 Task: Plan a trip to Silkeborg, Denmark from 8th December, 2023 to 15th December, 2023 for 9 adults. Place can be shared room with 5 bedrooms having 9 beds and 5 bathrooms. Property type can be flat. Amenities needed are: wifi, TV, free parkinig on premises, gym, breakfast. Look for 3 properties as per requirement.
Action: Mouse moved to (573, 126)
Screenshot: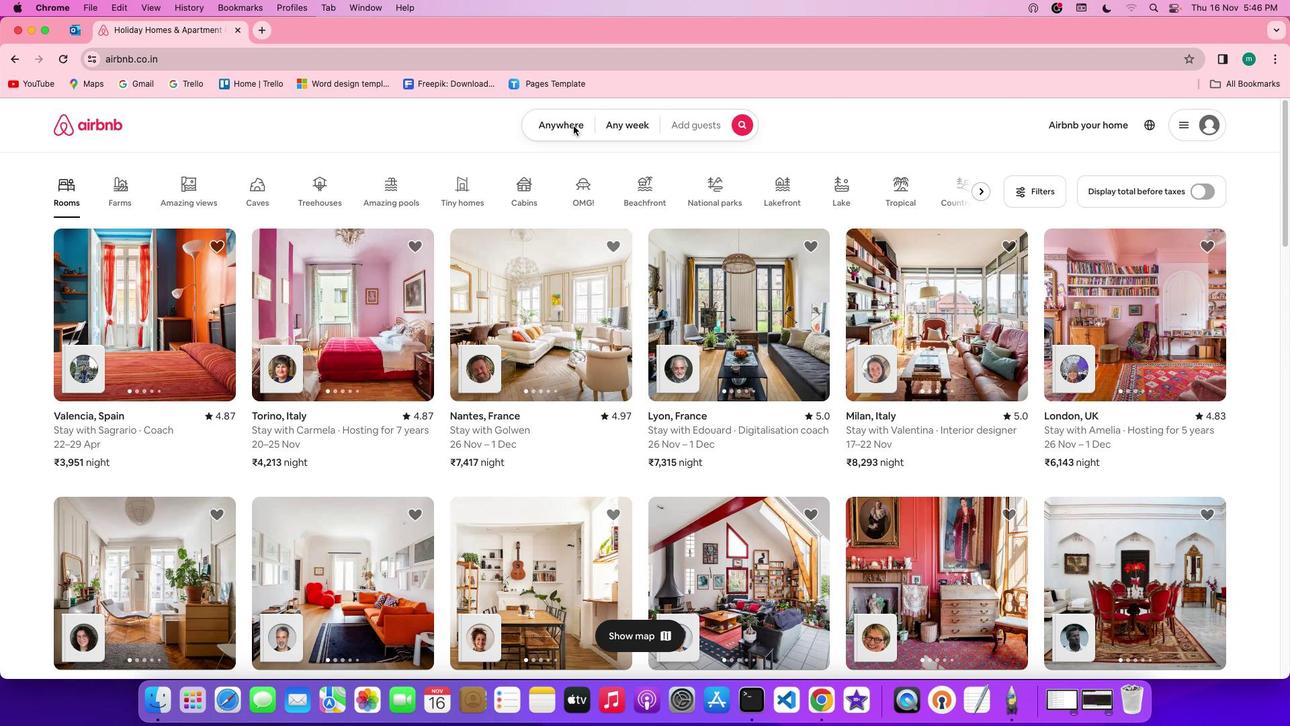 
Action: Mouse pressed left at (573, 126)
Screenshot: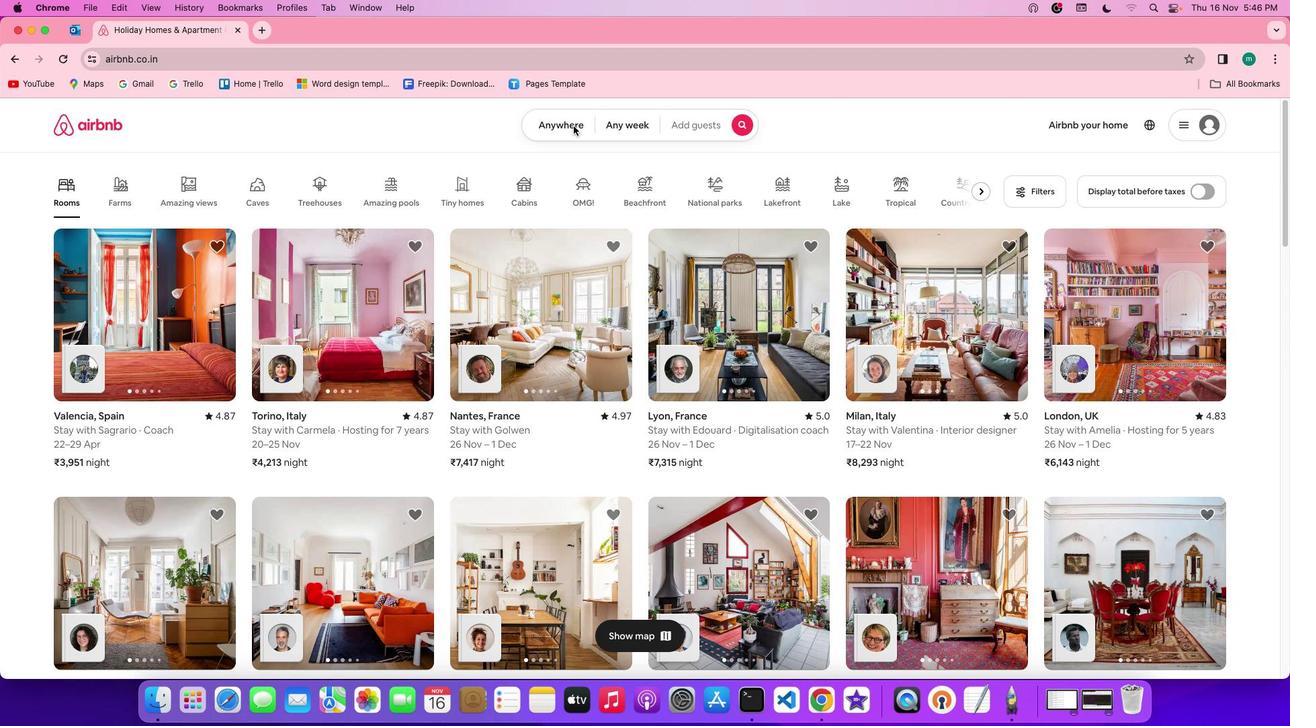 
Action: Mouse moved to (549, 122)
Screenshot: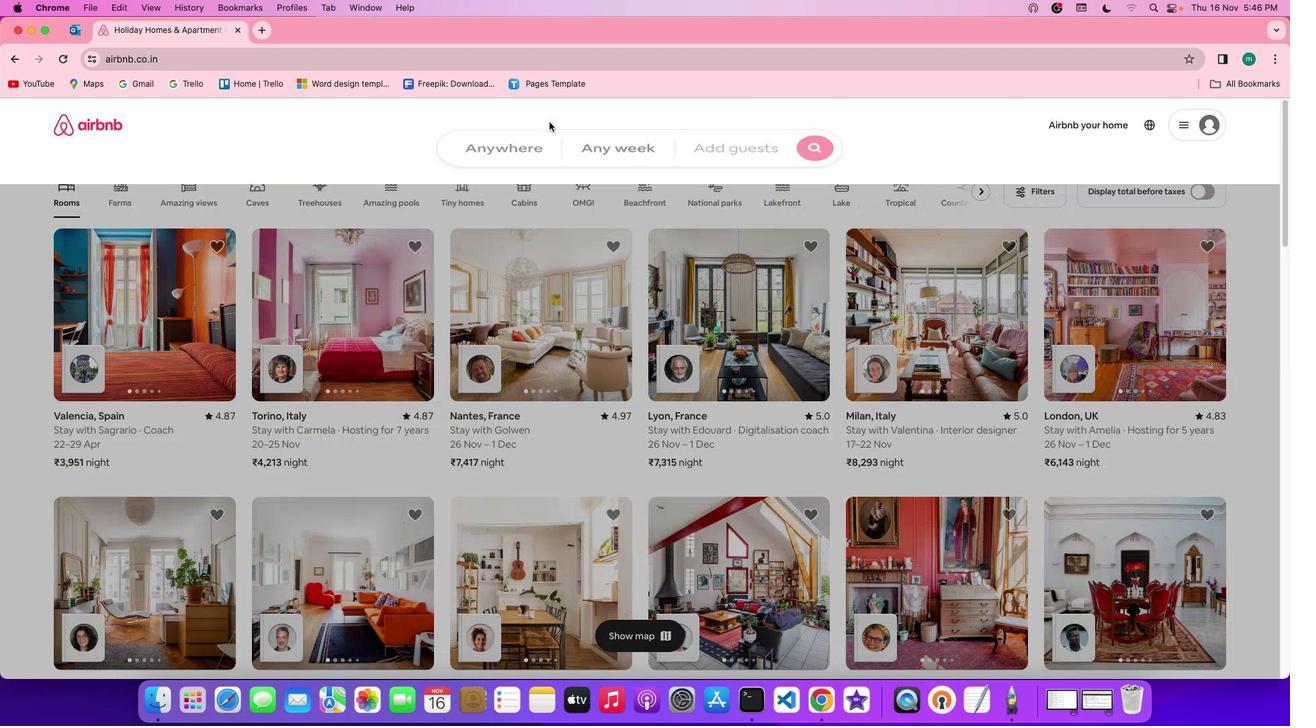 
Action: Mouse pressed left at (549, 122)
Screenshot: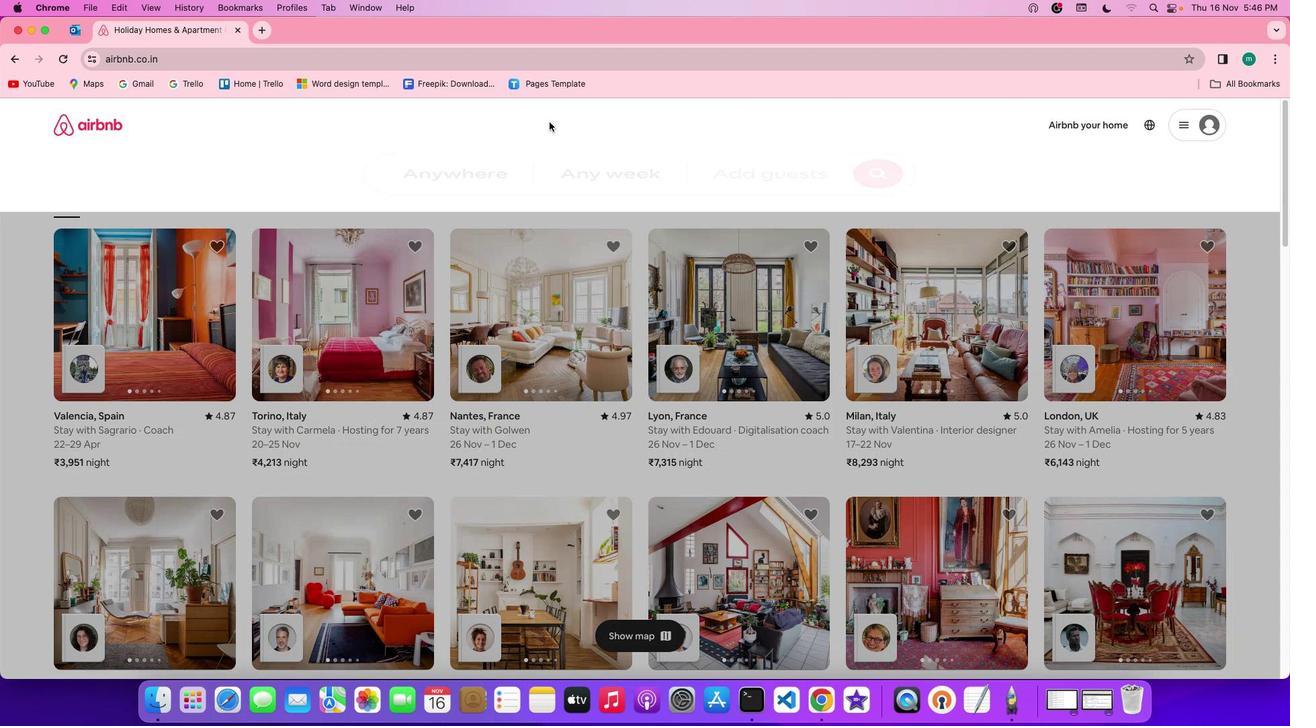 
Action: Mouse moved to (517, 176)
Screenshot: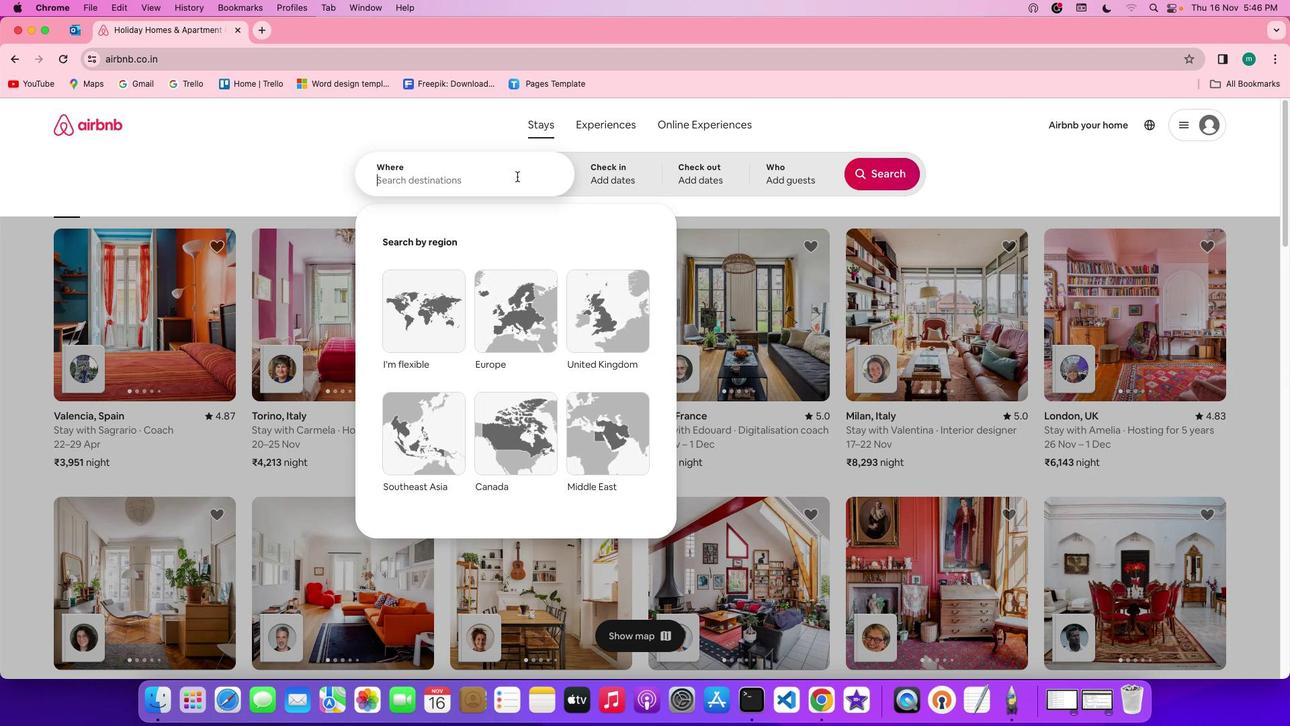 
Action: Mouse pressed left at (517, 176)
Screenshot: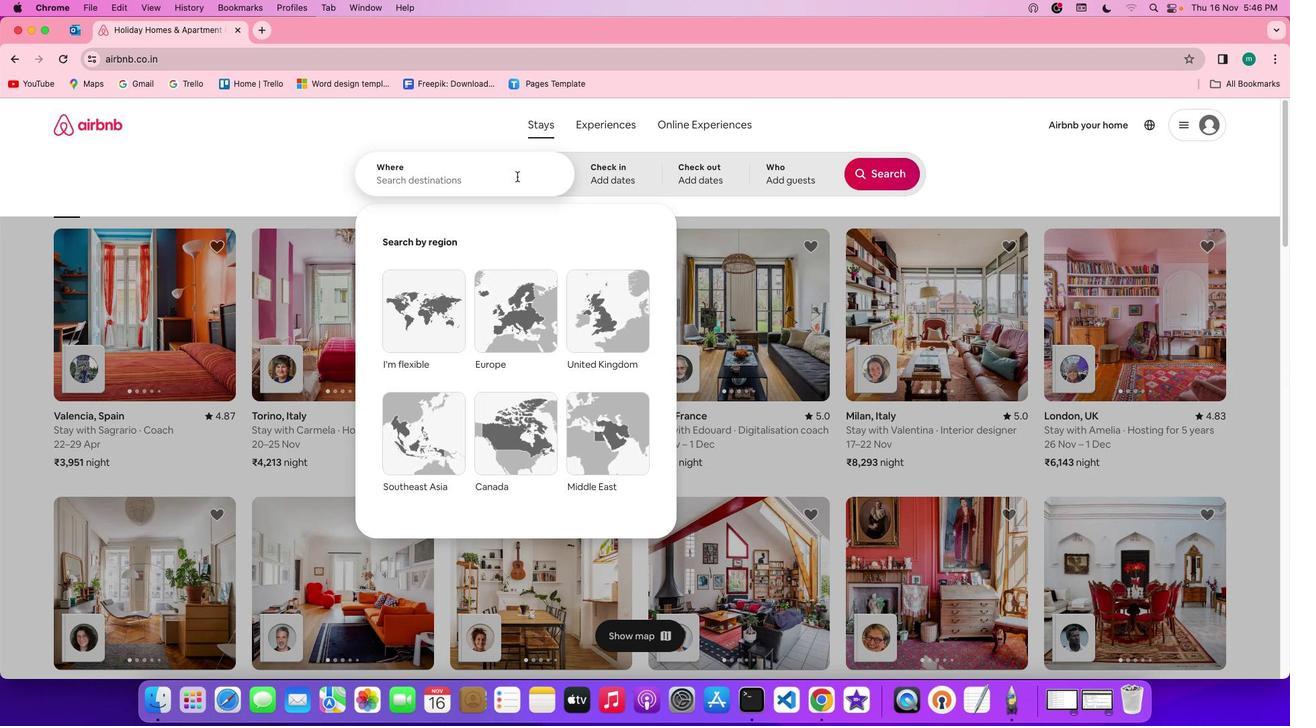 
Action: Mouse moved to (517, 176)
Screenshot: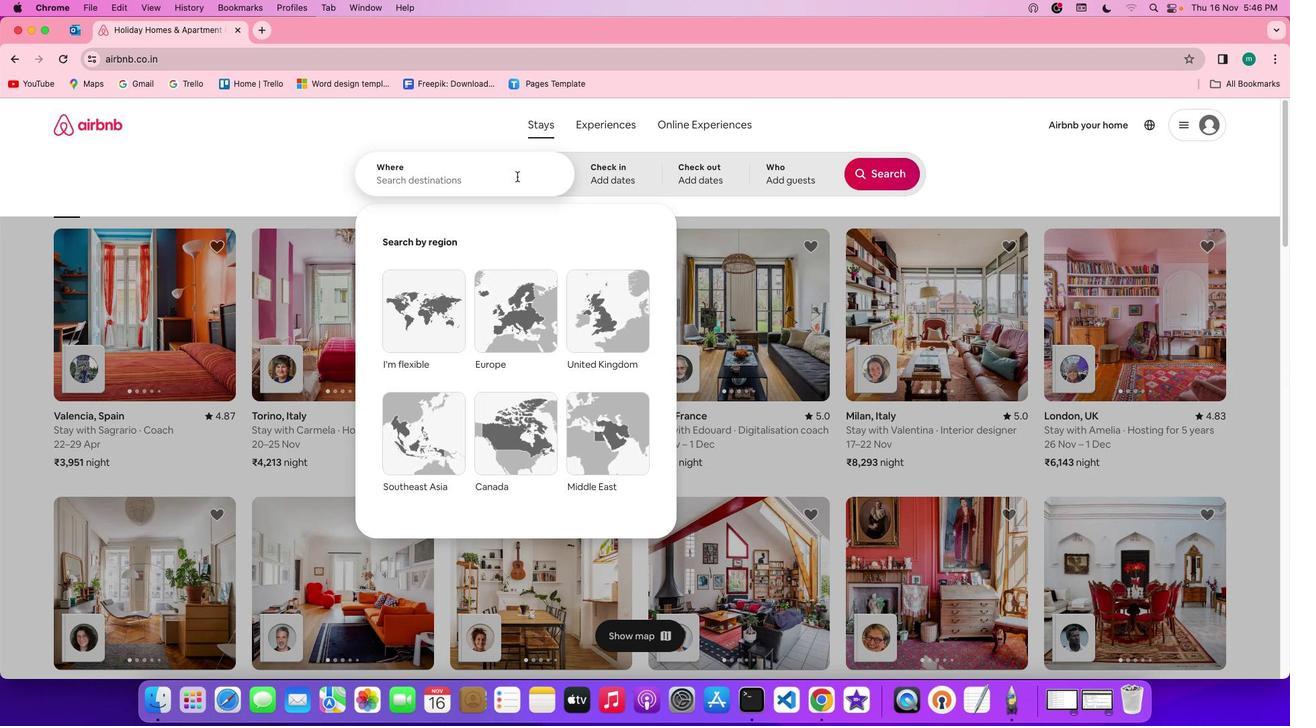 
Action: Key pressed Key.shift'S''i''l''k''e''b''o''r''g'','Key.spaceKey.shift'd''e''n''m''a''r''k'
Screenshot: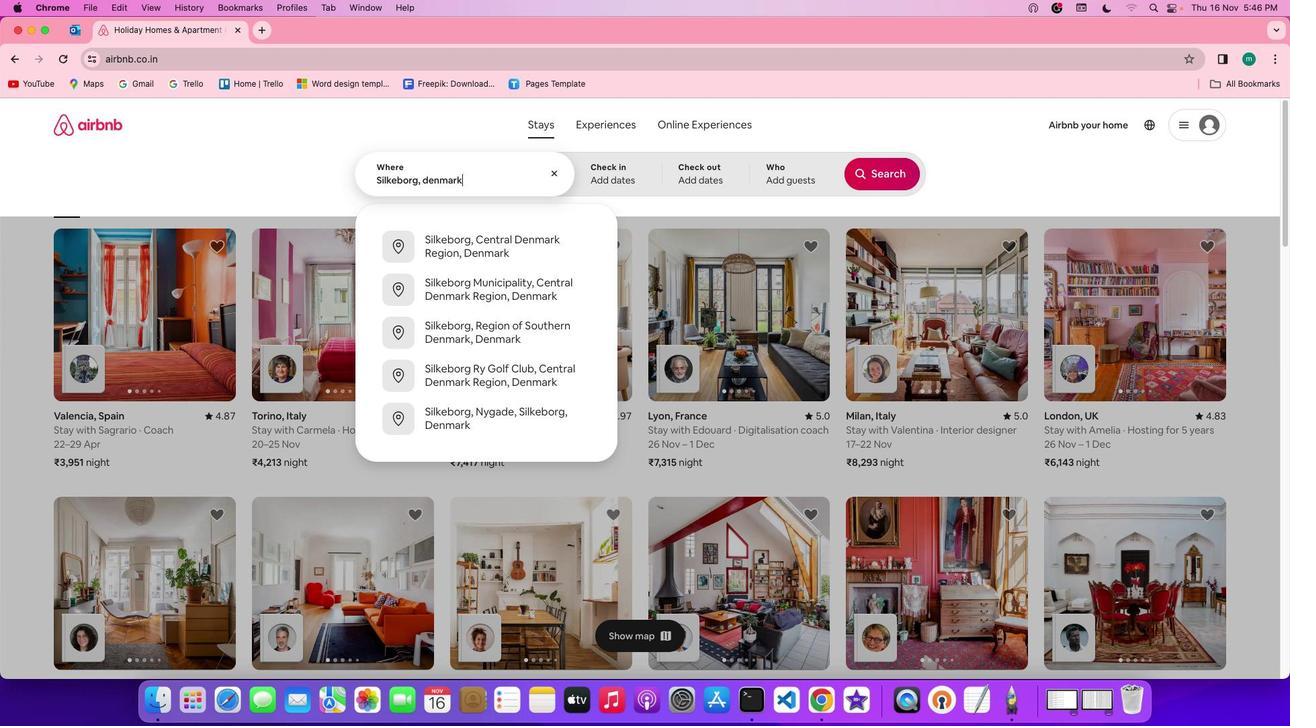 
Action: Mouse moved to (633, 176)
Screenshot: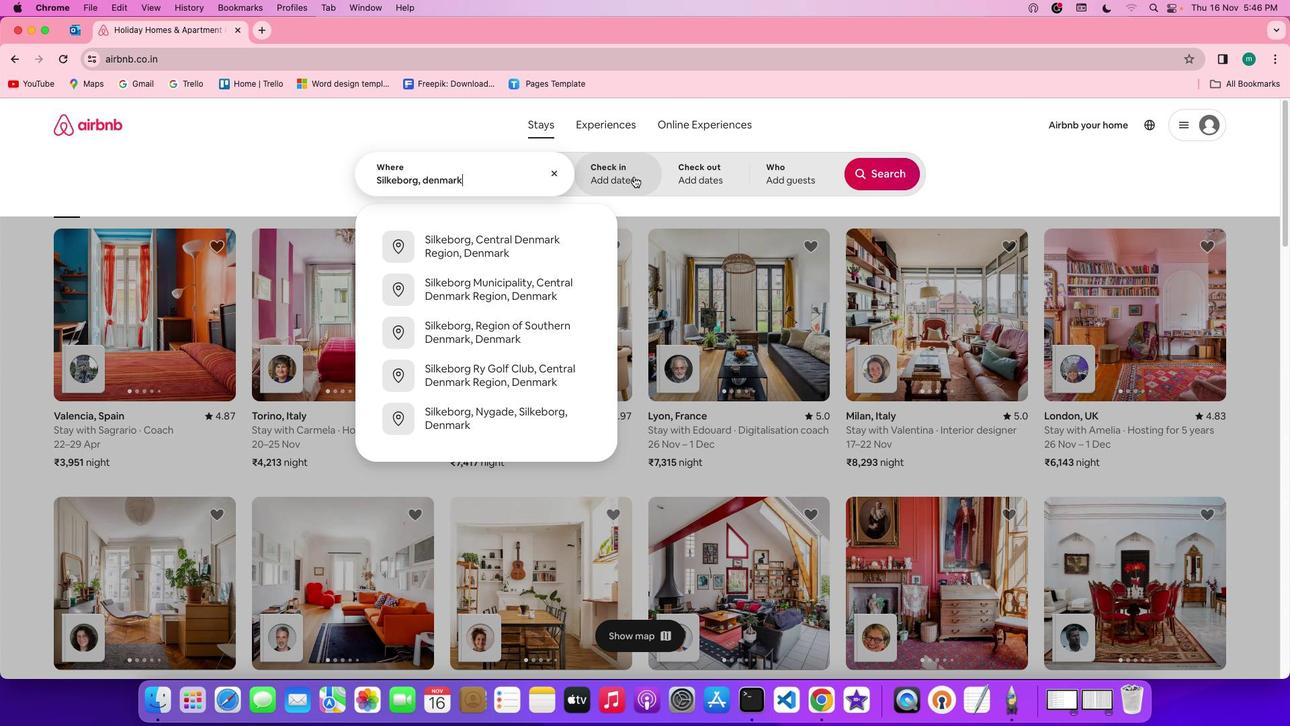 
Action: Mouse pressed left at (633, 176)
Screenshot: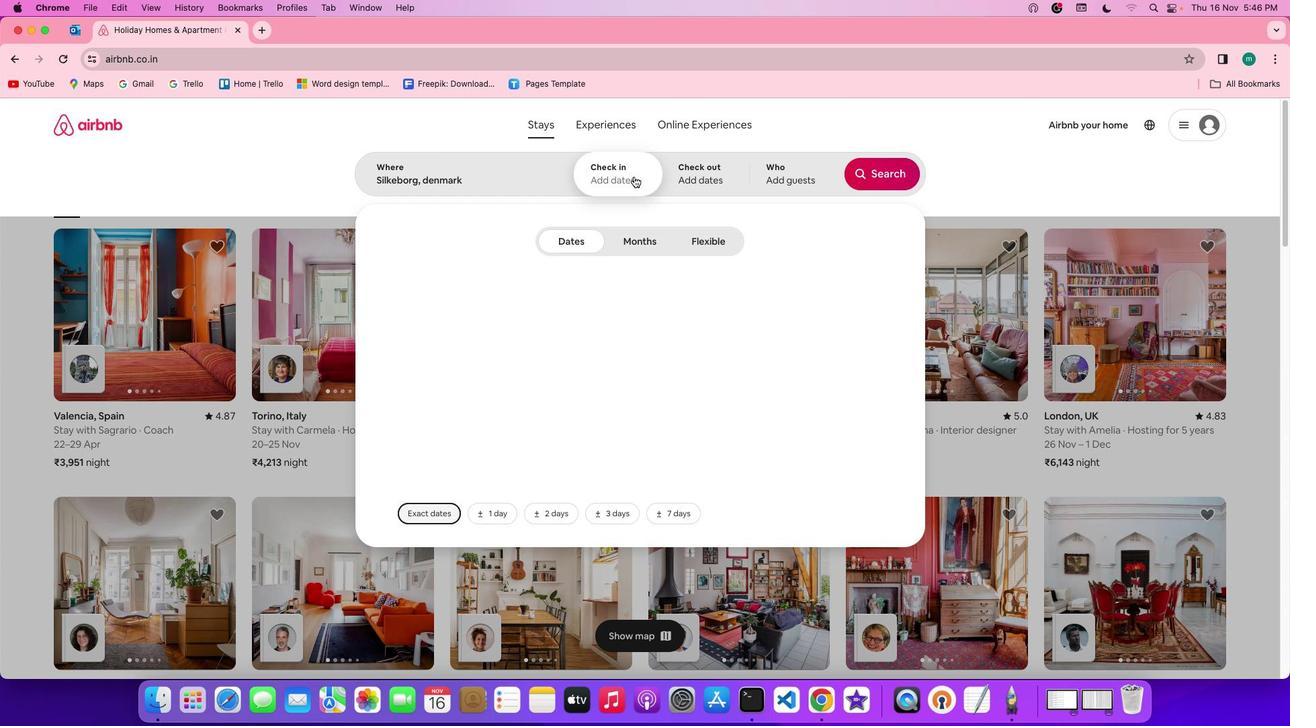 
Action: Mouse moved to (827, 375)
Screenshot: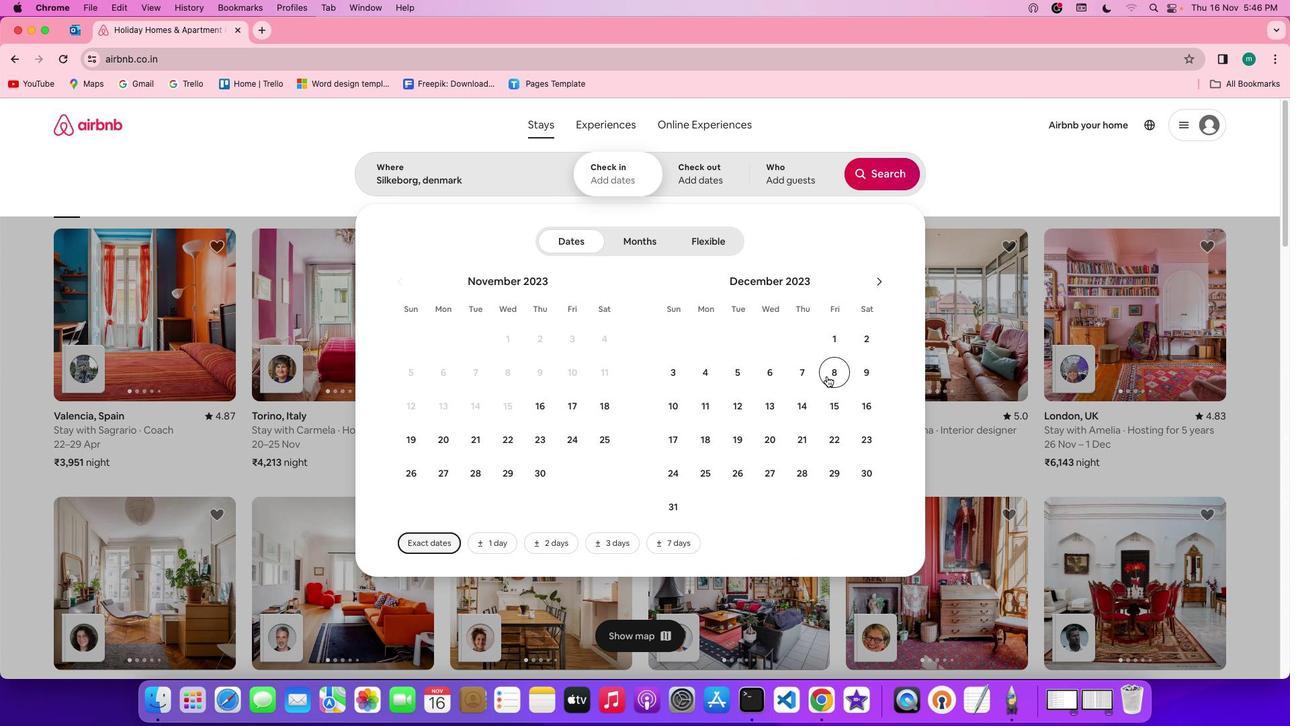 
Action: Mouse pressed left at (827, 375)
Screenshot: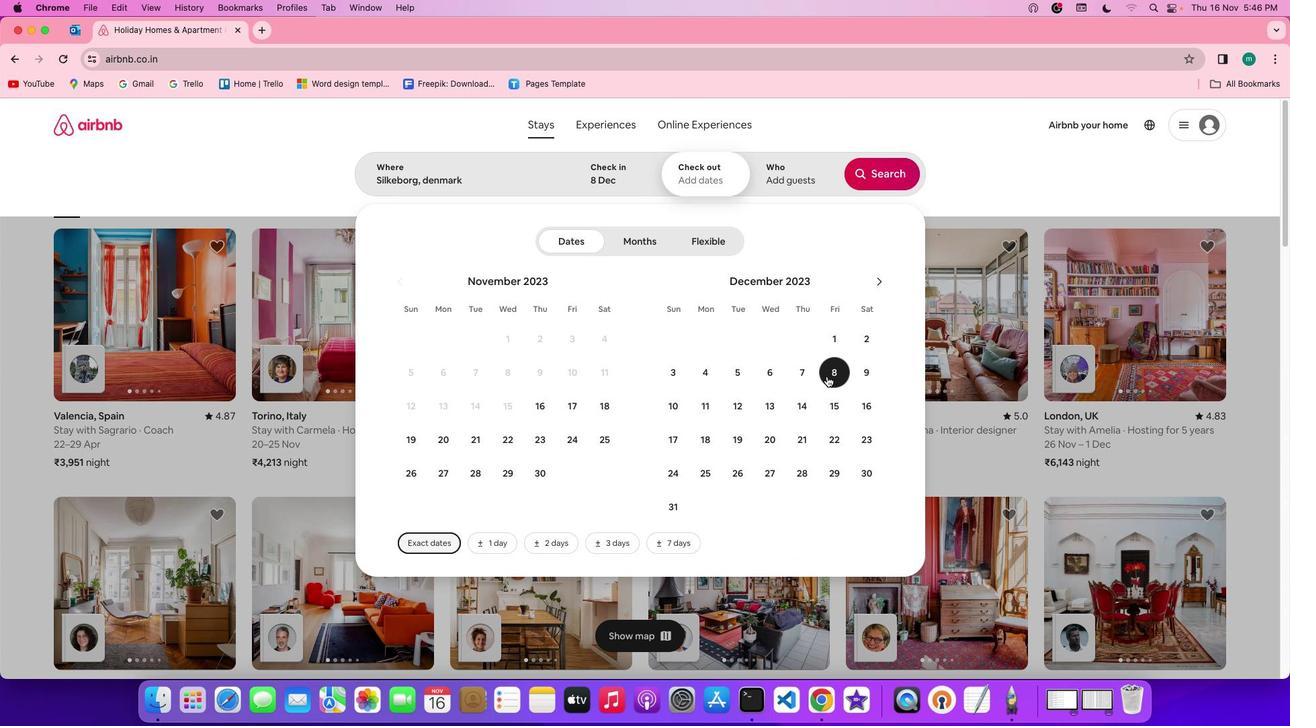 
Action: Mouse moved to (844, 412)
Screenshot: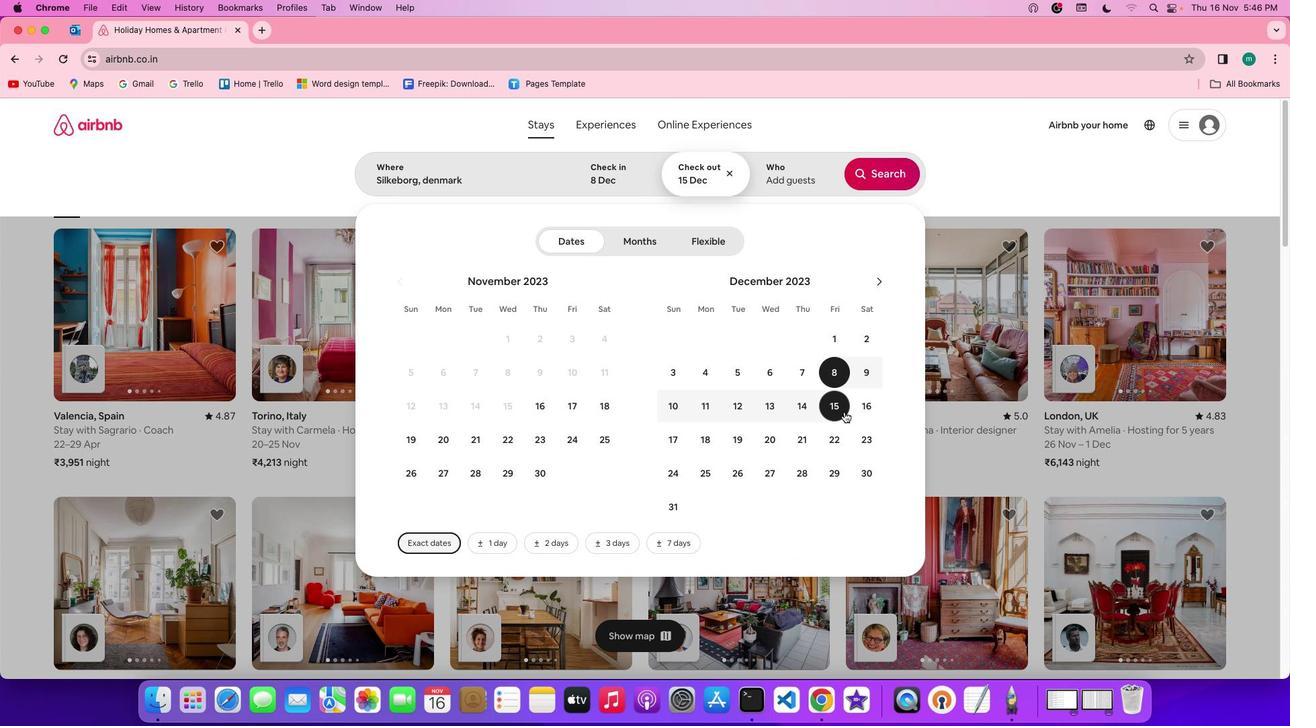 
Action: Mouse pressed left at (844, 412)
Screenshot: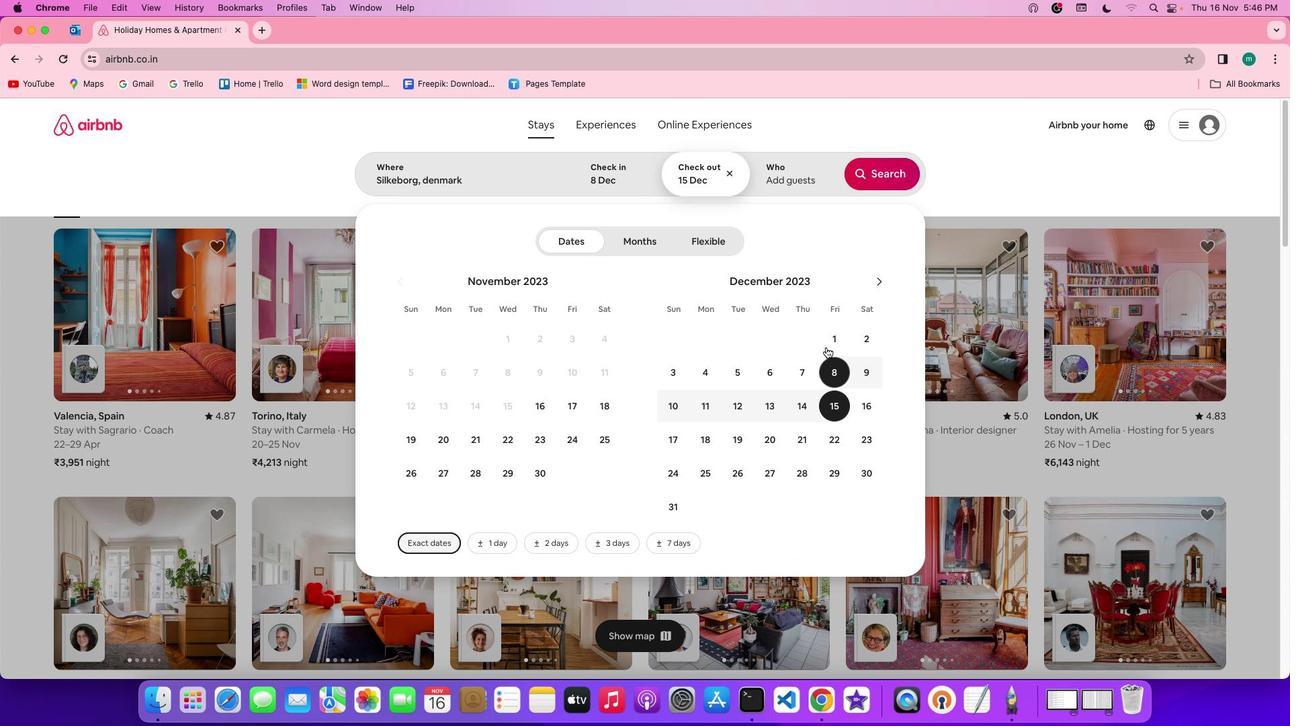 
Action: Mouse moved to (796, 185)
Screenshot: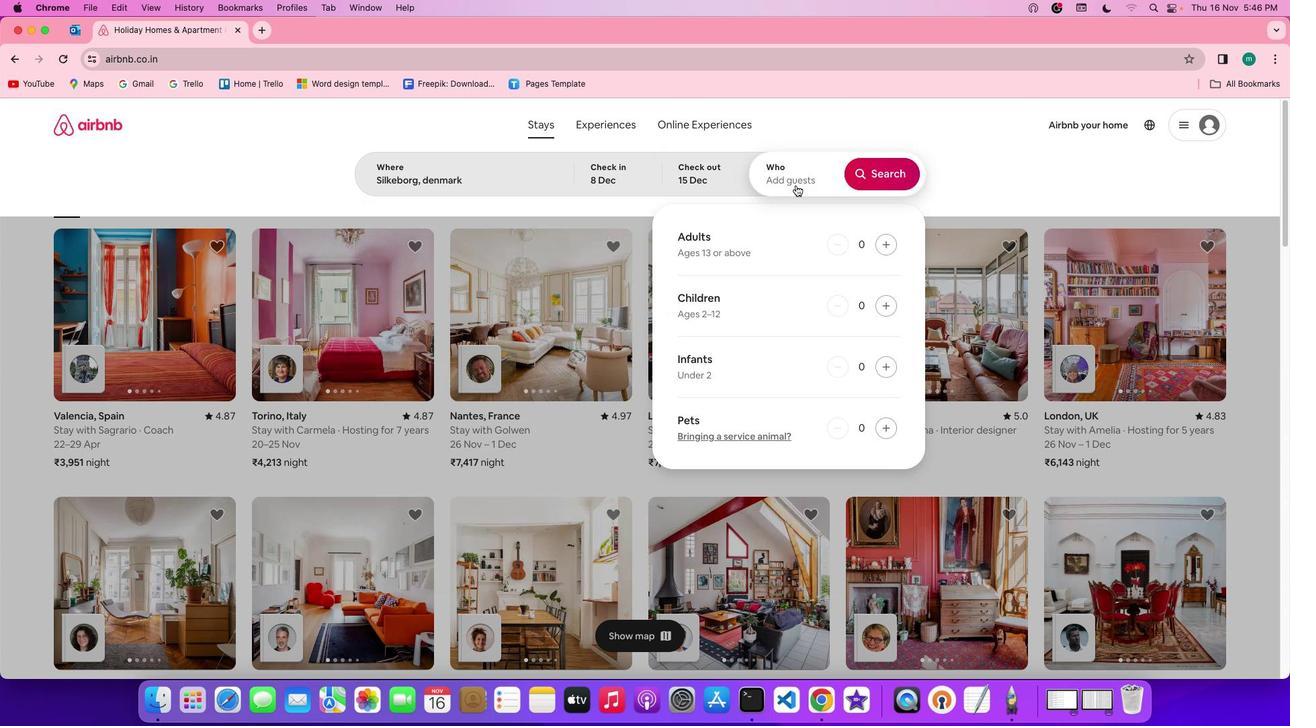 
Action: Mouse pressed left at (796, 185)
Screenshot: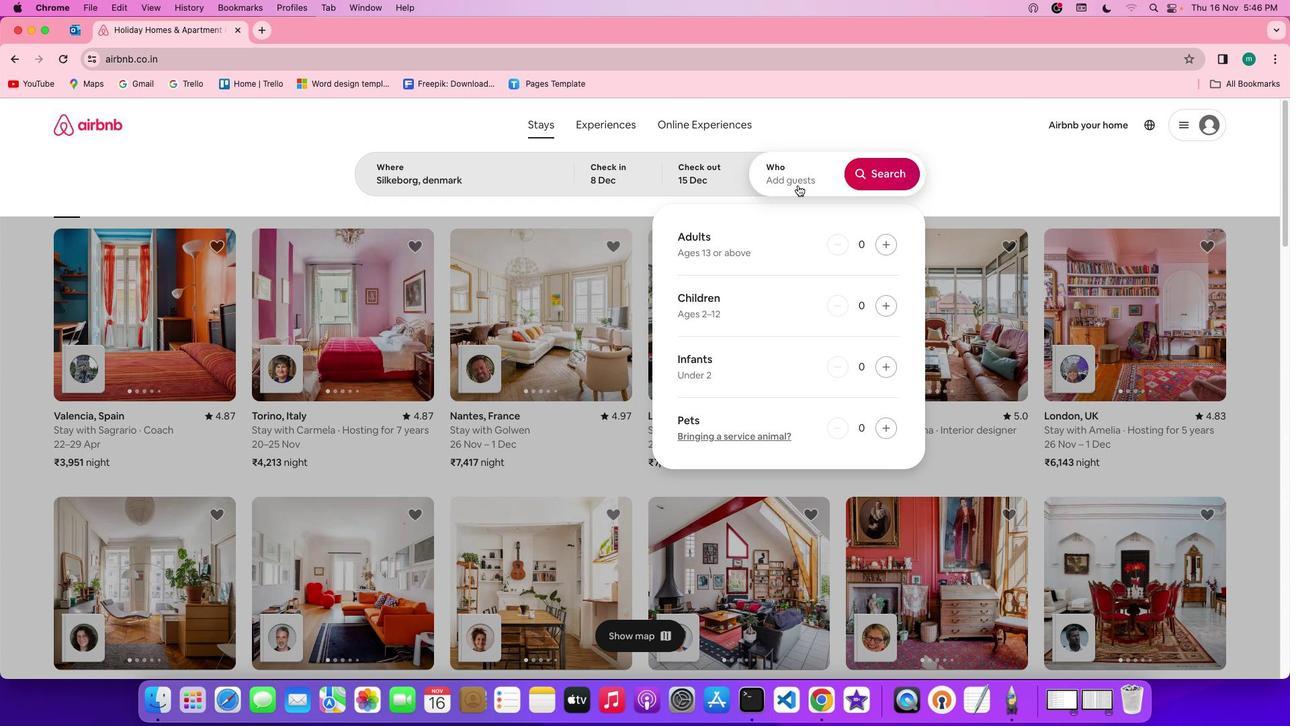 
Action: Mouse moved to (890, 243)
Screenshot: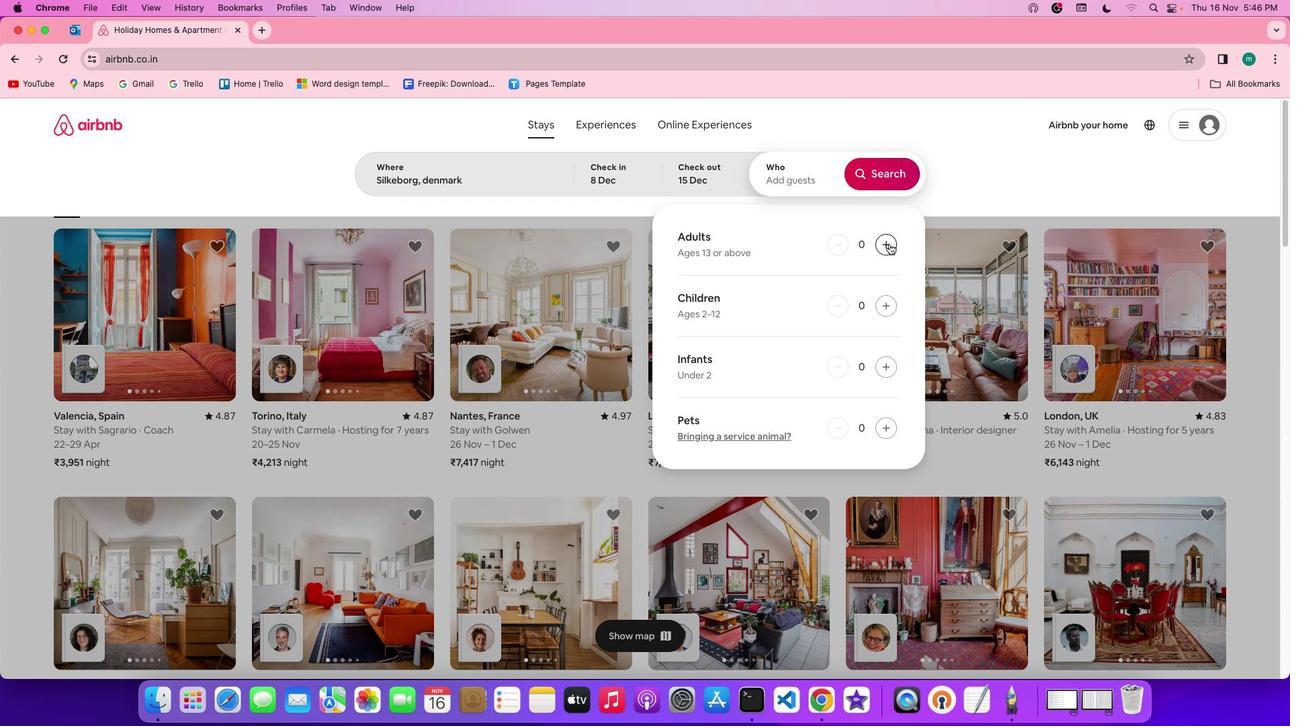 
Action: Mouse pressed left at (890, 243)
Screenshot: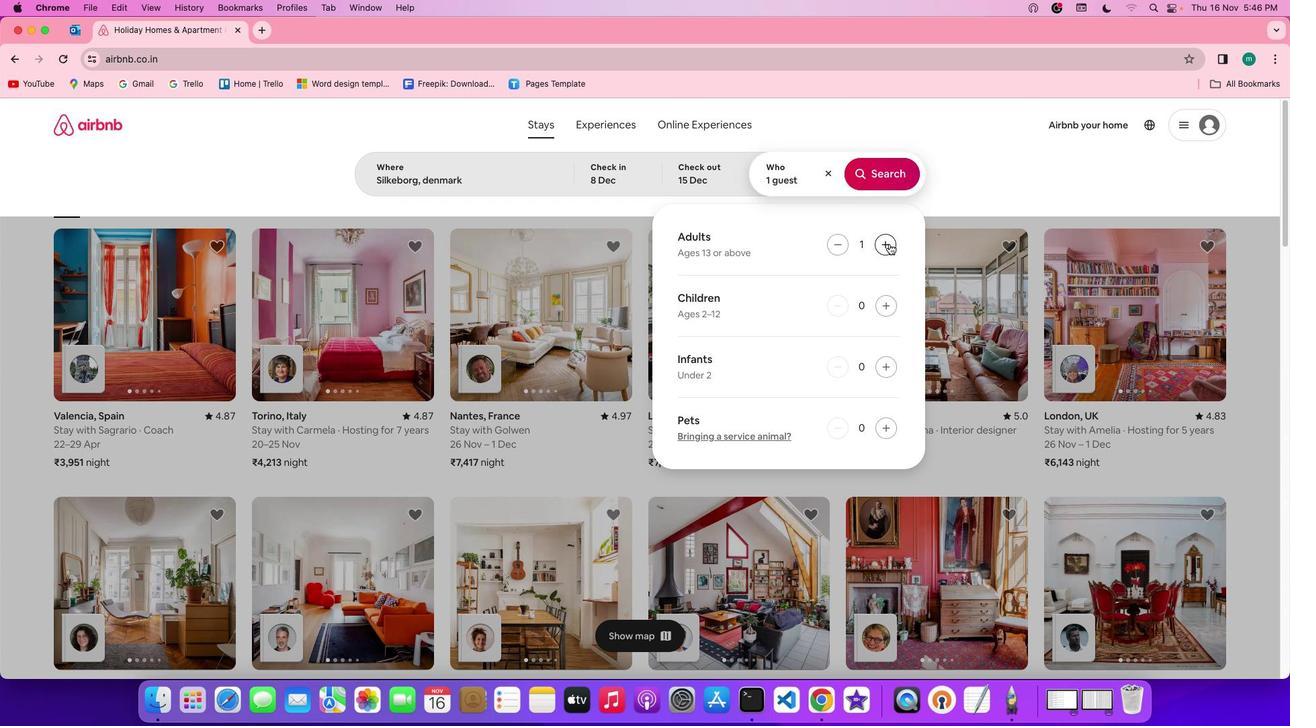 
Action: Mouse pressed left at (890, 243)
Screenshot: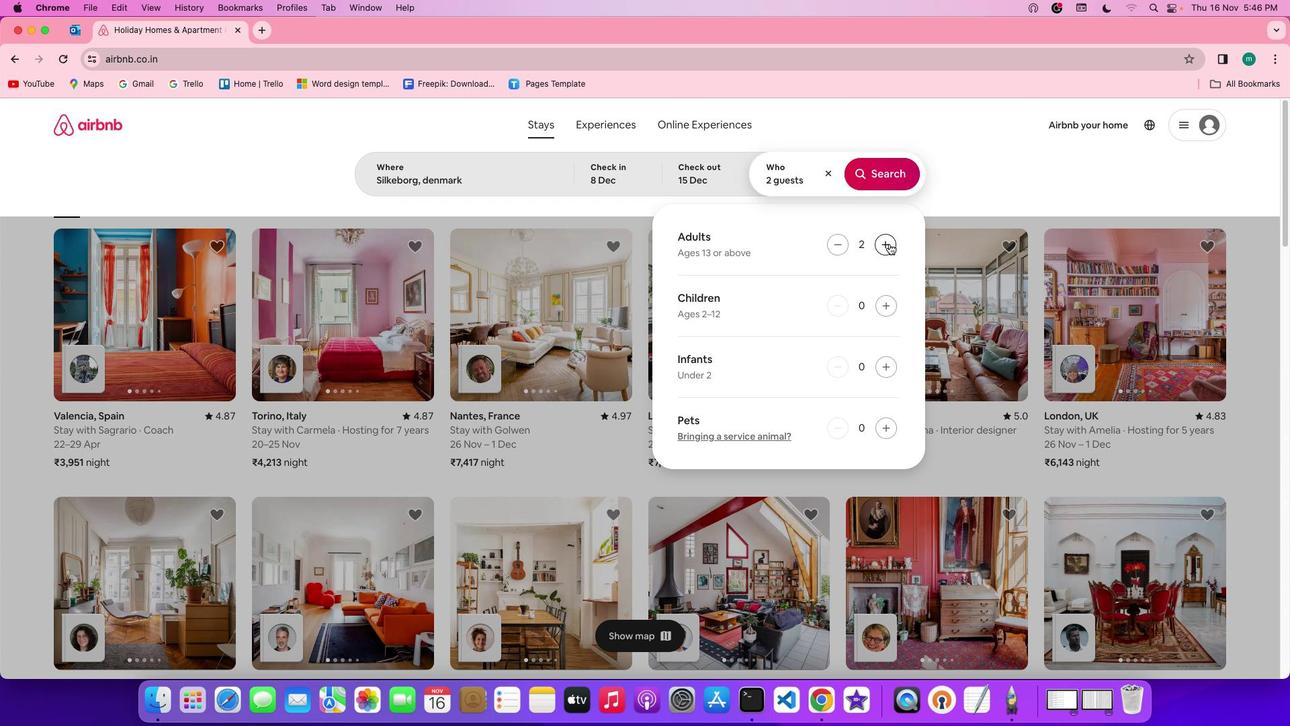 
Action: Mouse pressed left at (890, 243)
Screenshot: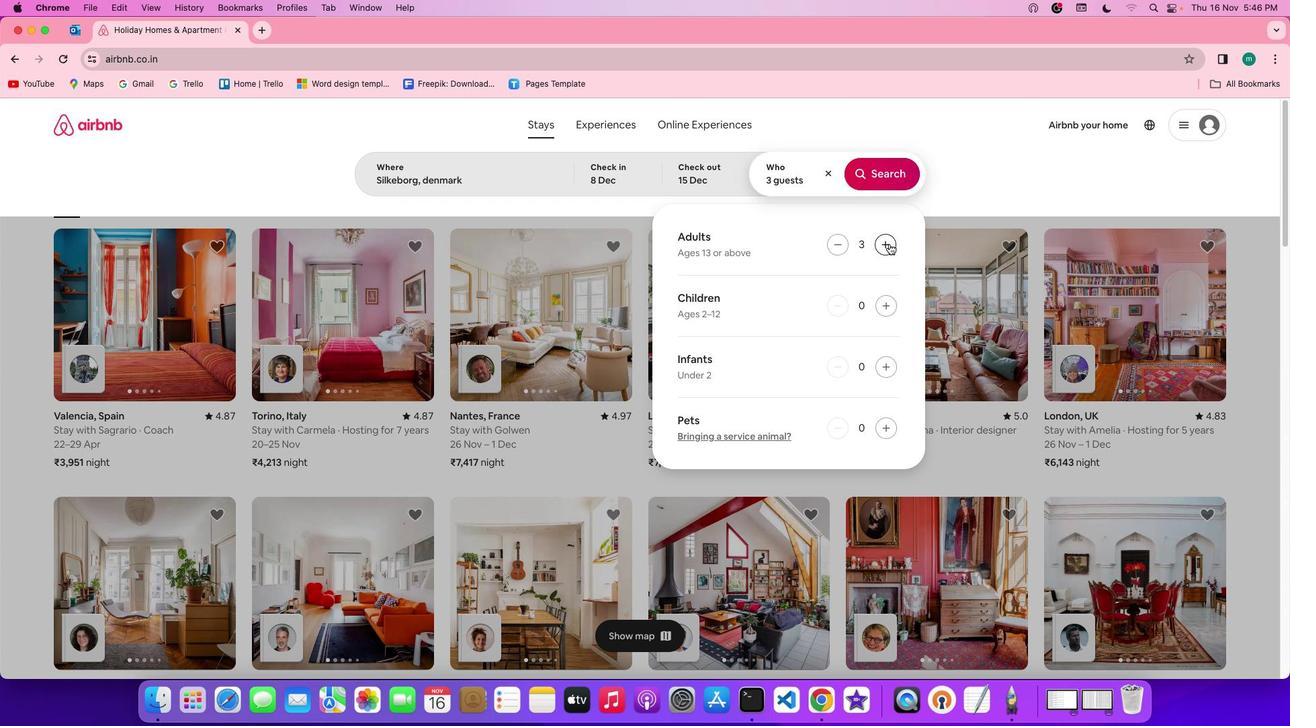 
Action: Mouse pressed left at (890, 243)
Screenshot: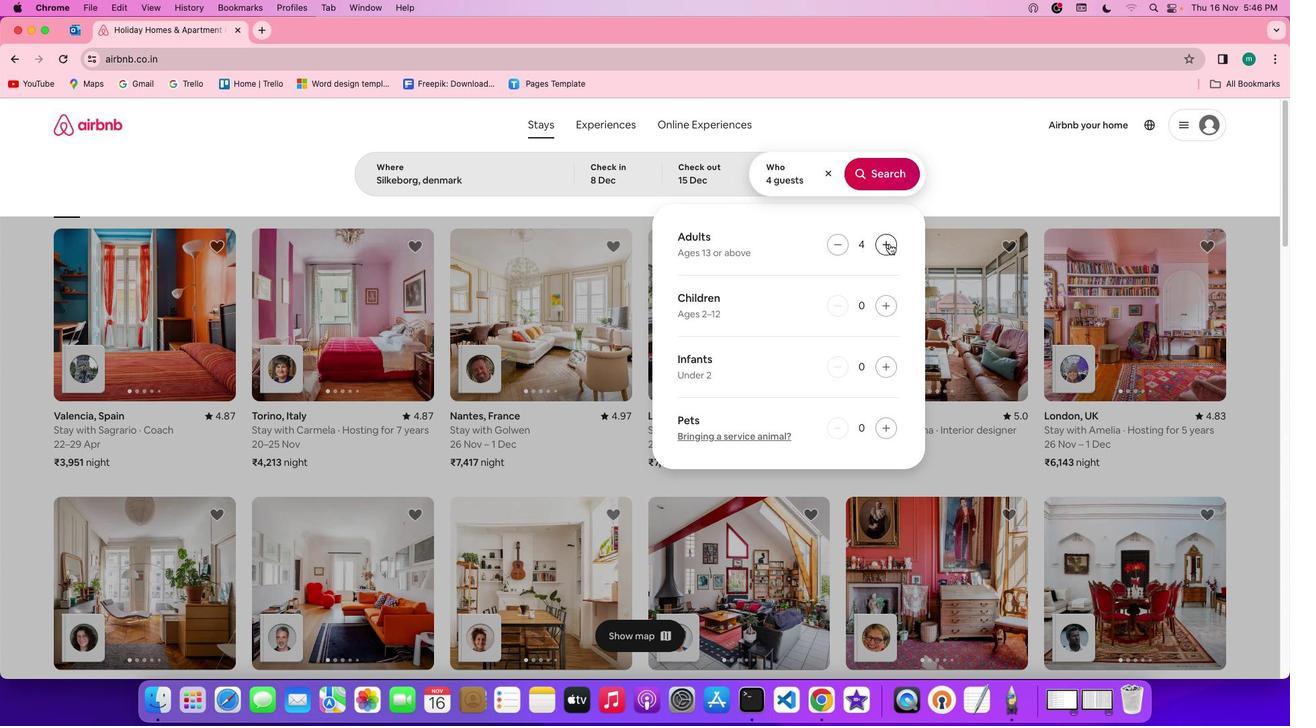 
Action: Mouse pressed left at (890, 243)
Screenshot: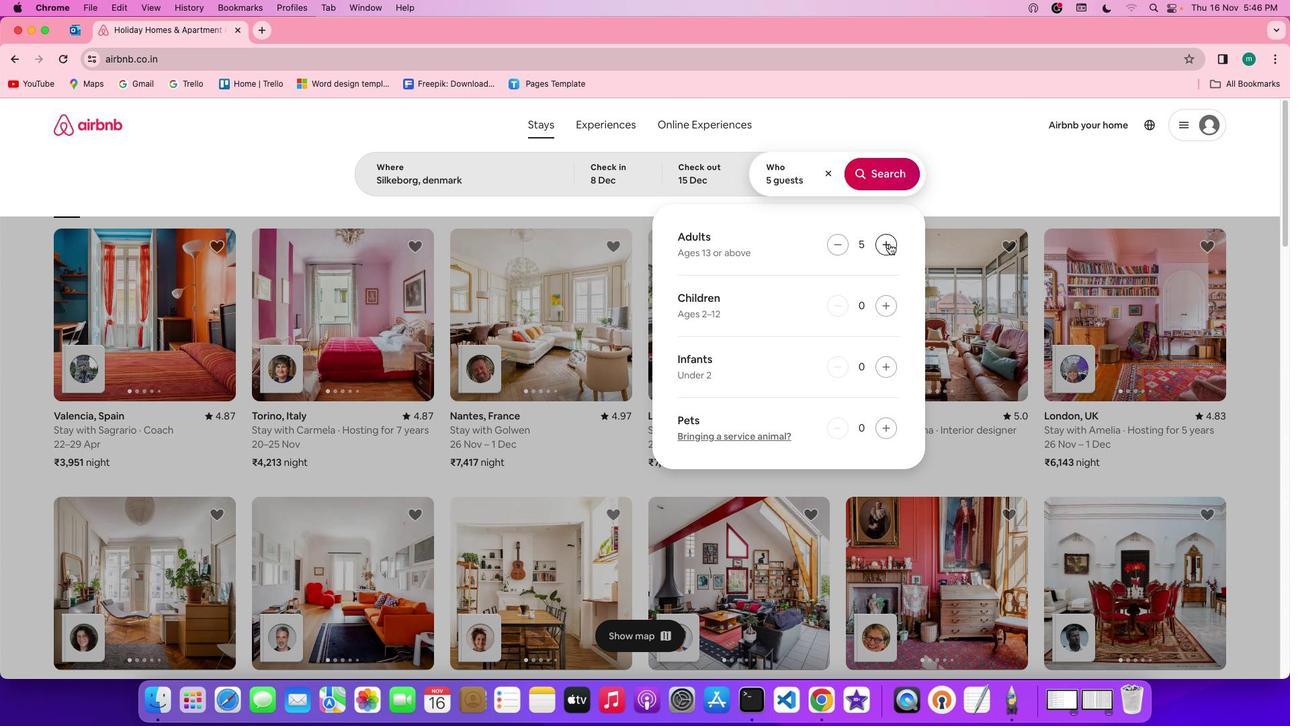 
Action: Mouse pressed left at (890, 243)
Screenshot: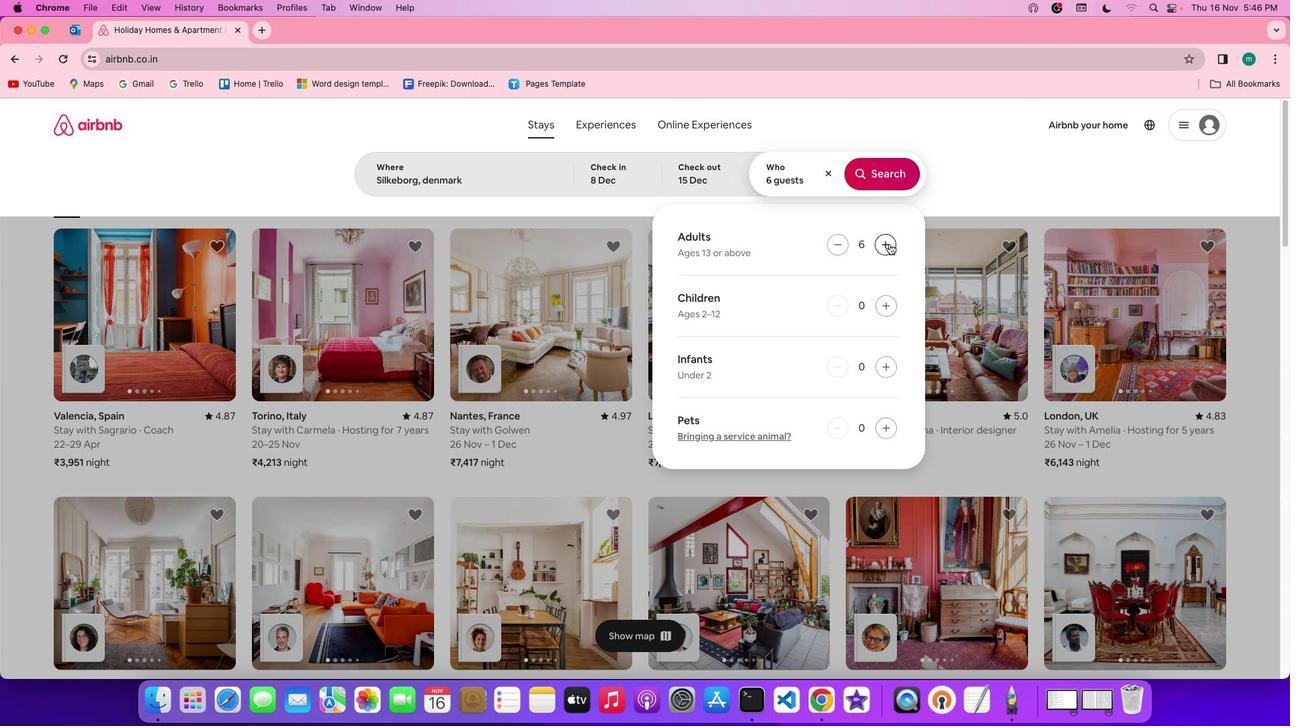 
Action: Mouse pressed left at (890, 243)
Screenshot: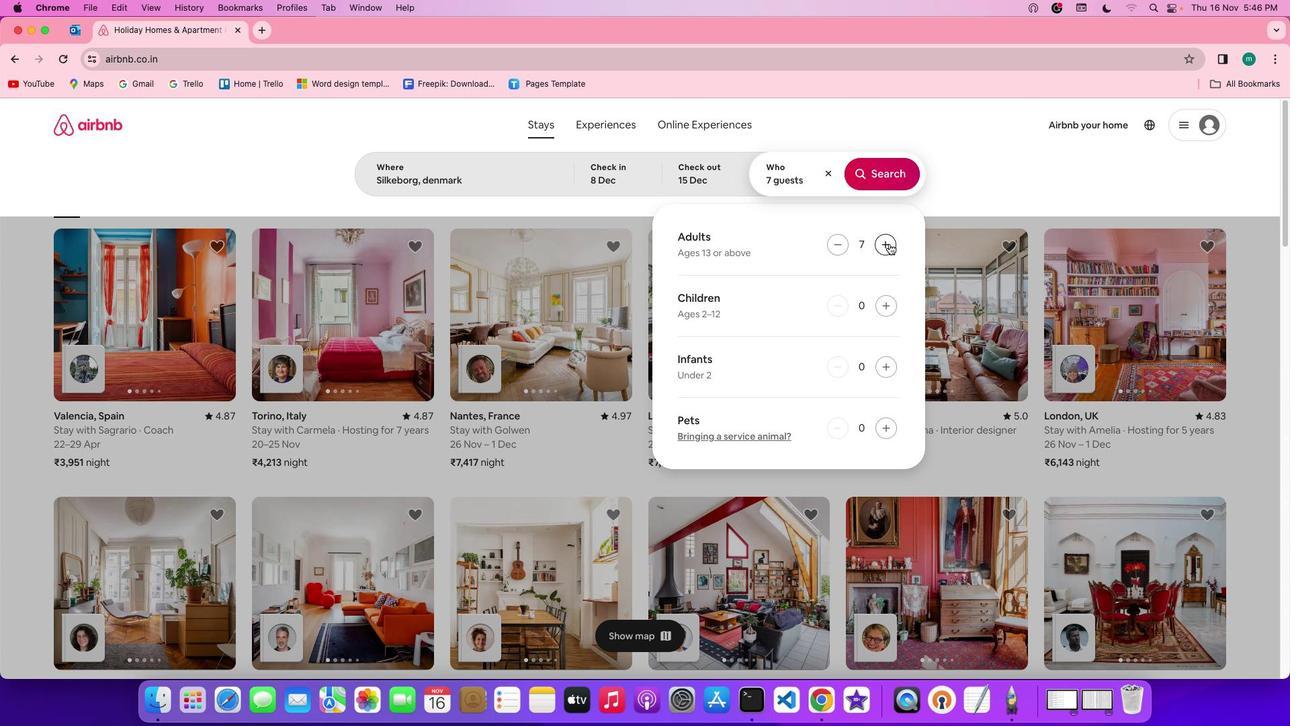 
Action: Mouse pressed left at (890, 243)
Screenshot: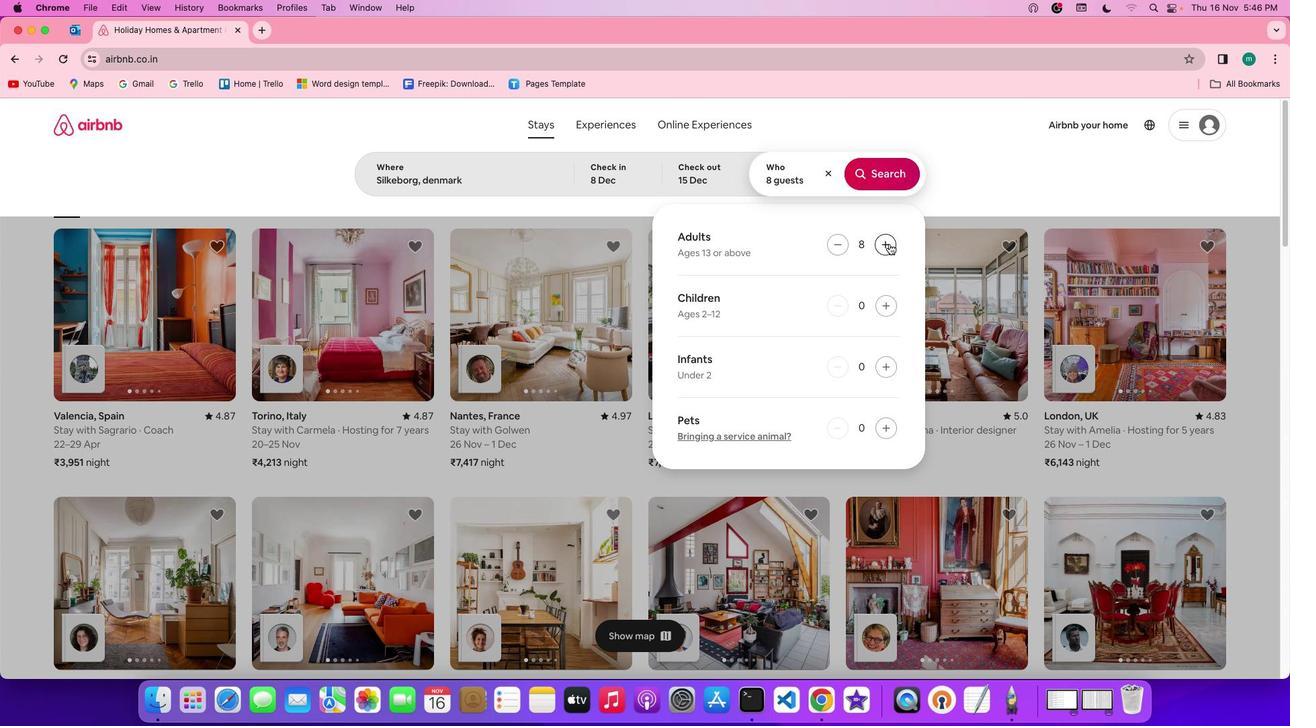 
Action: Mouse pressed left at (890, 243)
Screenshot: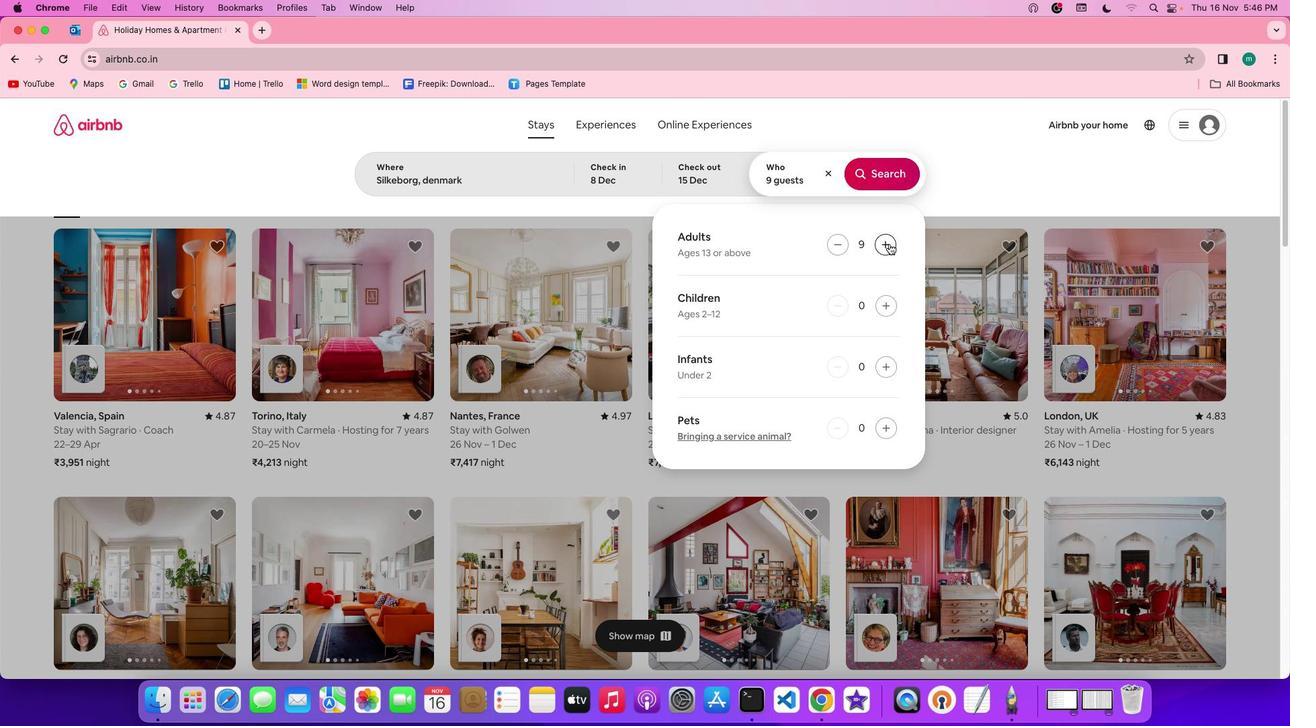 
Action: Mouse moved to (876, 186)
Screenshot: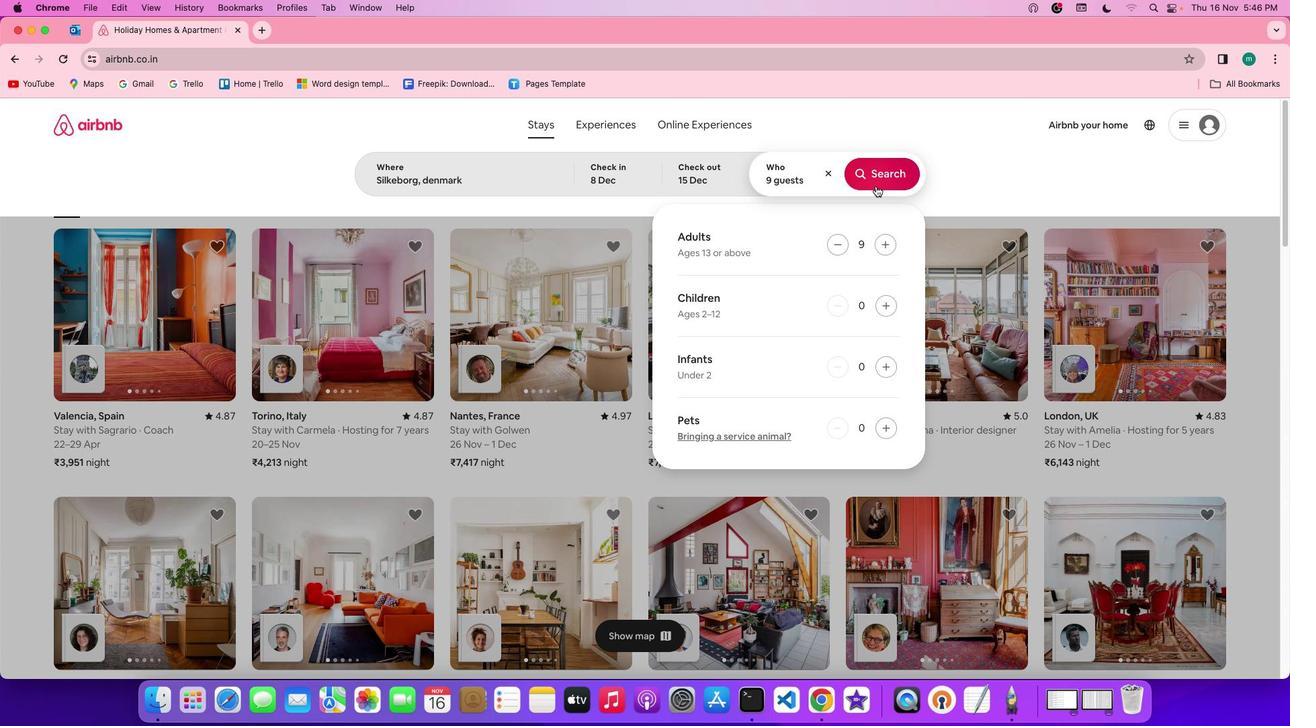 
Action: Mouse pressed left at (876, 186)
Screenshot: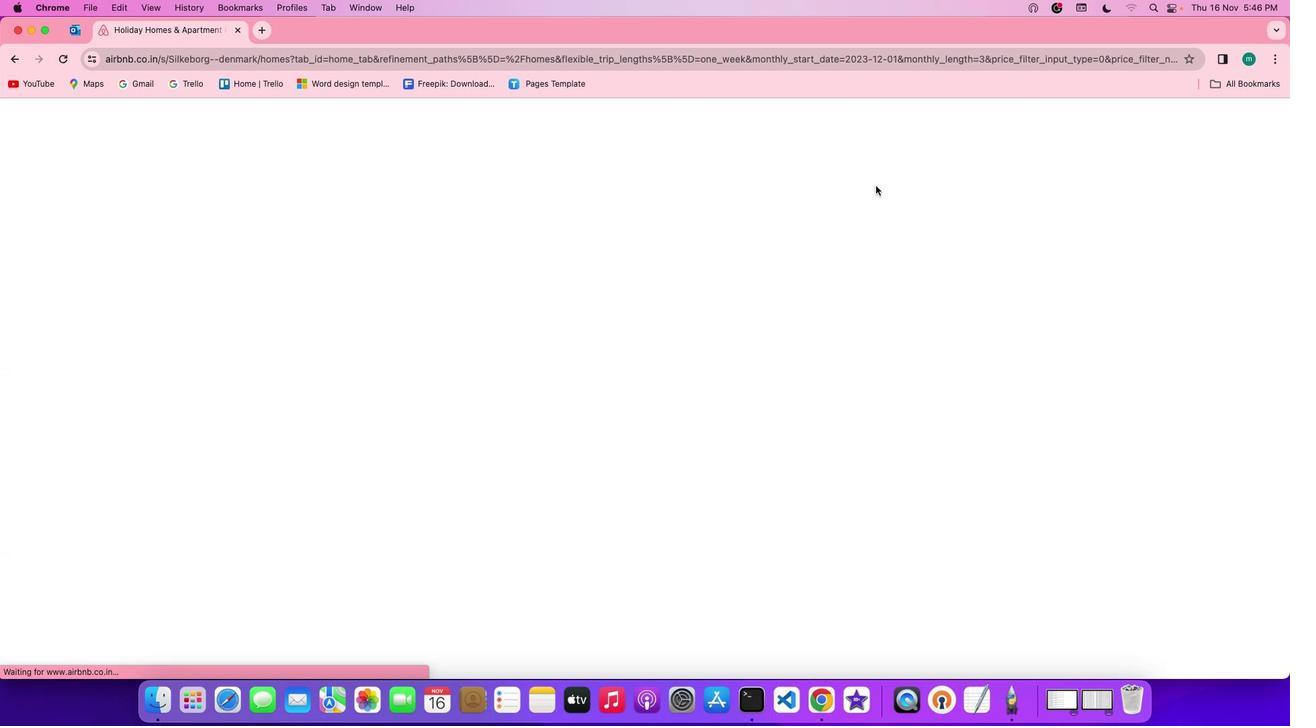 
Action: Mouse moved to (1077, 169)
Screenshot: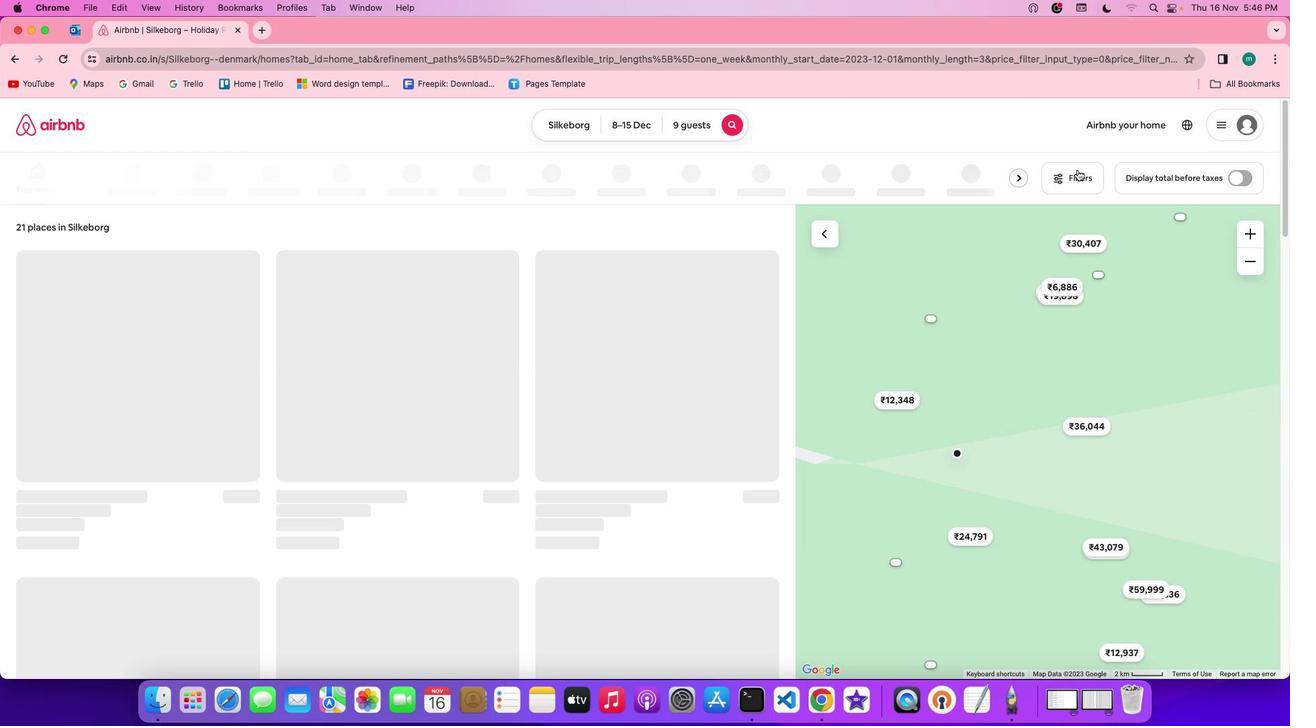 
Action: Mouse pressed left at (1077, 169)
Screenshot: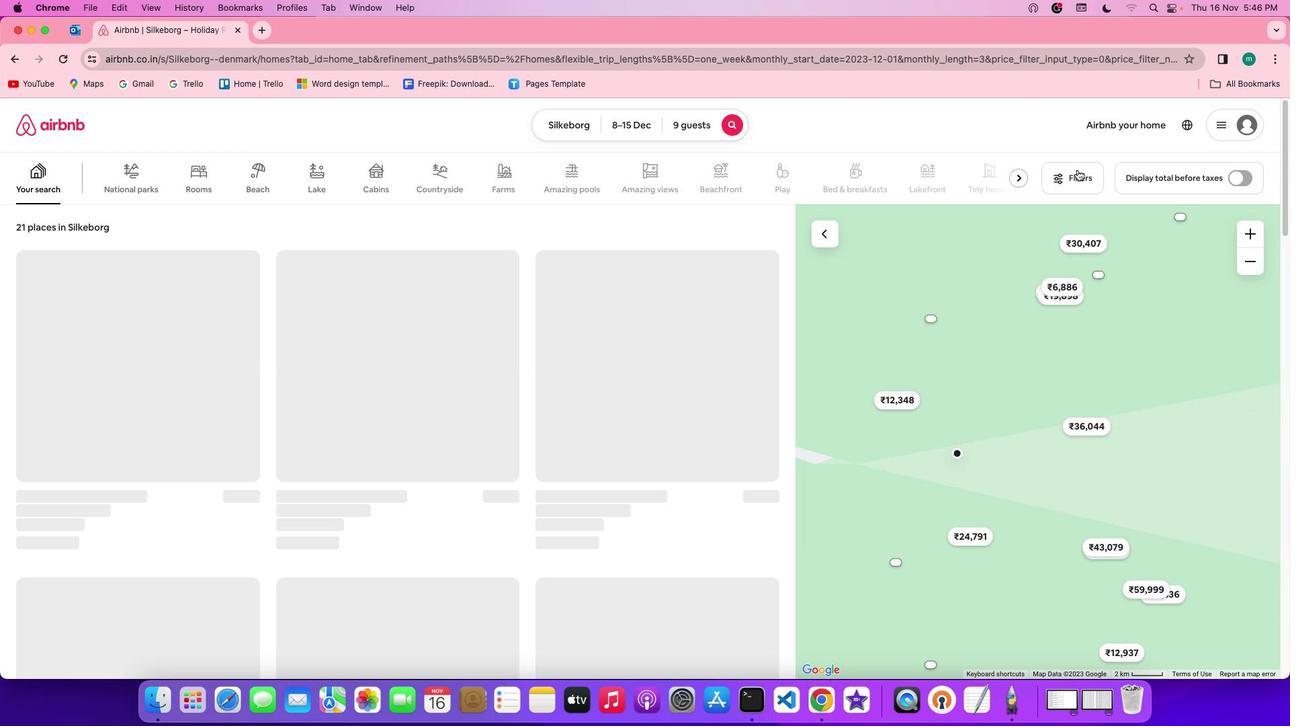 
Action: Mouse moved to (652, 429)
Screenshot: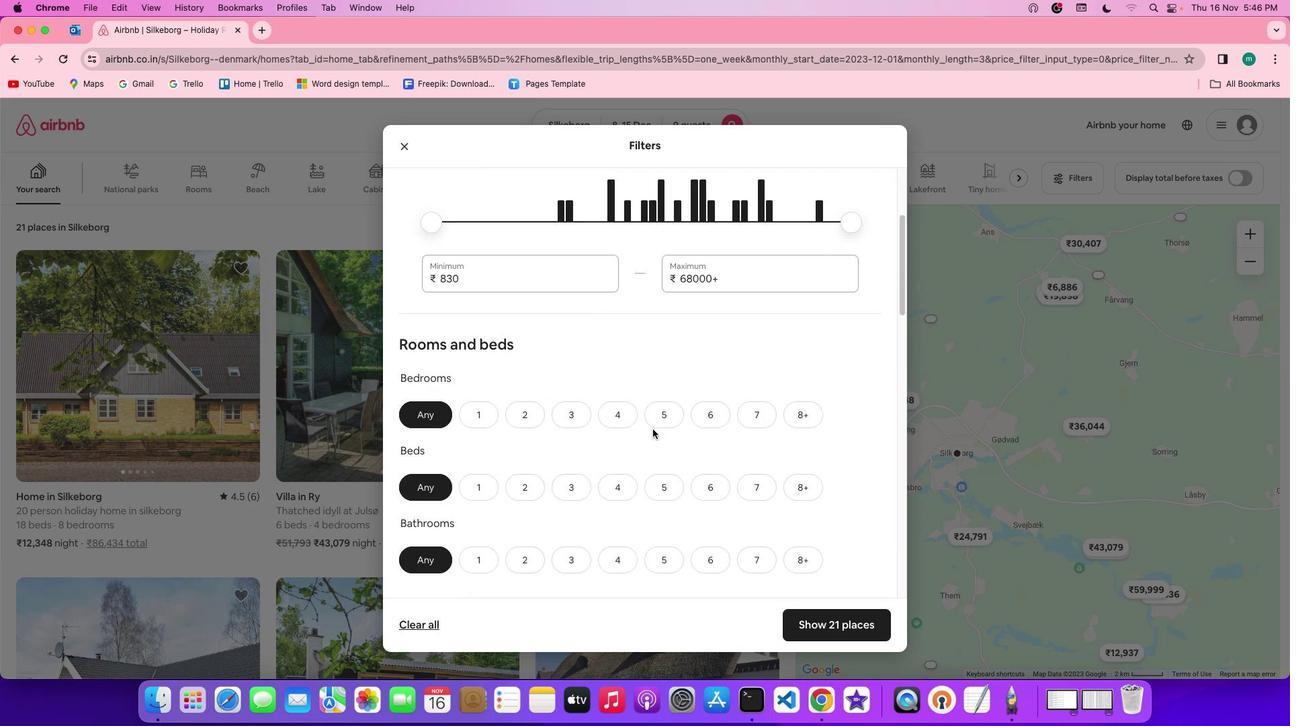 
Action: Mouse scrolled (652, 429) with delta (0, 0)
Screenshot: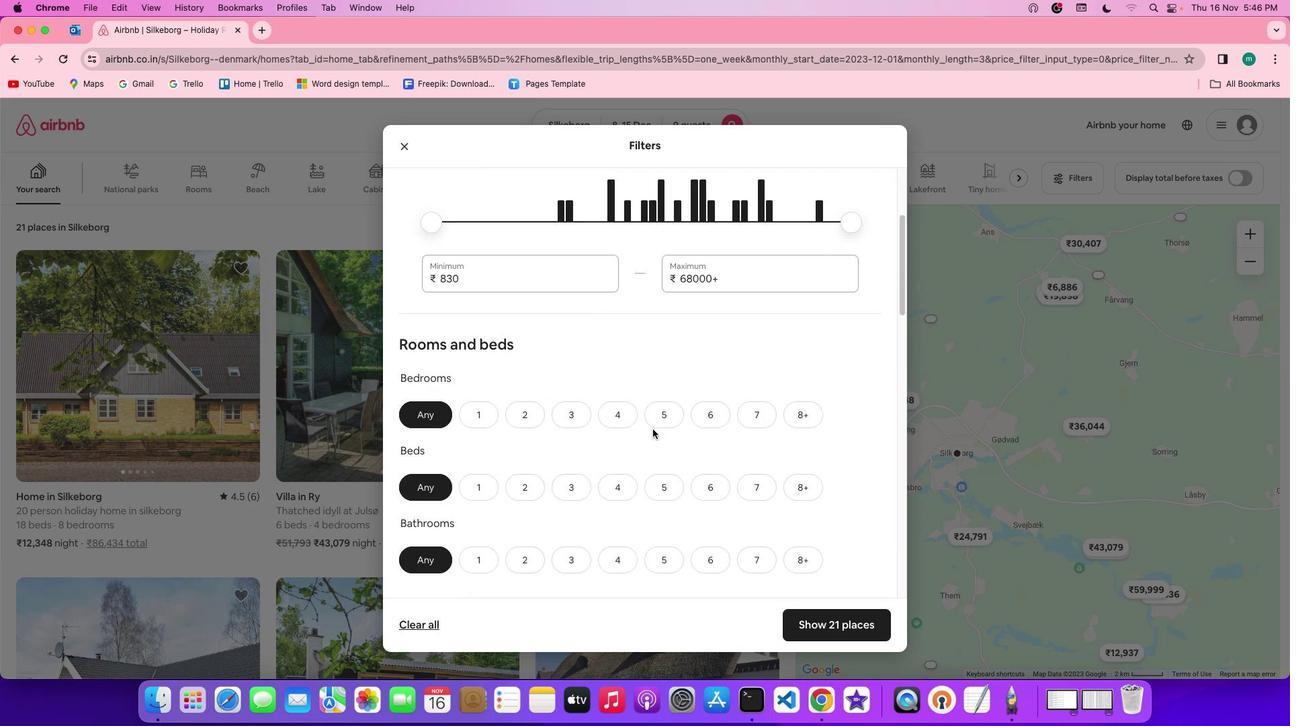 
Action: Mouse moved to (652, 428)
Screenshot: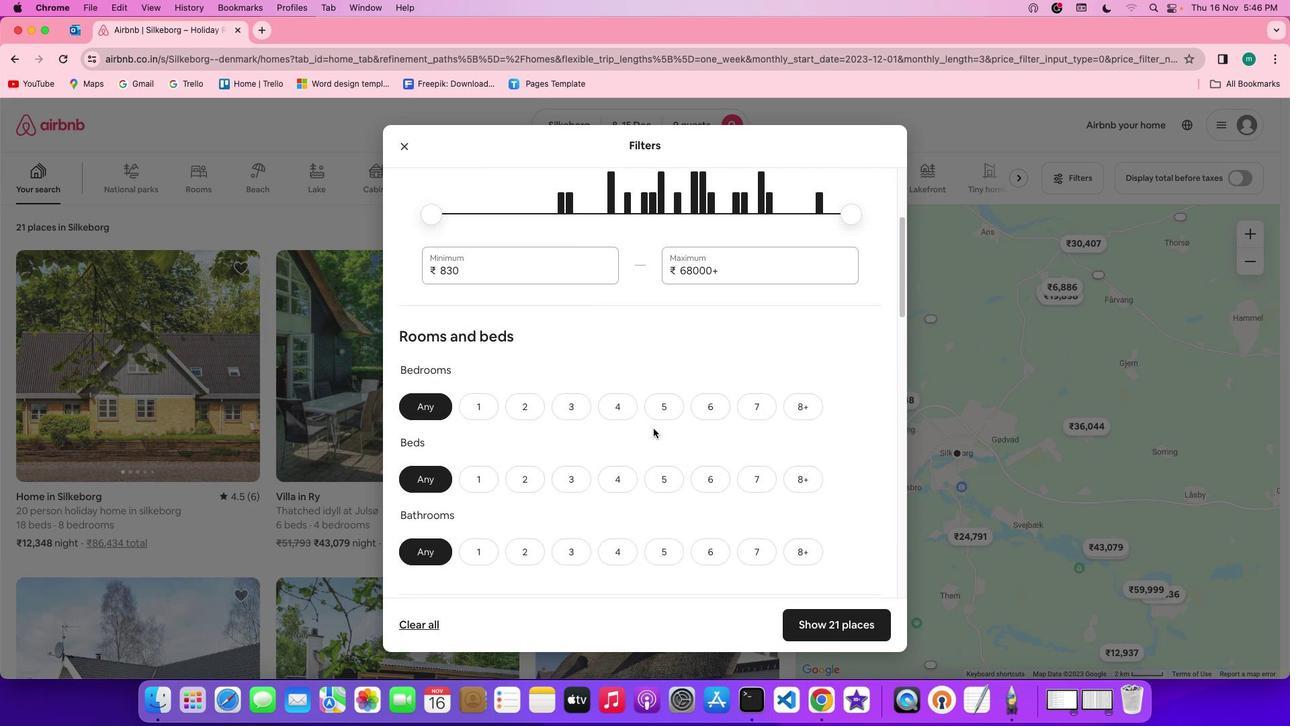 
Action: Mouse scrolled (652, 428) with delta (0, 0)
Screenshot: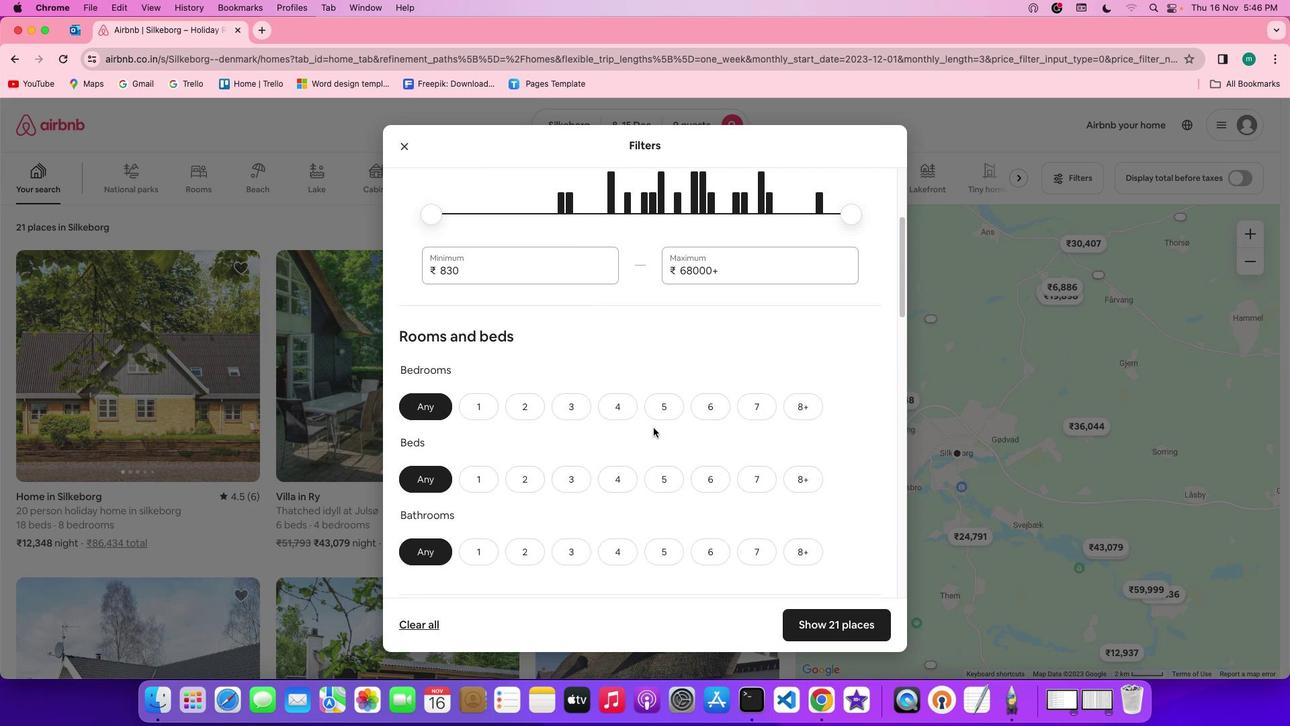 
Action: Mouse scrolled (652, 428) with delta (0, -1)
Screenshot: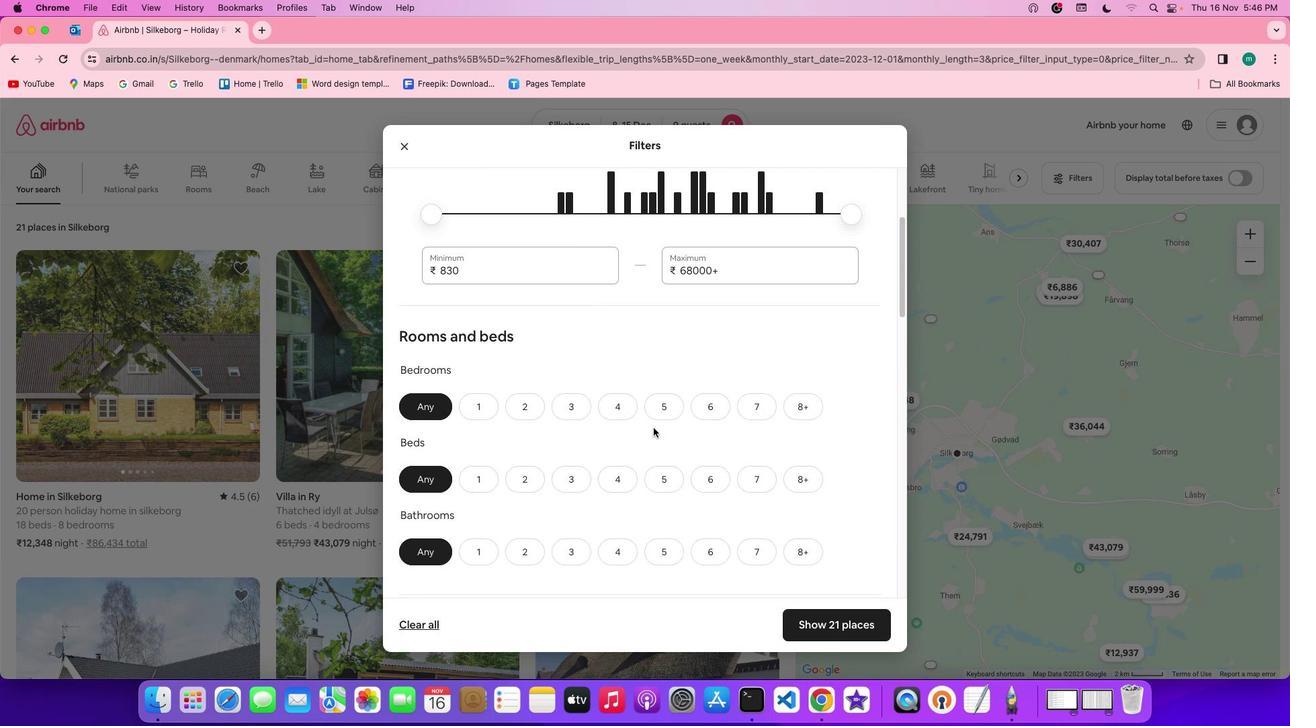 
Action: Mouse moved to (653, 428)
Screenshot: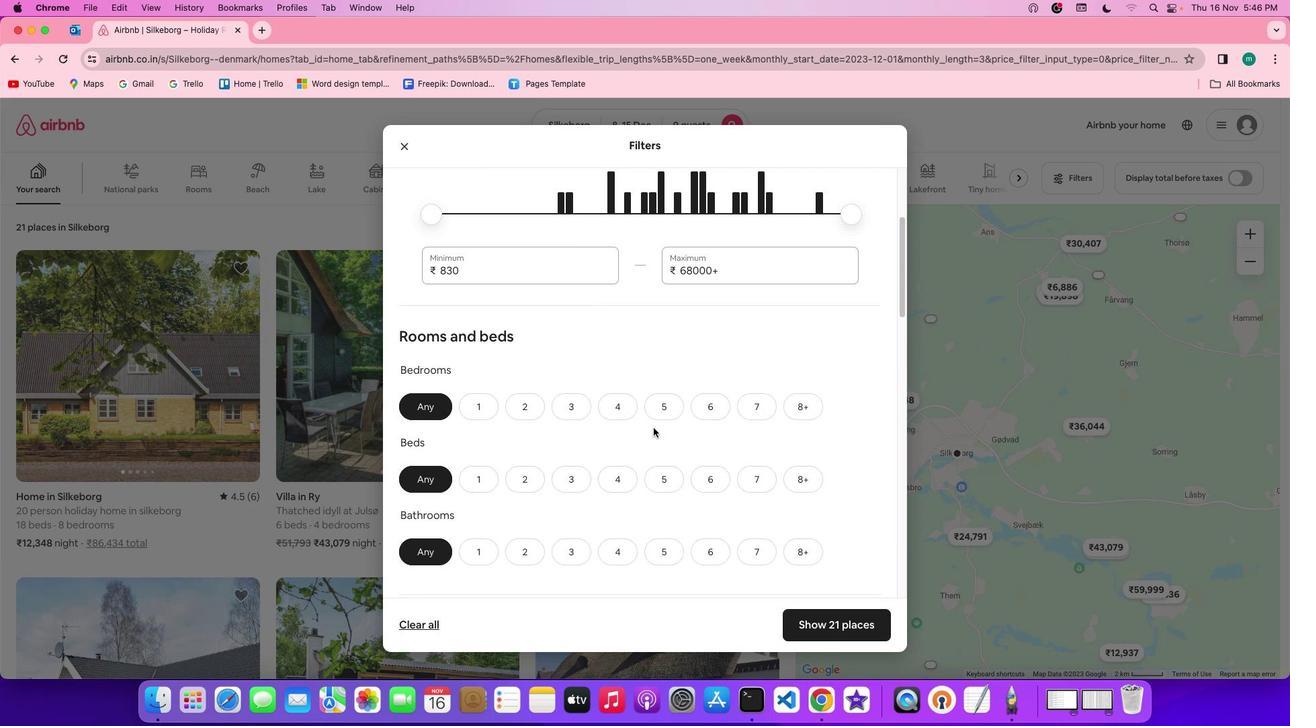 
Action: Mouse scrolled (653, 428) with delta (0, -2)
Screenshot: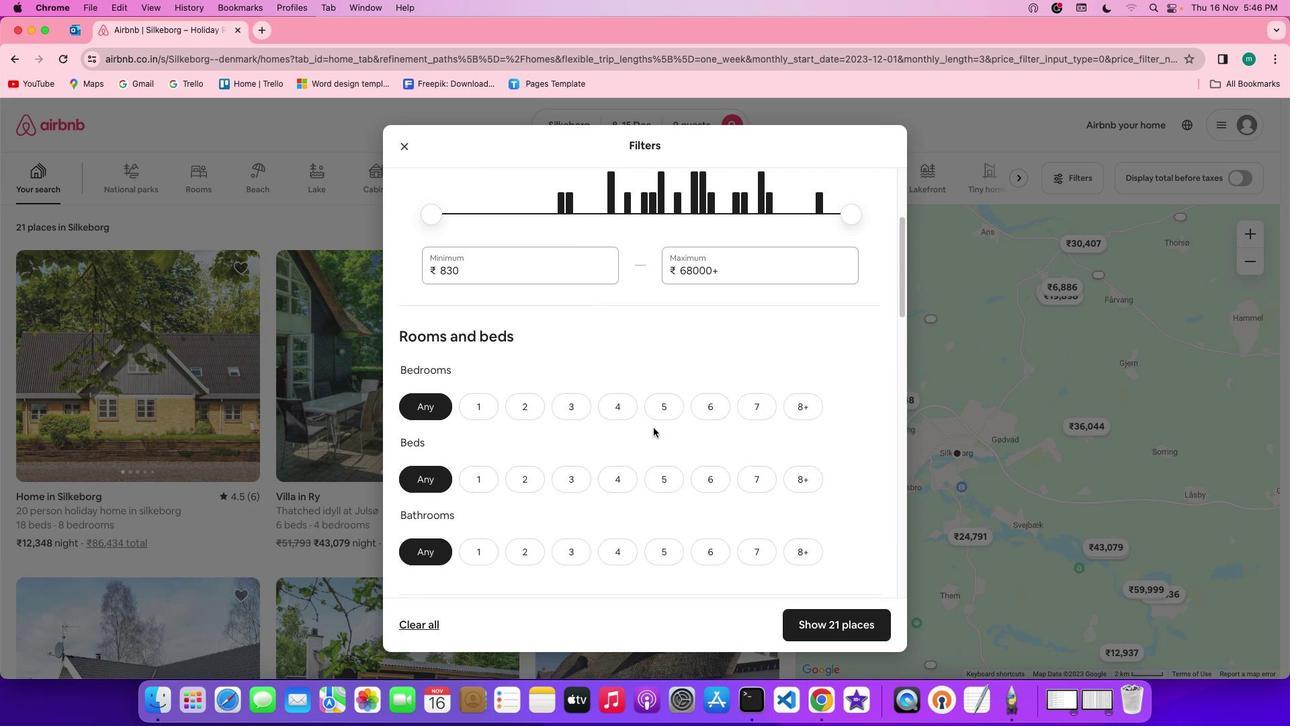 
Action: Mouse moved to (654, 424)
Screenshot: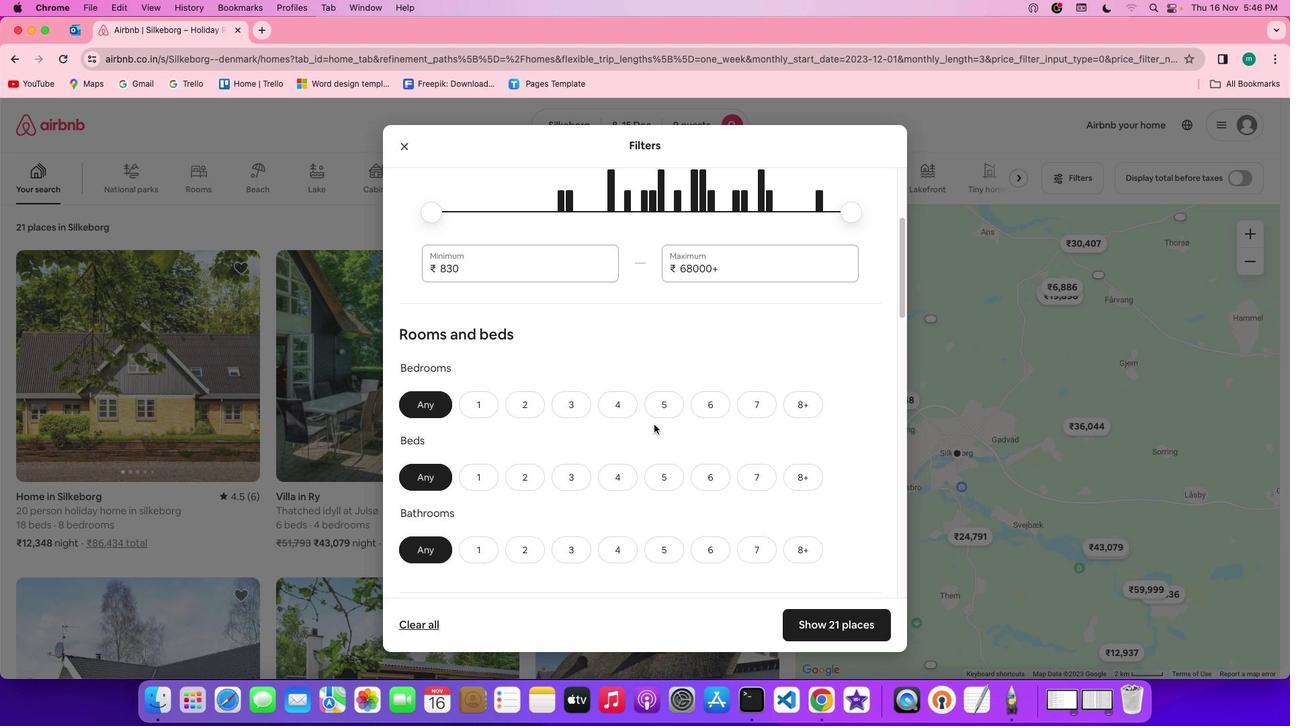 
Action: Mouse scrolled (654, 424) with delta (0, 0)
Screenshot: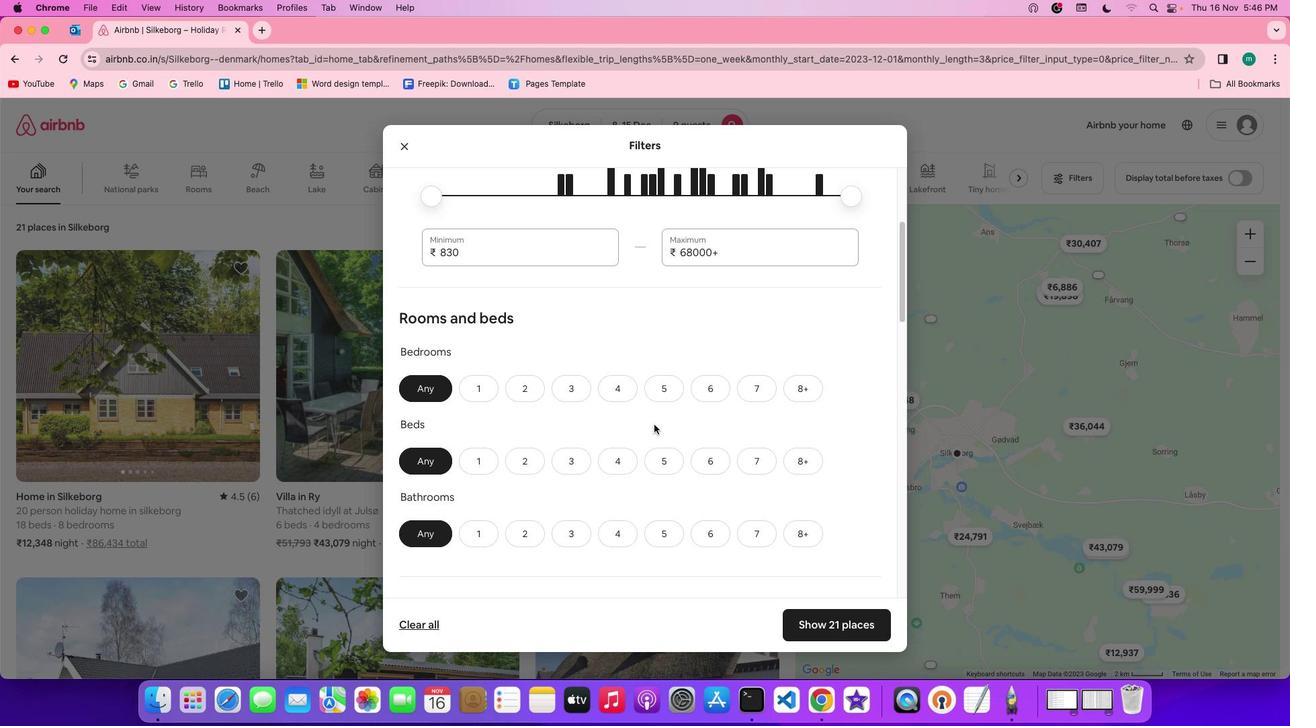 
Action: Mouse moved to (654, 424)
Screenshot: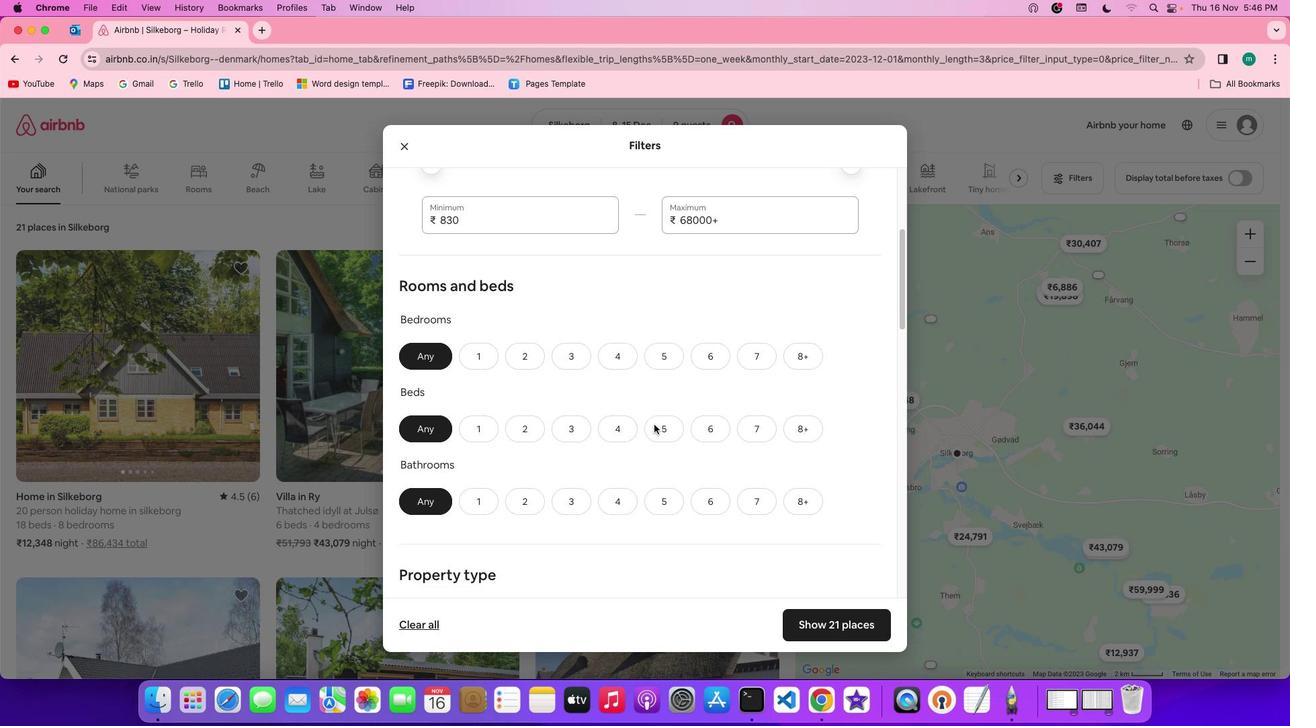 
Action: Mouse scrolled (654, 424) with delta (0, 0)
Screenshot: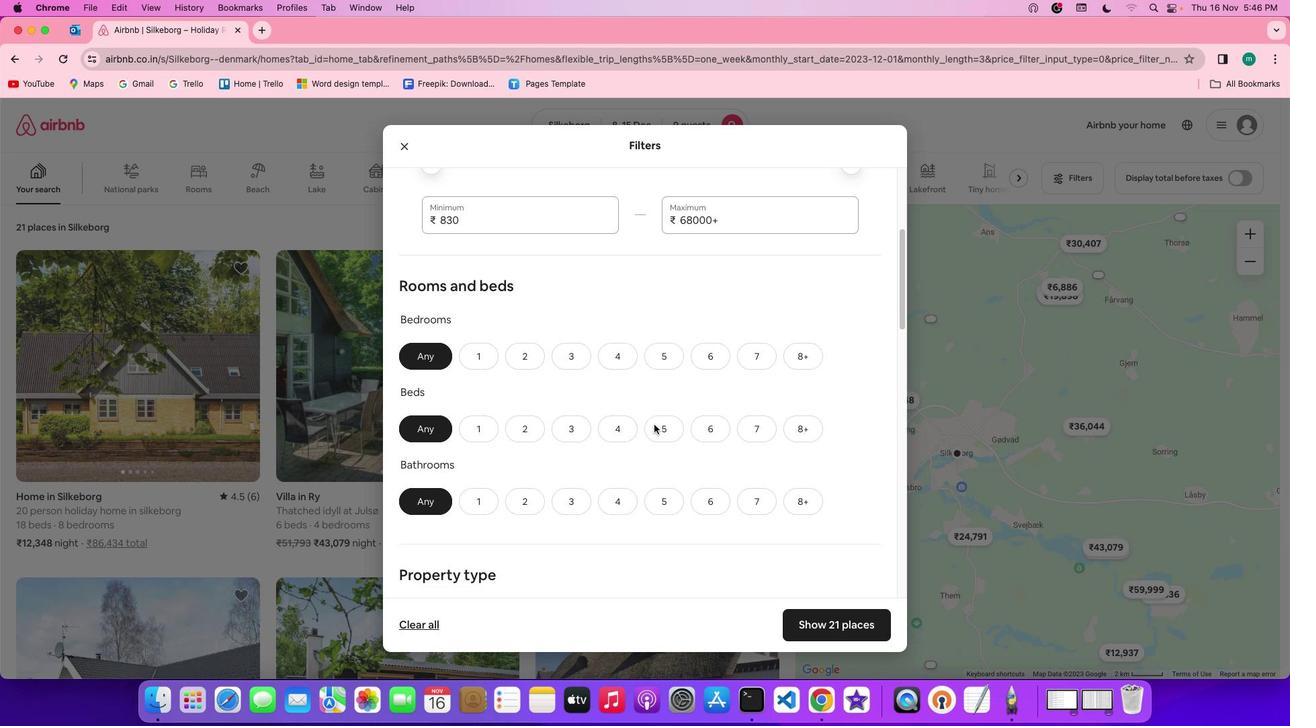 
Action: Mouse moved to (654, 424)
Screenshot: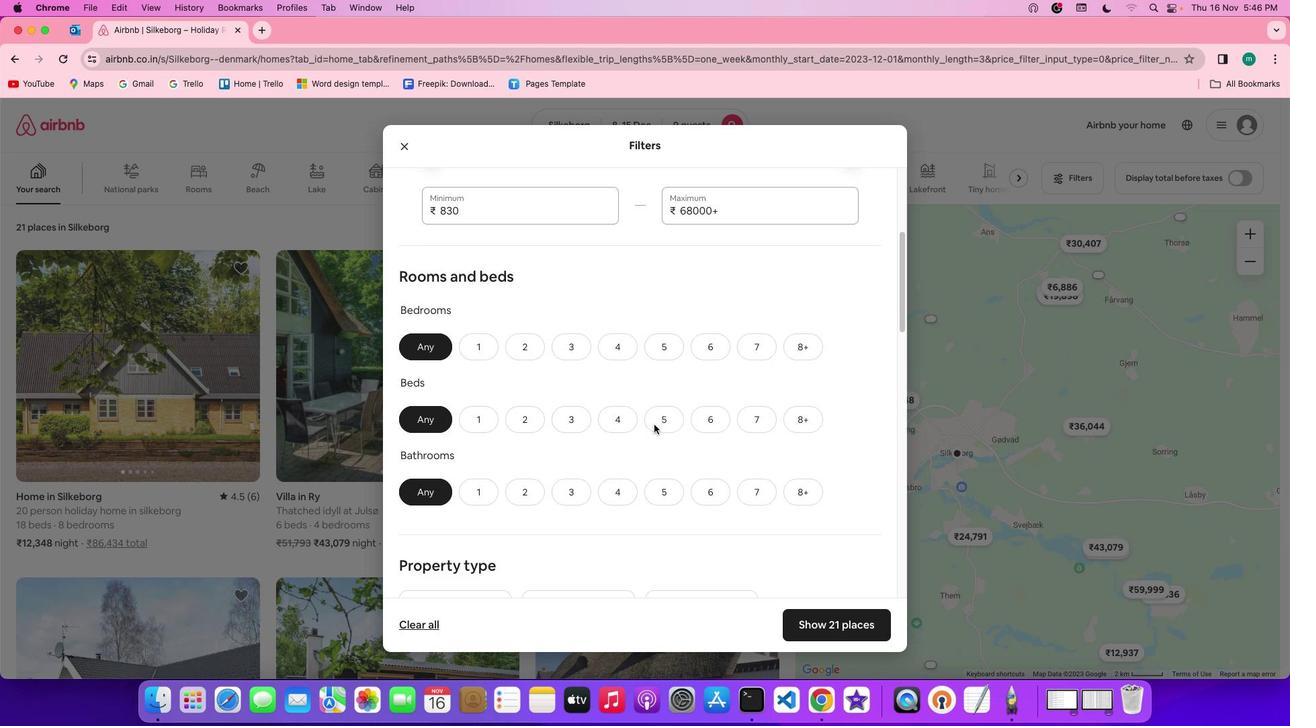 
Action: Mouse scrolled (654, 424) with delta (0, 0)
Screenshot: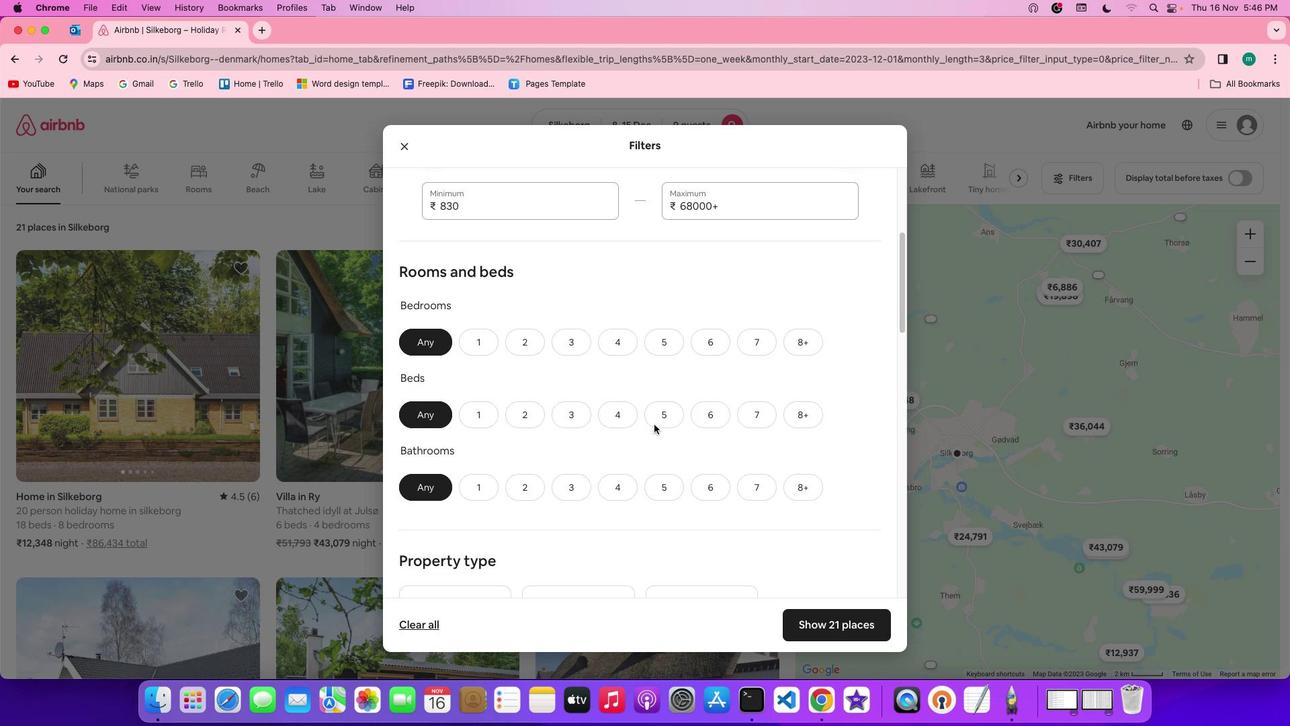 
Action: Mouse moved to (654, 424)
Screenshot: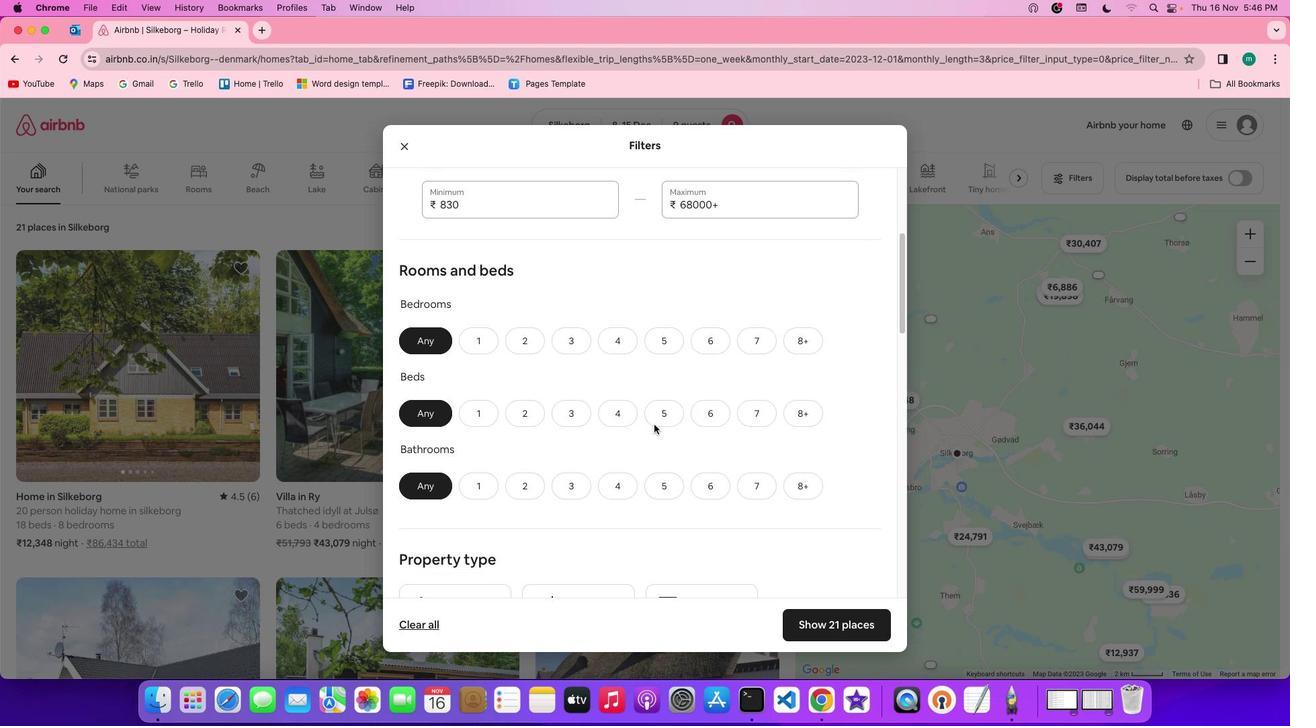 
Action: Mouse scrolled (654, 424) with delta (0, 0)
Screenshot: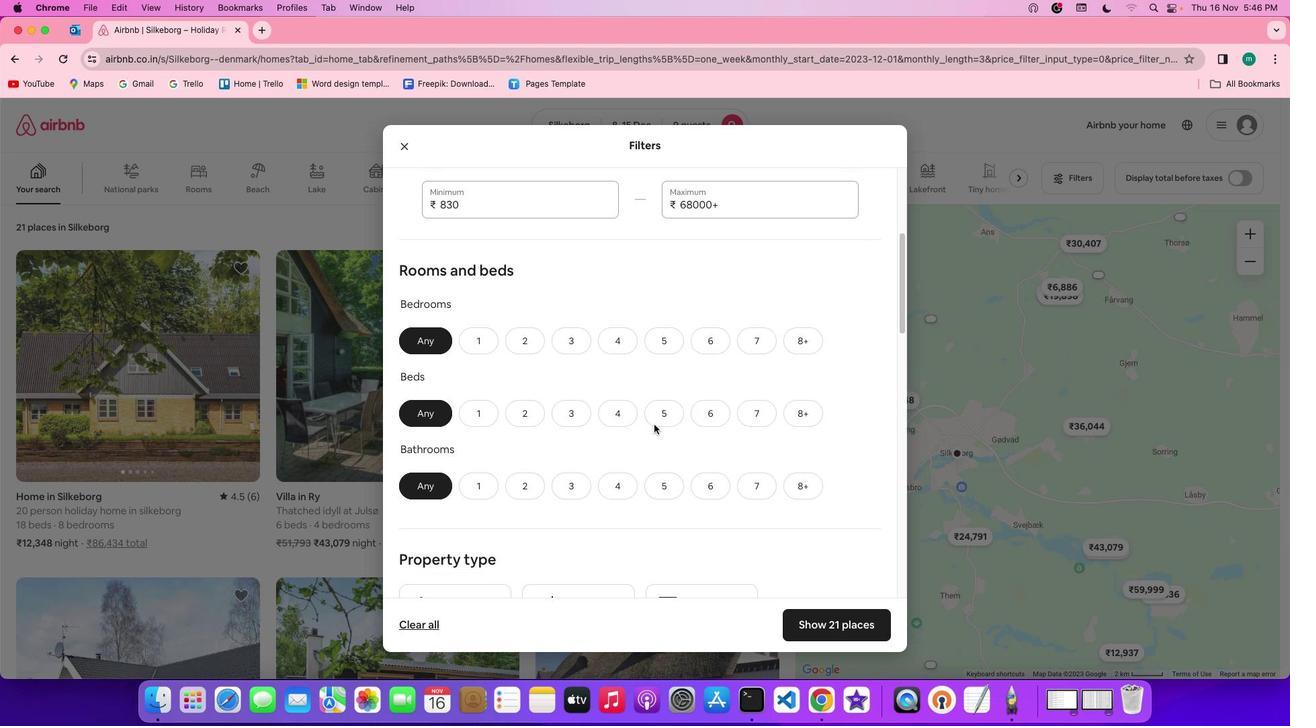 
Action: Mouse moved to (654, 424)
Screenshot: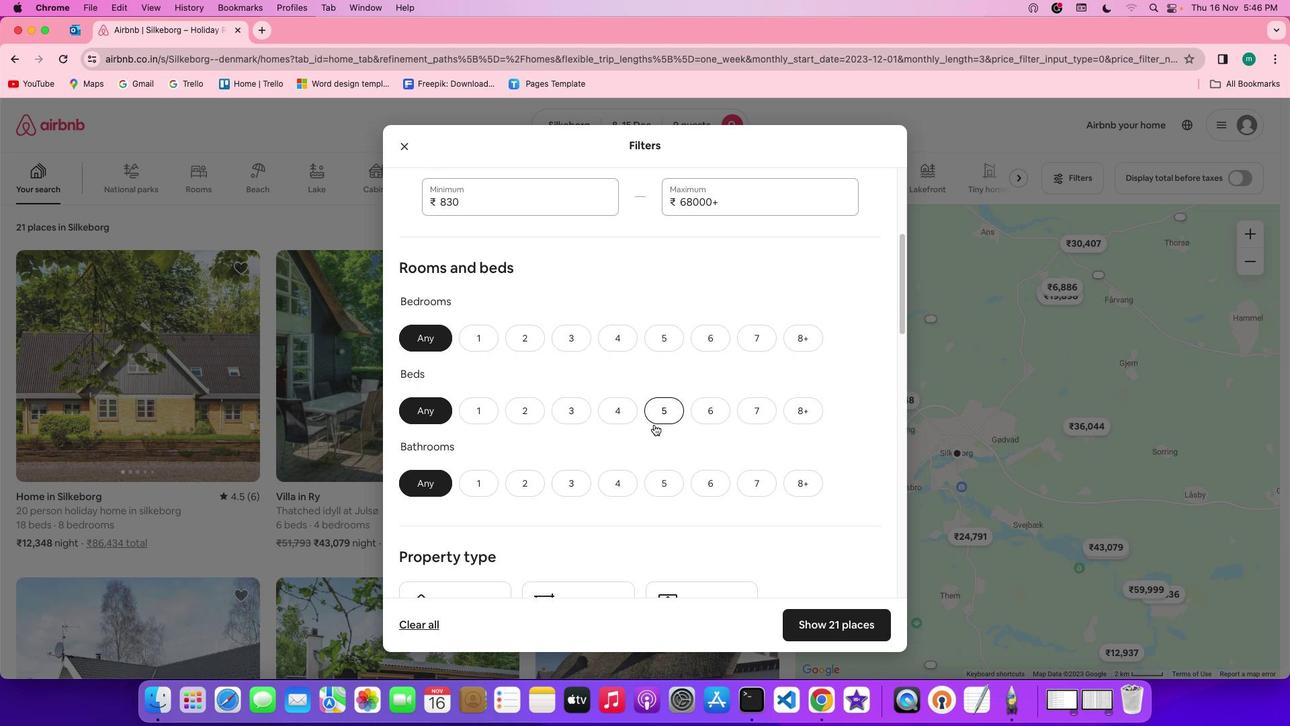 
Action: Mouse scrolled (654, 424) with delta (0, 0)
Screenshot: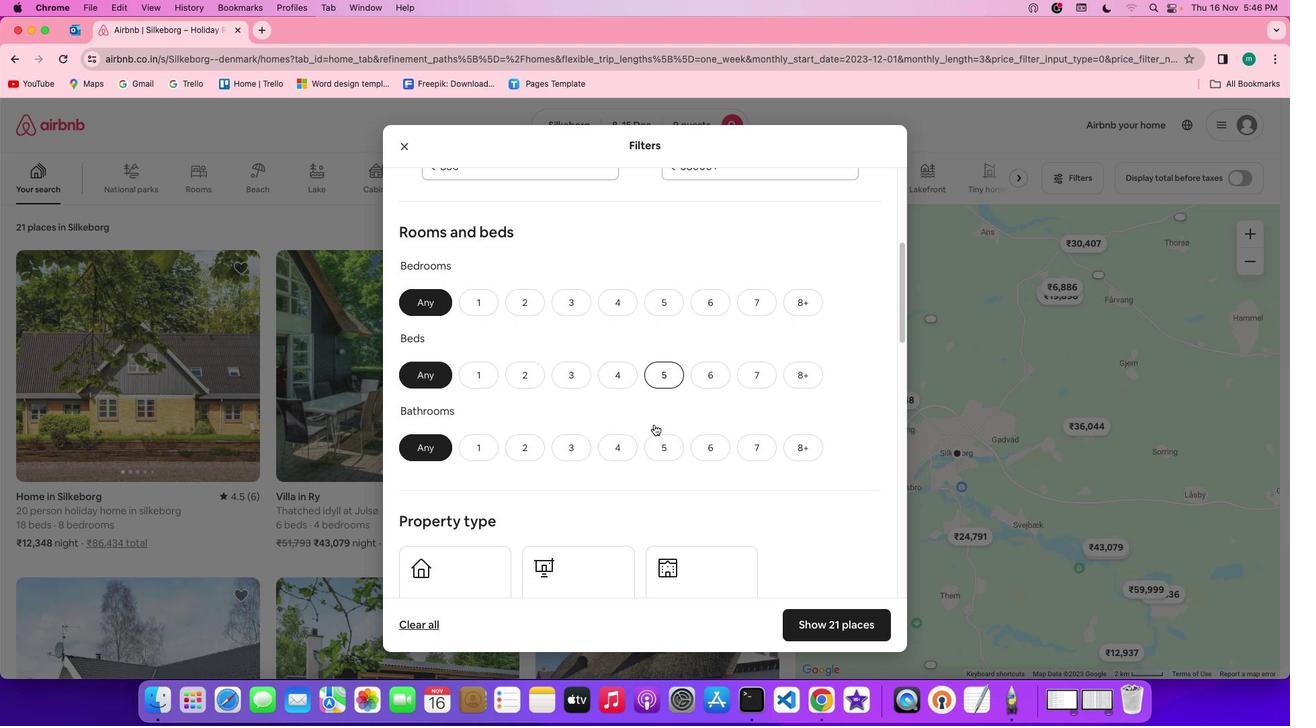 
Action: Mouse scrolled (654, 424) with delta (0, 0)
Screenshot: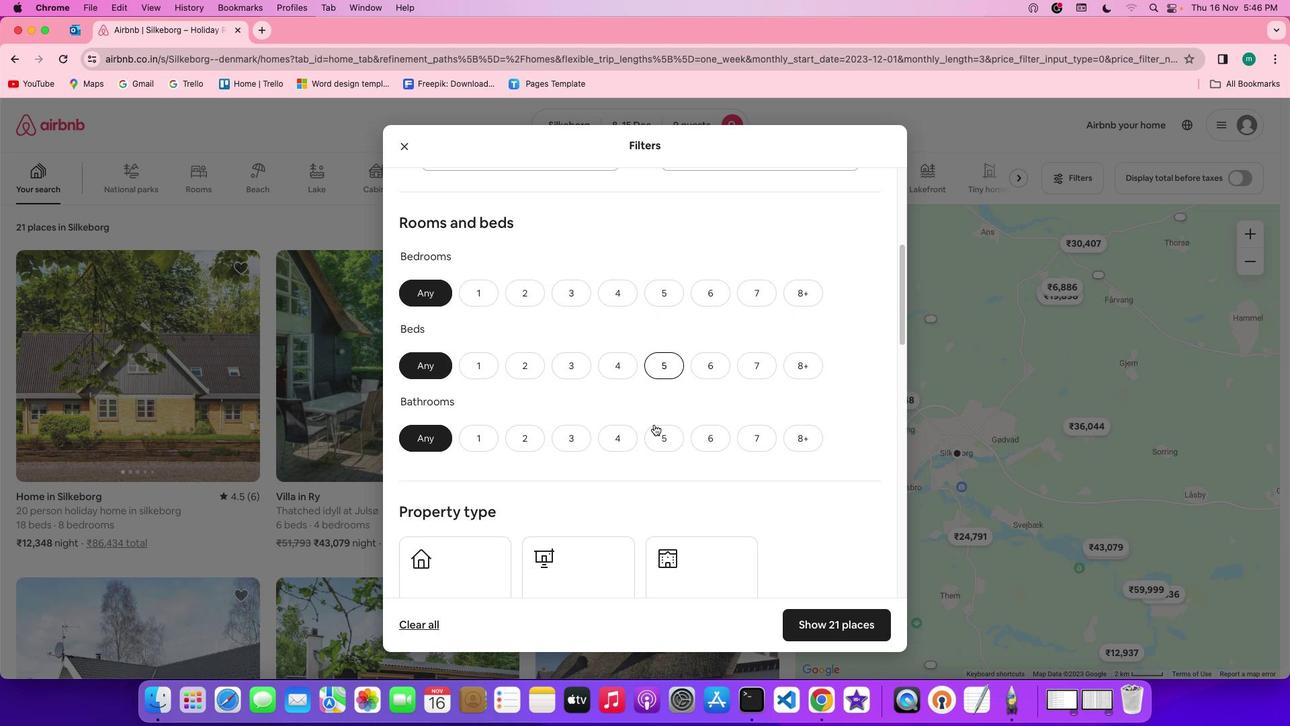 
Action: Mouse scrolled (654, 424) with delta (0, 0)
Screenshot: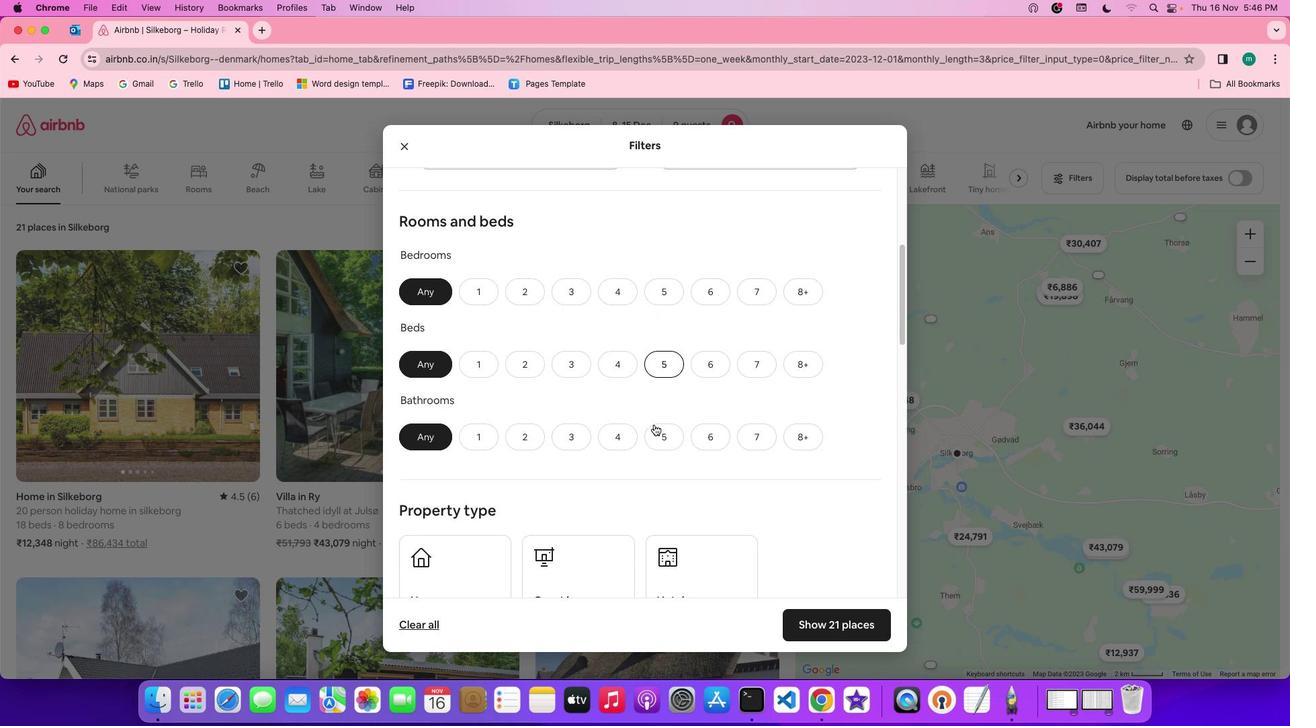 
Action: Mouse moved to (654, 424)
Screenshot: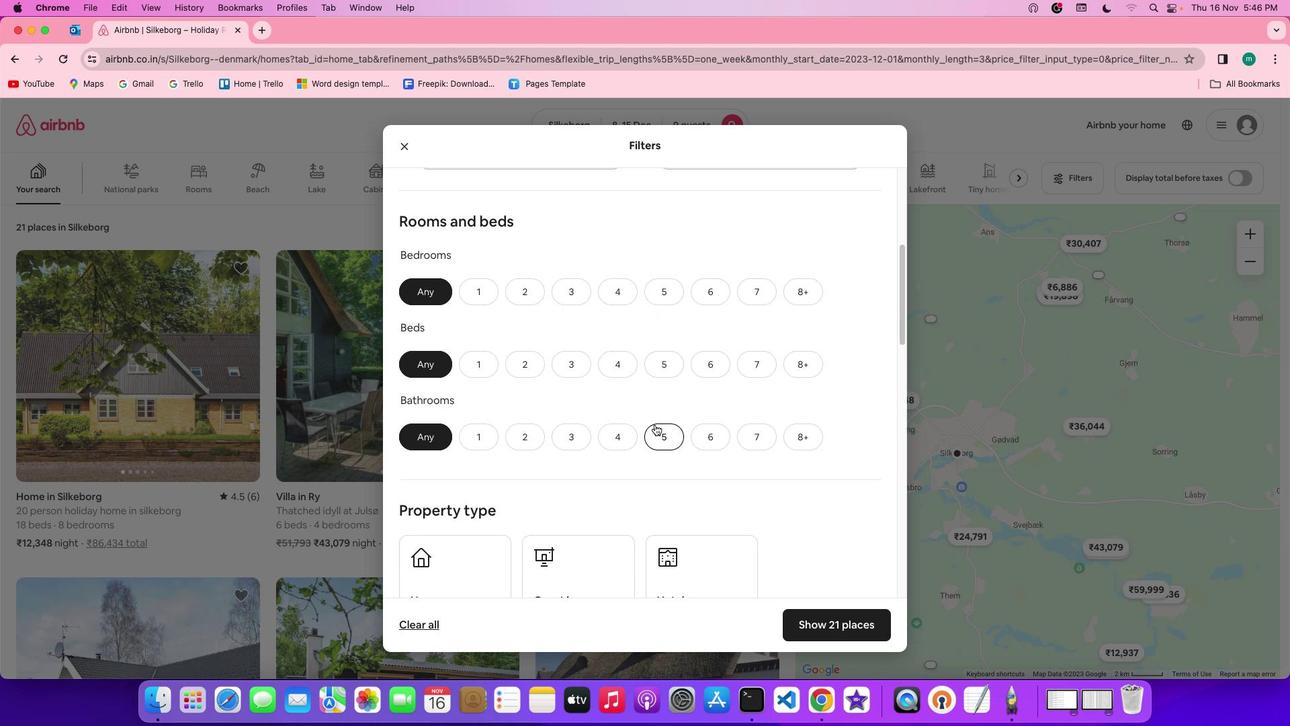 
Action: Mouse scrolled (654, 424) with delta (0, 0)
Screenshot: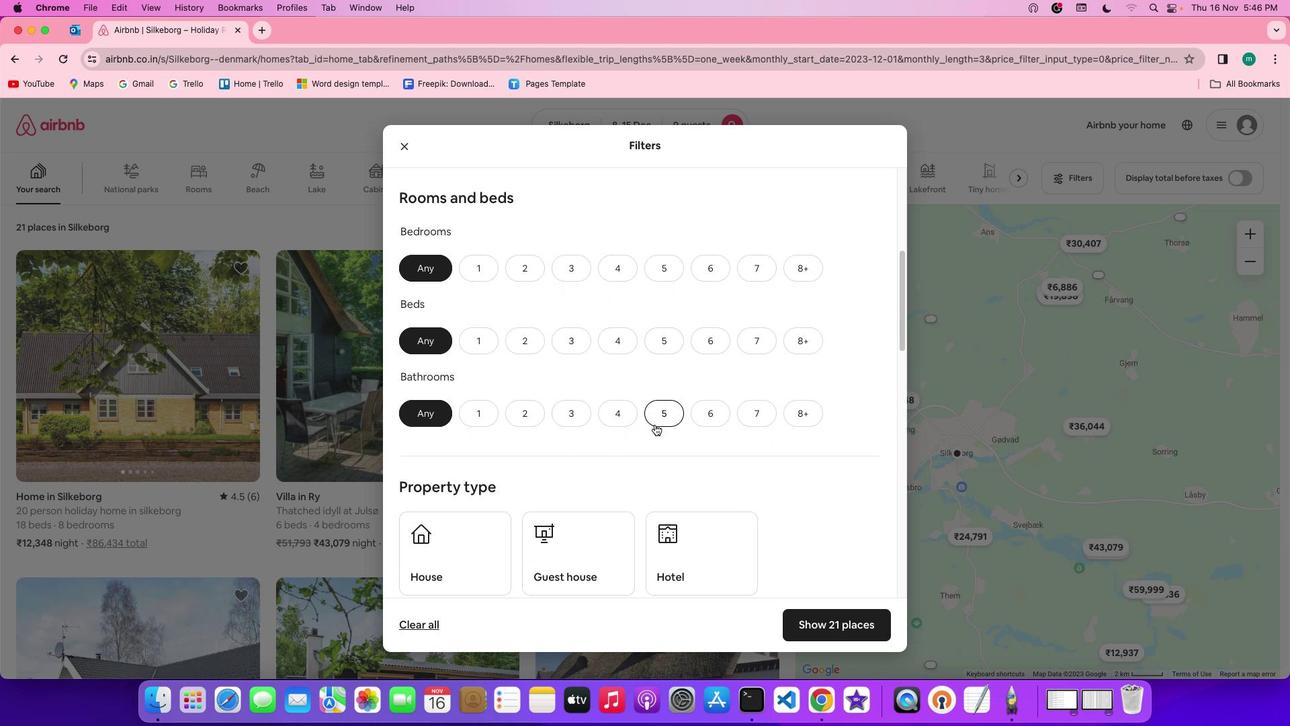 
Action: Mouse scrolled (654, 424) with delta (0, 0)
Screenshot: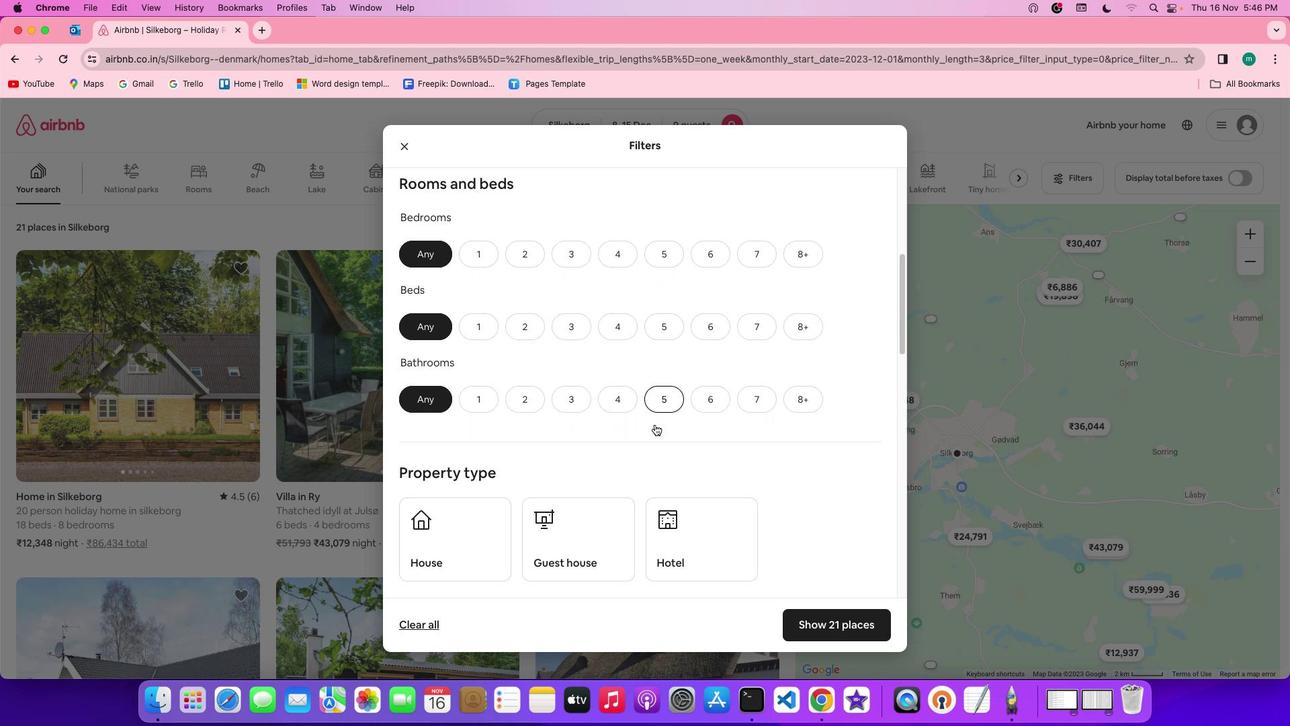 
Action: Mouse scrolled (654, 424) with delta (0, 0)
Screenshot: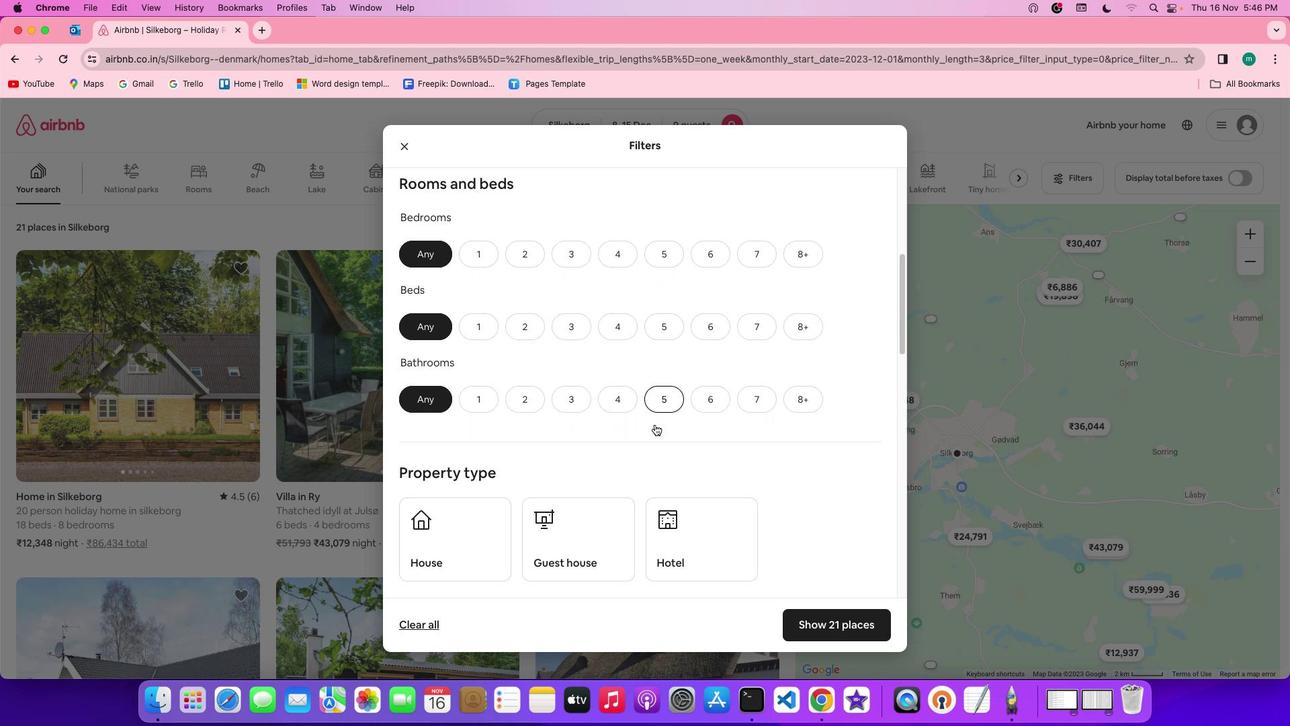 
Action: Mouse scrolled (654, 424) with delta (0, 0)
Screenshot: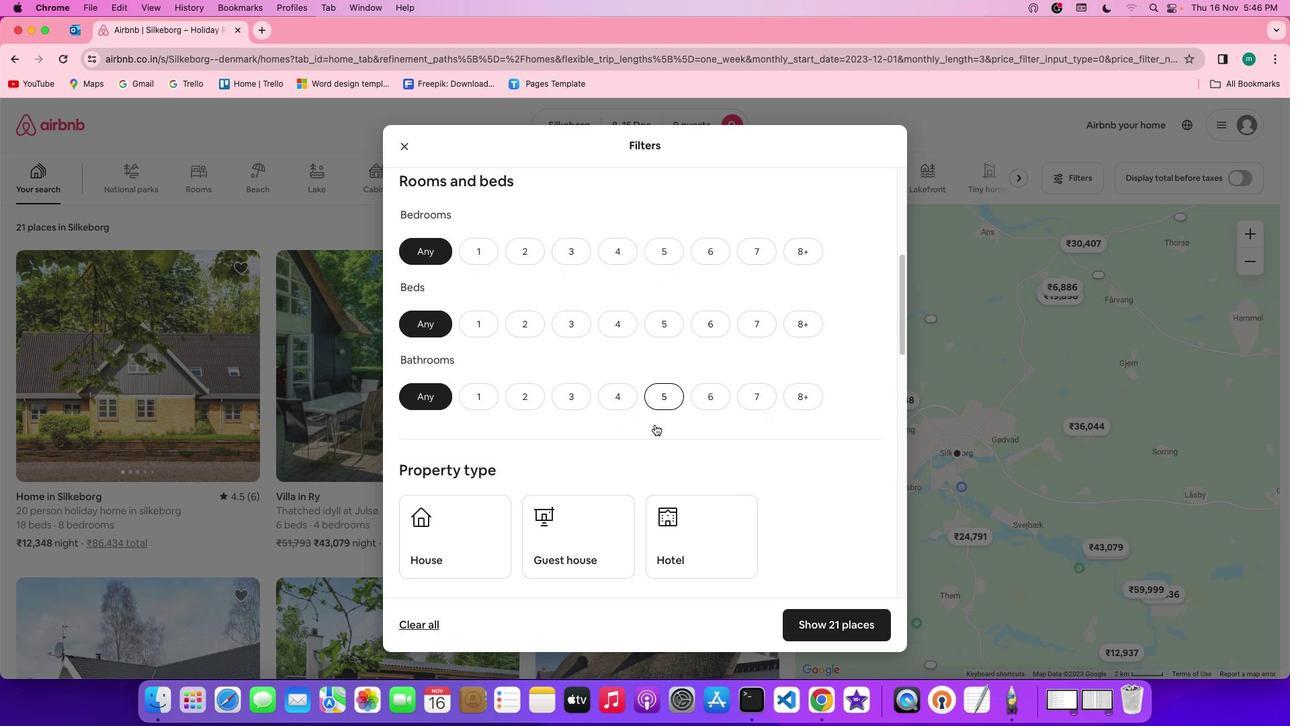 
Action: Mouse scrolled (654, 424) with delta (0, 0)
Screenshot: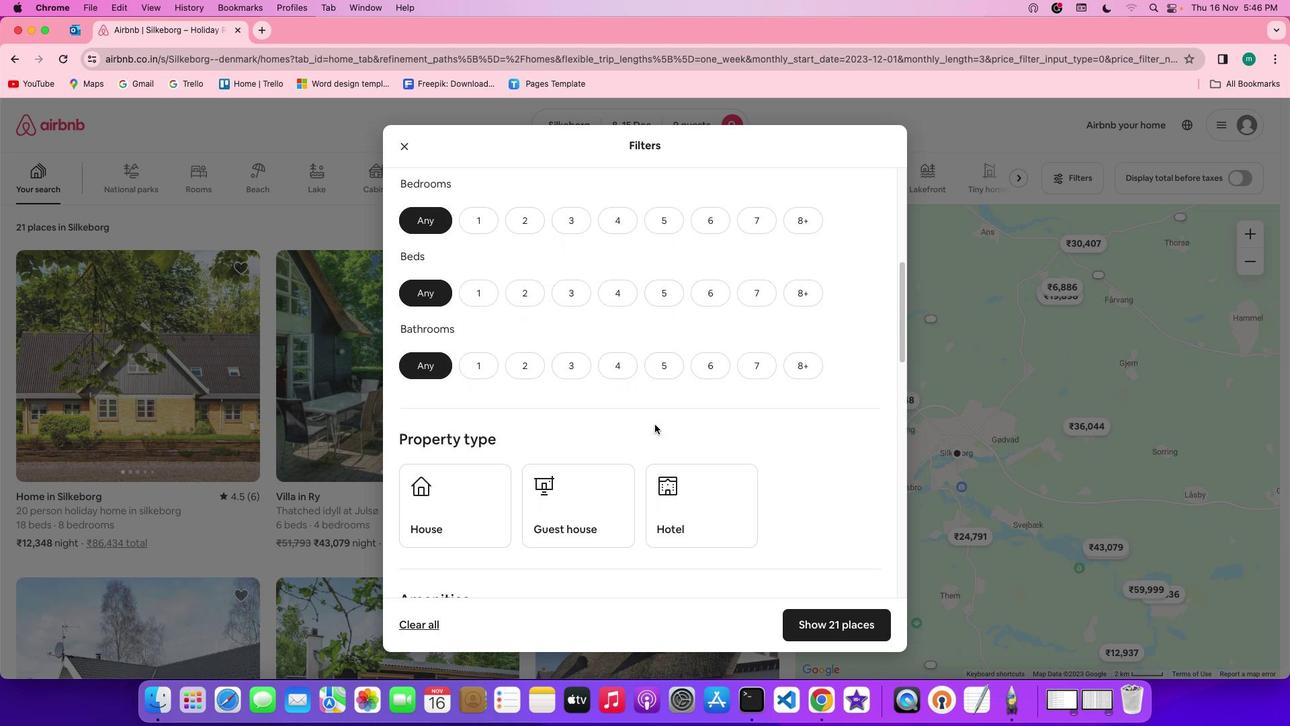 
Action: Mouse scrolled (654, 424) with delta (0, 0)
Screenshot: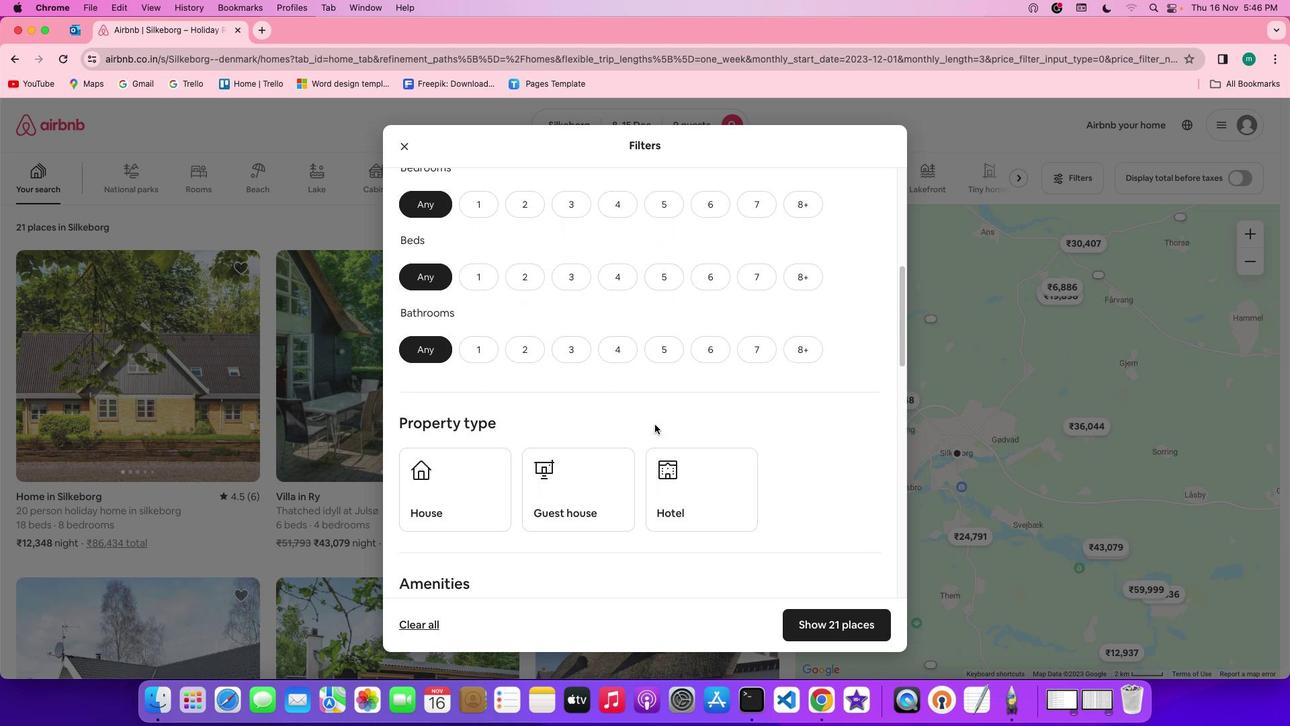 
Action: Mouse scrolled (654, 424) with delta (0, 0)
Screenshot: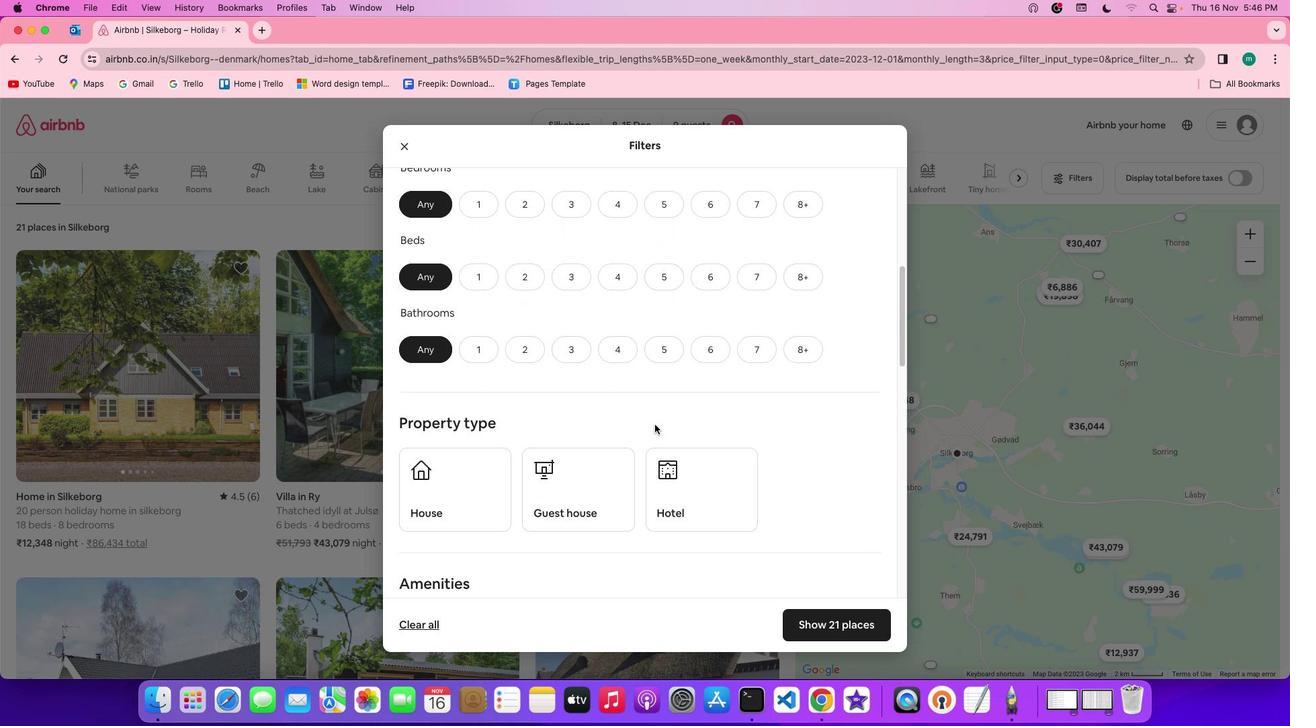 
Action: Mouse scrolled (654, 424) with delta (0, 0)
Screenshot: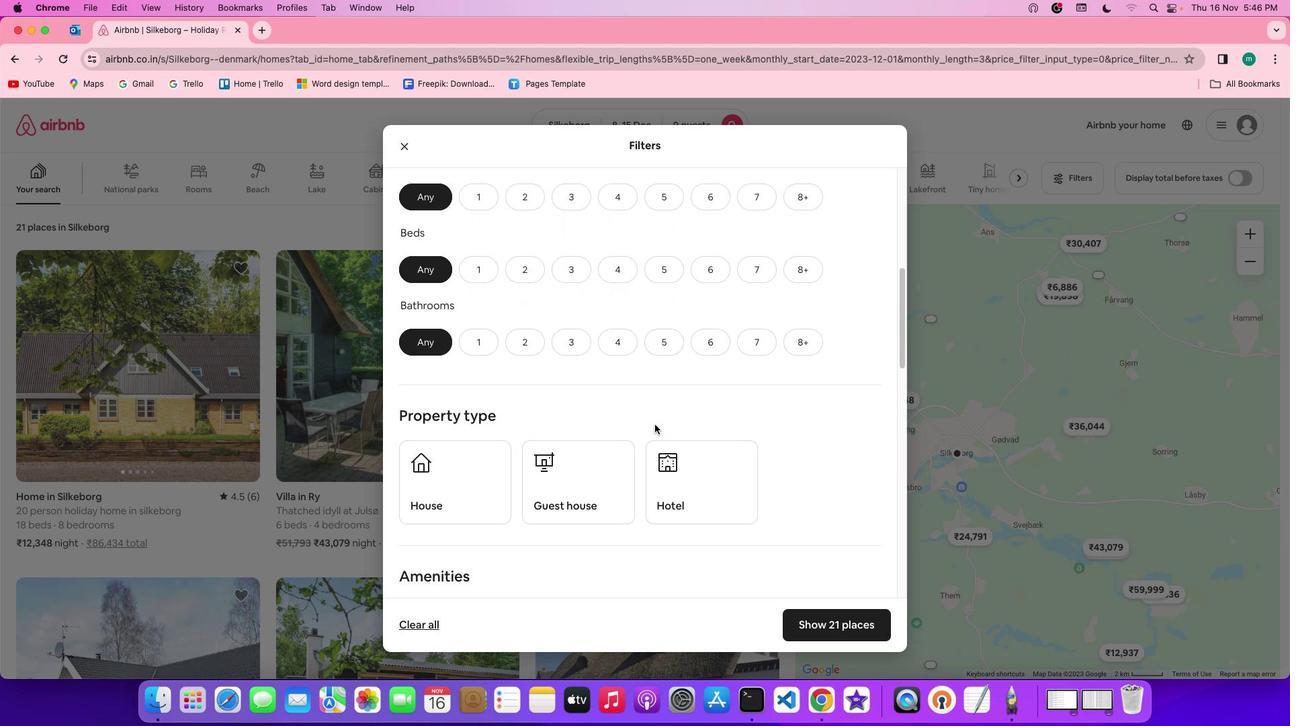 
Action: Mouse scrolled (654, 424) with delta (0, 0)
Screenshot: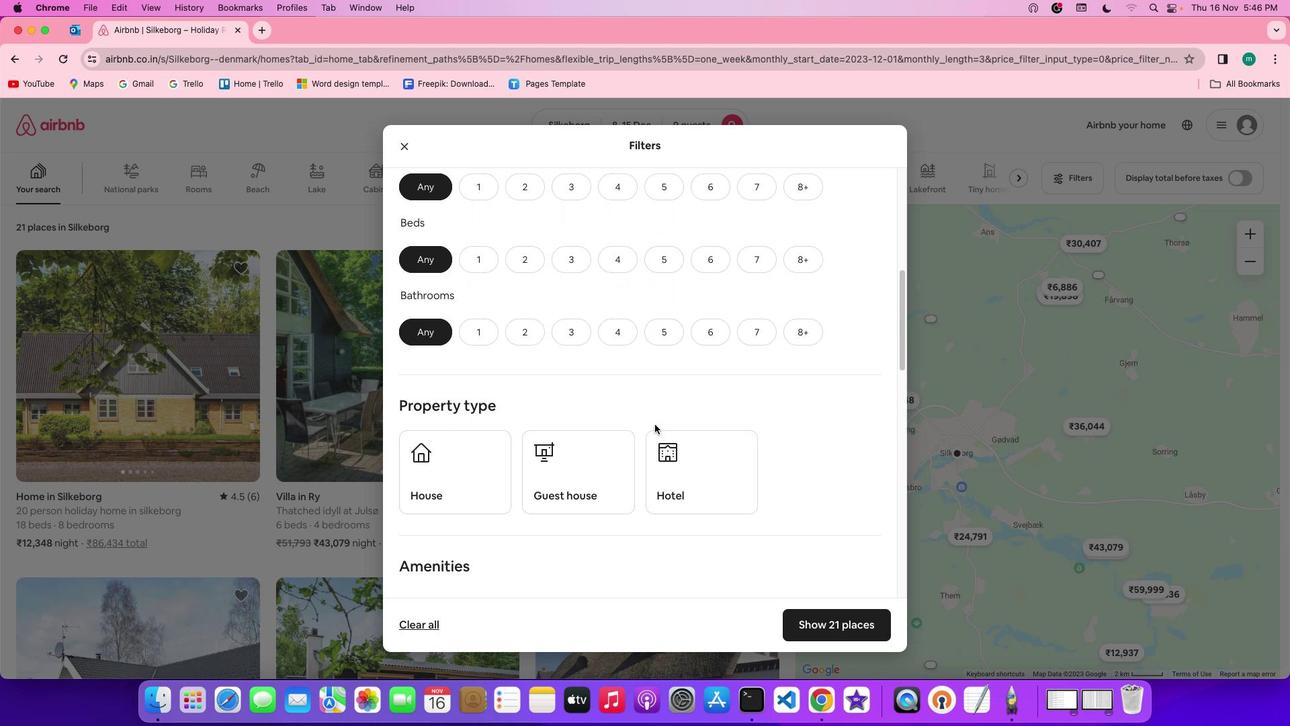
Action: Mouse scrolled (654, 424) with delta (0, 0)
Screenshot: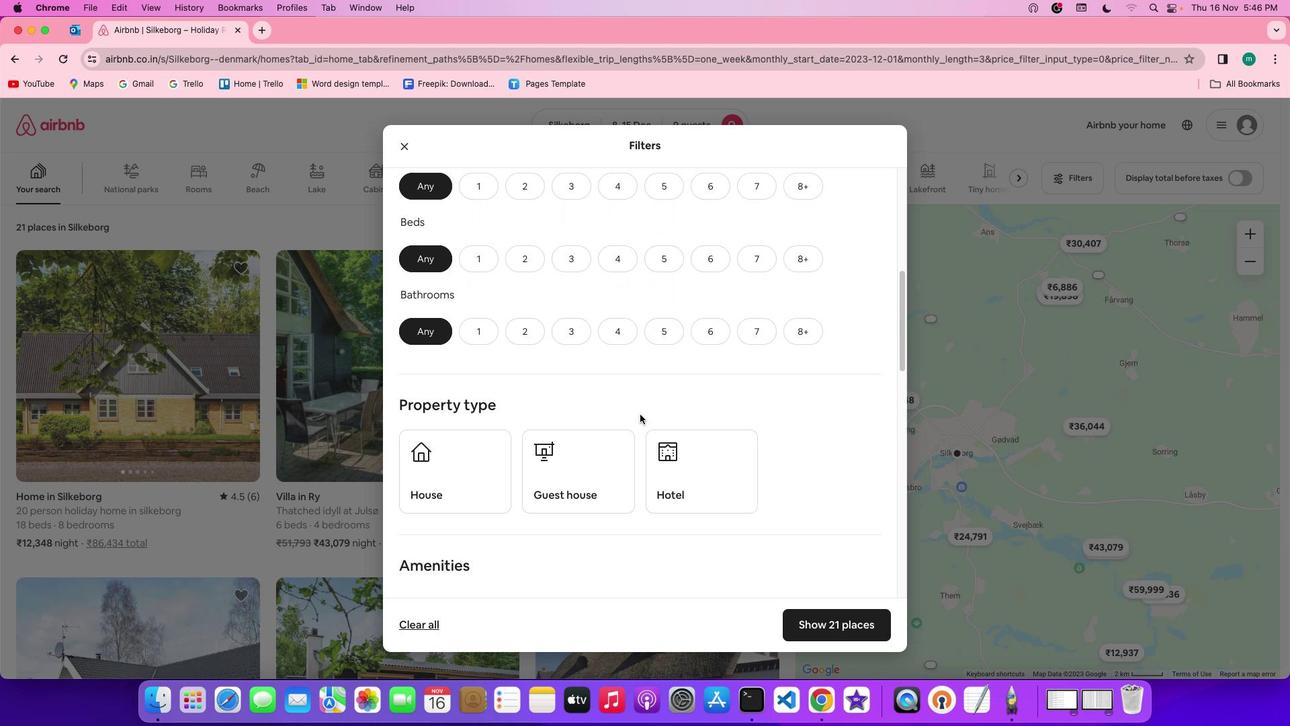 
Action: Mouse moved to (648, 188)
Screenshot: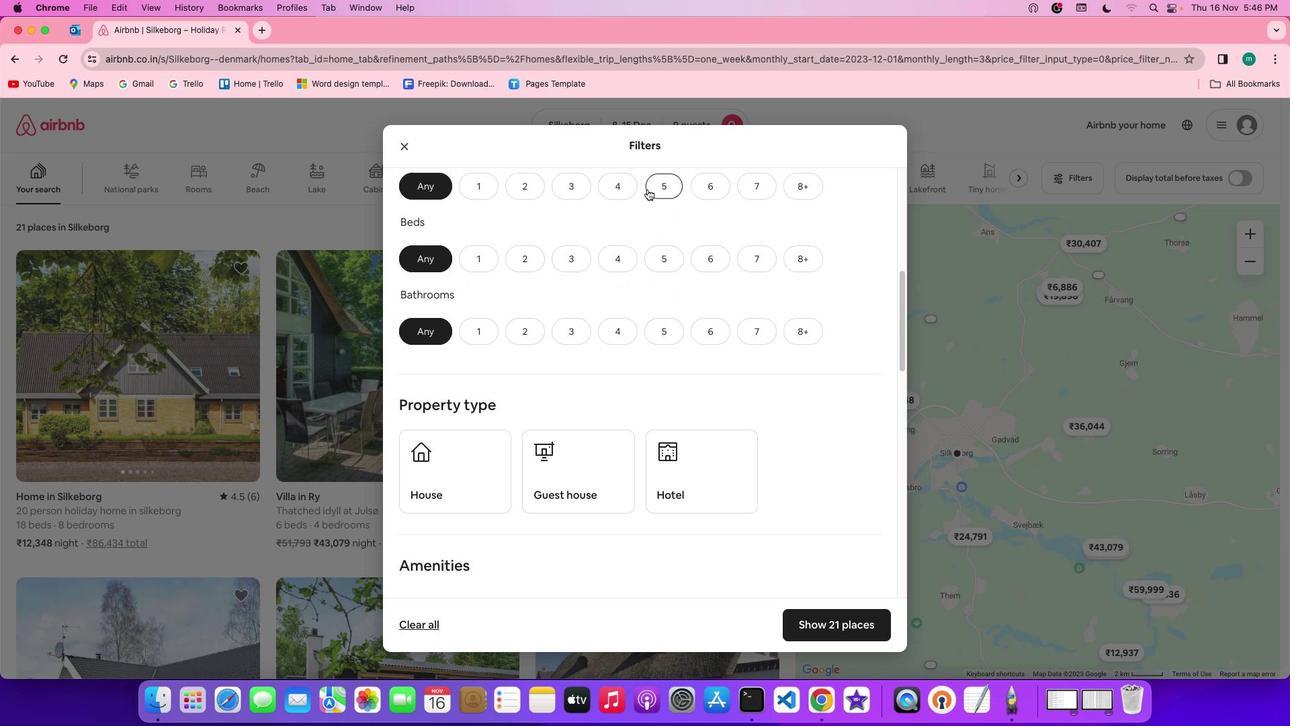 
Action: Mouse pressed left at (648, 188)
Screenshot: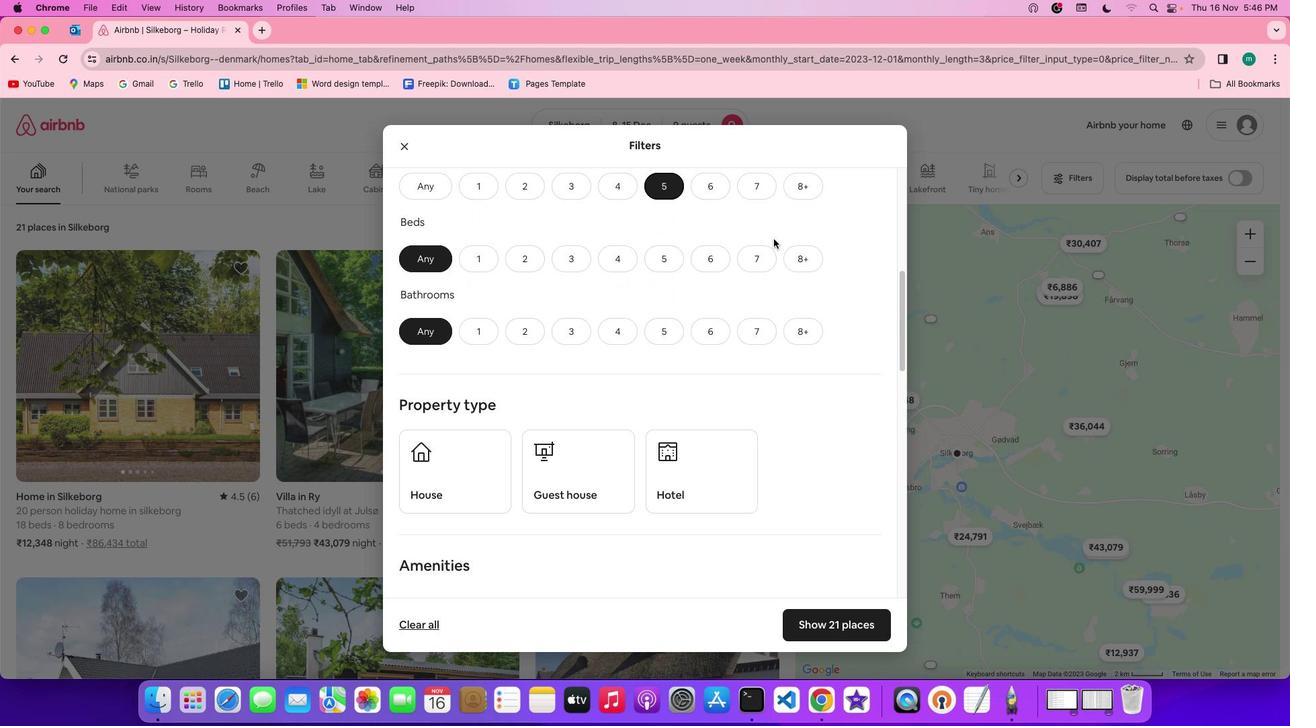 
Action: Mouse moved to (810, 254)
Screenshot: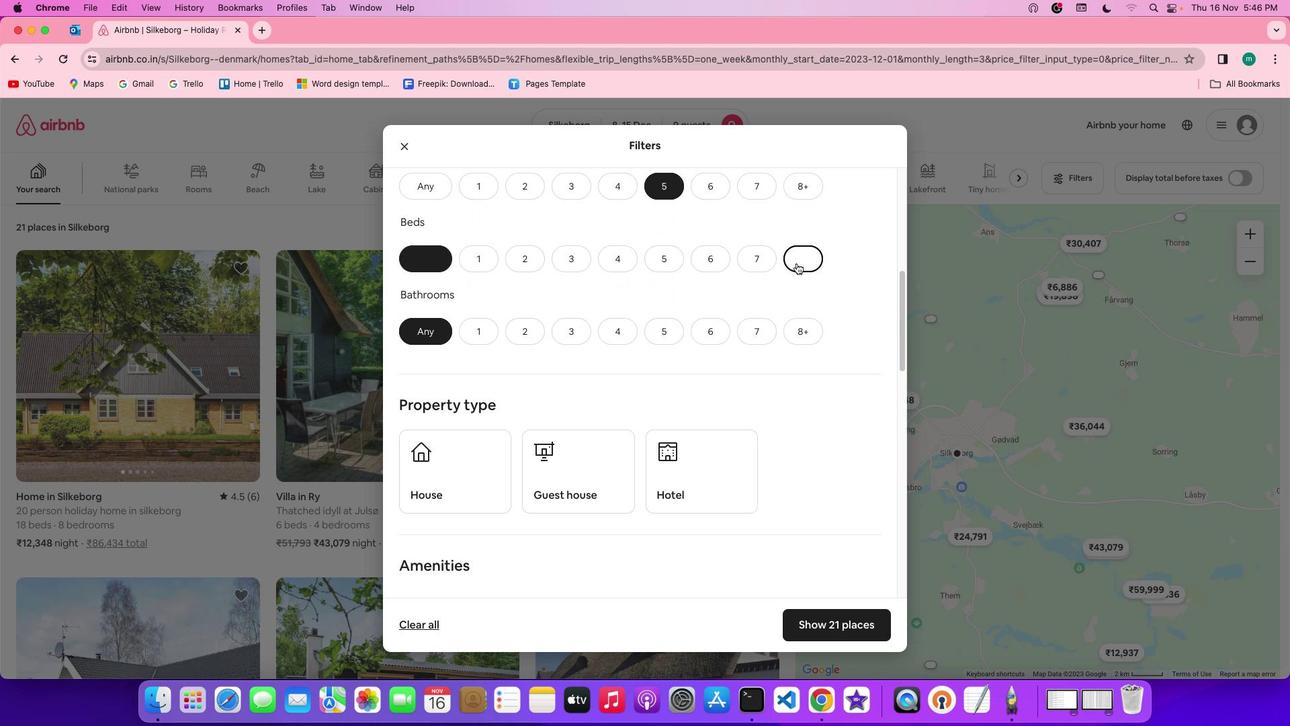
Action: Mouse pressed left at (810, 254)
Screenshot: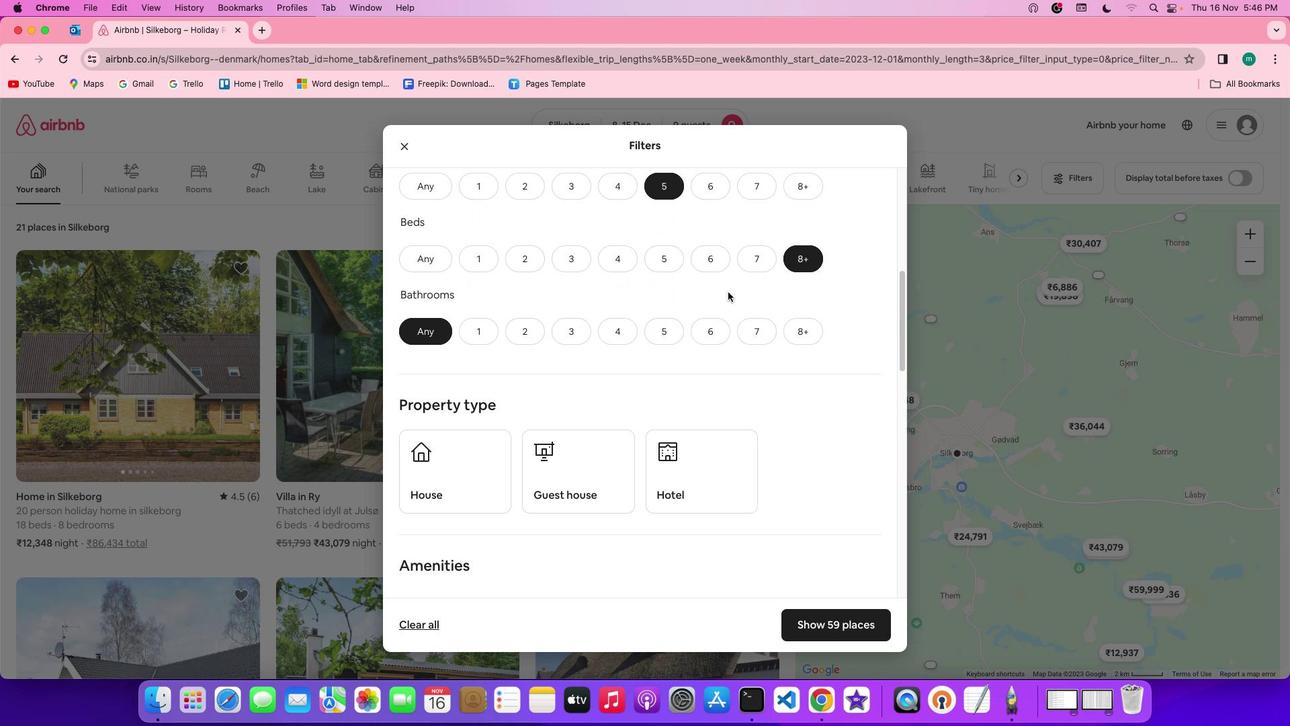 
Action: Mouse moved to (679, 327)
Screenshot: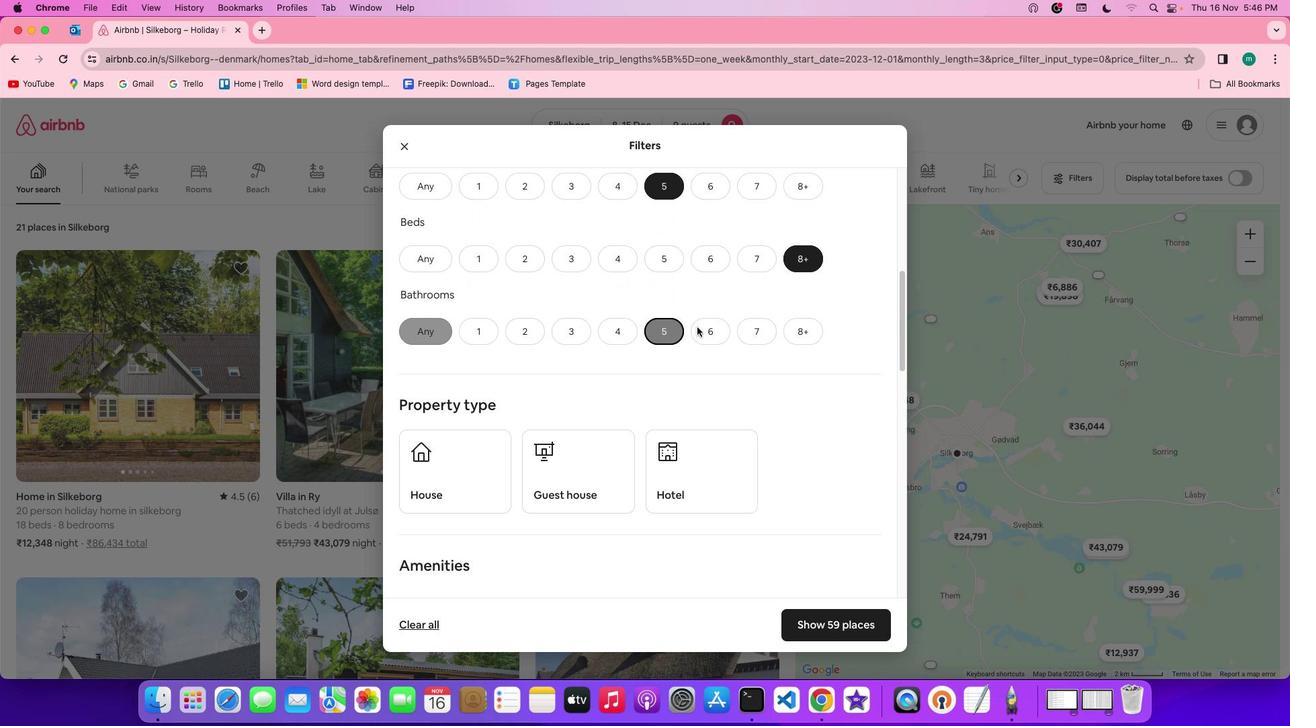 
Action: Mouse pressed left at (679, 327)
Screenshot: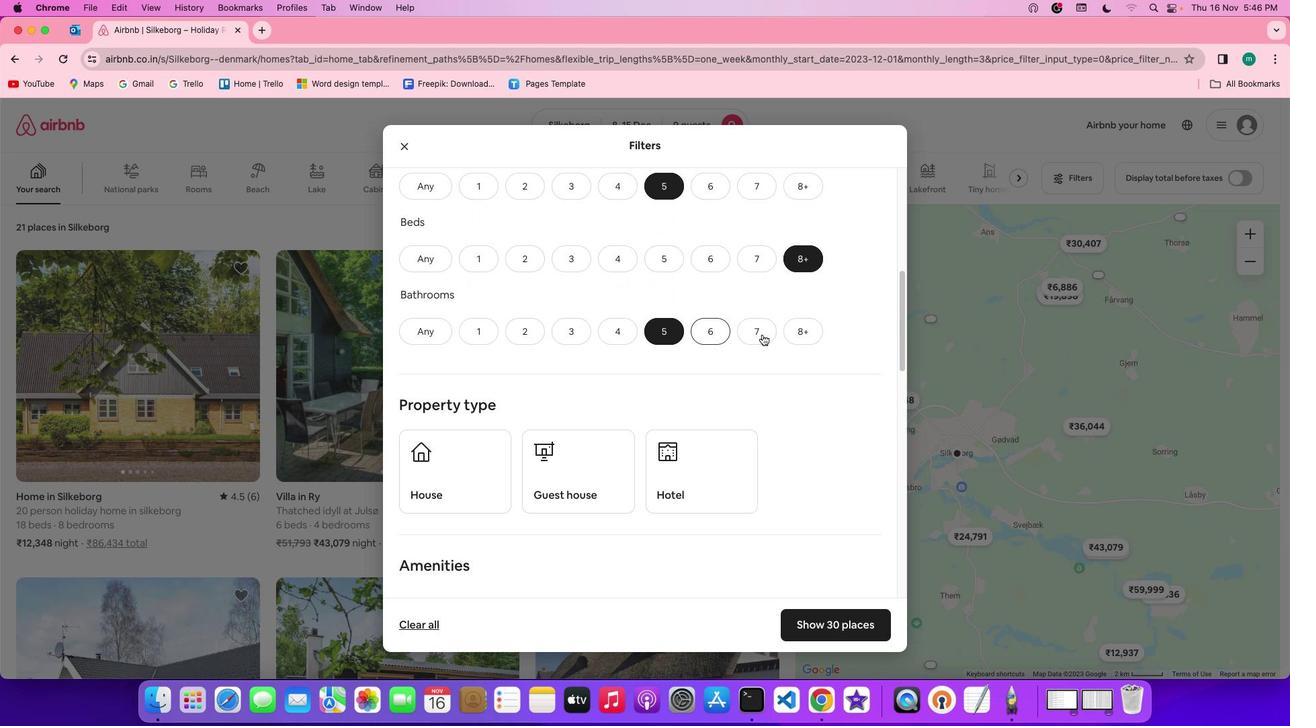 
Action: Mouse moved to (784, 338)
Screenshot: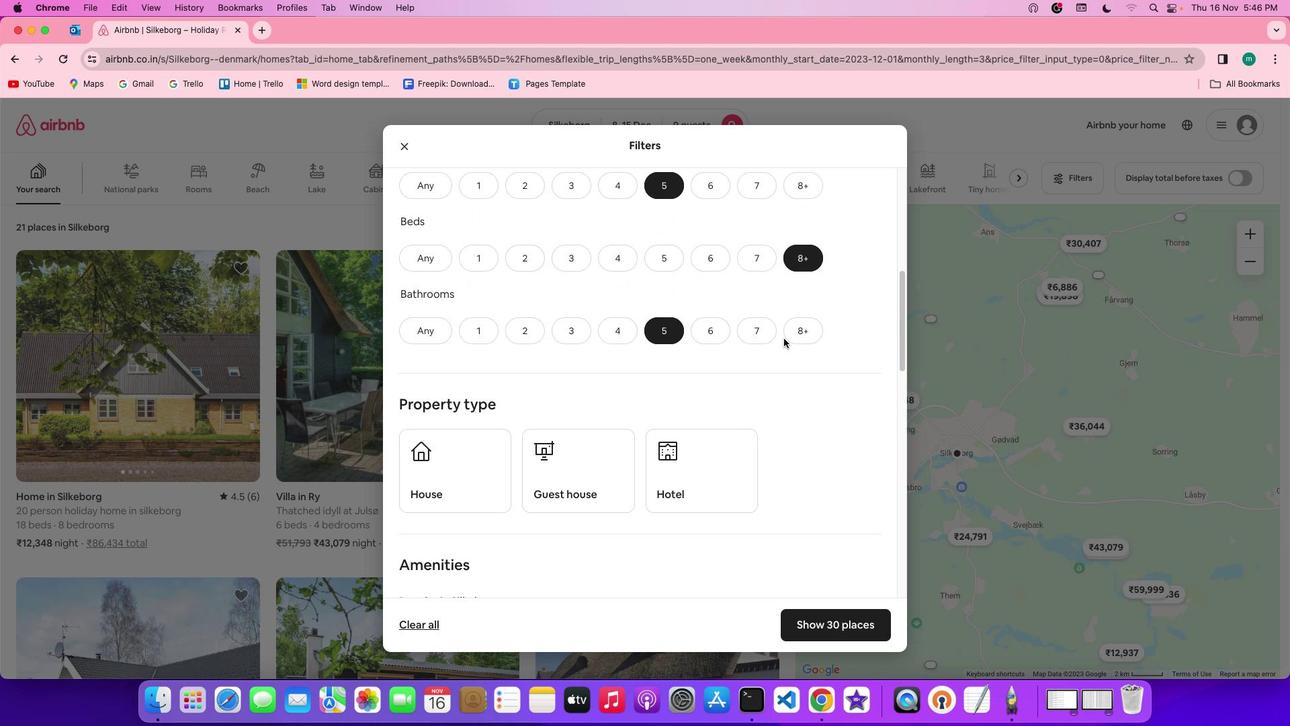 
Action: Mouse scrolled (784, 338) with delta (0, 0)
Screenshot: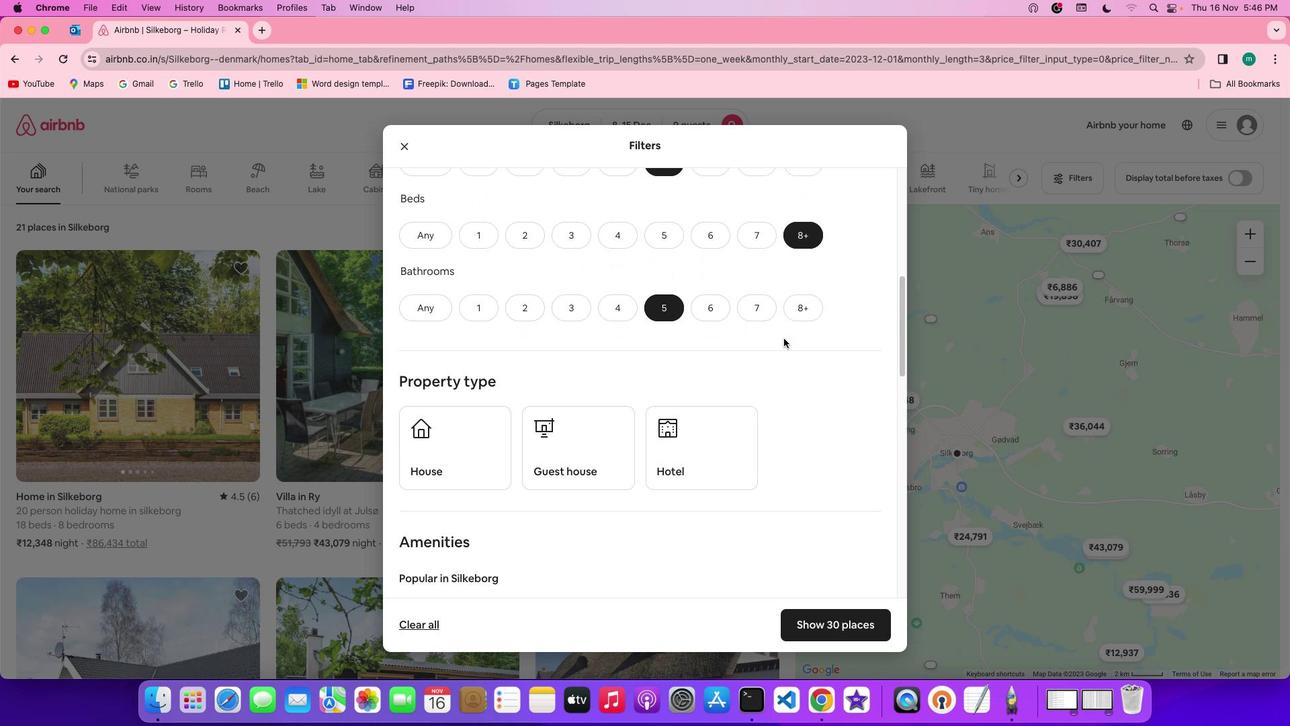 
Action: Mouse scrolled (784, 338) with delta (0, 0)
Screenshot: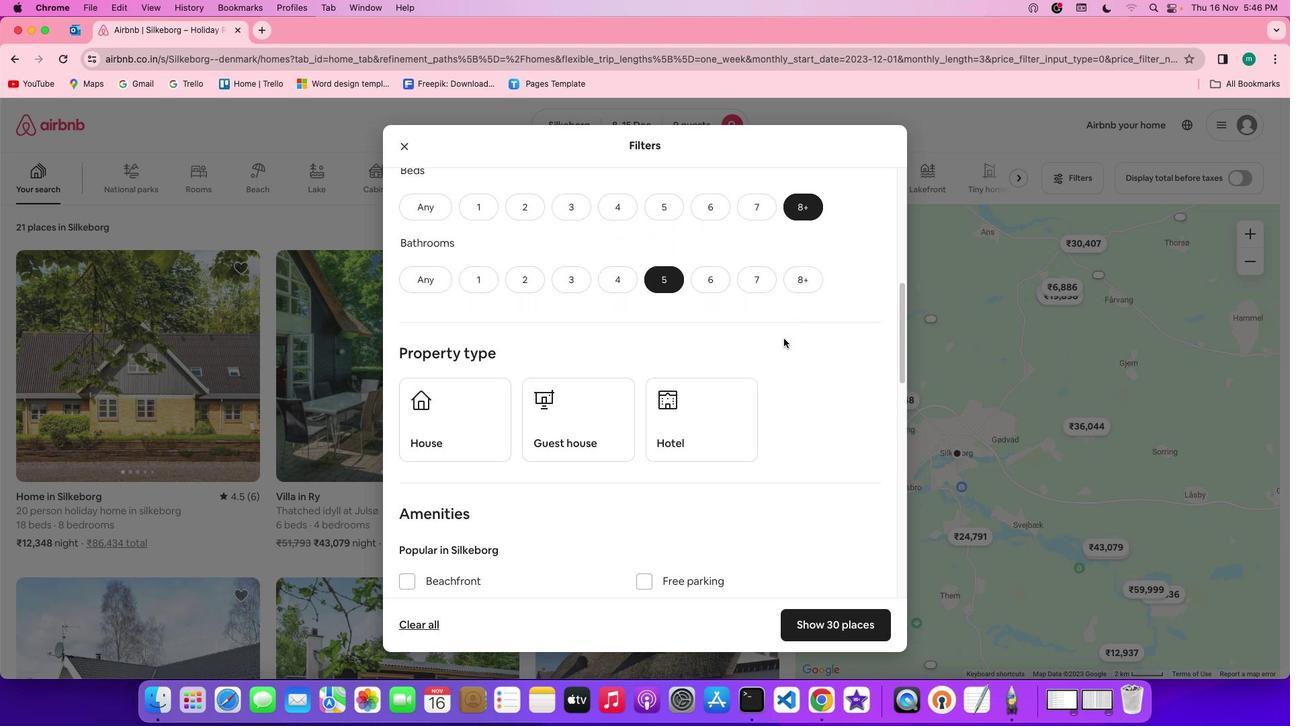 
Action: Mouse scrolled (784, 338) with delta (0, 0)
Screenshot: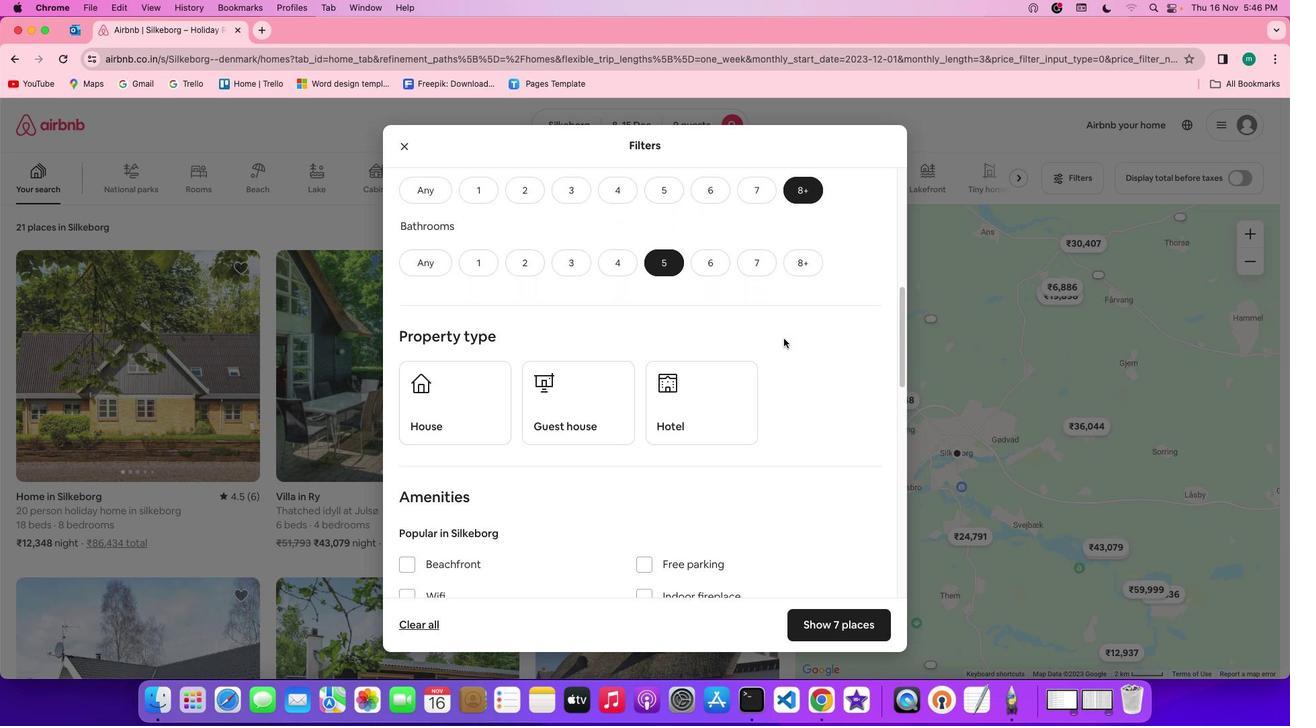 
Action: Mouse scrolled (784, 338) with delta (0, 0)
Screenshot: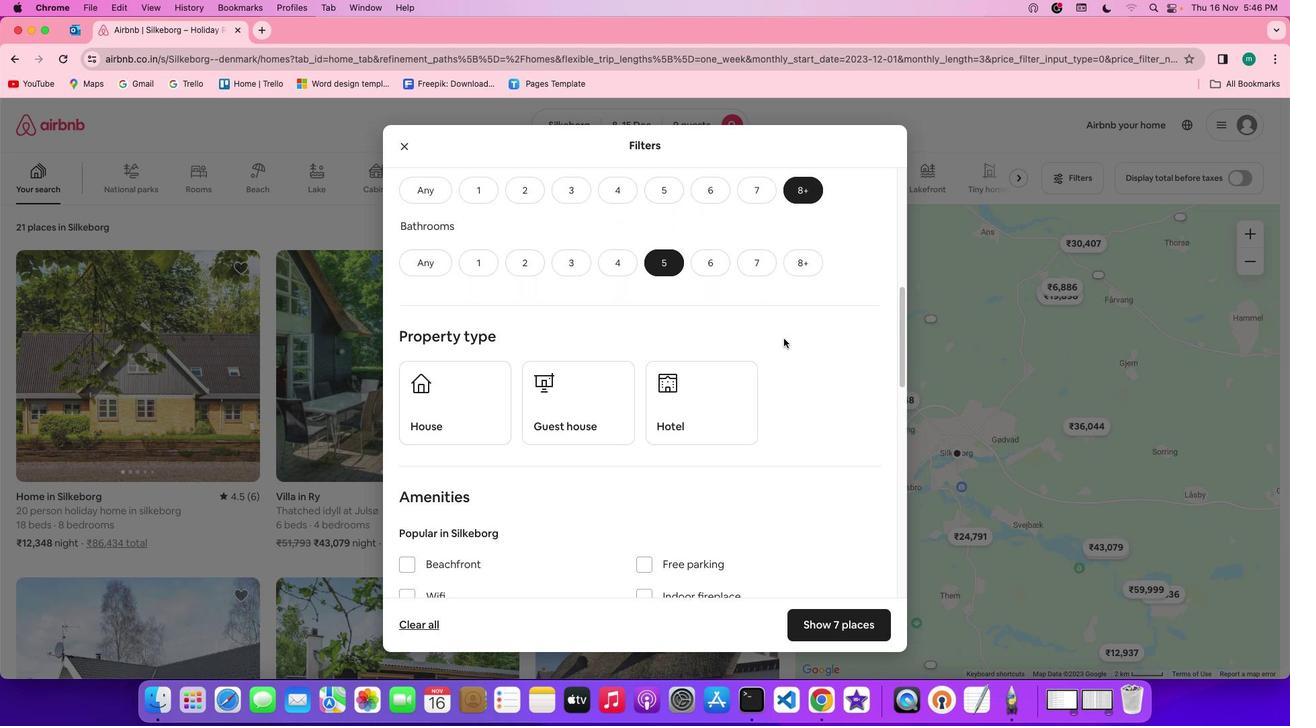 
Action: Mouse scrolled (784, 338) with delta (0, 0)
Screenshot: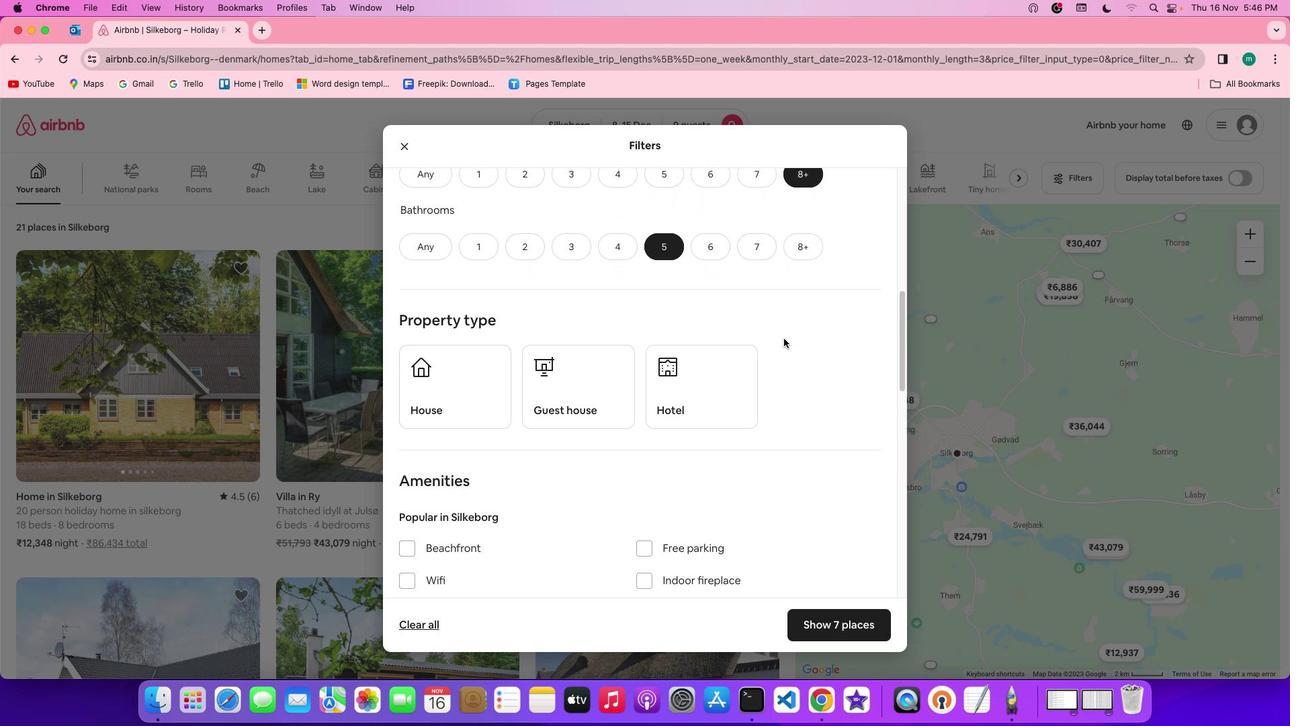 
Action: Mouse scrolled (784, 338) with delta (0, 0)
Screenshot: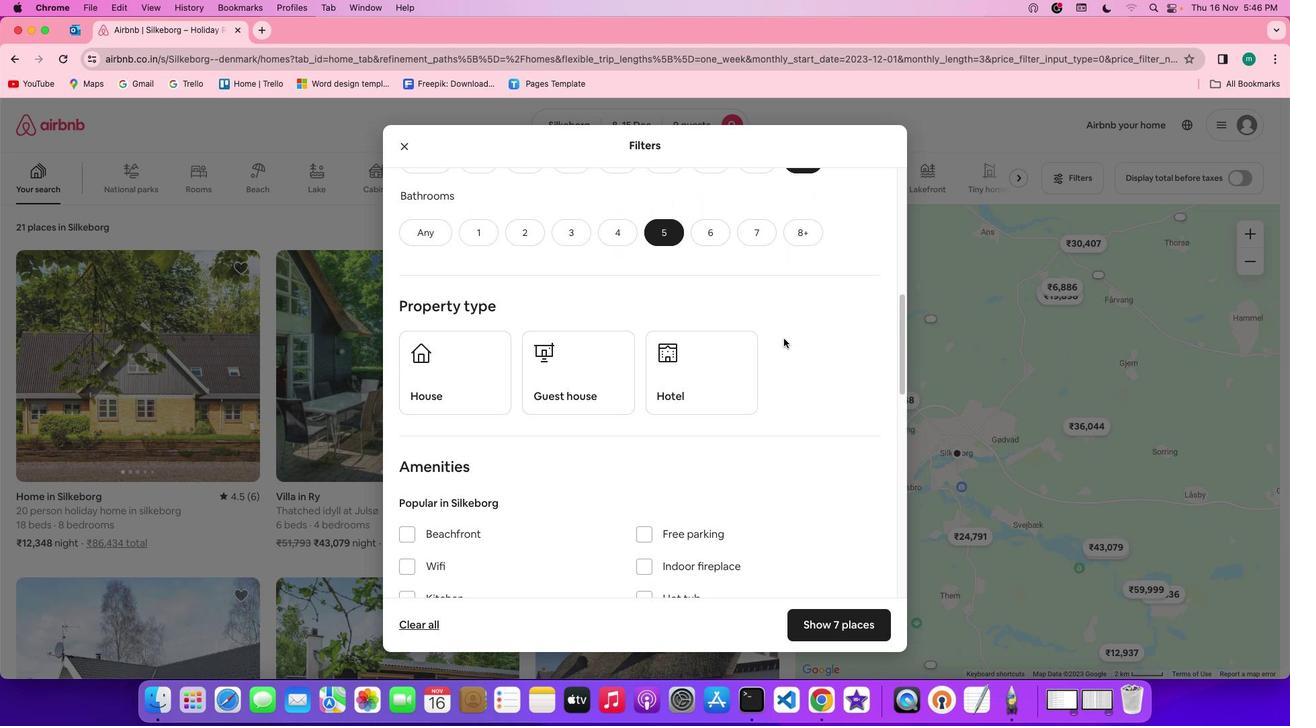 
Action: Mouse scrolled (784, 338) with delta (0, 0)
Screenshot: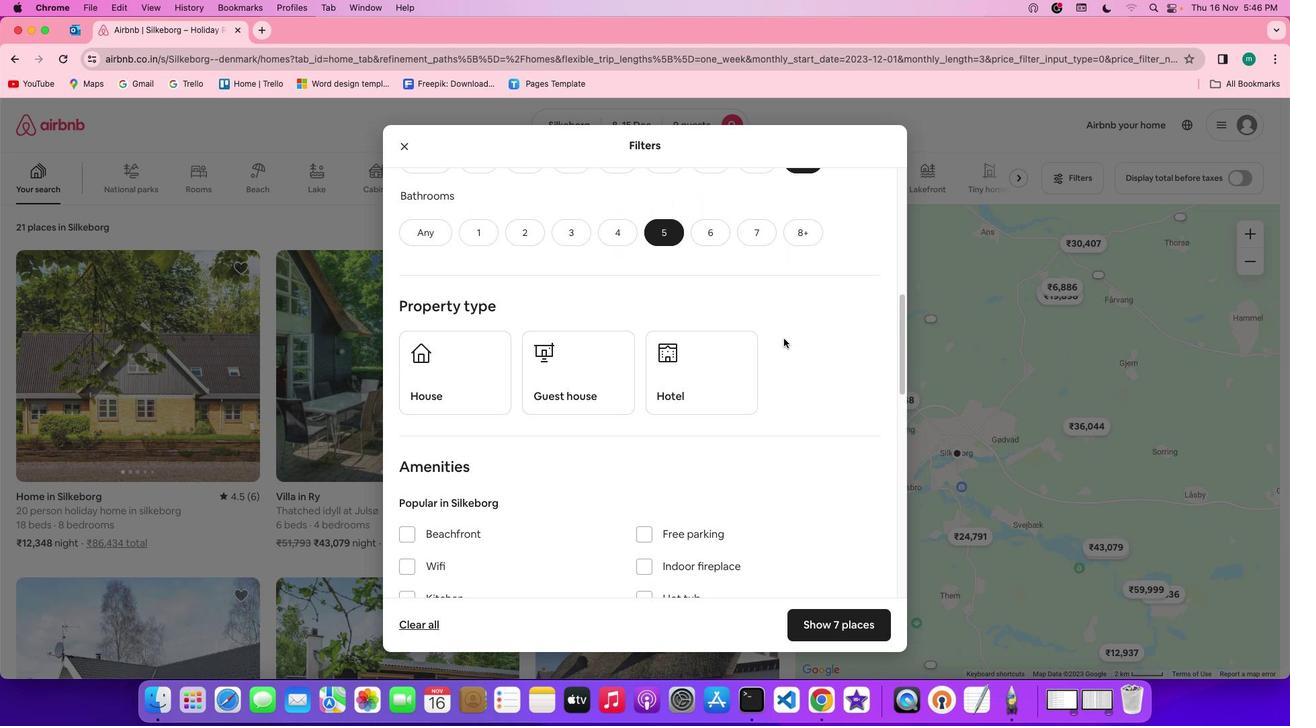 
Action: Mouse moved to (701, 365)
Screenshot: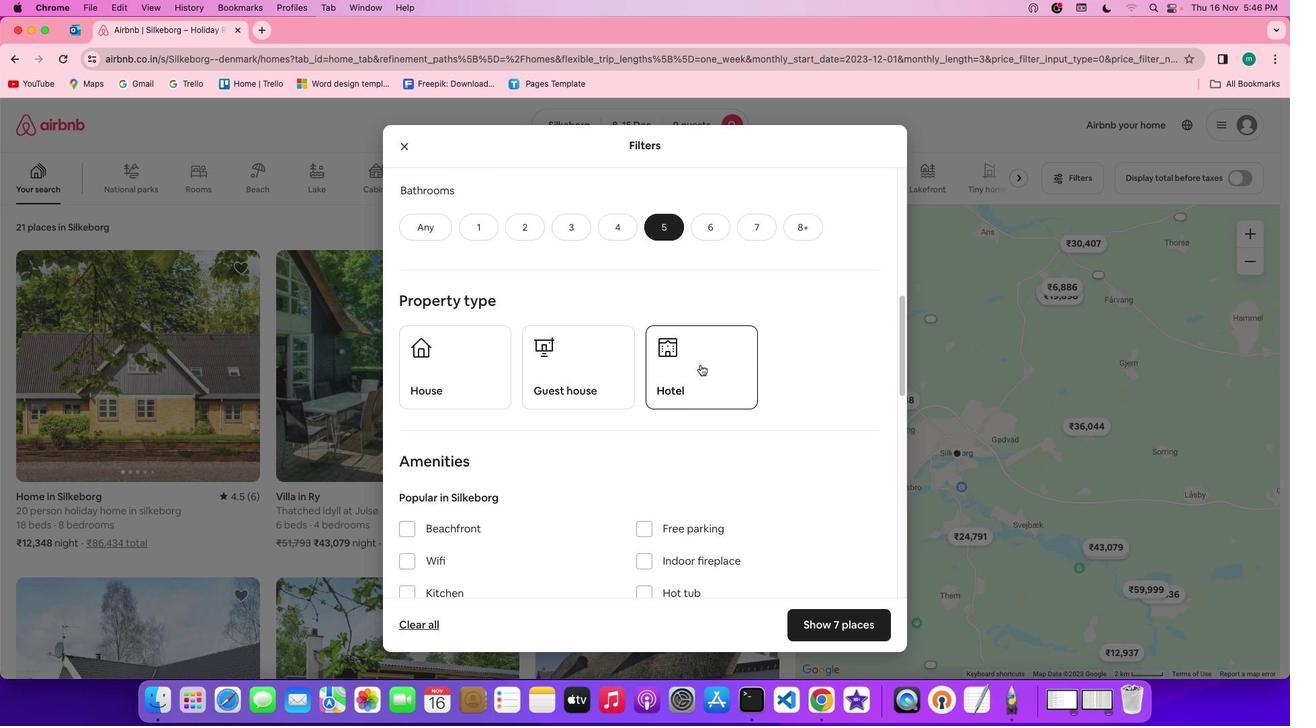 
Action: Mouse scrolled (701, 365) with delta (0, 0)
Screenshot: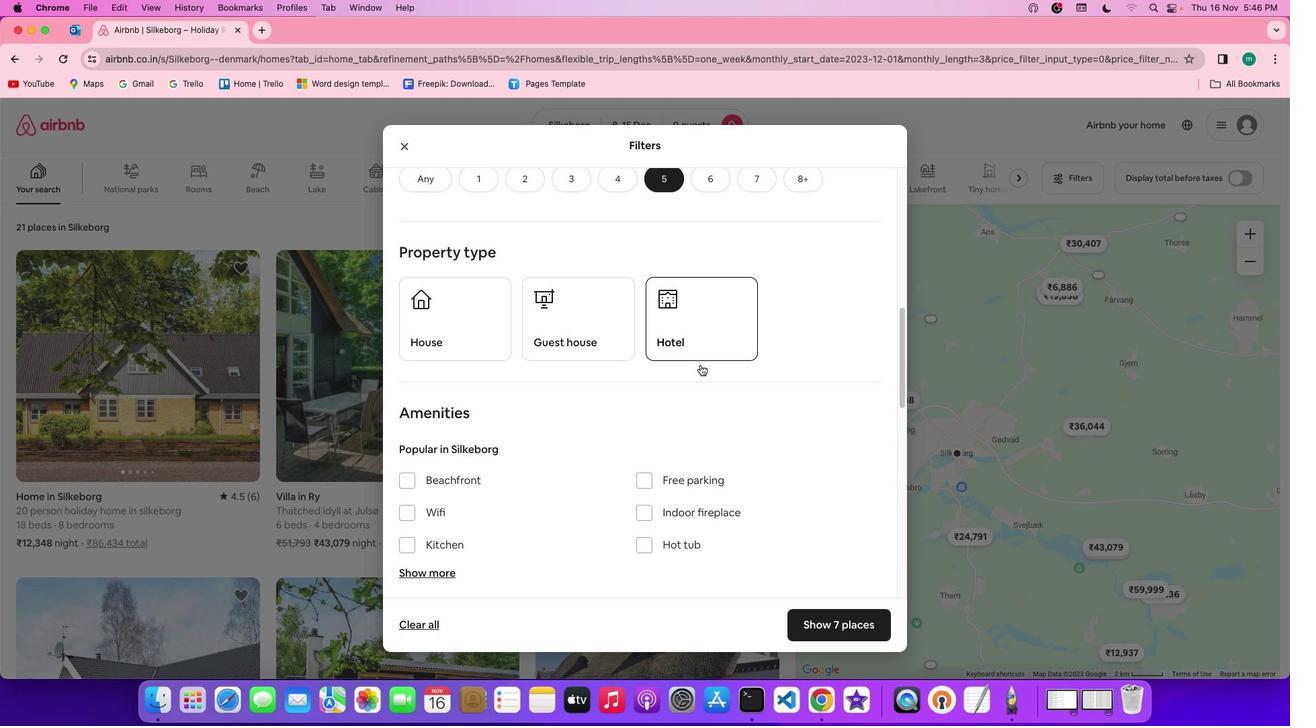 
Action: Mouse scrolled (701, 365) with delta (0, 0)
Screenshot: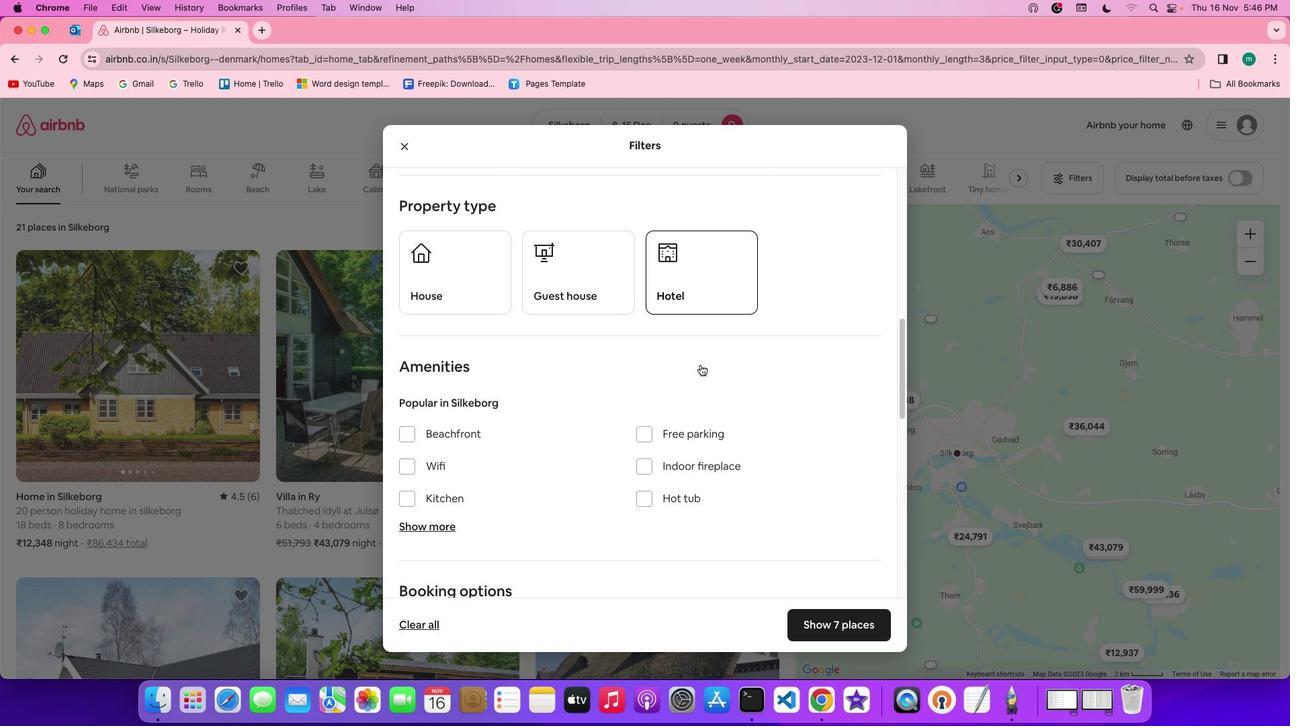 
Action: Mouse scrolled (701, 365) with delta (0, 0)
Screenshot: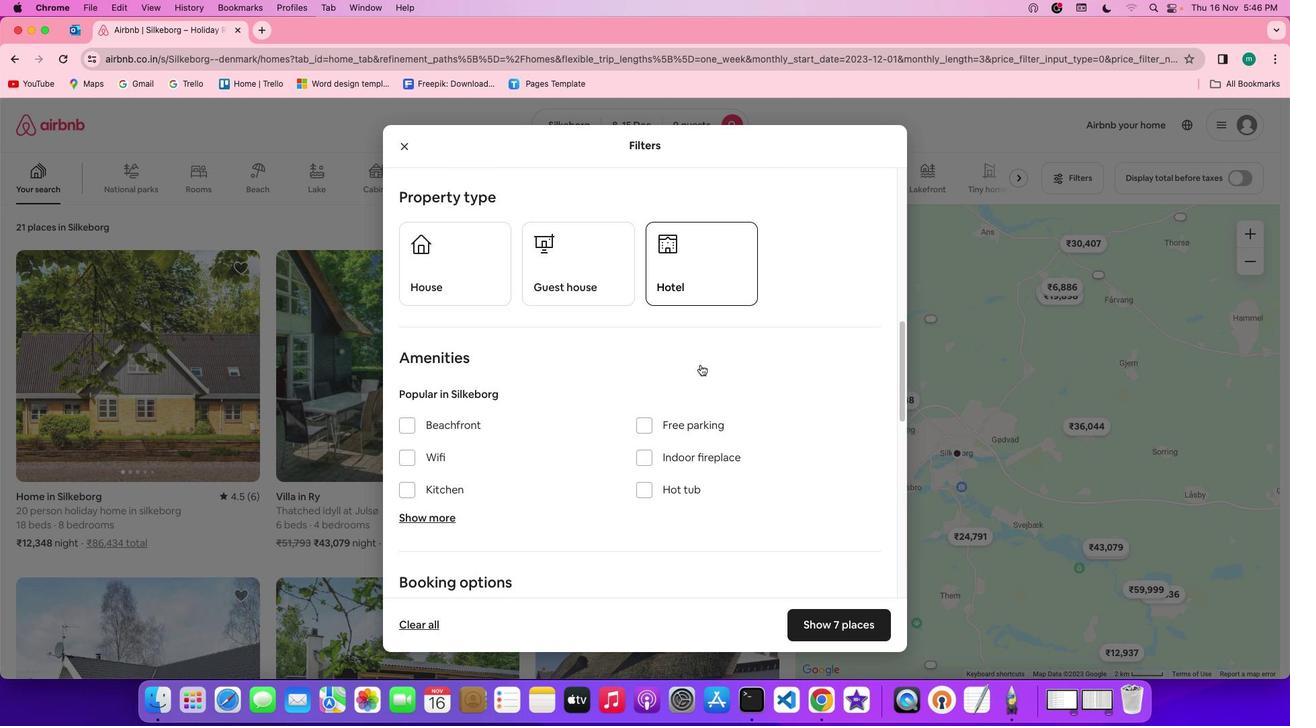 
Action: Mouse scrolled (701, 365) with delta (0, -1)
Screenshot: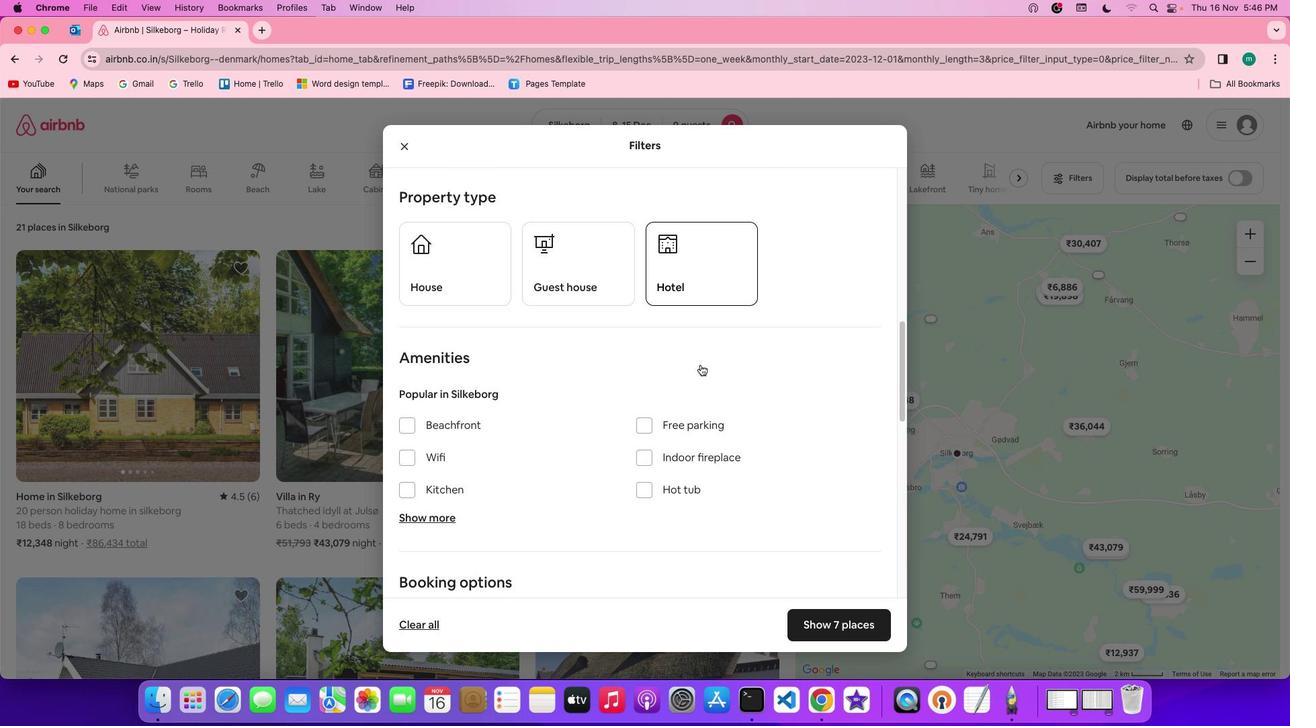 
Action: Mouse scrolled (701, 365) with delta (0, 0)
Screenshot: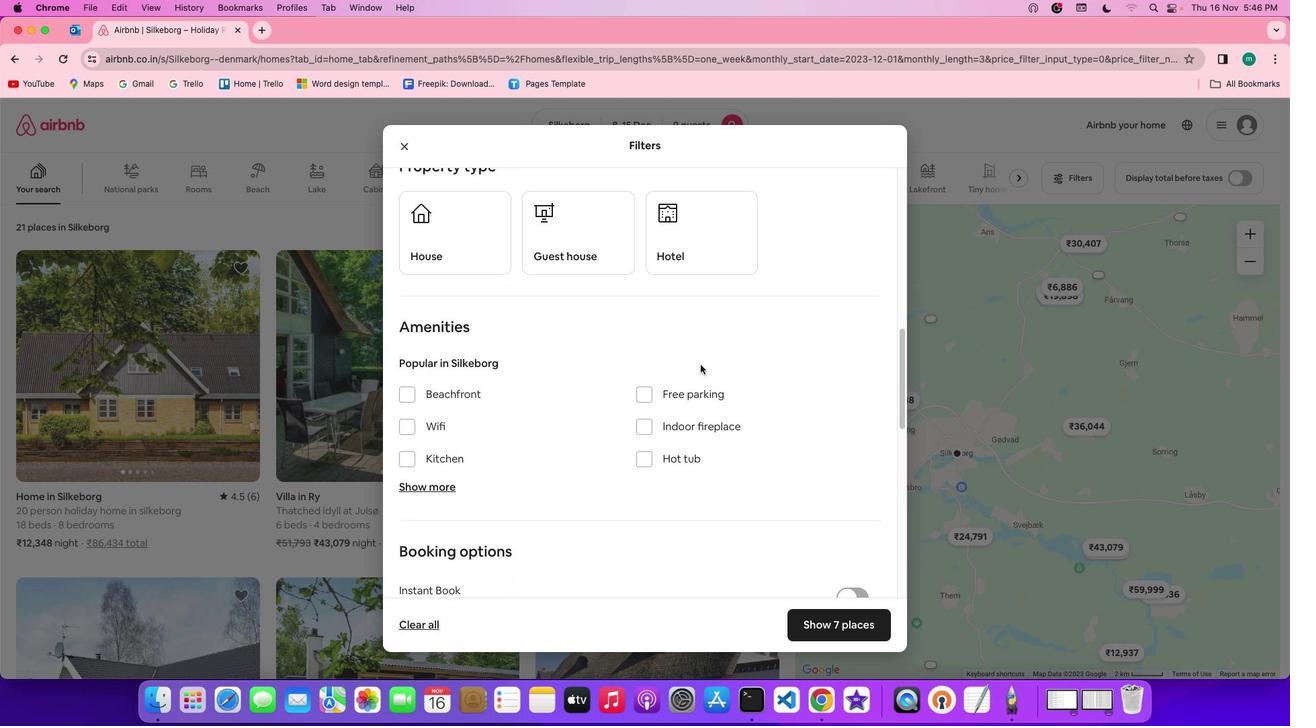 
Action: Mouse scrolled (701, 365) with delta (0, 0)
Screenshot: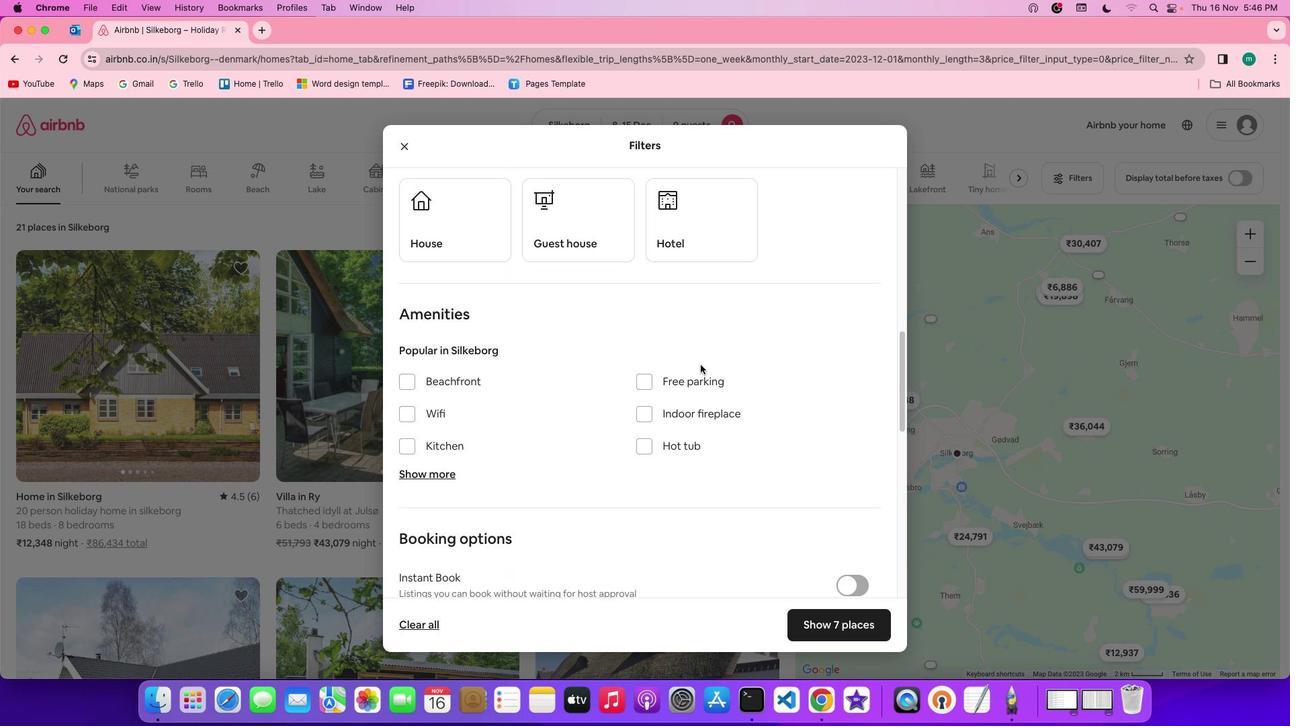 
Action: Mouse scrolled (701, 365) with delta (0, 0)
Screenshot: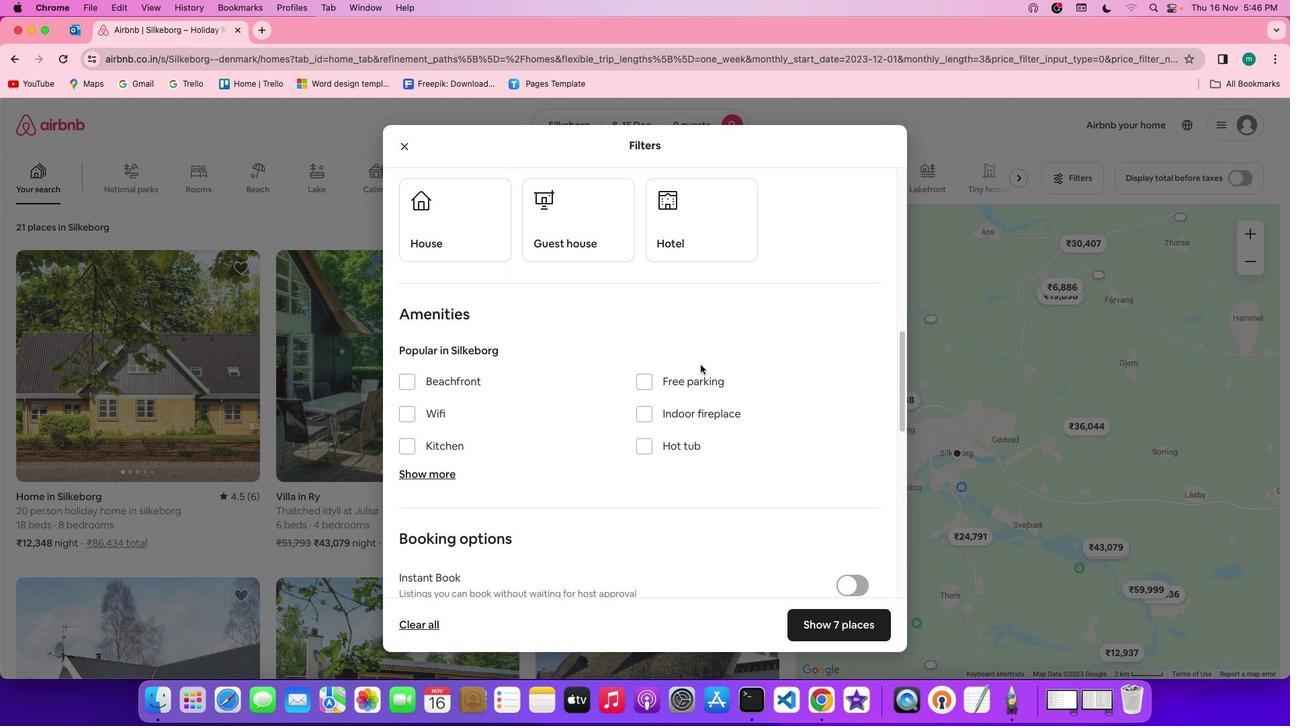
Action: Mouse scrolled (701, 365) with delta (0, 0)
Screenshot: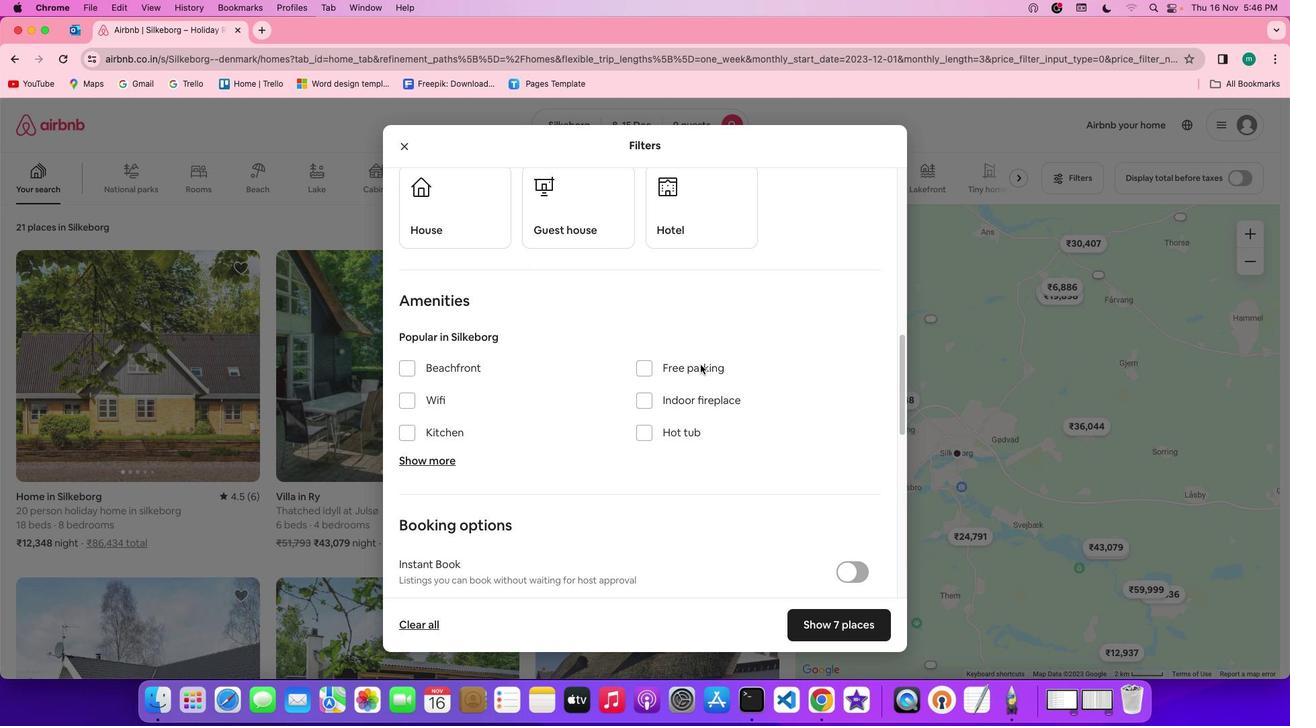 
Action: Mouse scrolled (701, 365) with delta (0, 0)
Screenshot: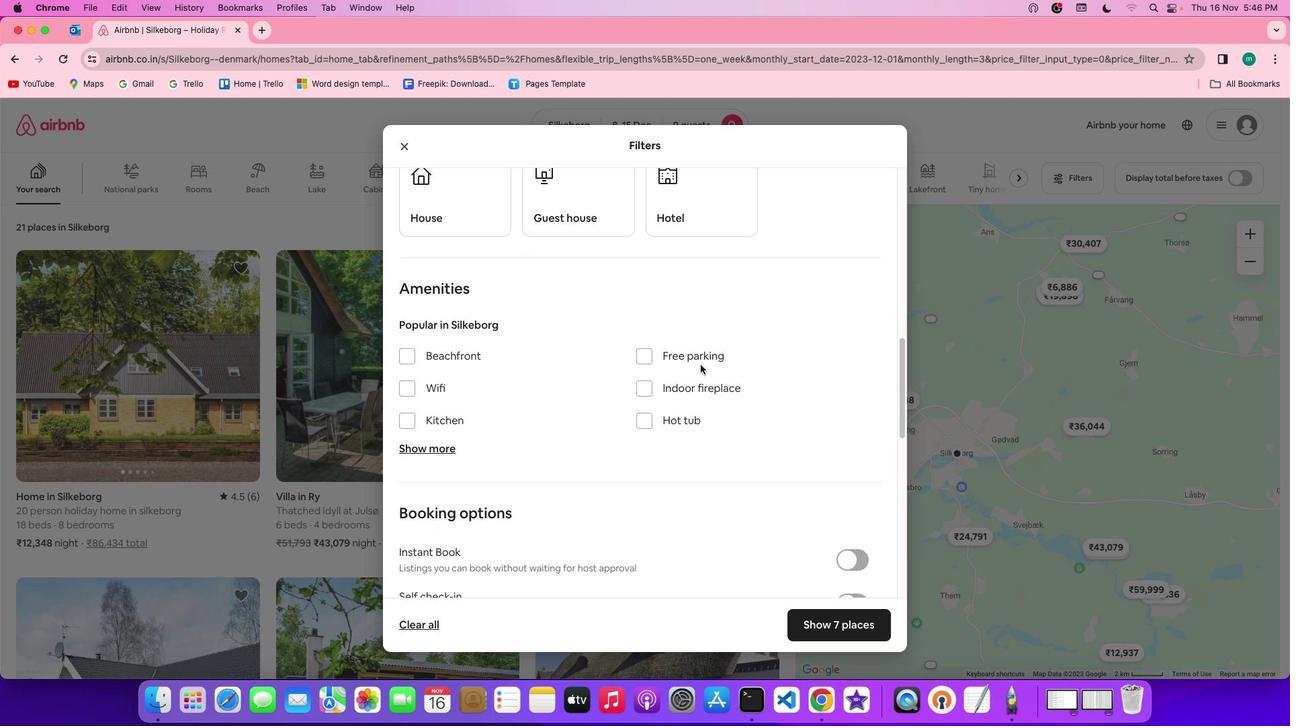 
Action: Mouse scrolled (701, 365) with delta (0, 0)
Screenshot: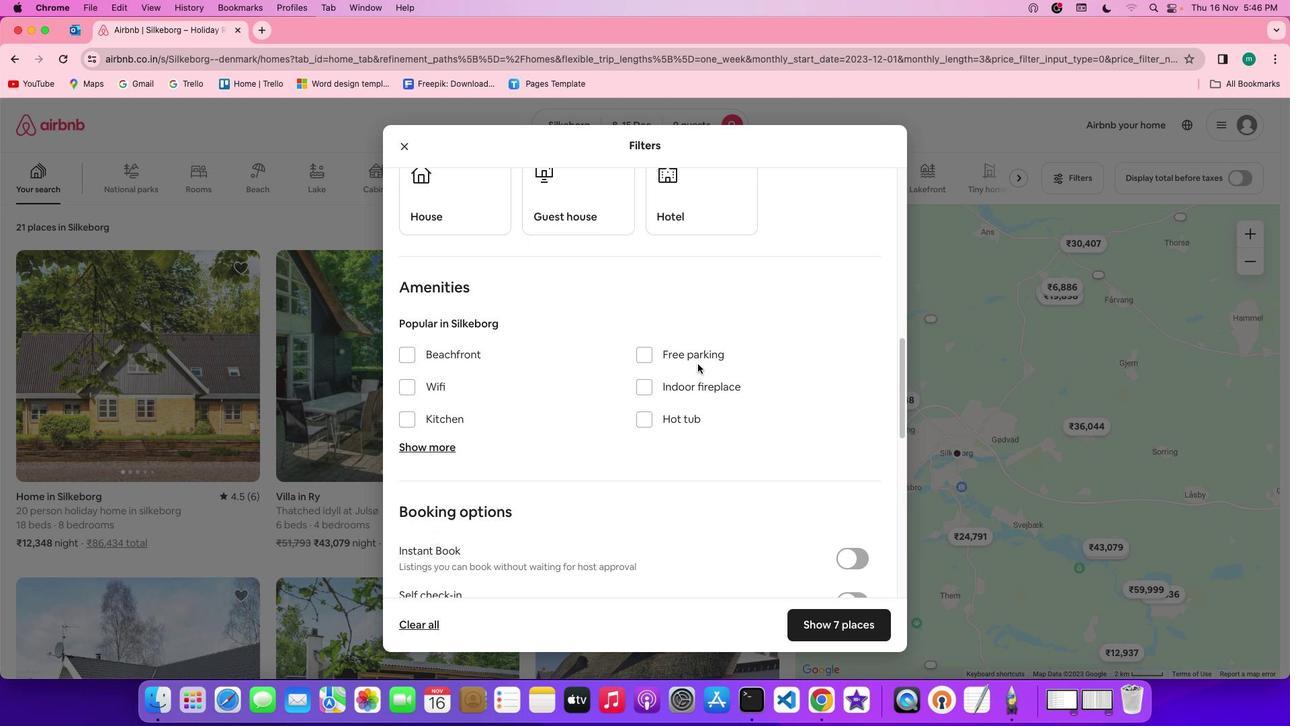 
Action: Mouse moved to (698, 363)
Screenshot: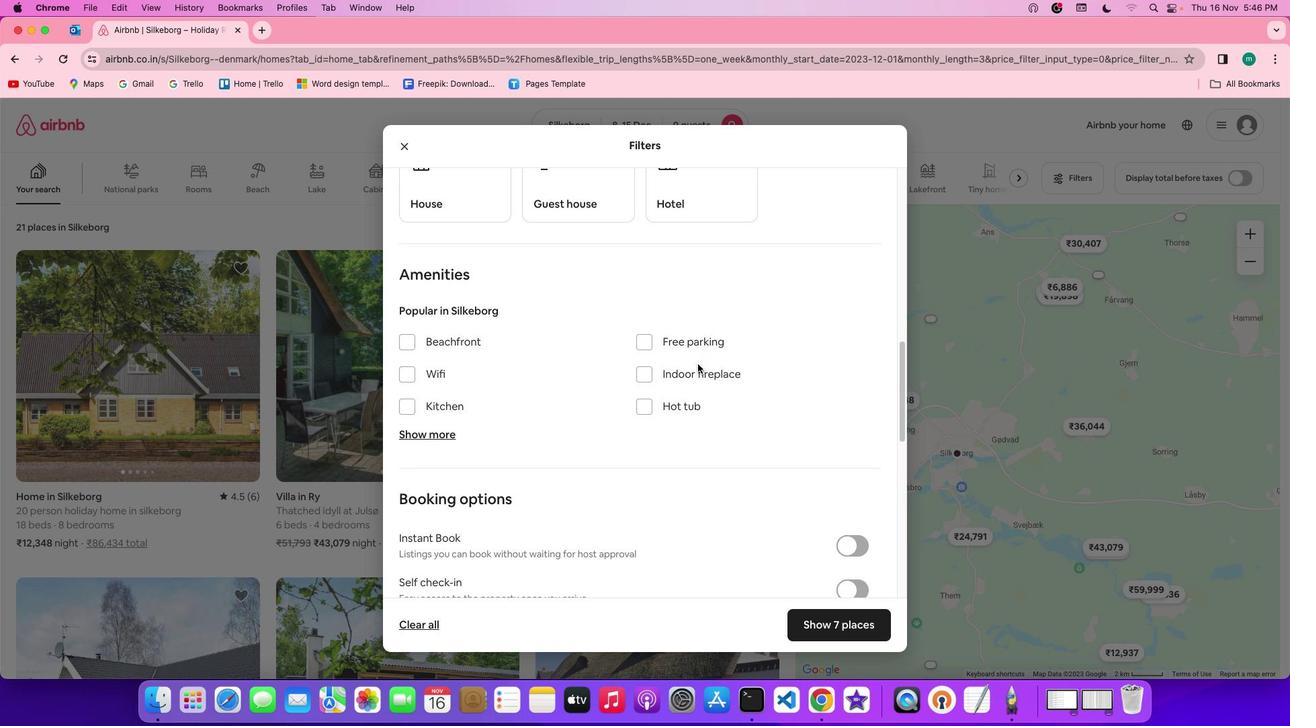 
Action: Mouse scrolled (698, 363) with delta (0, 0)
Screenshot: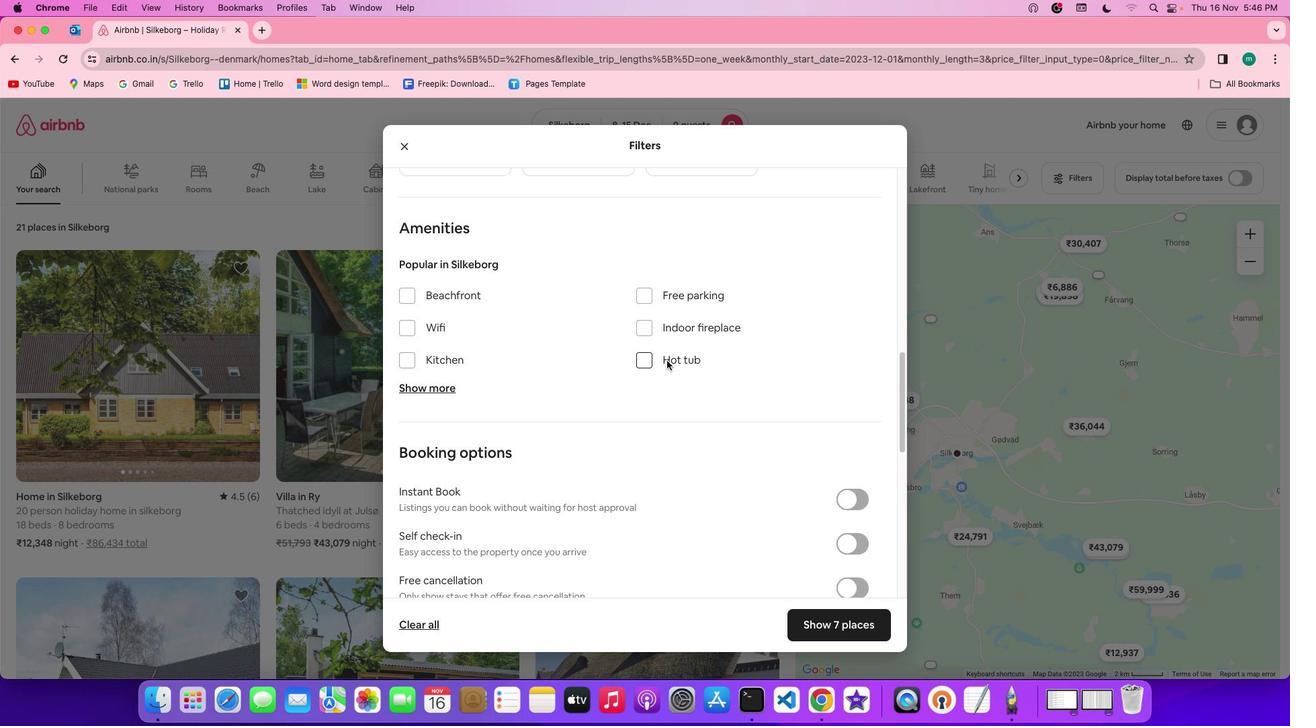 
Action: Mouse scrolled (698, 363) with delta (0, 0)
Screenshot: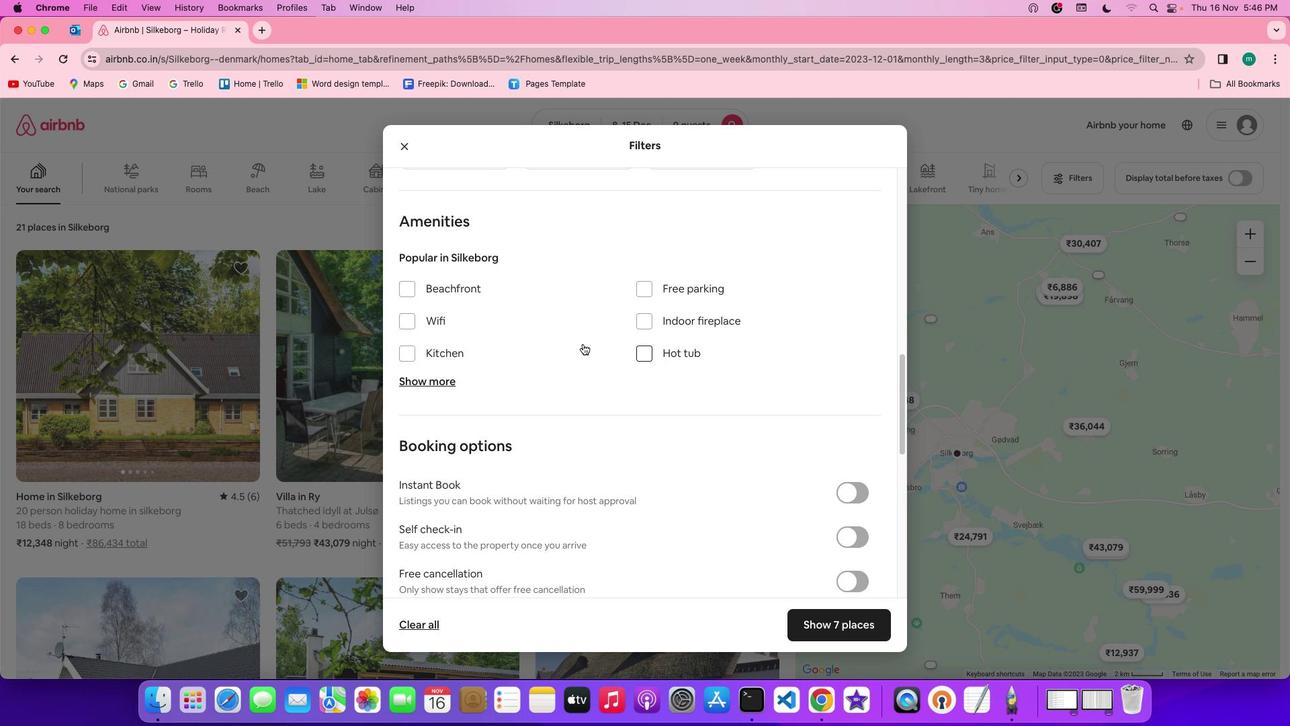 
Action: Mouse scrolled (698, 363) with delta (0, 0)
Screenshot: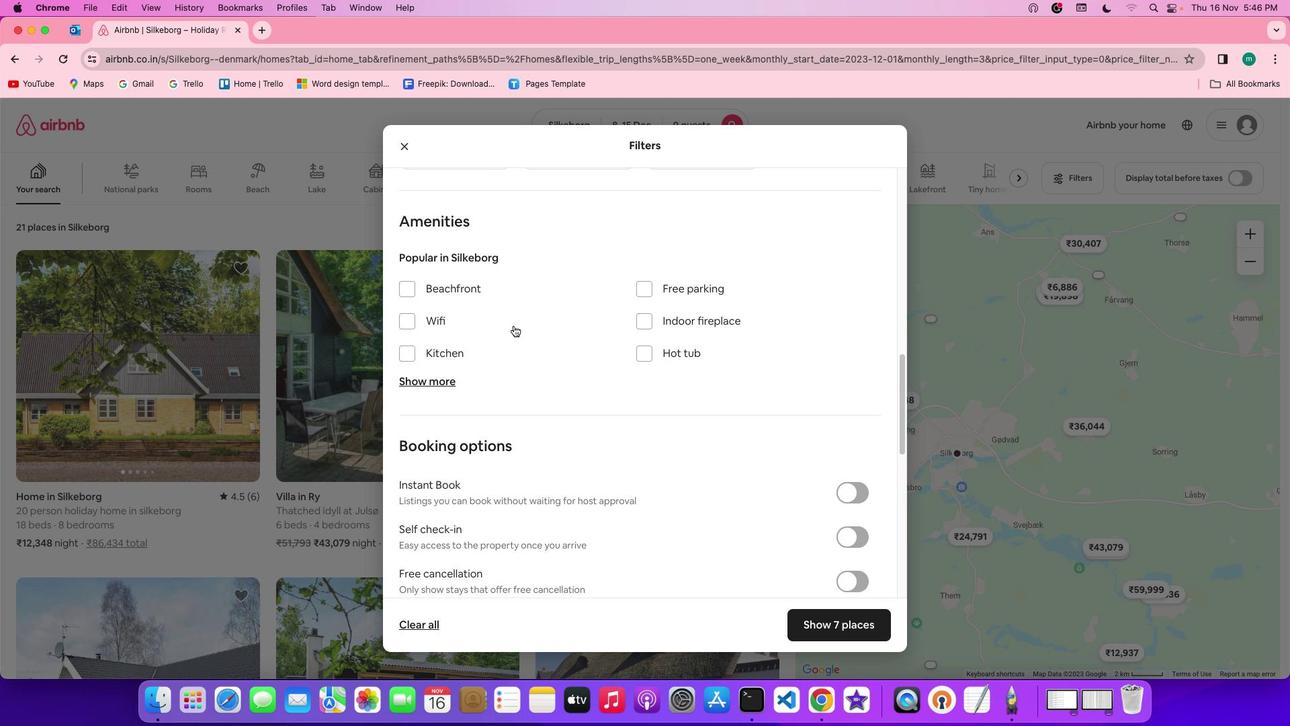 
Action: Mouse moved to (432, 312)
Screenshot: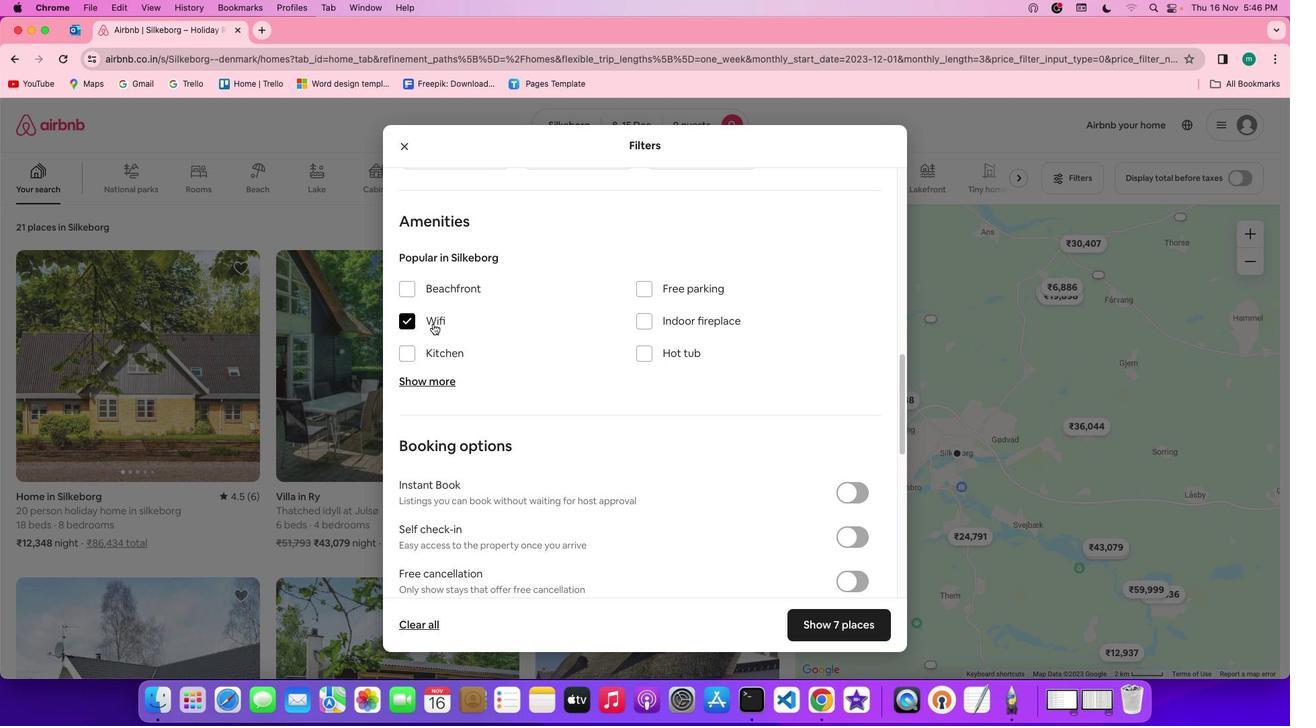
Action: Mouse pressed left at (432, 312)
Screenshot: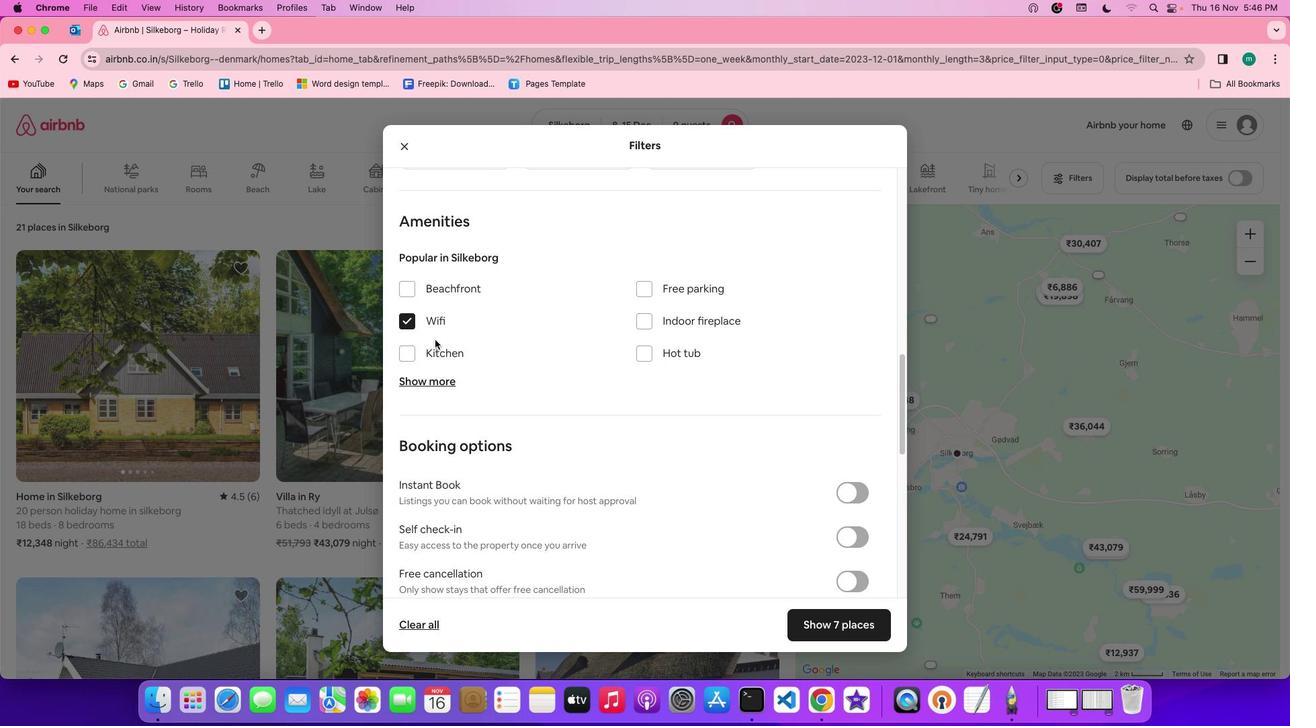 
Action: Mouse moved to (434, 383)
Screenshot: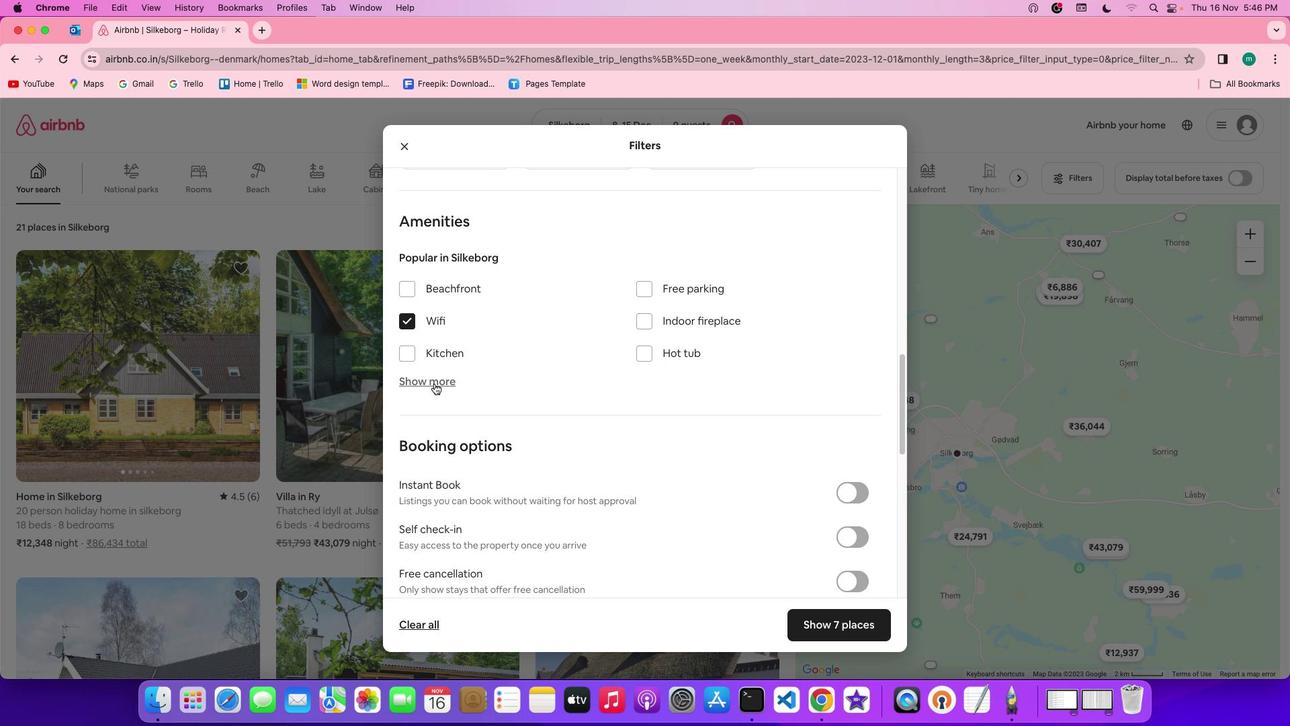 
Action: Mouse pressed left at (434, 383)
Screenshot: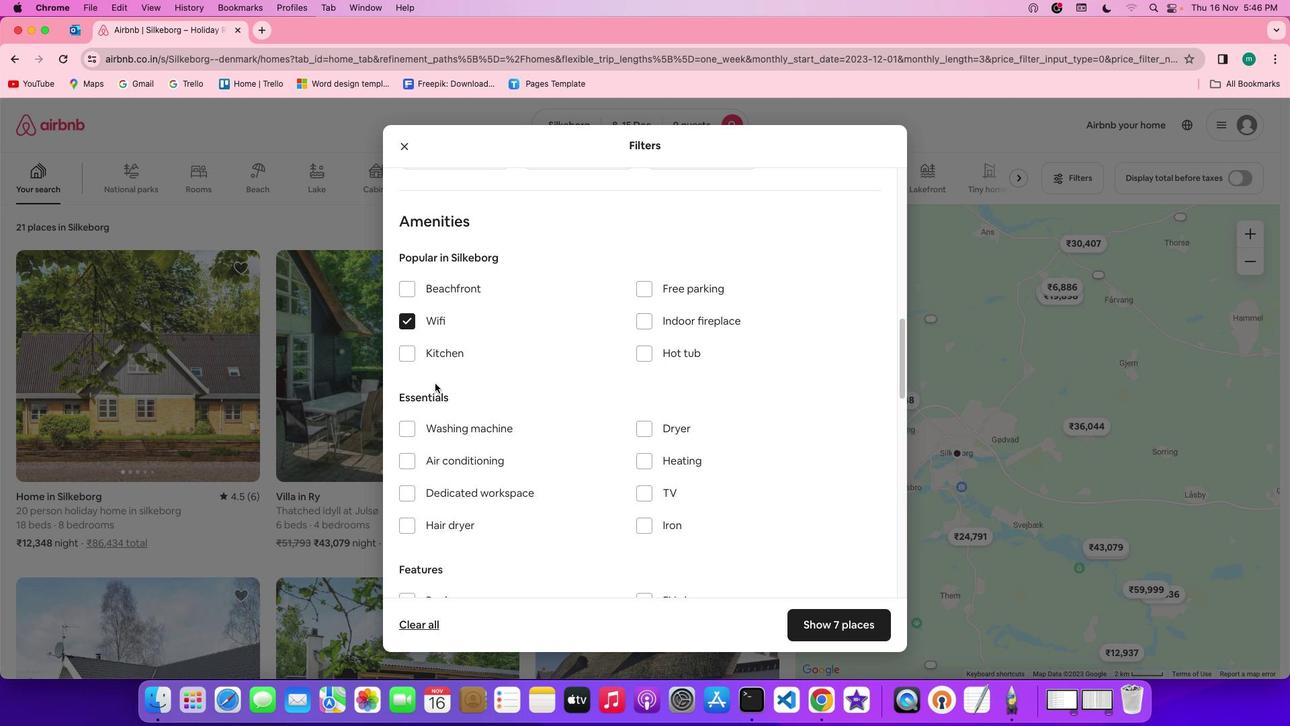 
Action: Mouse moved to (650, 492)
Screenshot: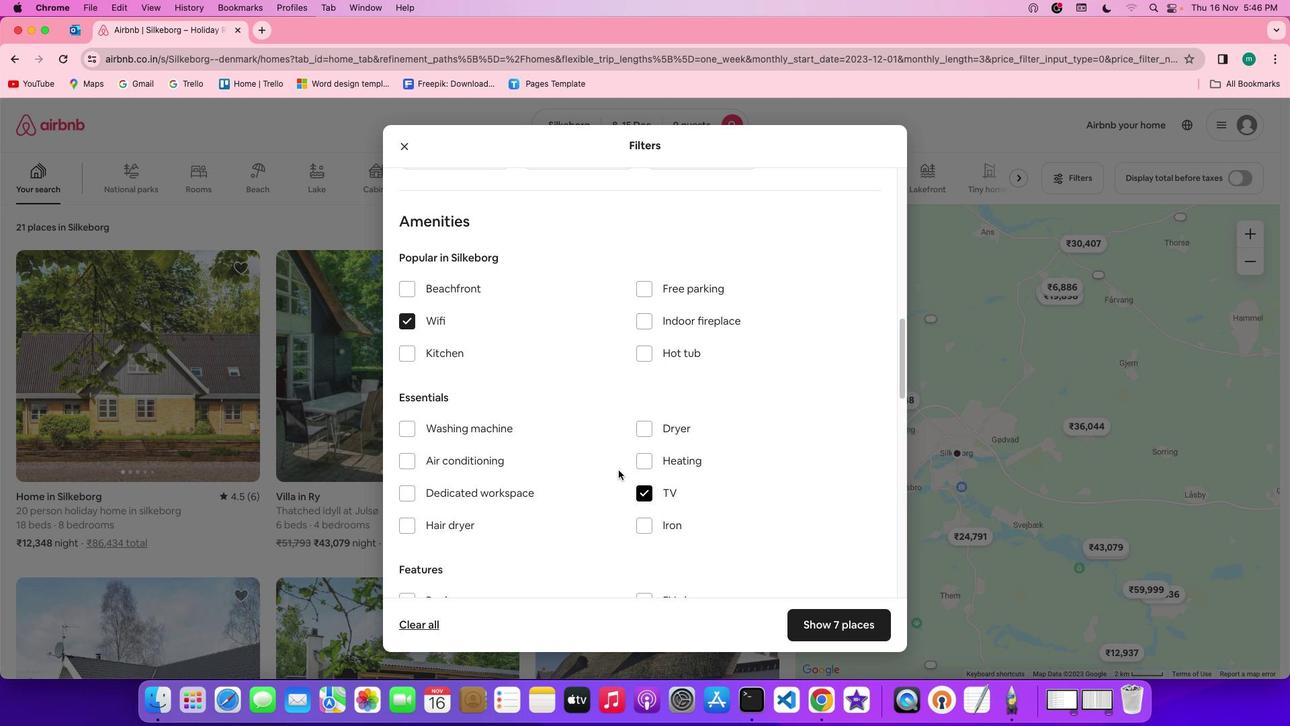 
Action: Mouse pressed left at (650, 492)
Screenshot: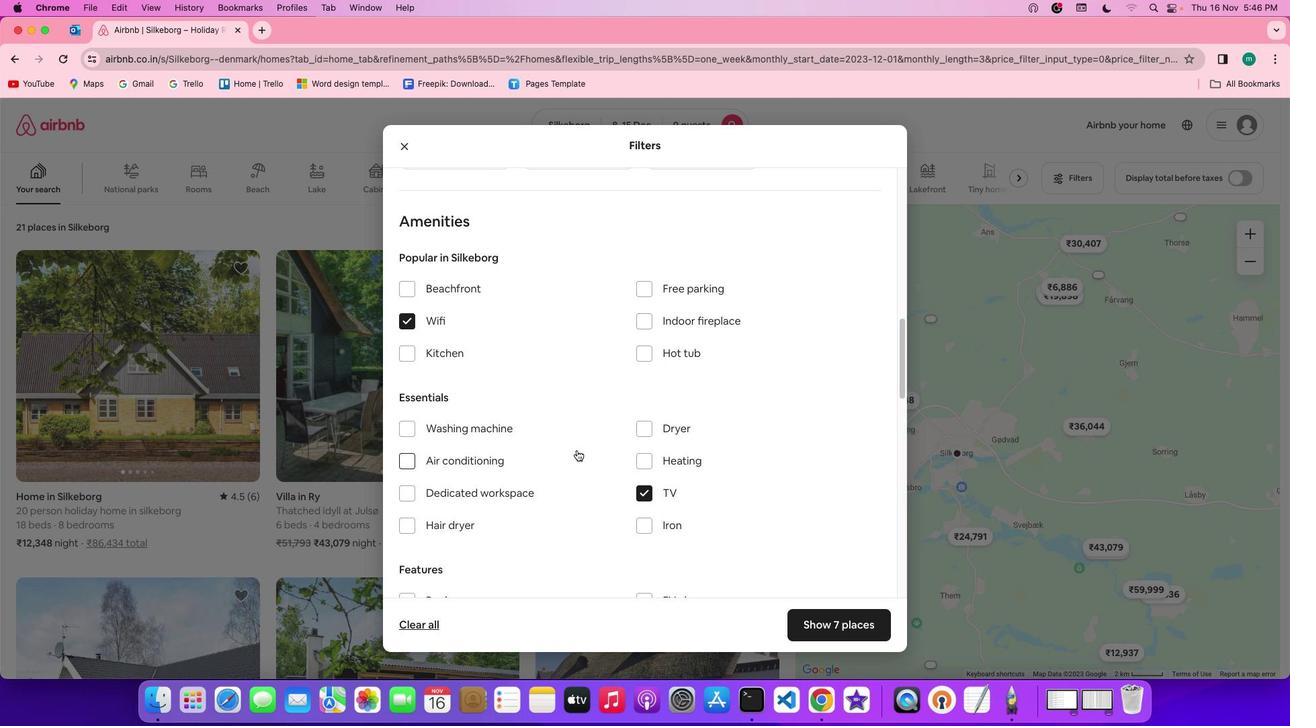 
Action: Mouse moved to (546, 398)
Screenshot: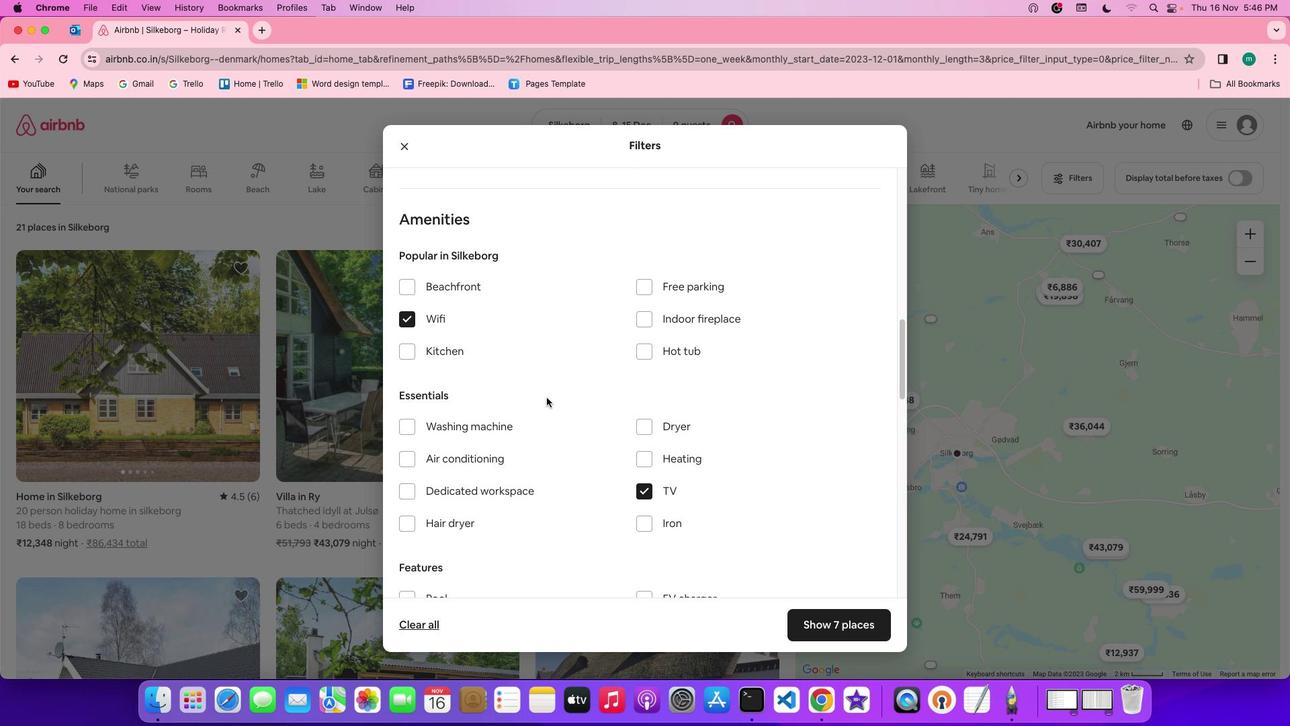 
Action: Mouse scrolled (546, 398) with delta (0, 0)
Screenshot: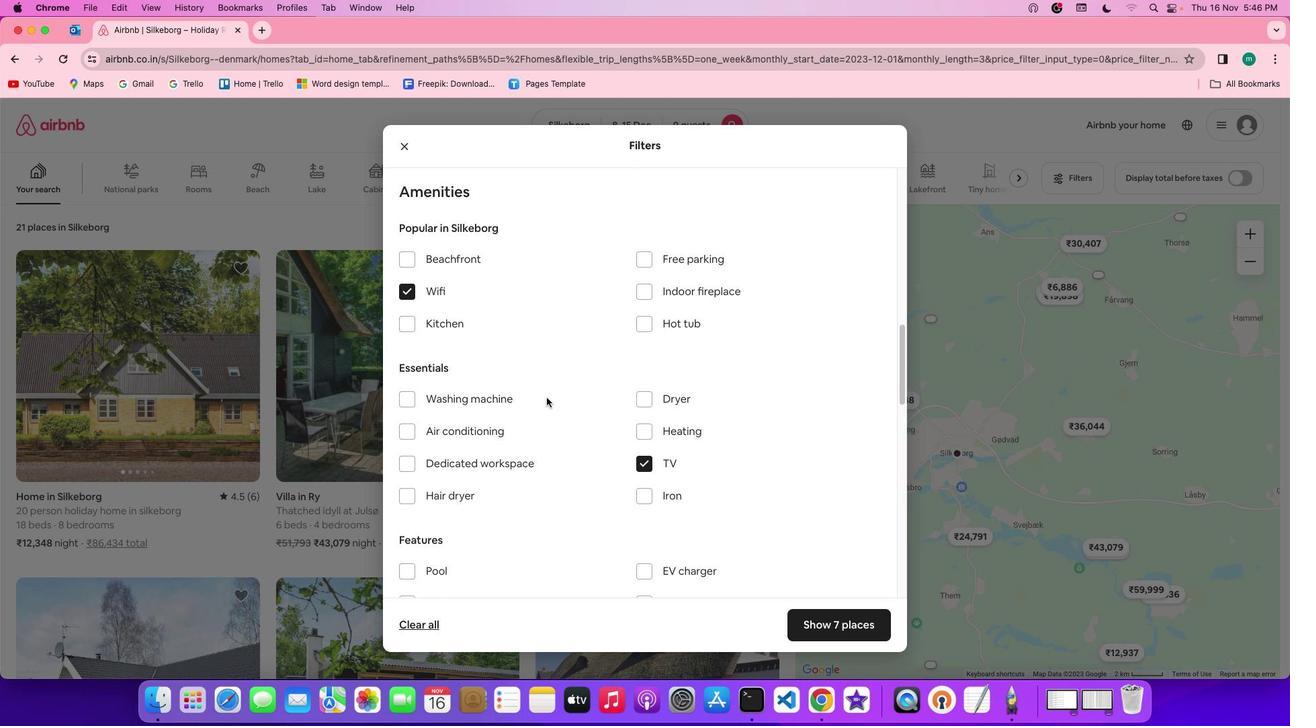 
Action: Mouse scrolled (546, 398) with delta (0, 0)
Screenshot: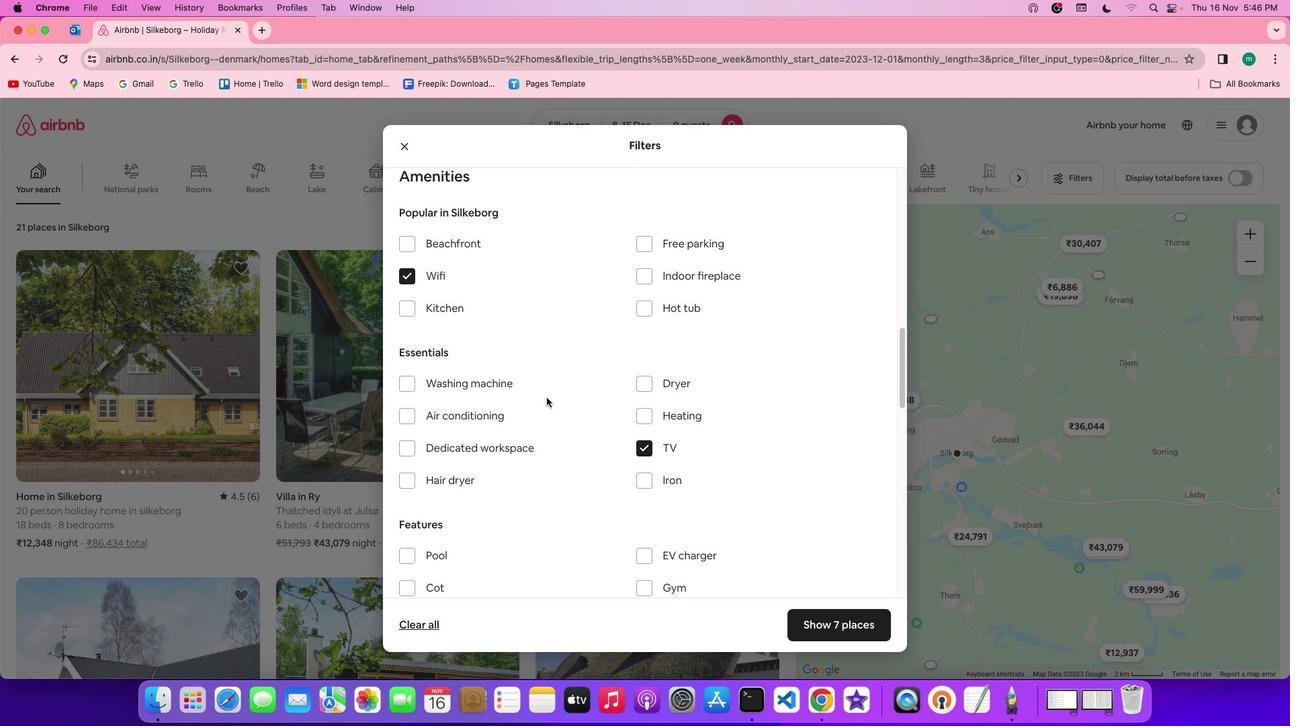 
Action: Mouse scrolled (546, 398) with delta (0, 0)
Screenshot: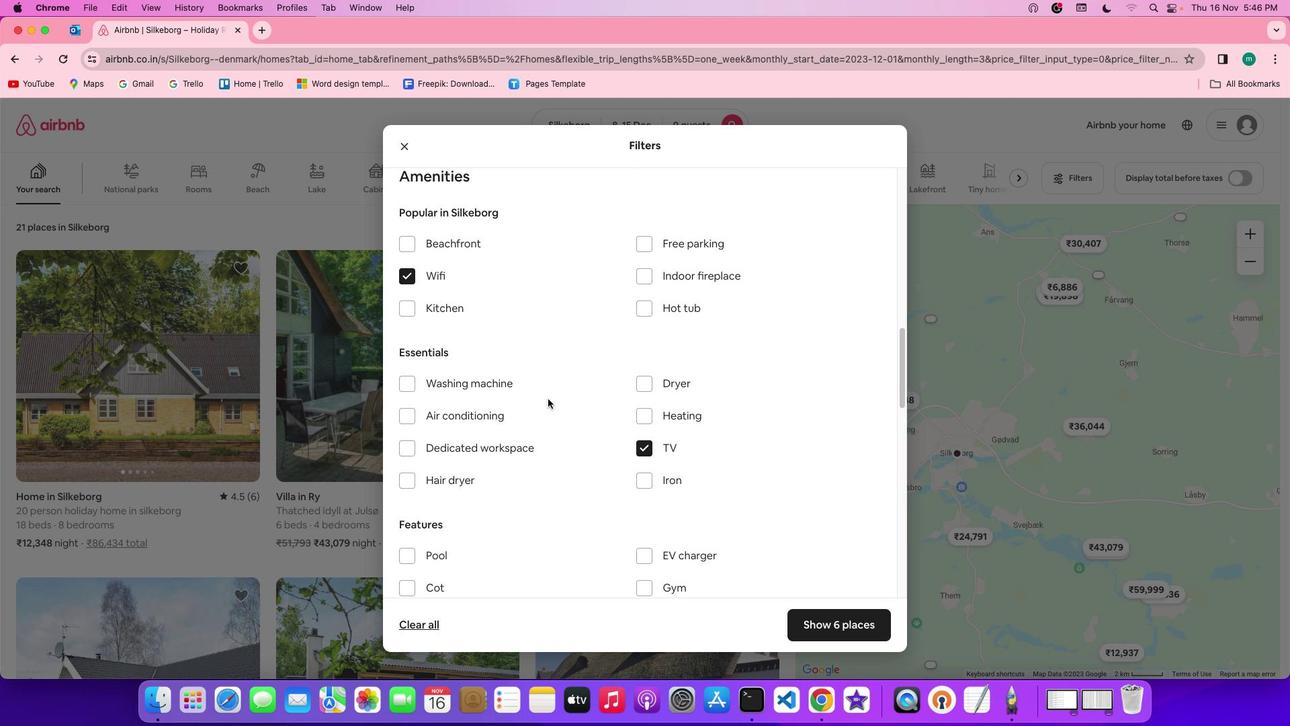 
Action: Mouse moved to (555, 400)
Screenshot: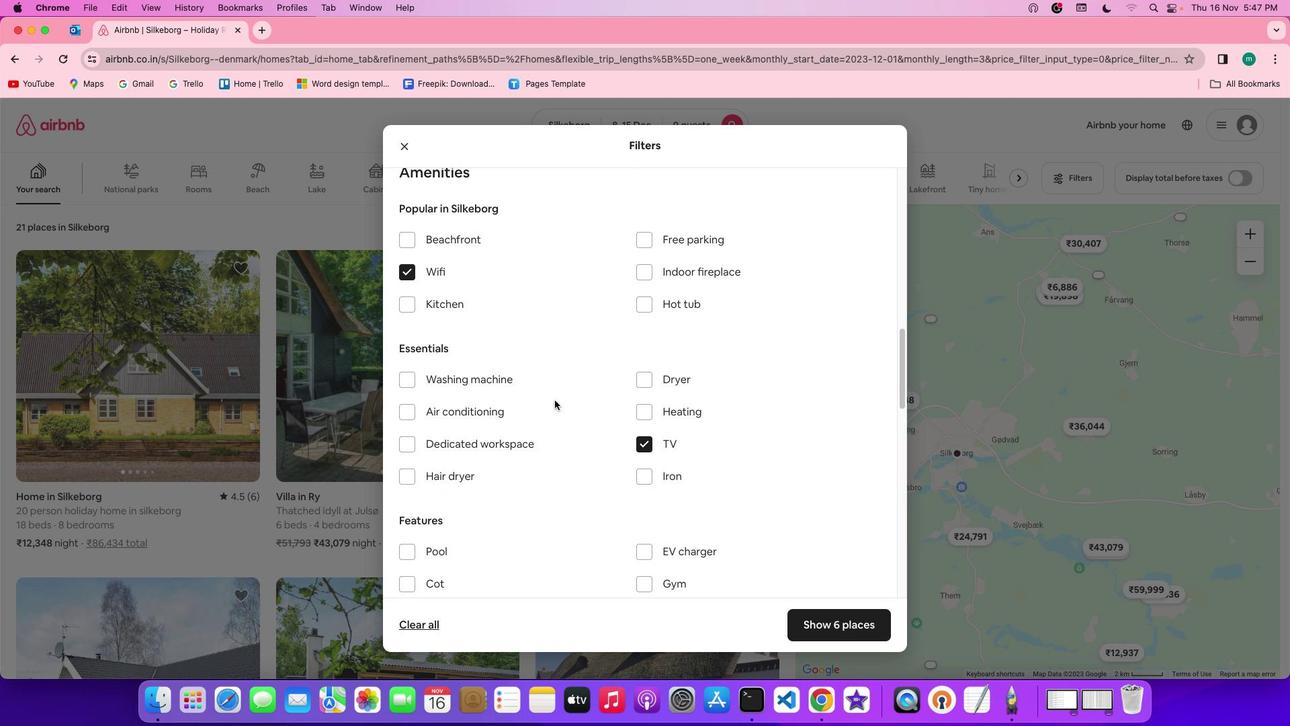 
Action: Mouse scrolled (555, 400) with delta (0, 0)
Screenshot: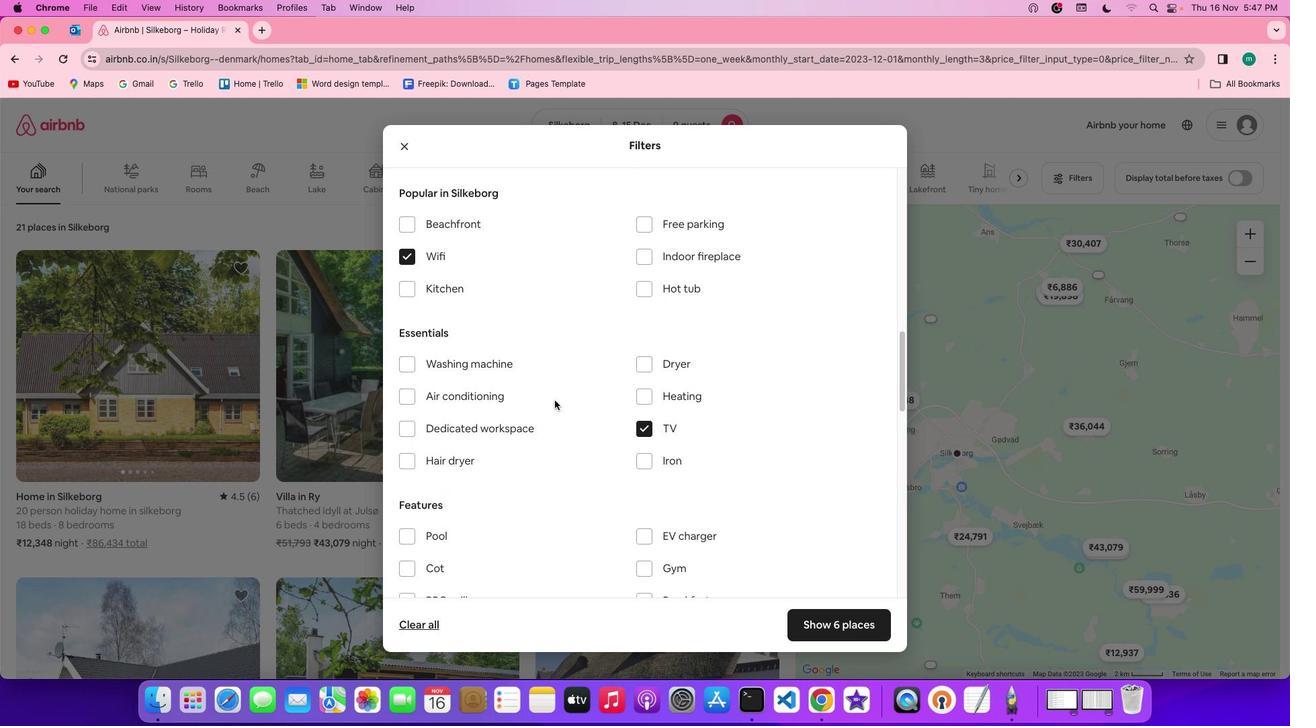 
Action: Mouse scrolled (555, 400) with delta (0, 0)
Screenshot: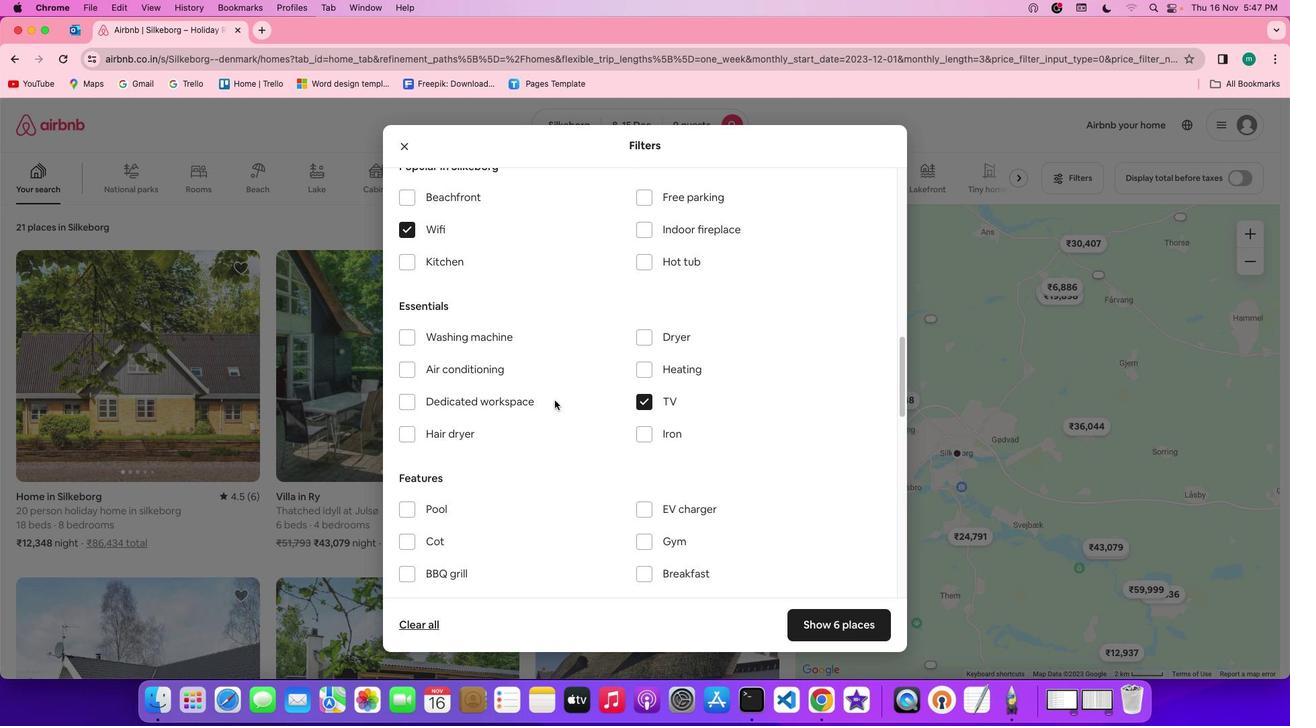 
Action: Mouse scrolled (555, 400) with delta (0, 0)
Screenshot: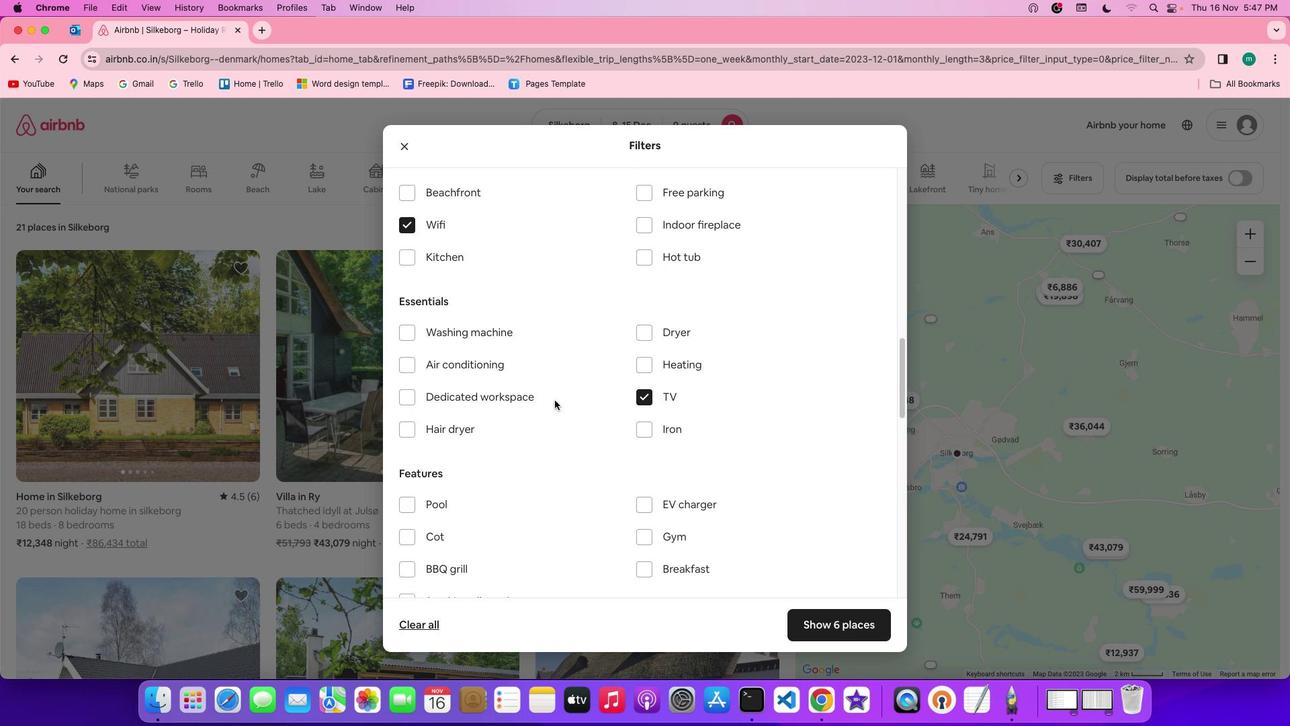 
Action: Mouse scrolled (555, 400) with delta (0, 0)
Screenshot: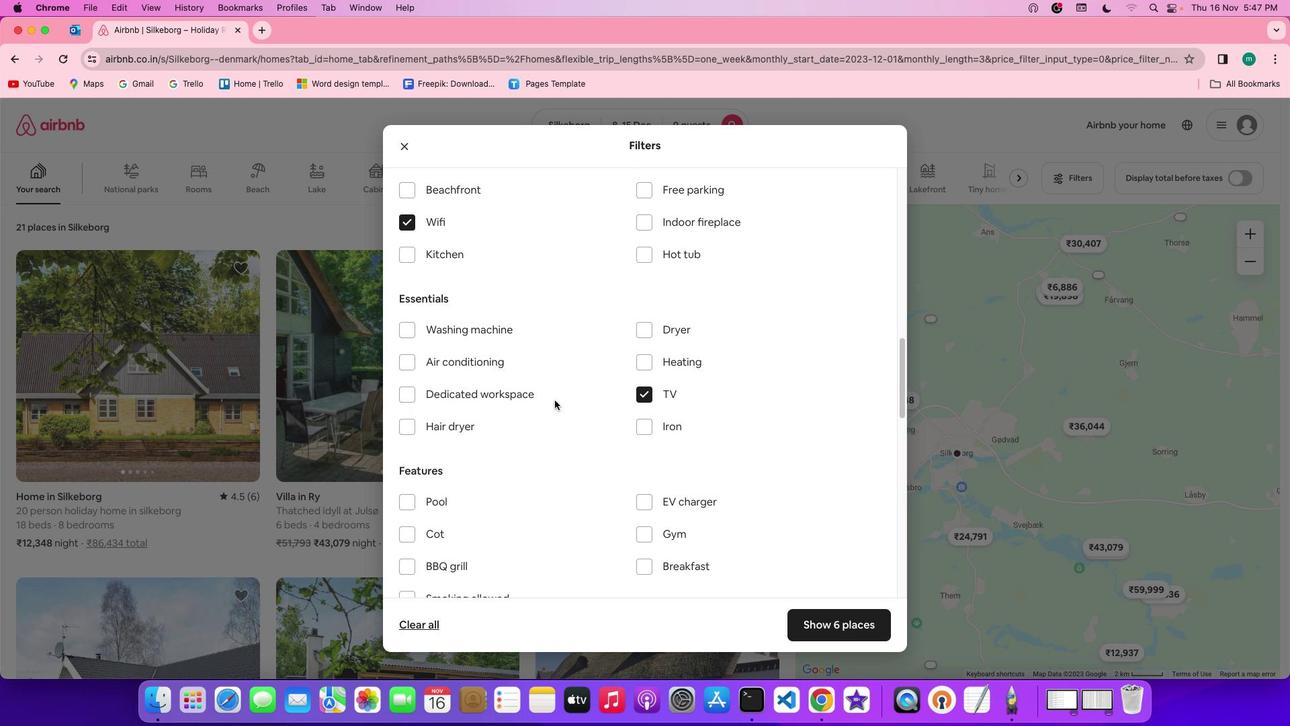 
Action: Mouse moved to (651, 191)
Screenshot: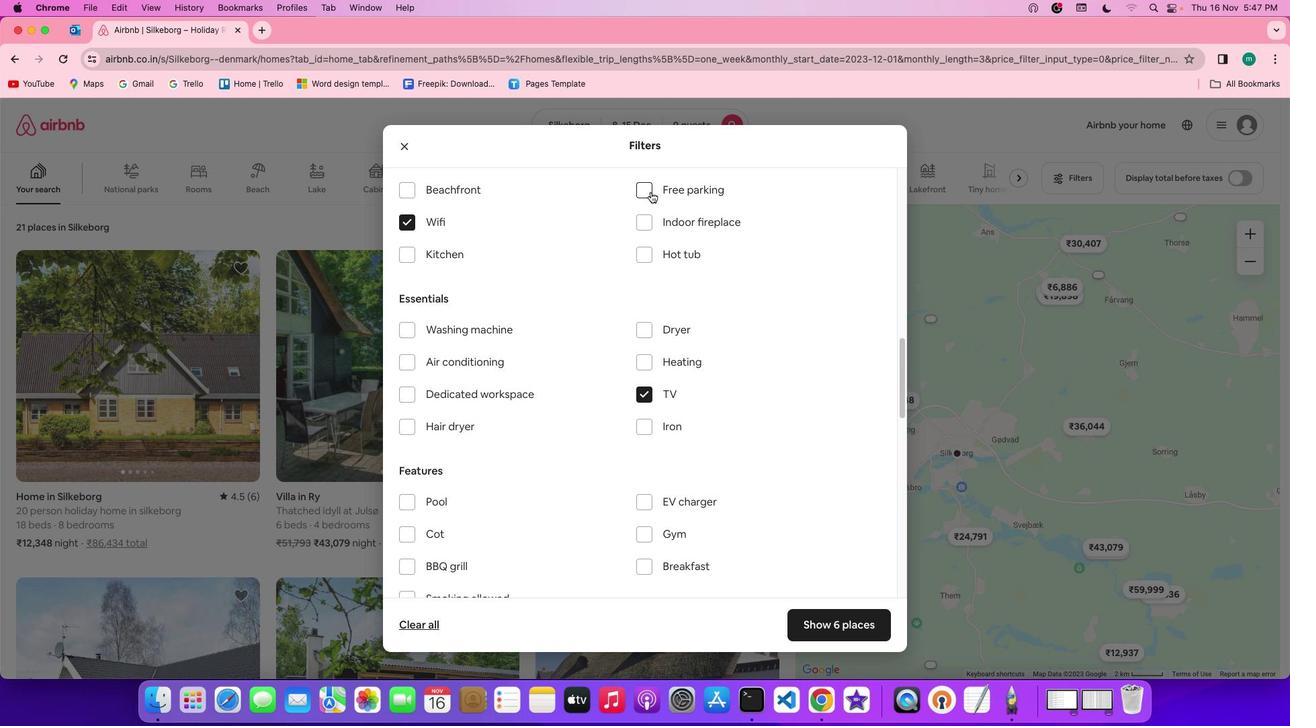 
Action: Mouse pressed left at (651, 191)
Screenshot: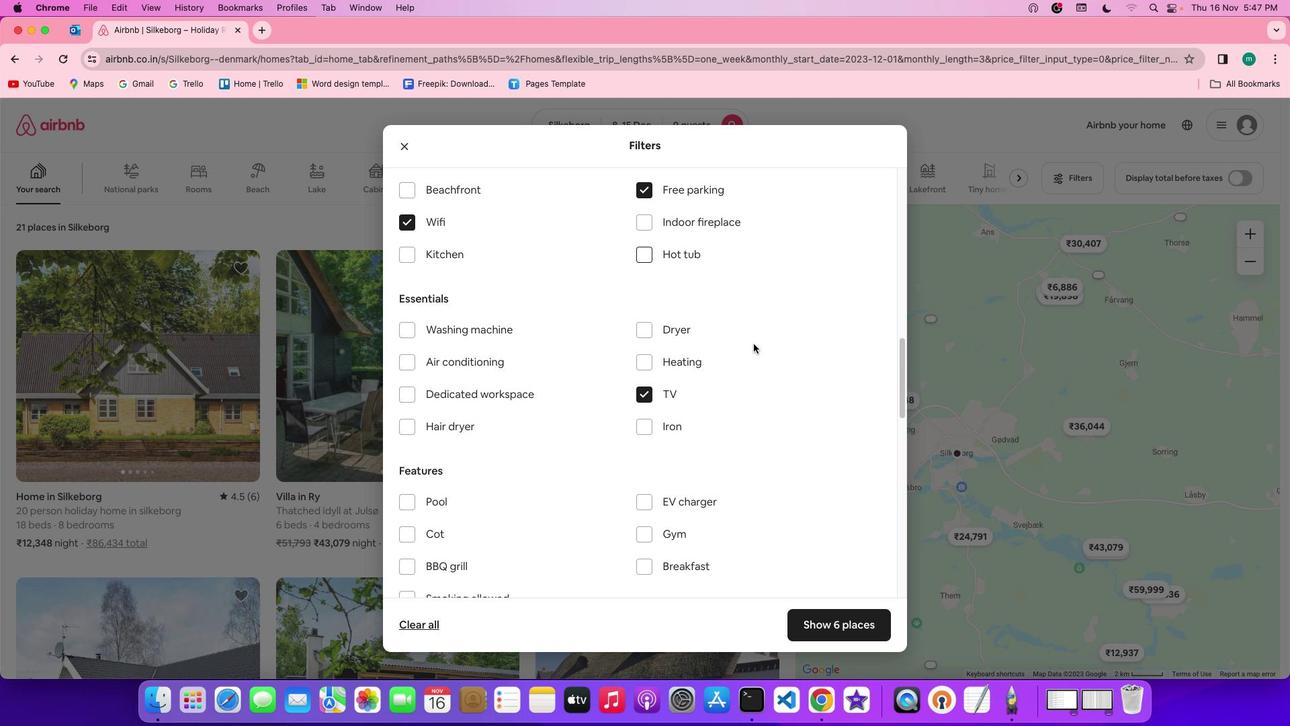 
Action: Mouse moved to (797, 405)
Screenshot: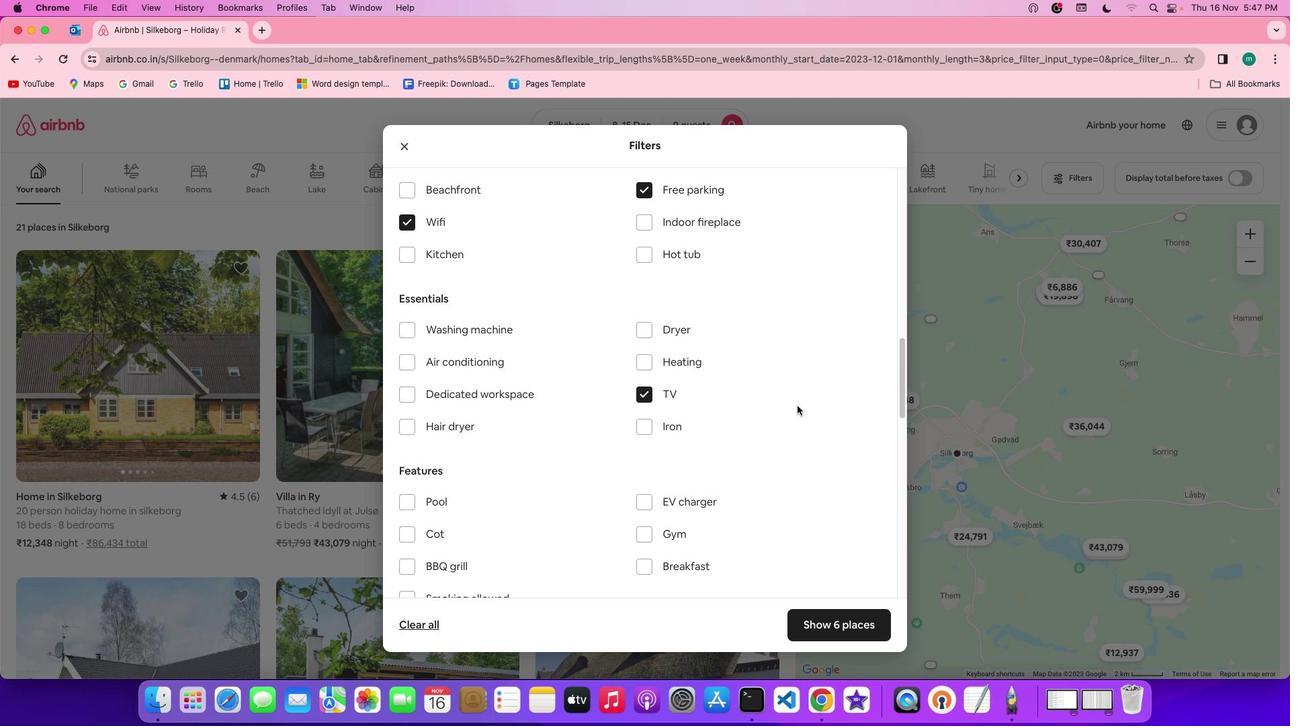 
Action: Mouse scrolled (797, 405) with delta (0, 0)
Screenshot: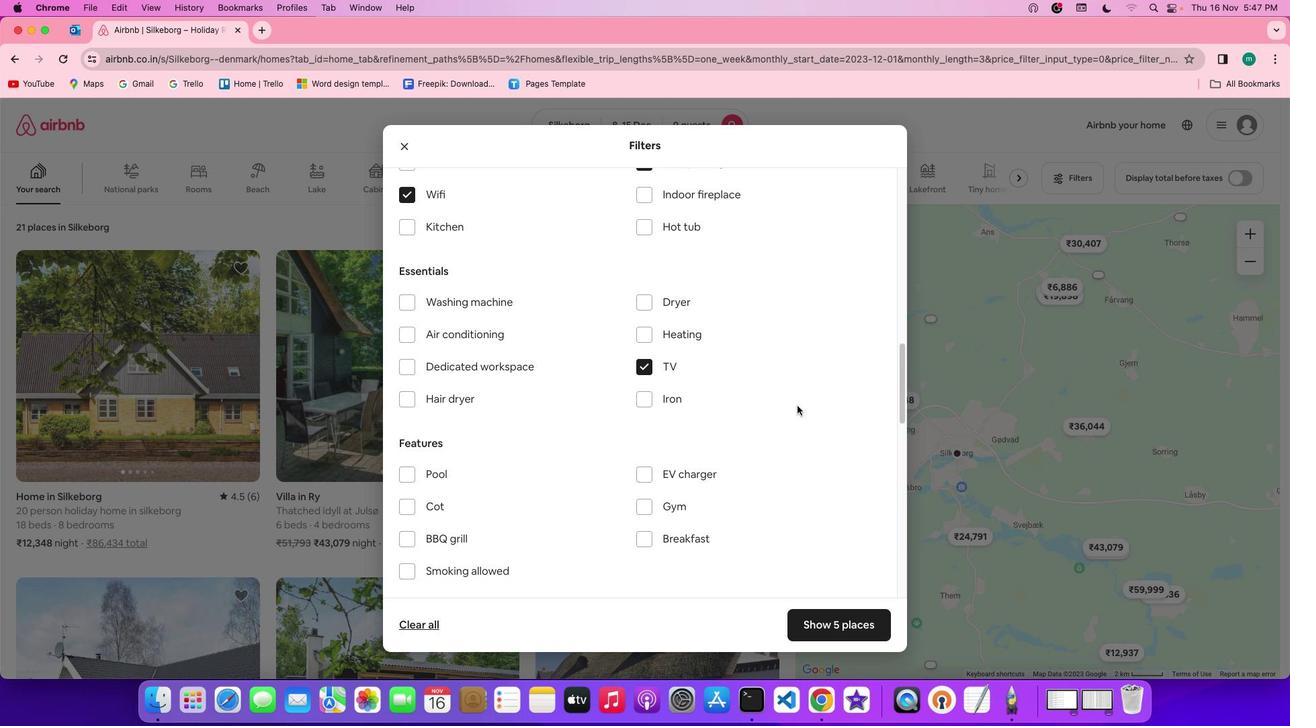 
Action: Mouse scrolled (797, 405) with delta (0, 0)
Screenshot: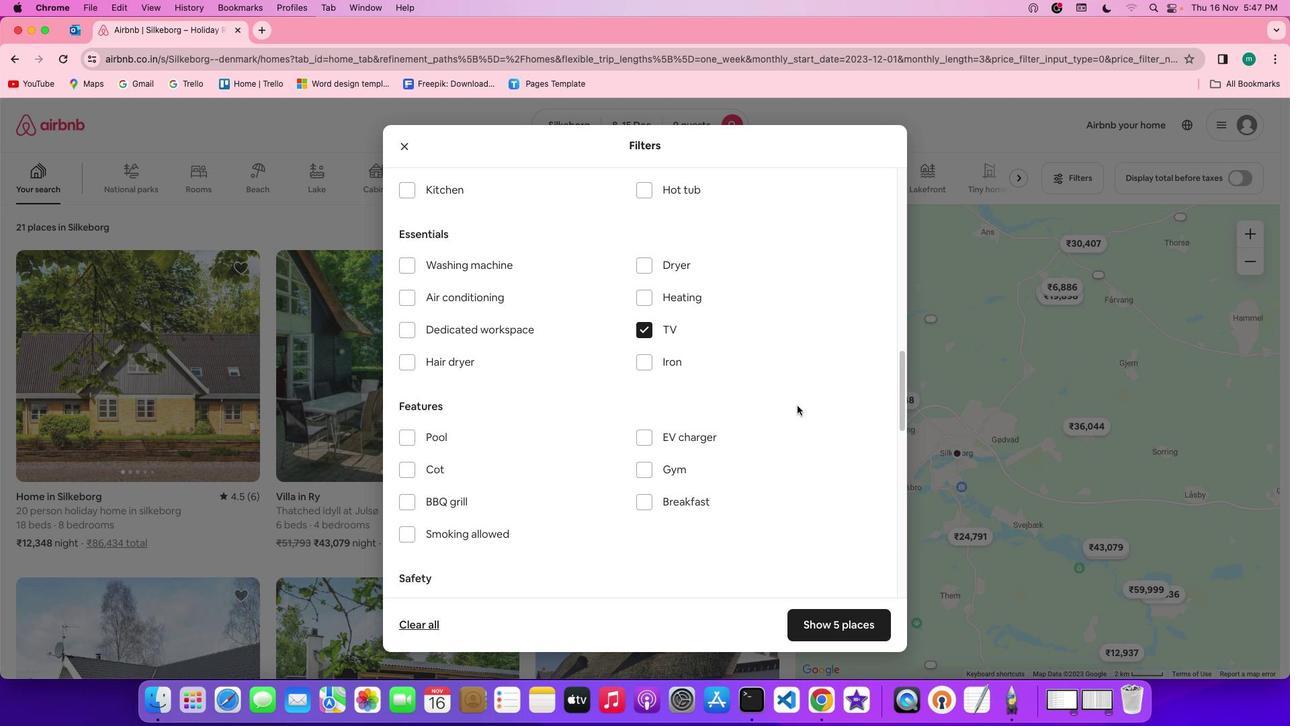 
Action: Mouse scrolled (797, 405) with delta (0, 0)
Screenshot: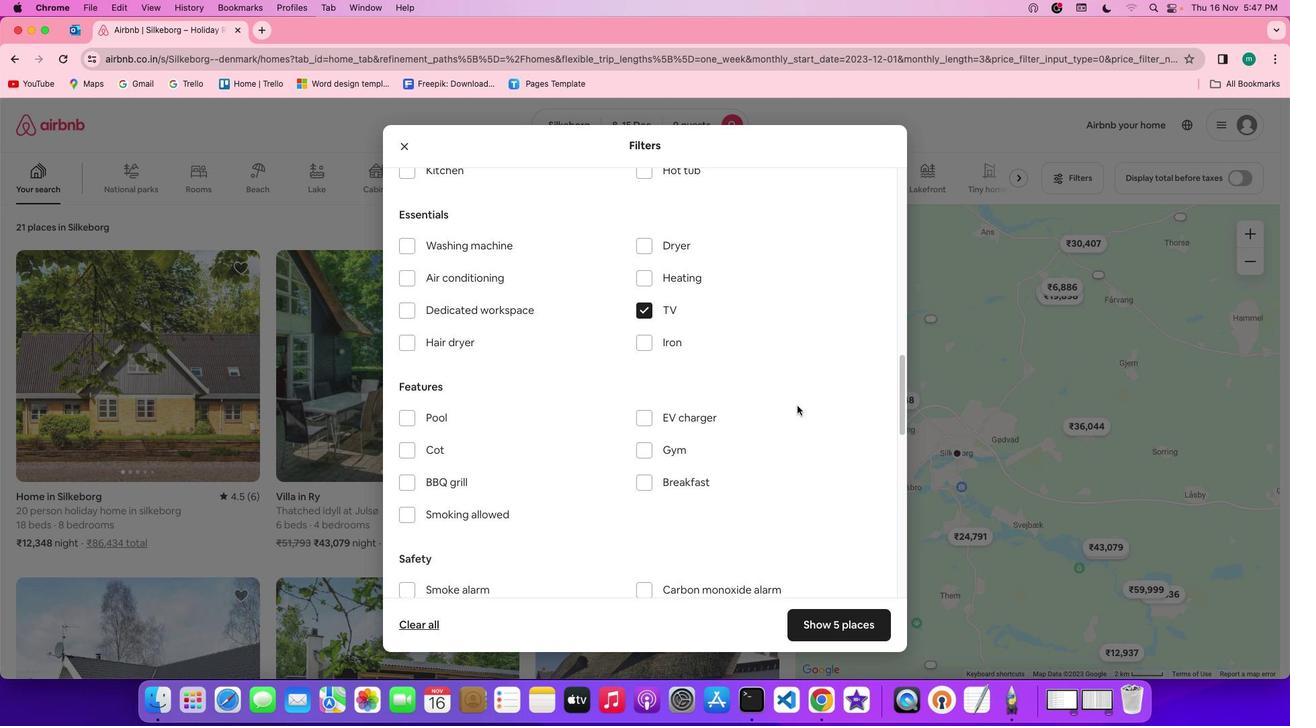 
Action: Mouse scrolled (797, 405) with delta (0, 0)
Screenshot: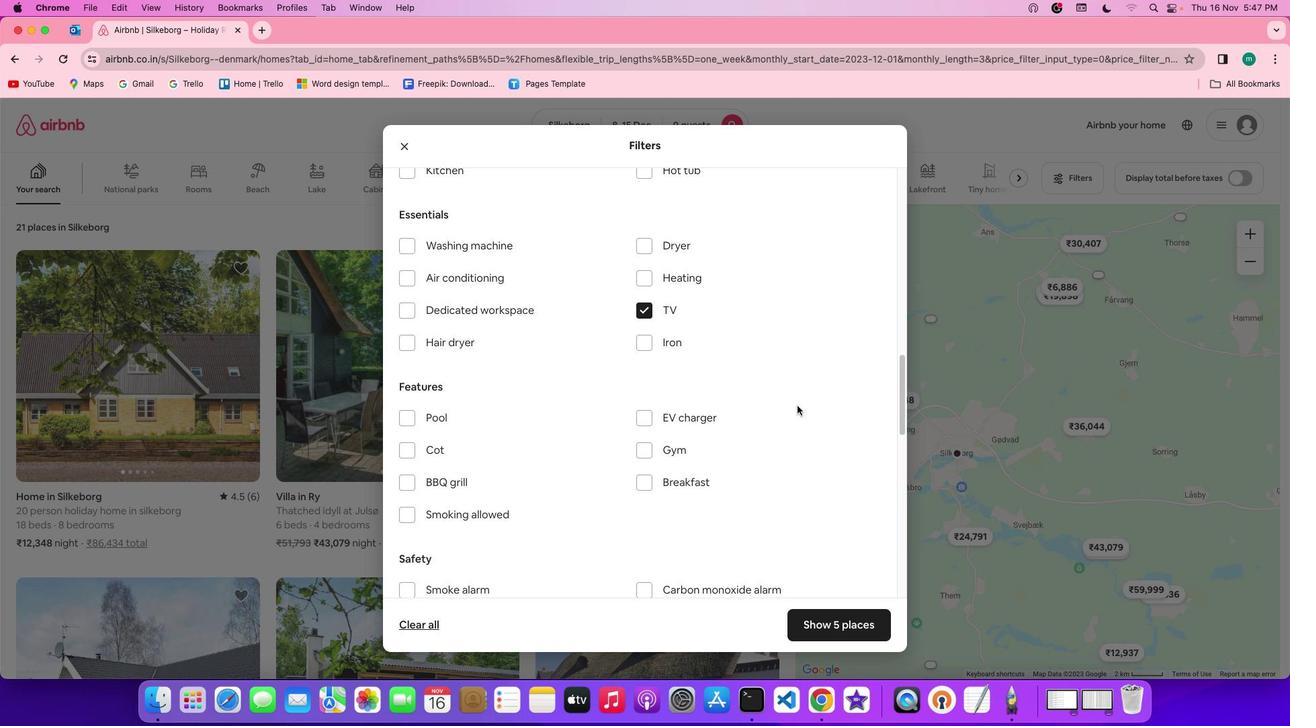 
Action: Mouse scrolled (797, 405) with delta (0, 0)
Screenshot: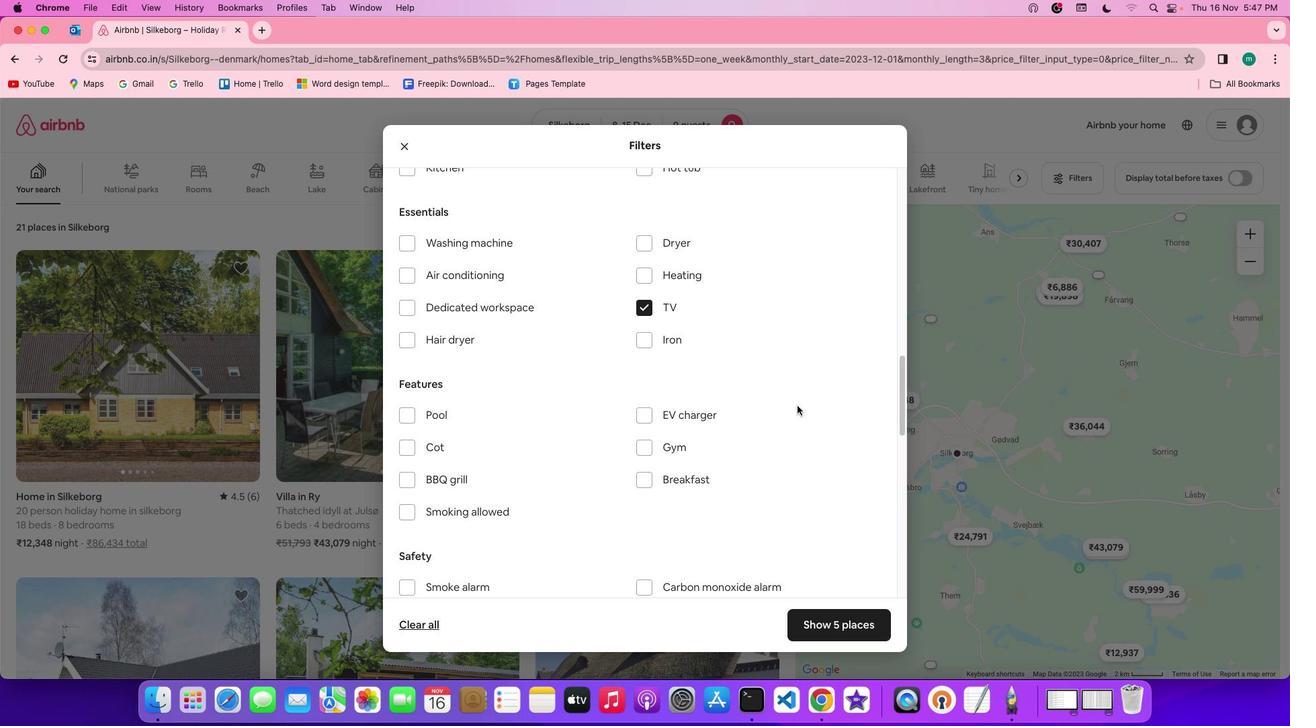 
Action: Mouse scrolled (797, 405) with delta (0, 0)
Screenshot: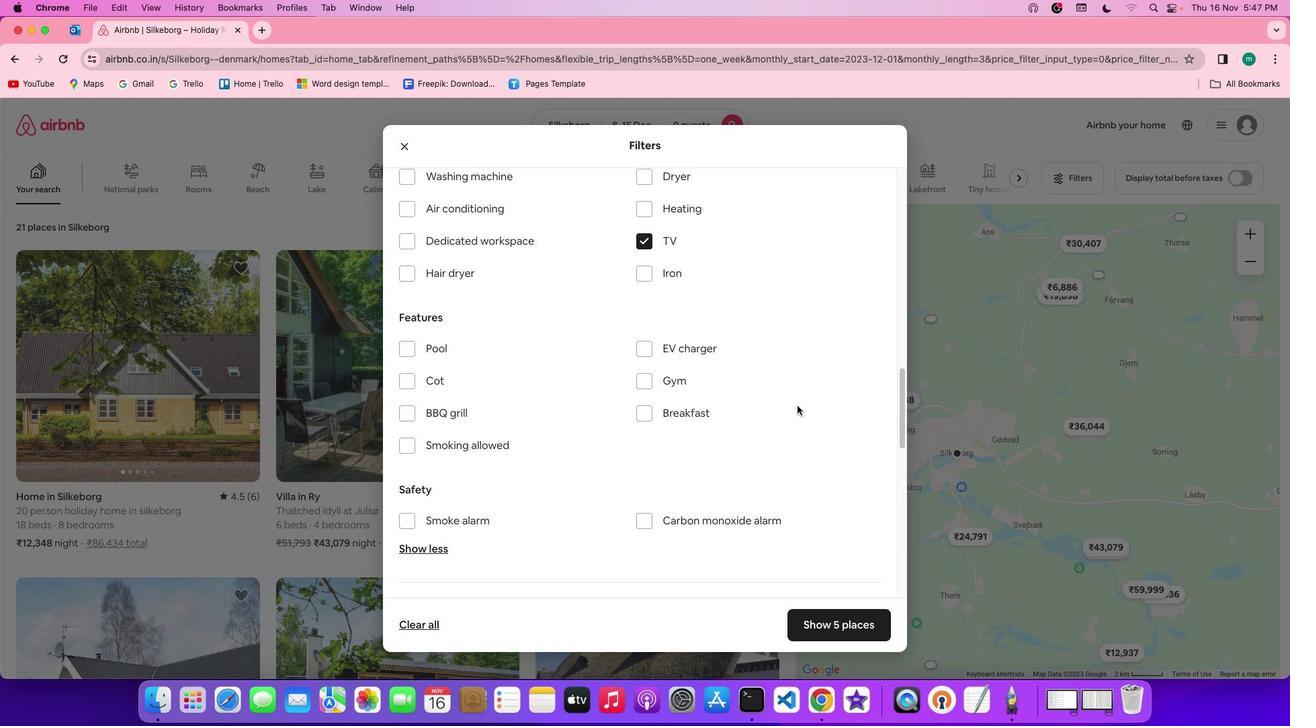 
Action: Mouse scrolled (797, 405) with delta (0, 0)
Screenshot: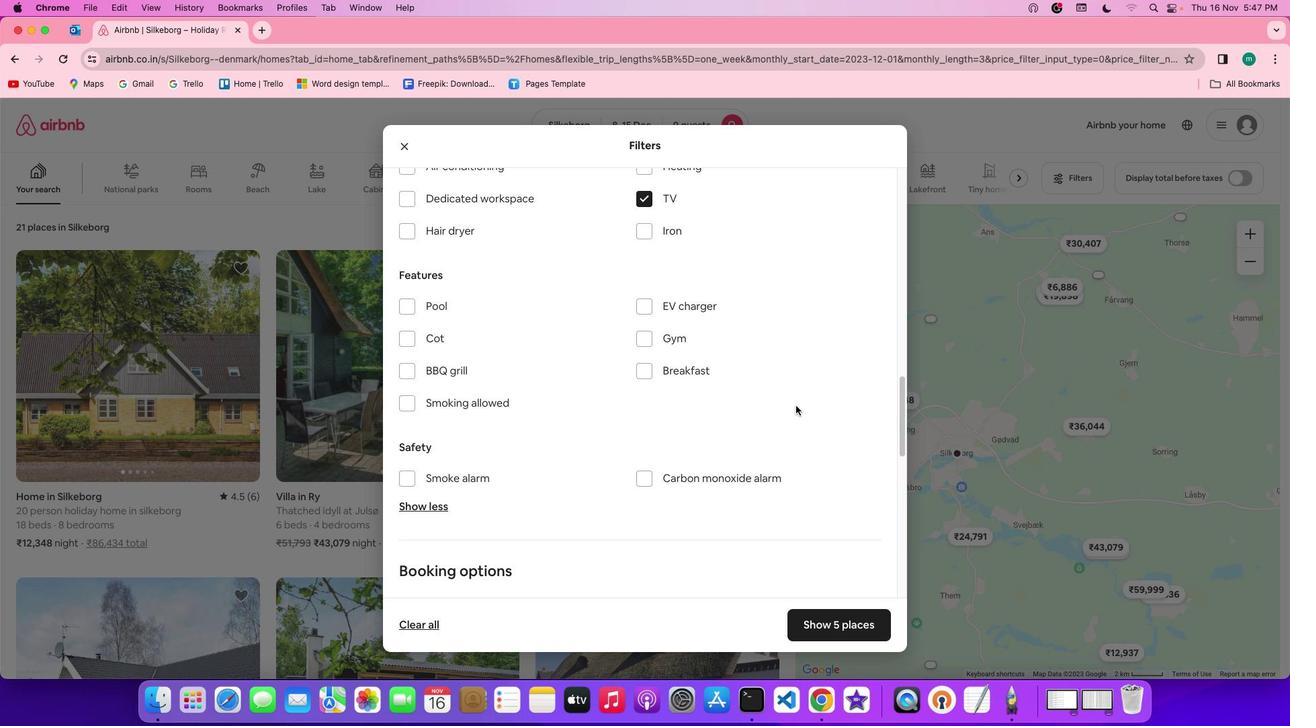 
Action: Mouse scrolled (797, 405) with delta (0, 0)
Screenshot: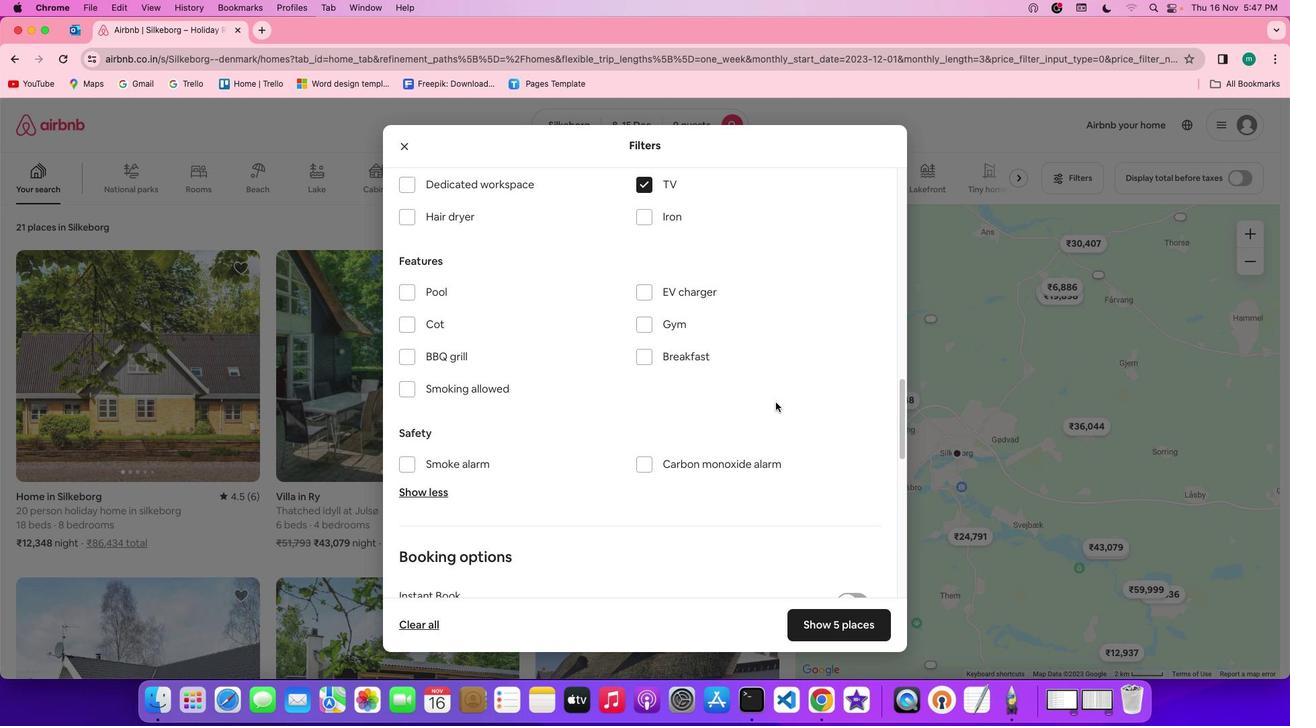 
Action: Mouse scrolled (797, 405) with delta (0, -1)
Screenshot: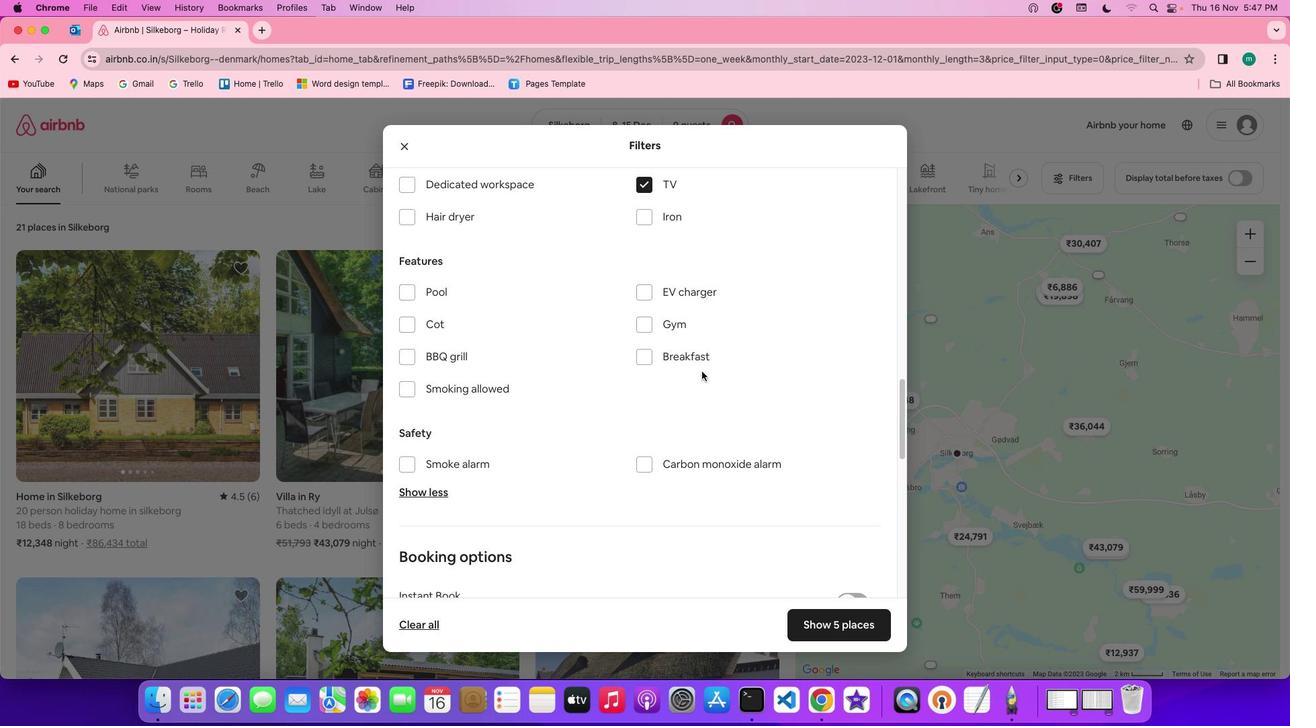 
Action: Mouse moved to (655, 320)
Screenshot: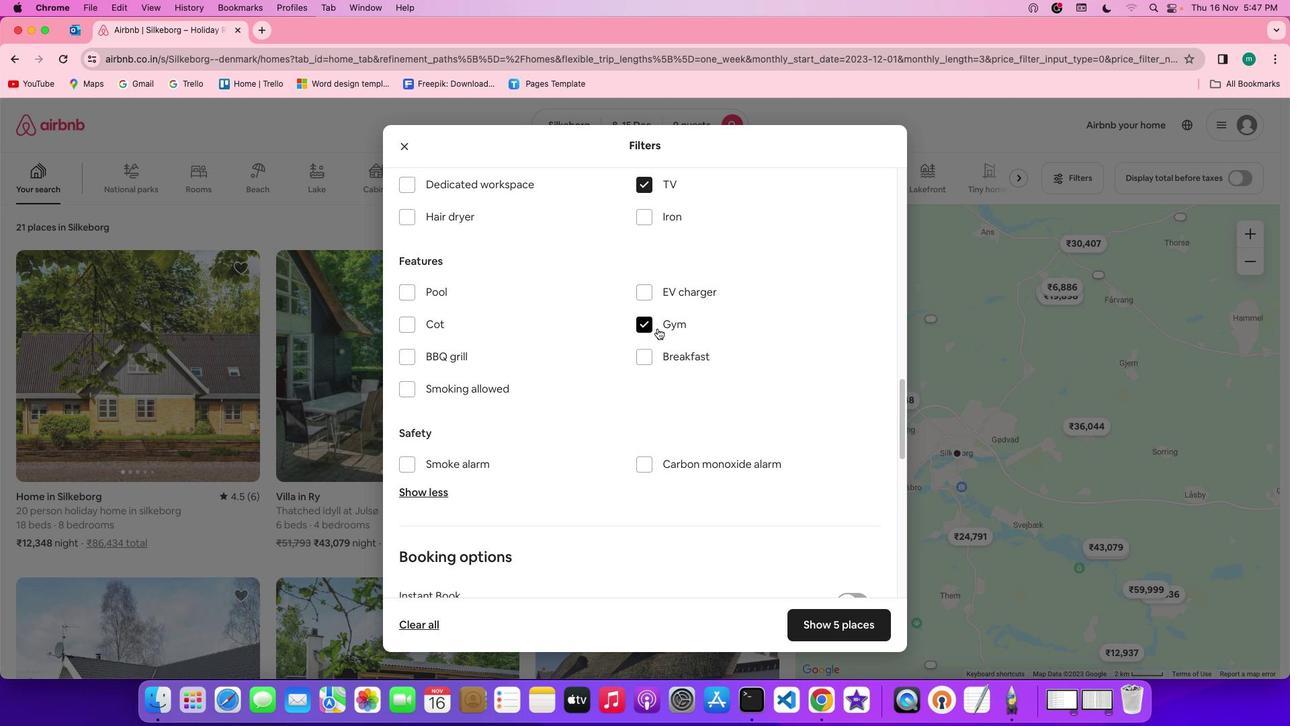 
Action: Mouse pressed left at (655, 320)
Screenshot: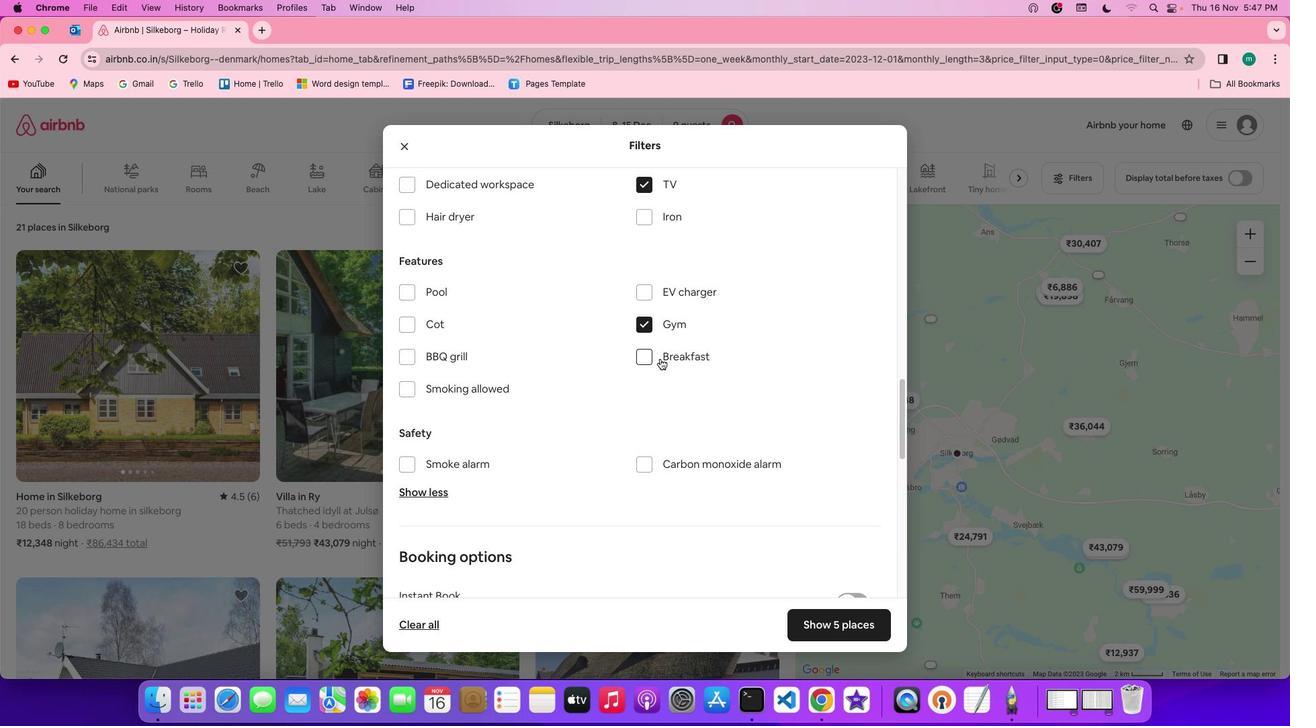 
Action: Mouse moved to (660, 359)
Screenshot: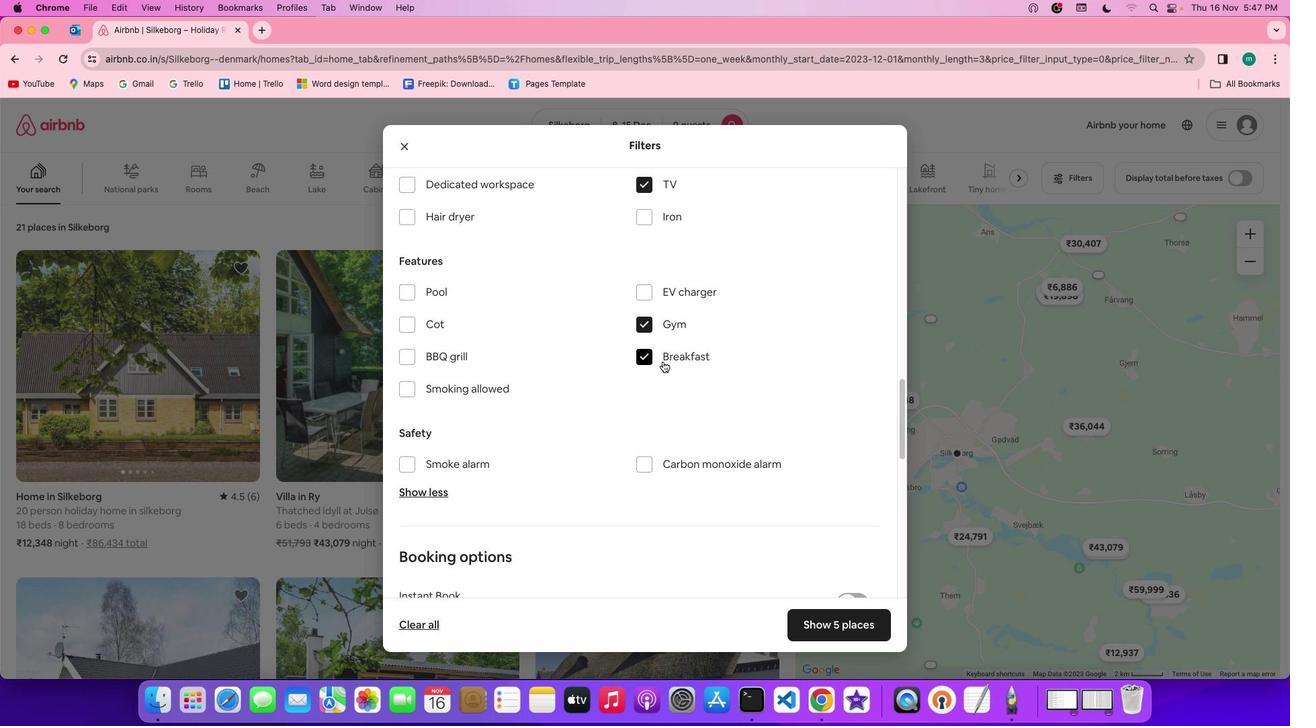 
Action: Mouse pressed left at (660, 359)
Screenshot: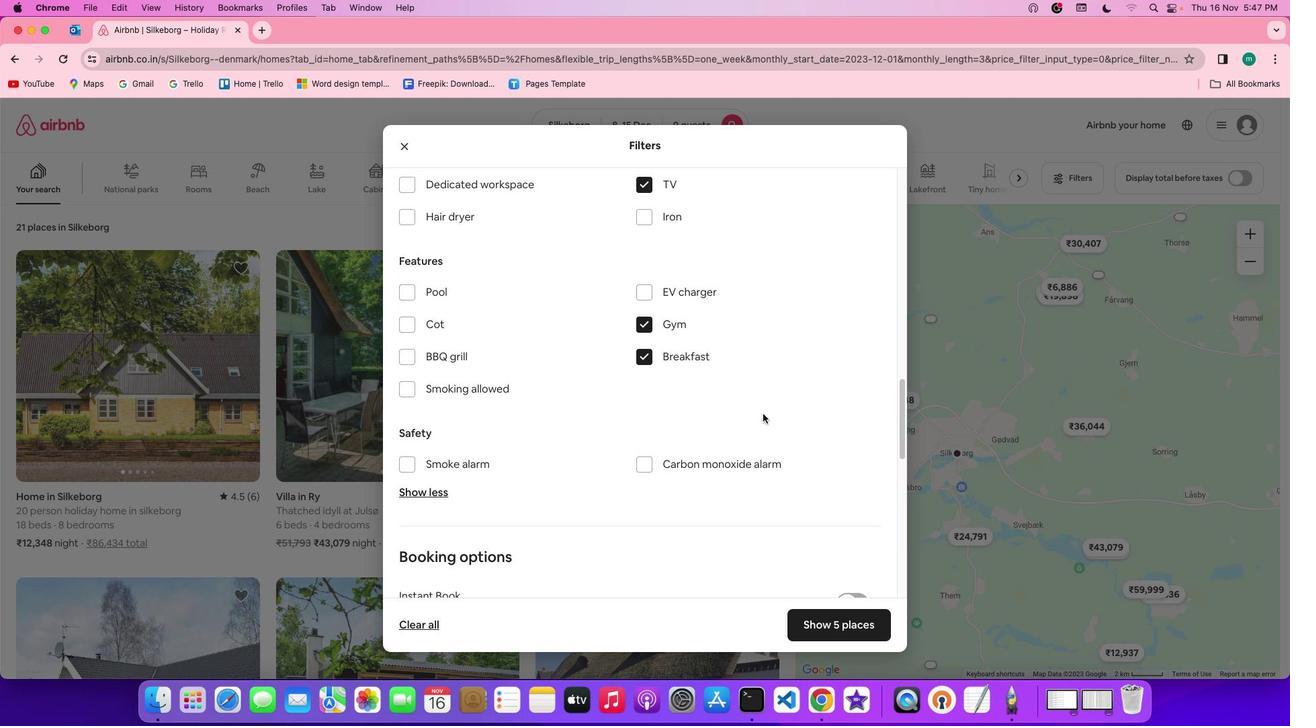 
Action: Mouse moved to (797, 494)
Screenshot: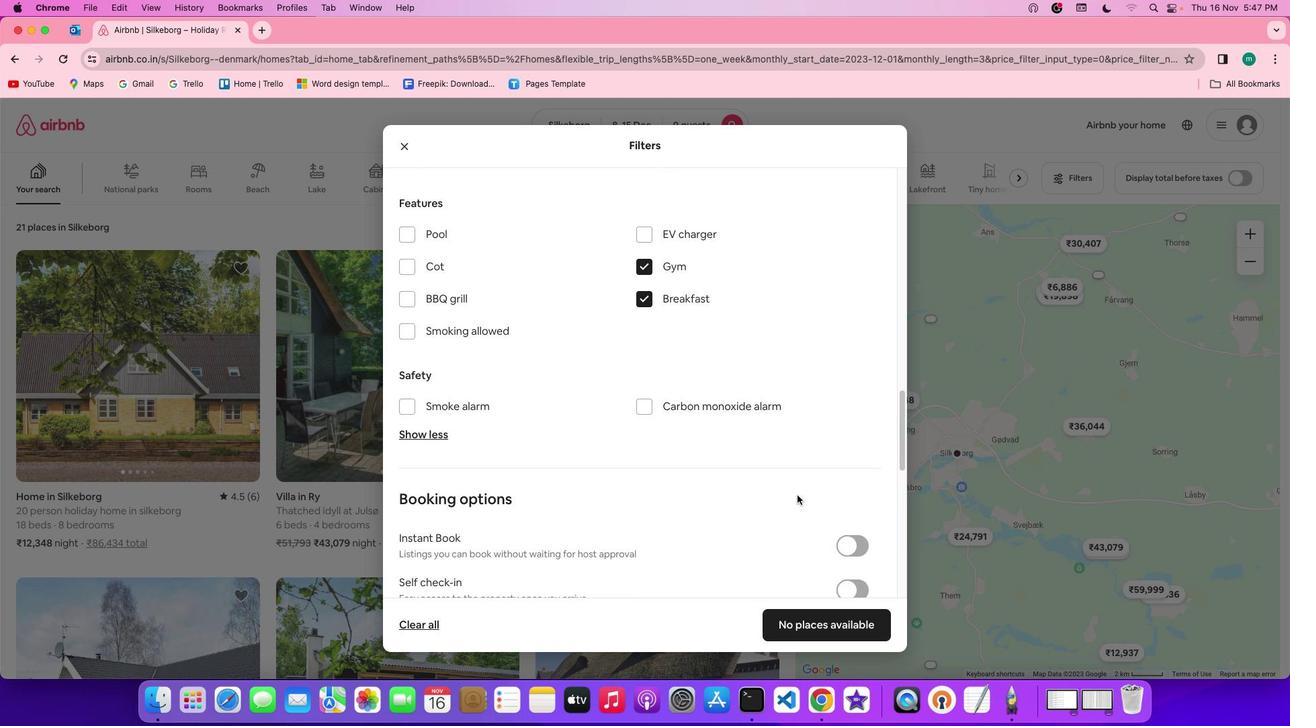 
Action: Mouse scrolled (797, 494) with delta (0, 0)
Screenshot: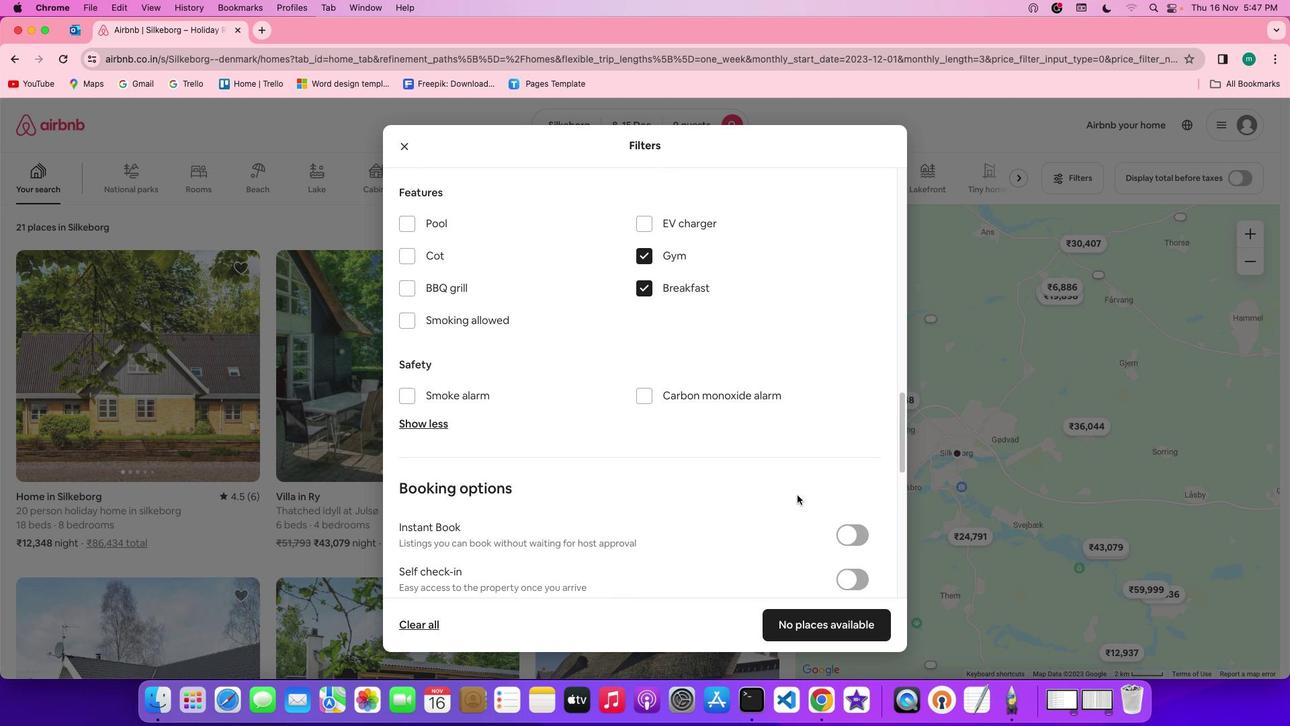 
Action: Mouse scrolled (797, 494) with delta (0, 0)
Screenshot: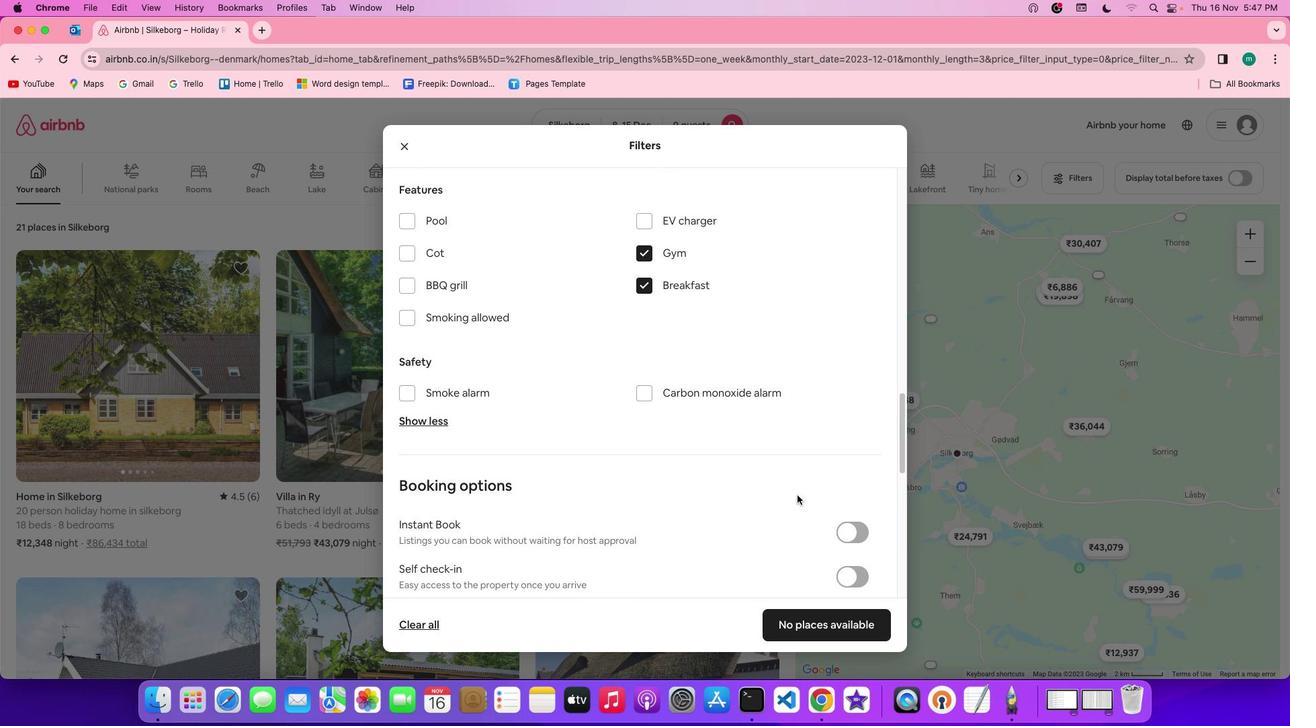 
Action: Mouse scrolled (797, 494) with delta (0, -1)
Screenshot: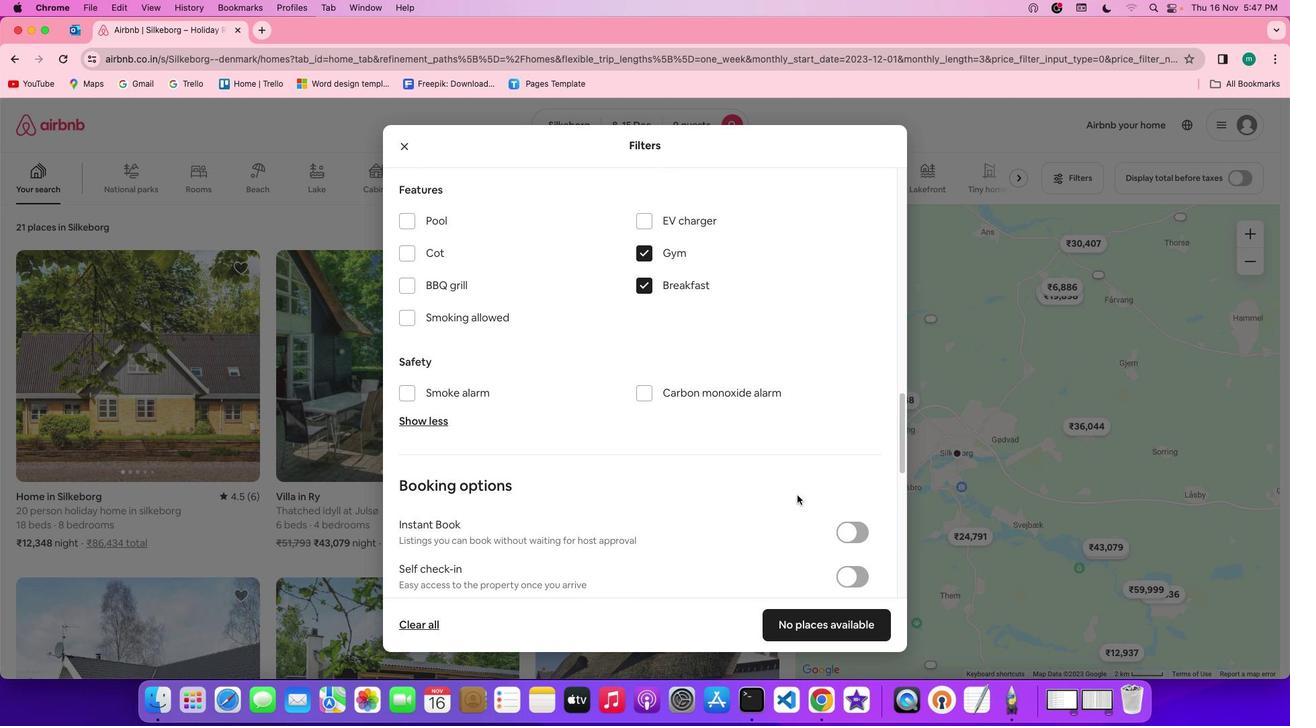 
Action: Mouse scrolled (797, 494) with delta (0, 0)
Screenshot: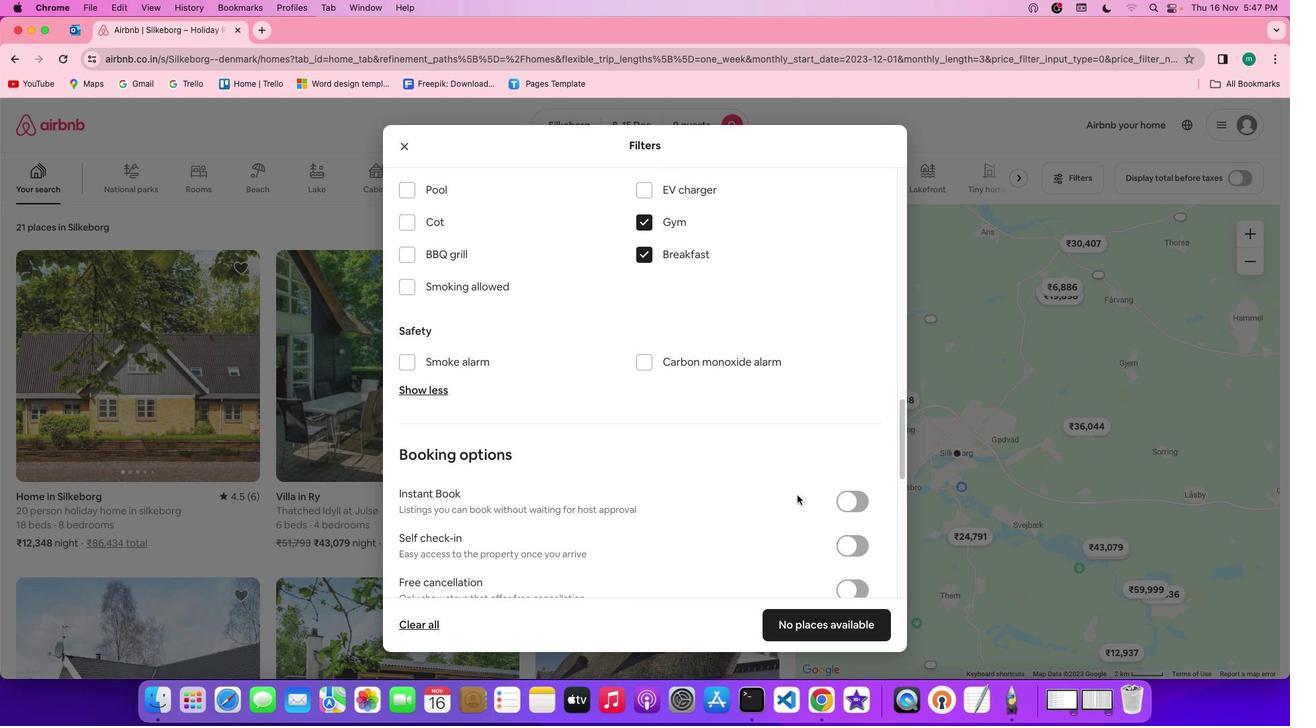 
Action: Mouse scrolled (797, 494) with delta (0, 0)
Screenshot: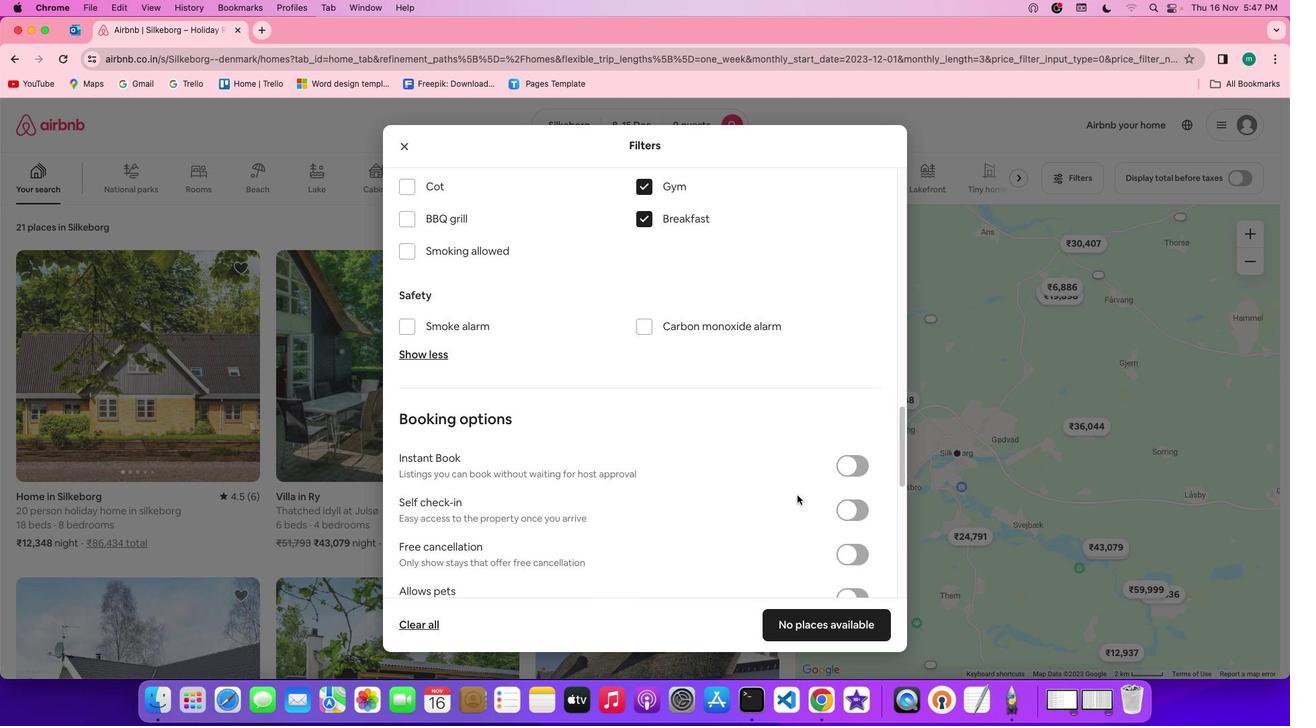 
Action: Mouse scrolled (797, 494) with delta (0, 0)
Screenshot: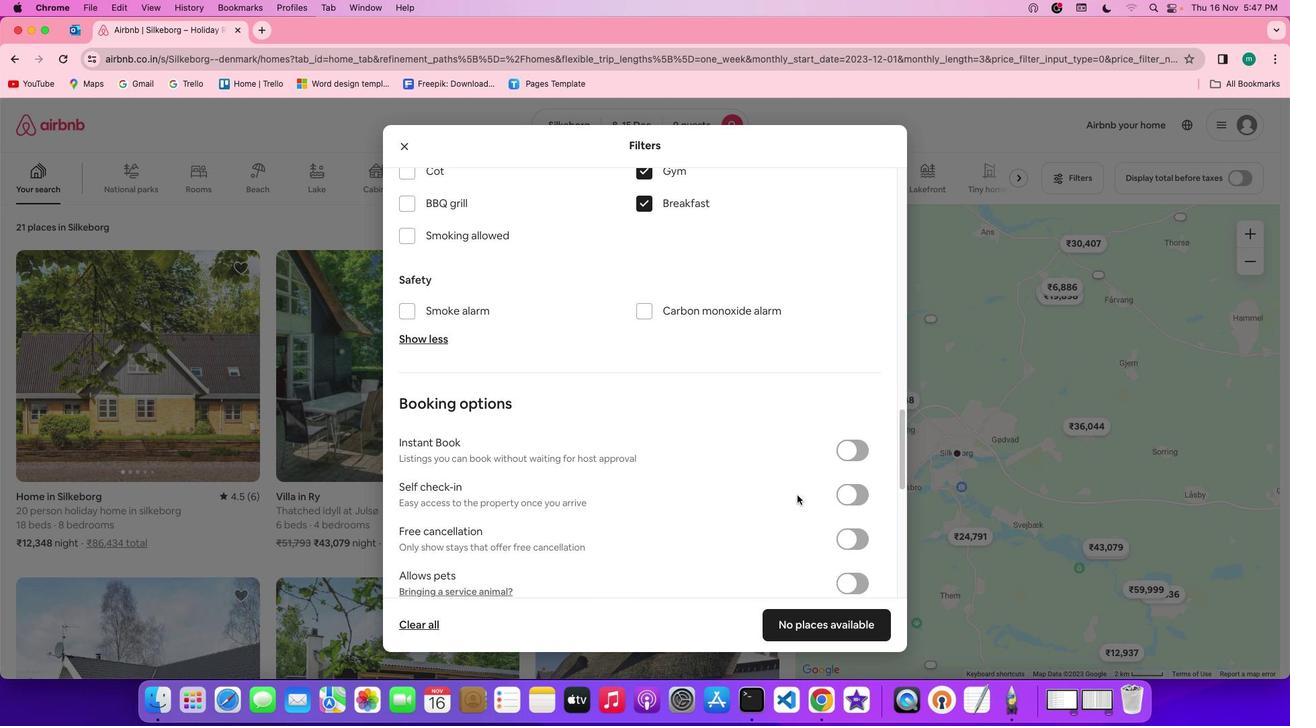 
Action: Mouse scrolled (797, 494) with delta (0, 0)
Screenshot: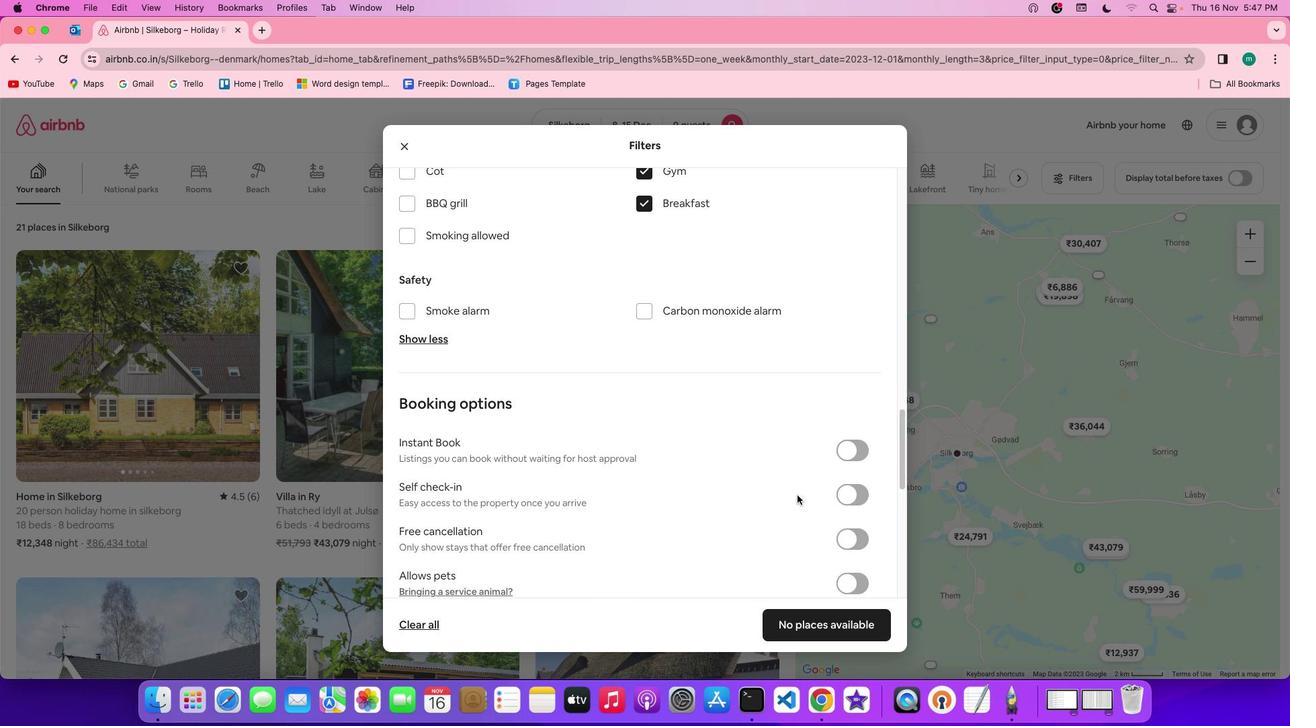 
Action: Mouse scrolled (797, 494) with delta (0, 0)
Screenshot: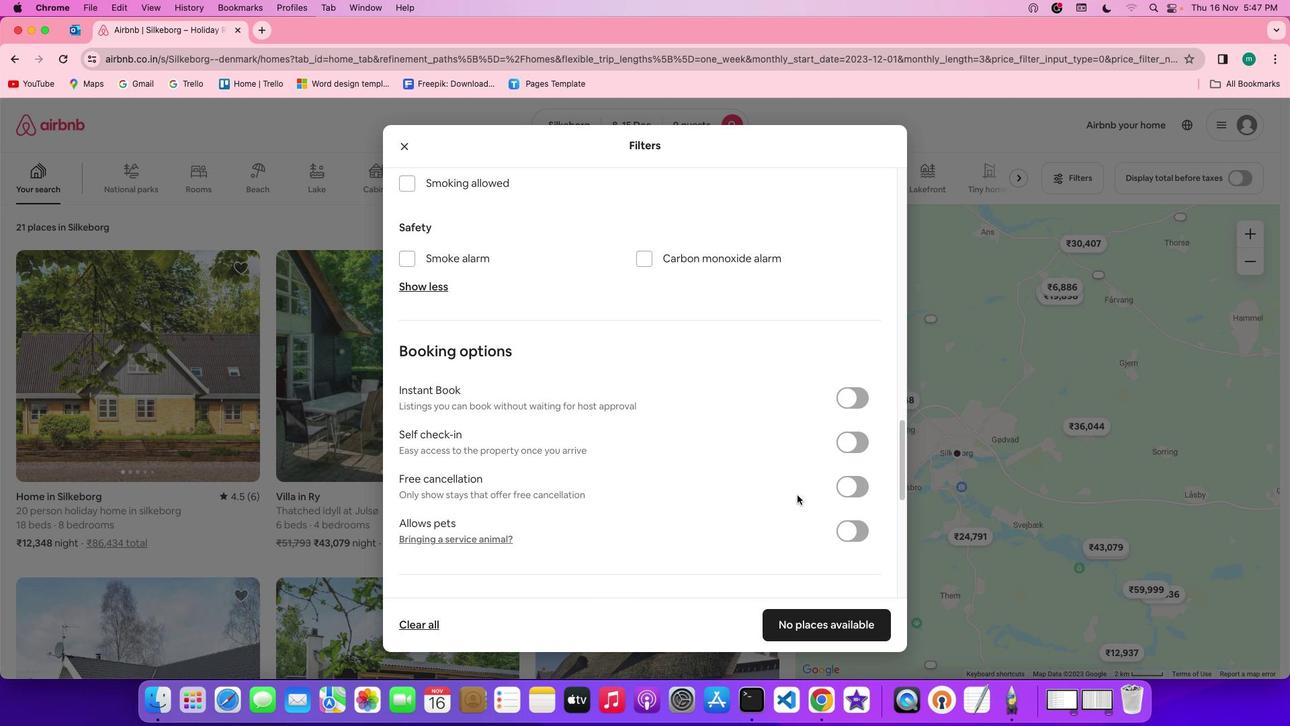 
Action: Mouse scrolled (797, 494) with delta (0, 0)
Screenshot: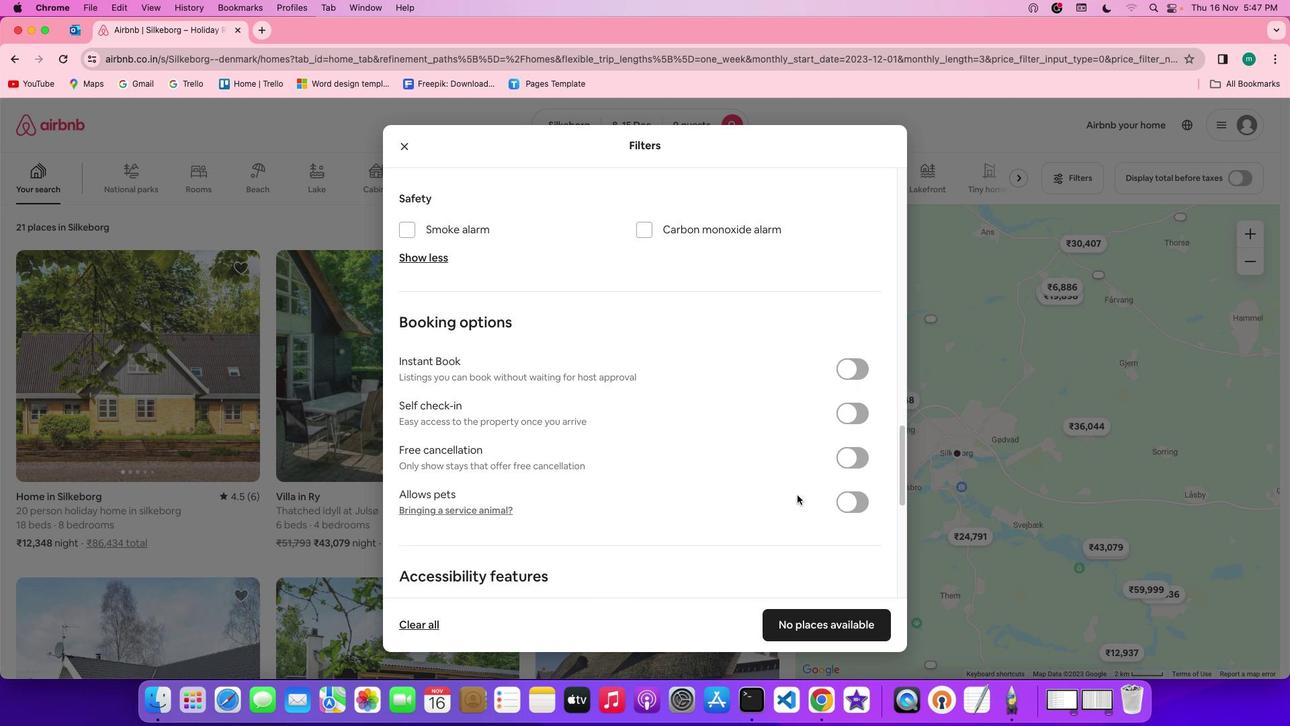
Action: Mouse scrolled (797, 494) with delta (0, 0)
Screenshot: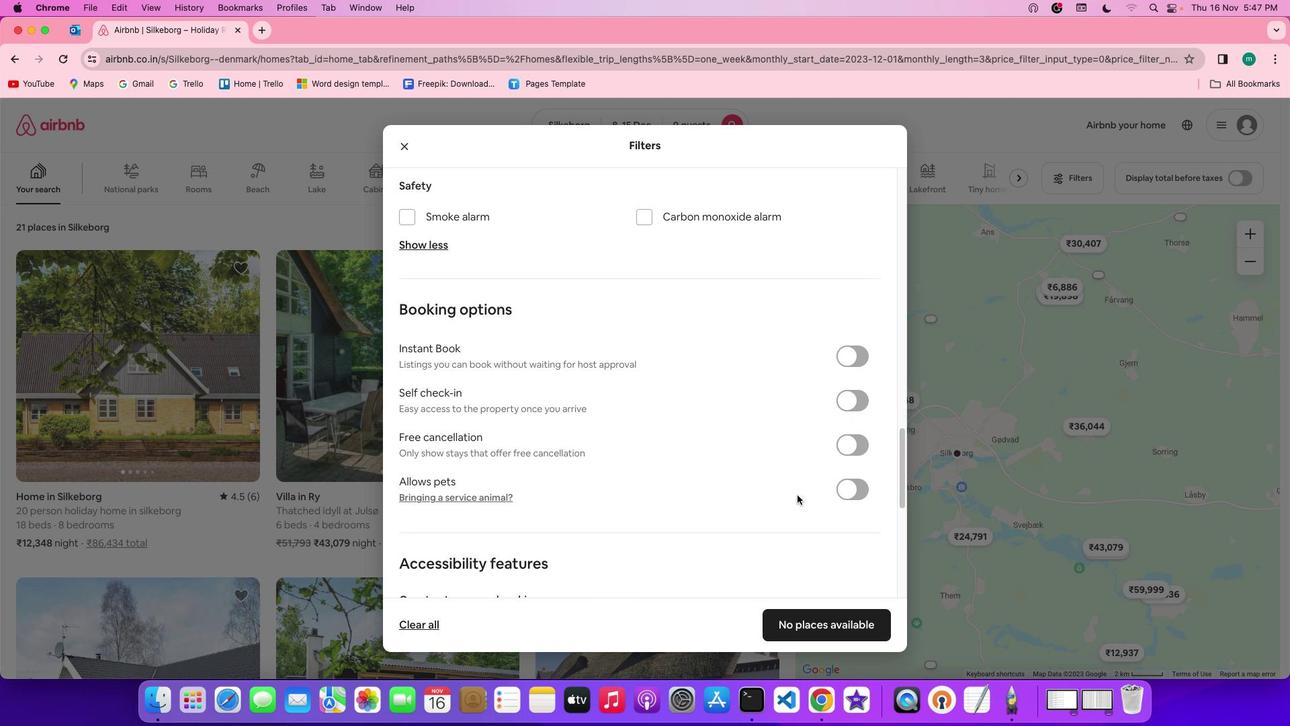 
Action: Mouse scrolled (797, 494) with delta (0, 0)
Screenshot: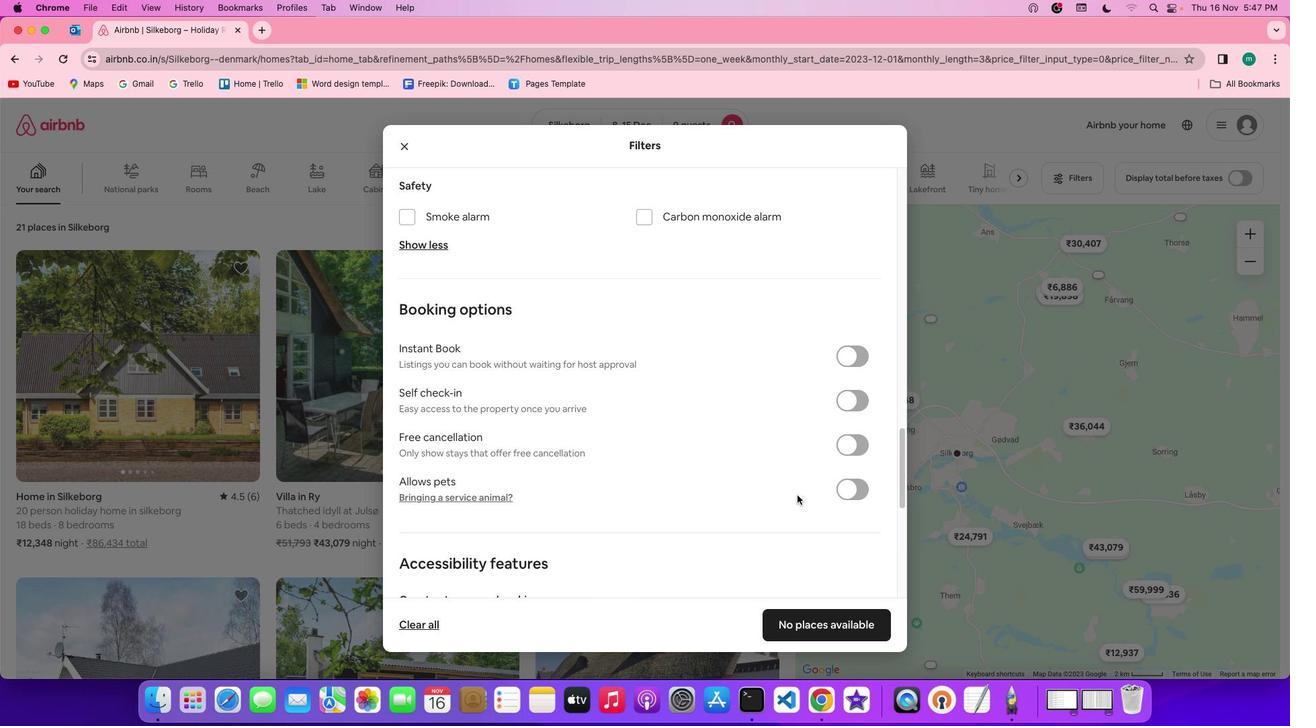
Action: Mouse scrolled (797, 494) with delta (0, 0)
Screenshot: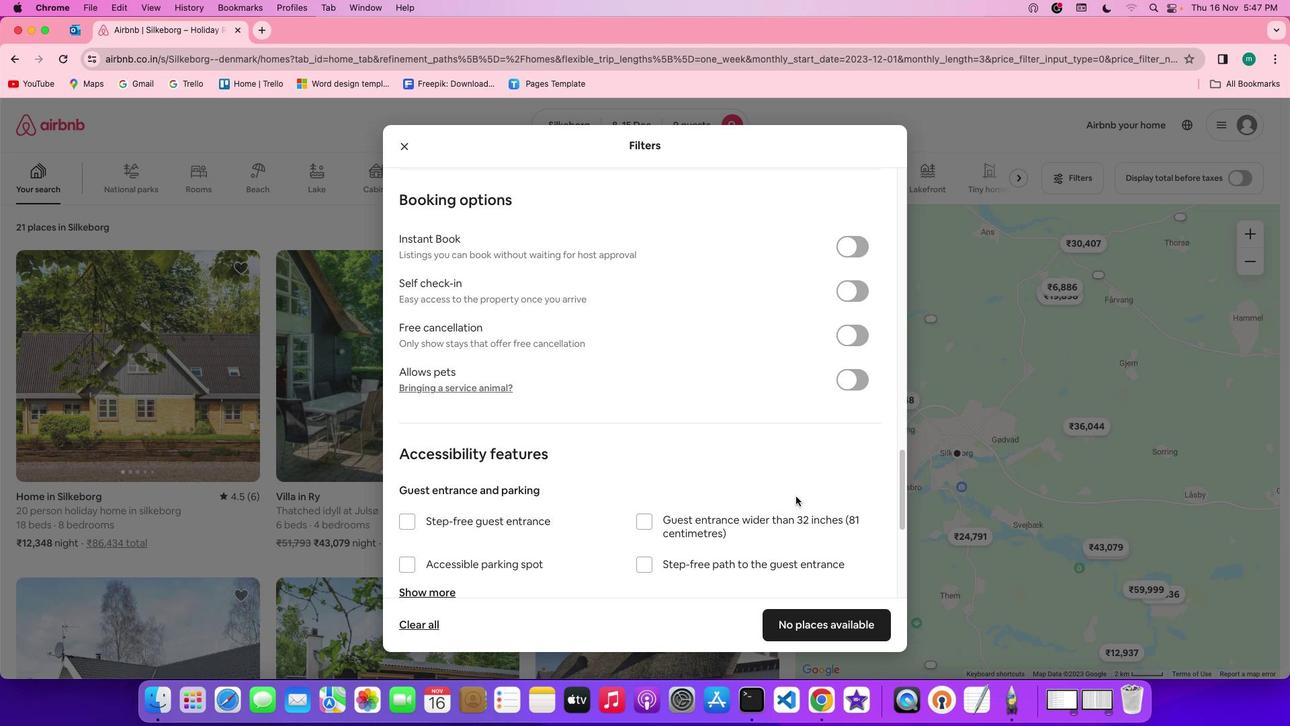 
Action: Mouse scrolled (797, 494) with delta (0, 0)
Screenshot: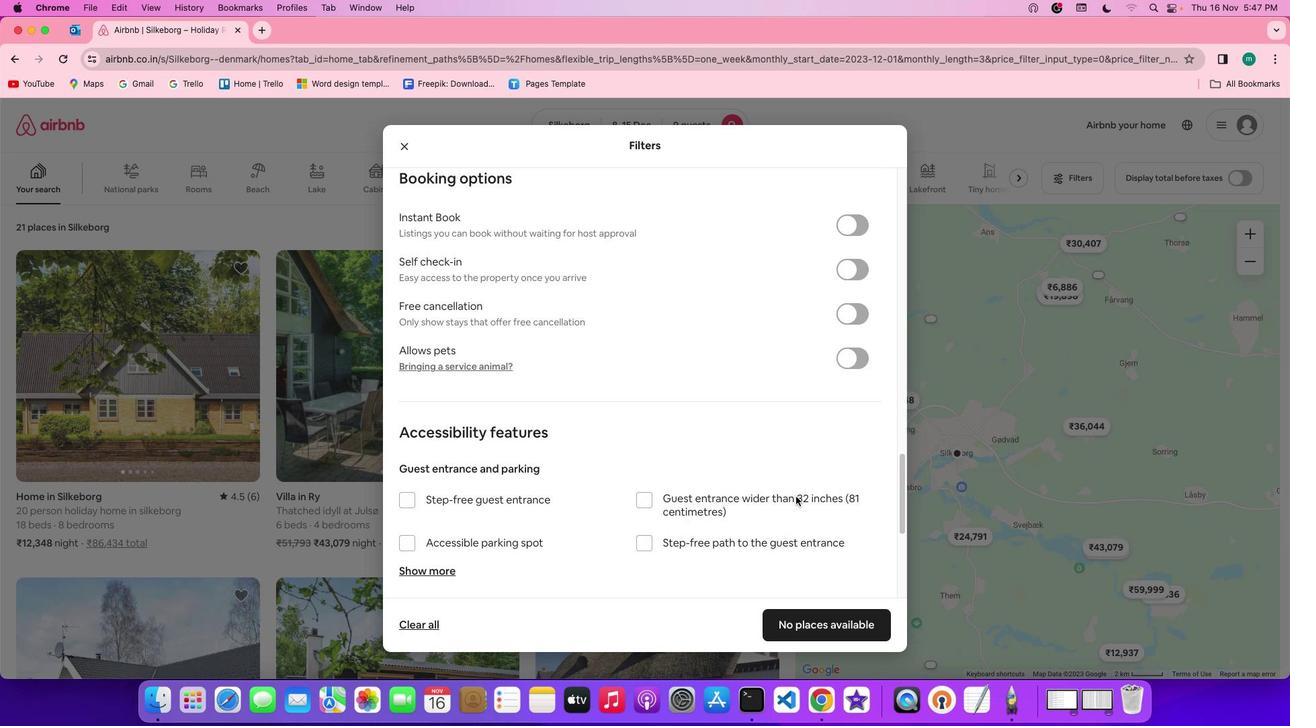 
Action: Mouse scrolled (797, 494) with delta (0, 0)
Screenshot: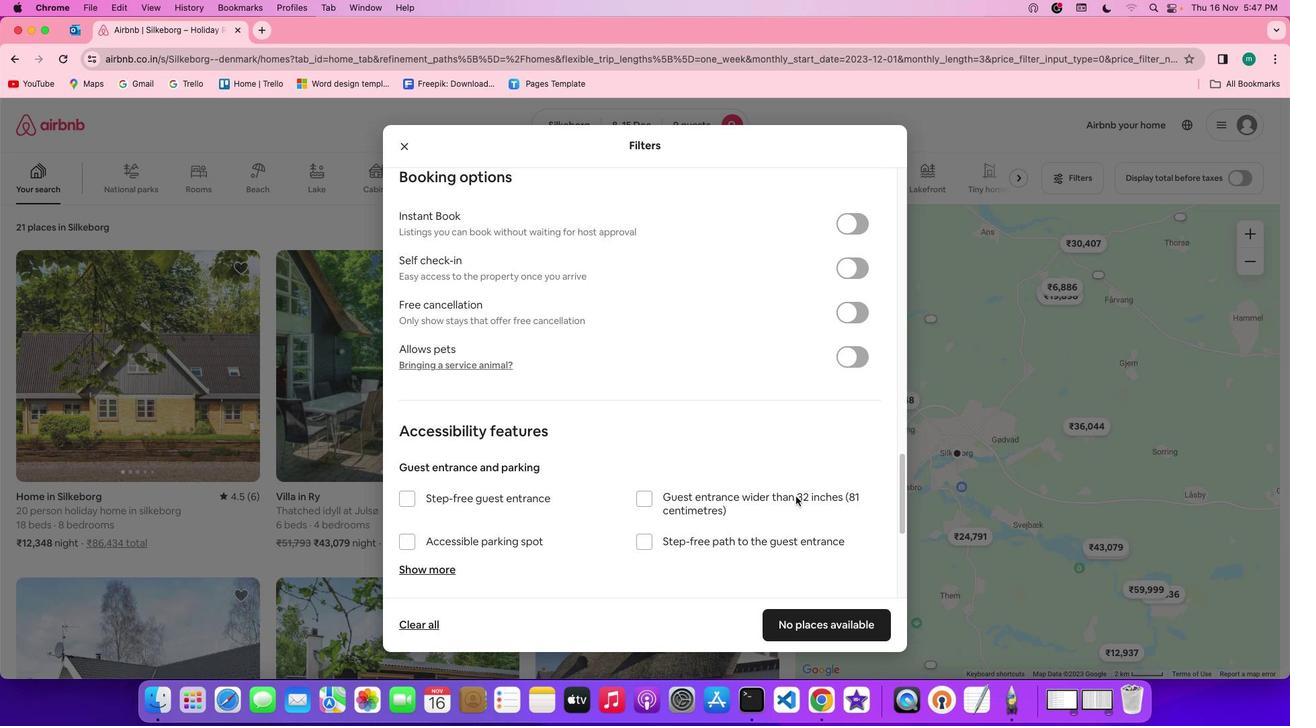 
Action: Mouse moved to (796, 496)
Screenshot: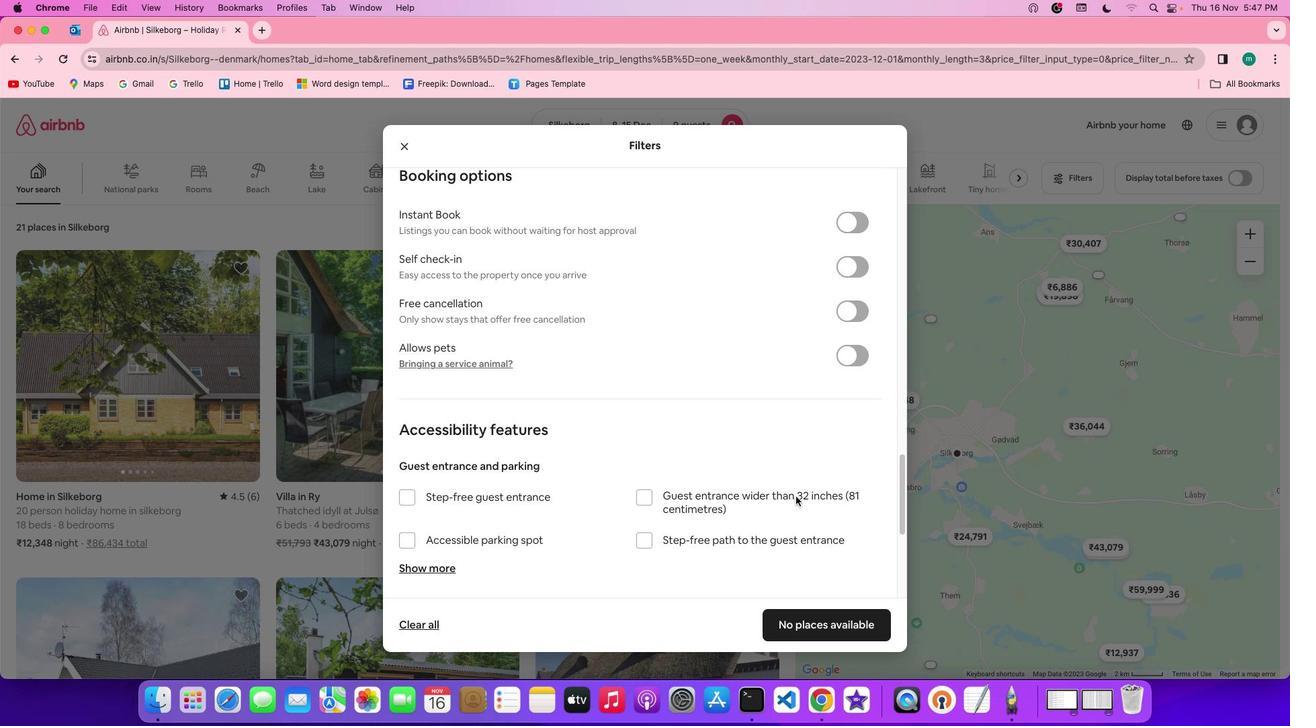 
Action: Mouse scrolled (796, 496) with delta (0, -1)
Screenshot: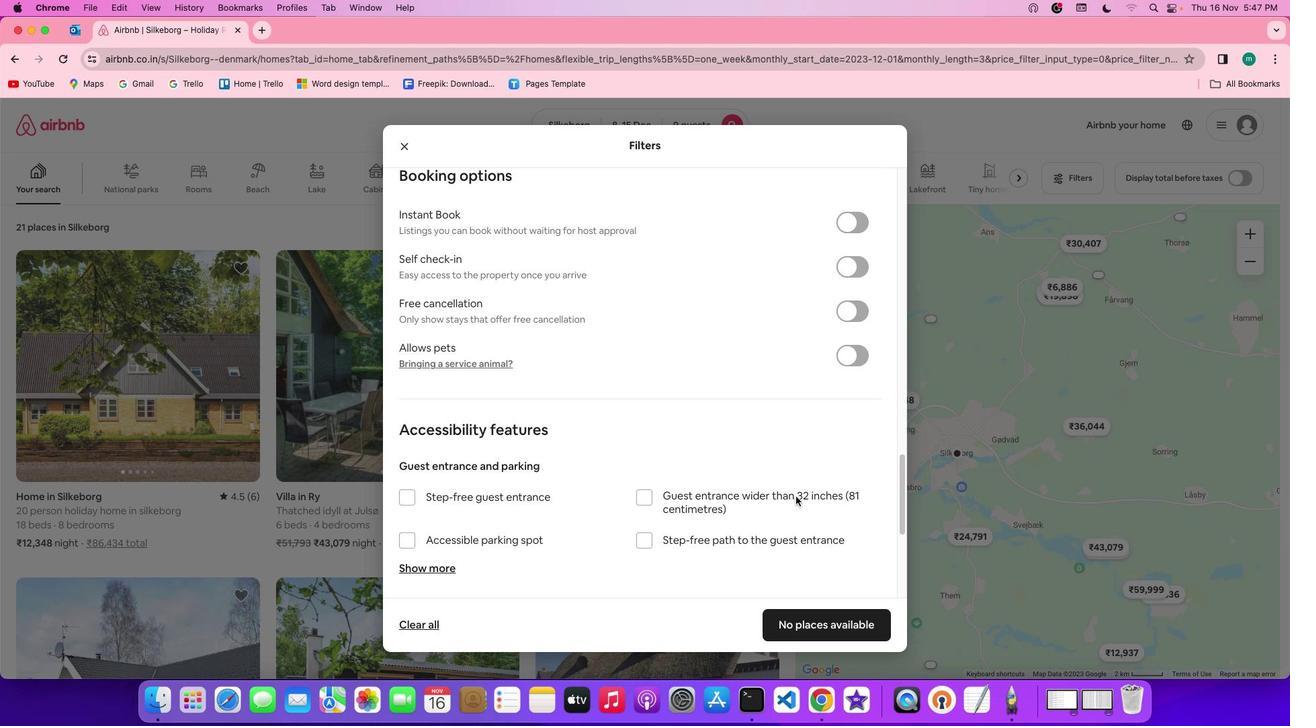 
Action: Mouse moved to (796, 496)
Screenshot: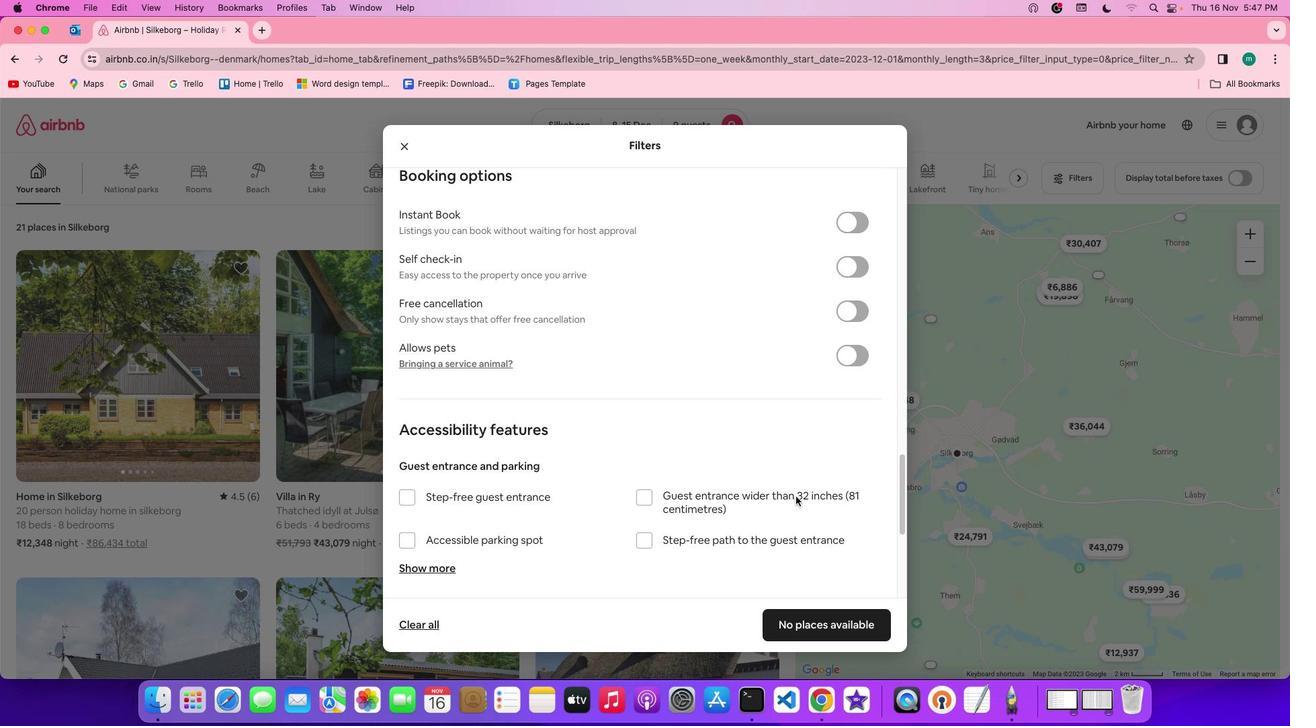 
Action: Mouse scrolled (796, 496) with delta (0, 0)
Screenshot: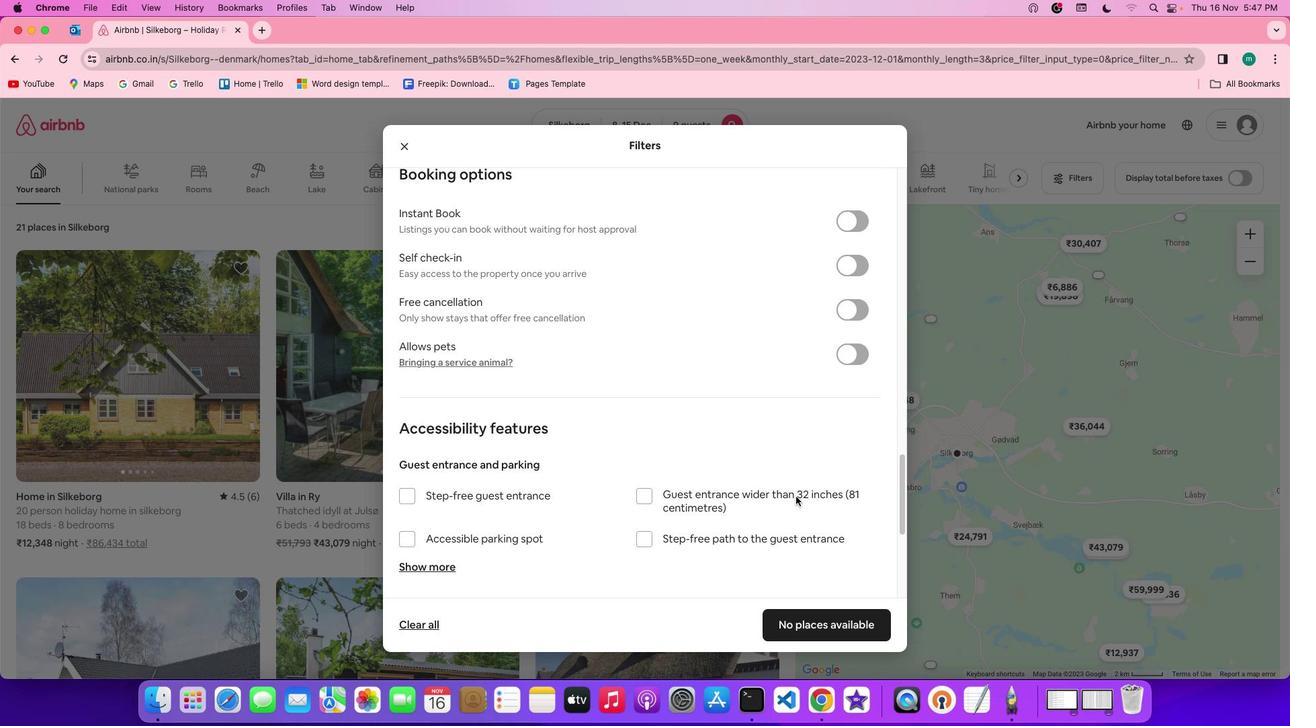 
Action: Mouse scrolled (796, 496) with delta (0, 0)
Screenshot: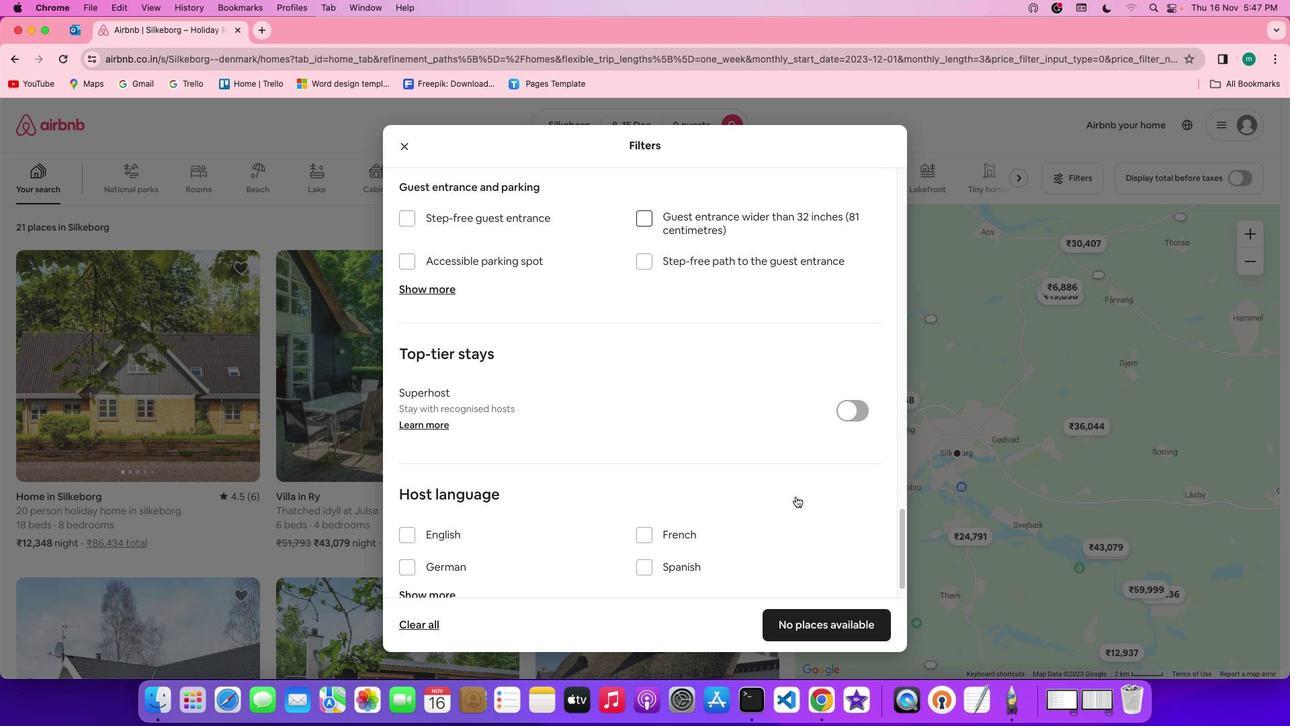 
Action: Mouse scrolled (796, 496) with delta (0, 0)
Screenshot: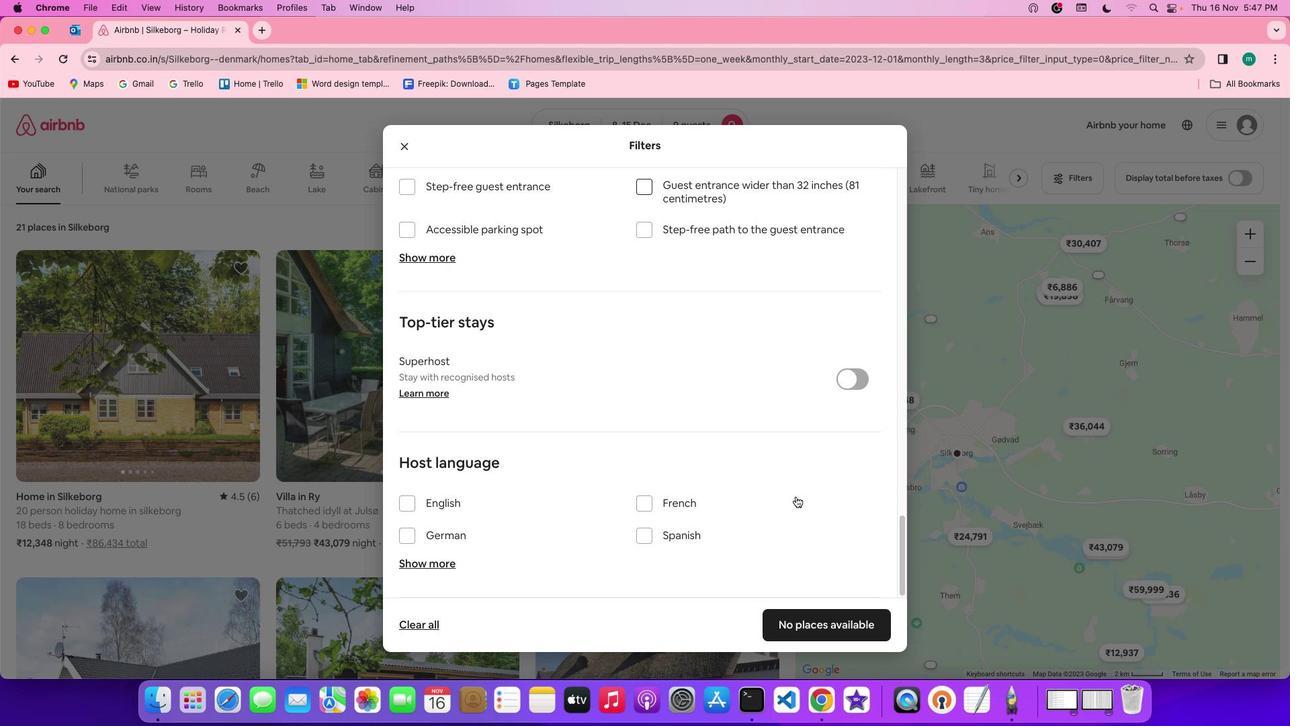 
Action: Mouse scrolled (796, 496) with delta (0, -1)
Screenshot: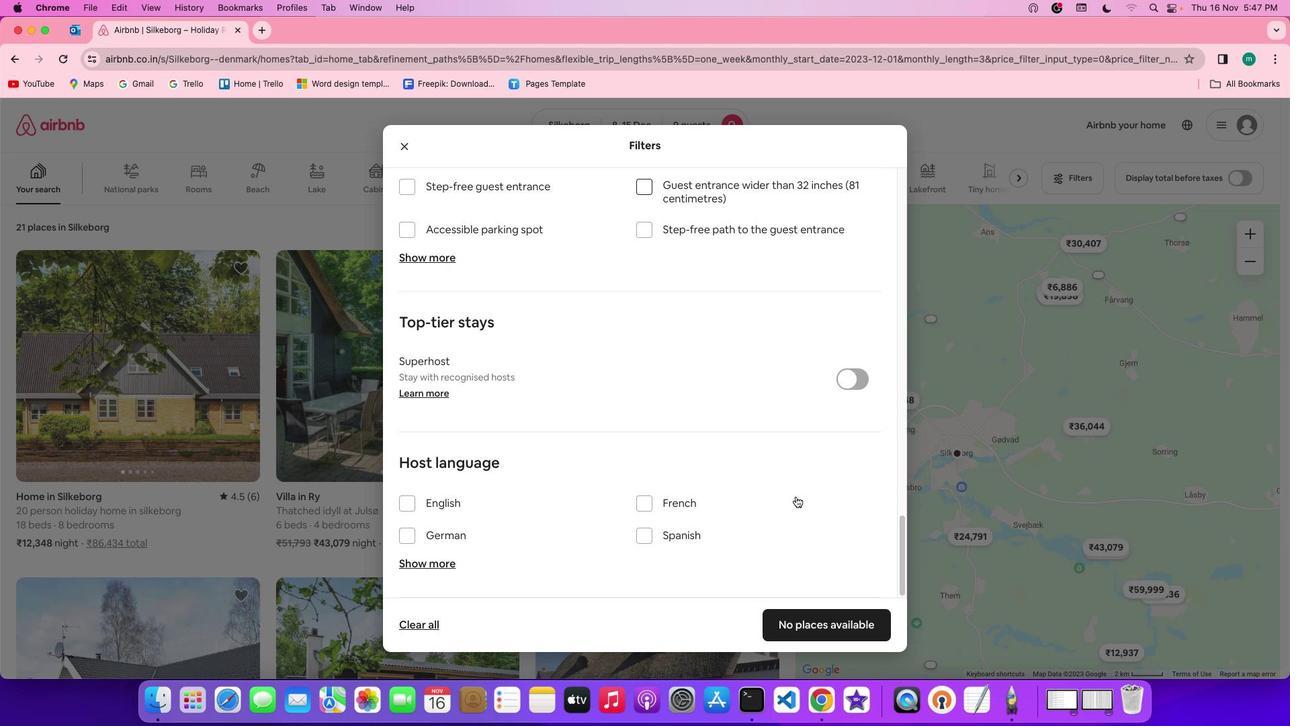 
Action: Mouse scrolled (796, 496) with delta (0, -2)
Screenshot: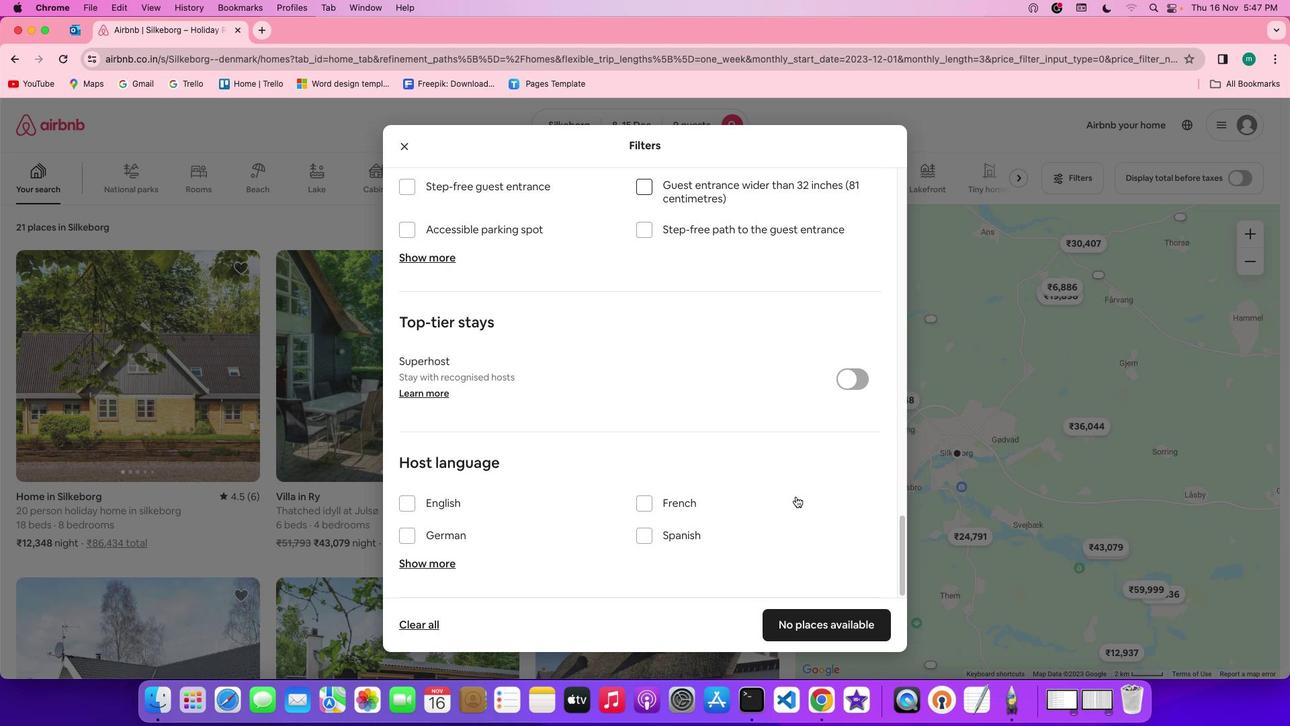 
Action: Mouse scrolled (796, 496) with delta (0, -2)
Screenshot: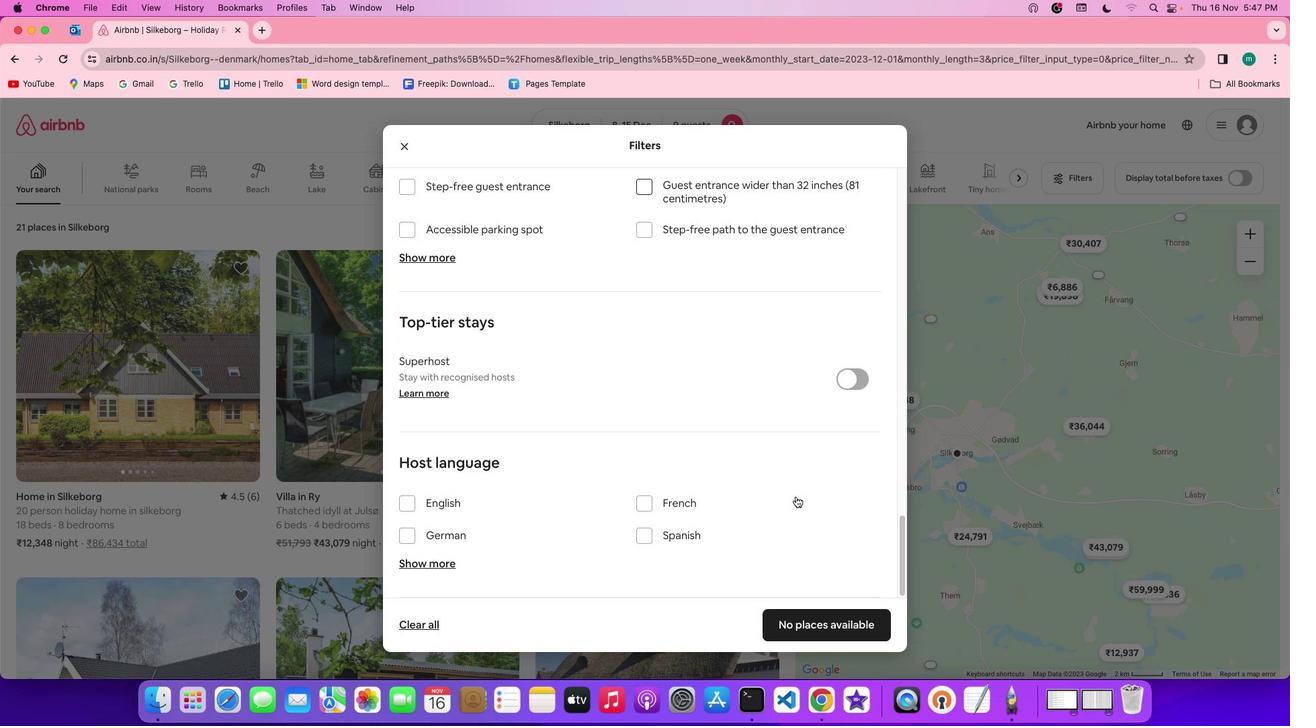 
Action: Mouse scrolled (796, 496) with delta (0, 0)
Screenshot: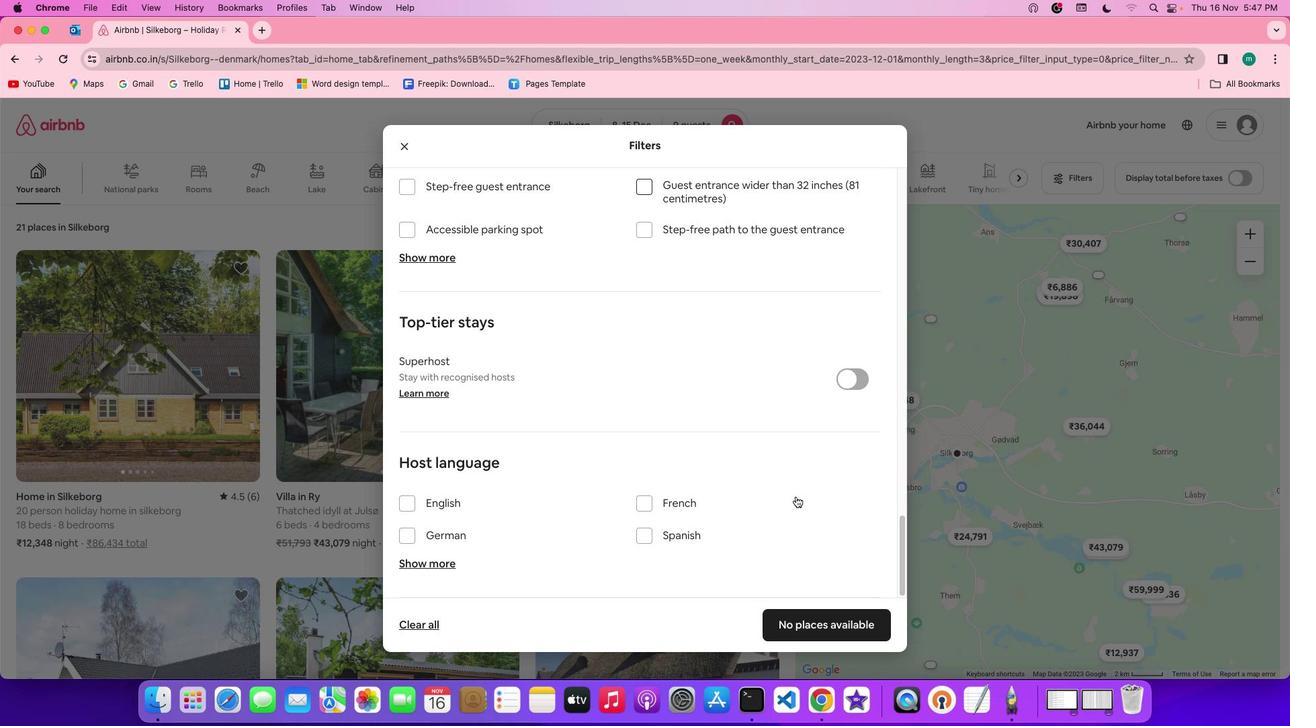 
Action: Mouse scrolled (796, 496) with delta (0, 0)
Screenshot: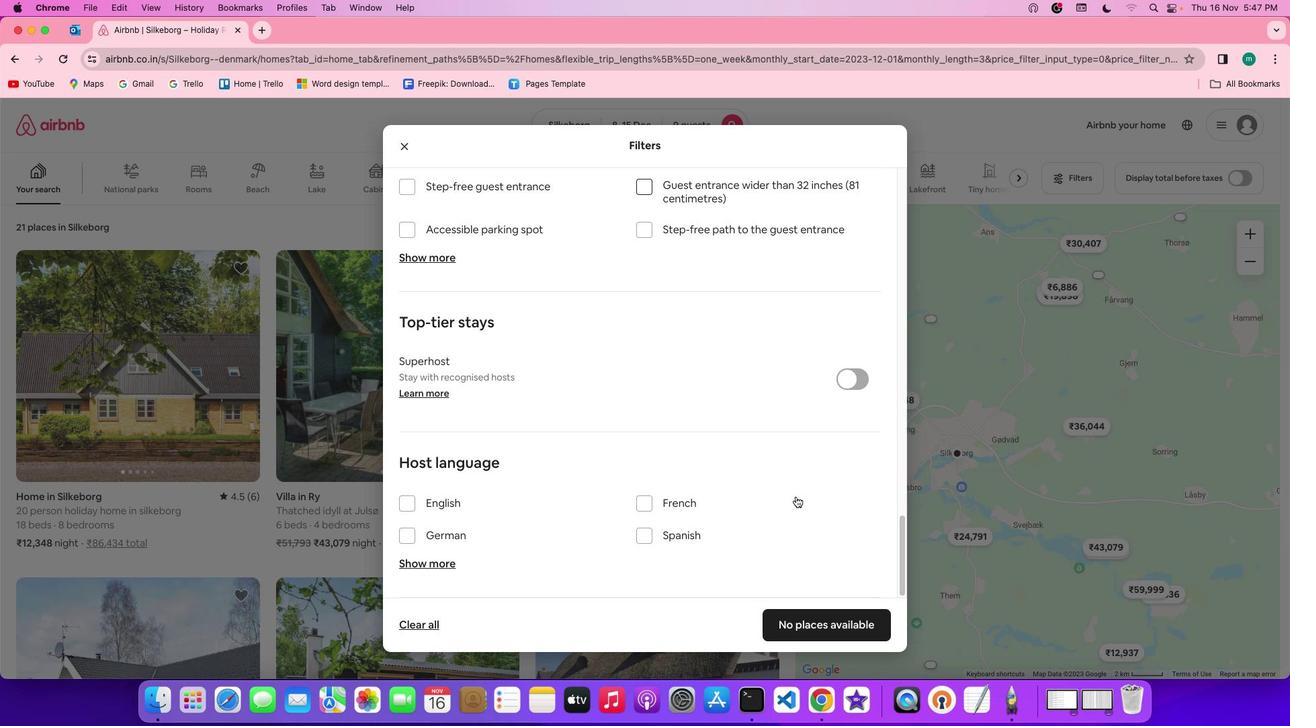 
Action: Mouse scrolled (796, 496) with delta (0, -2)
Screenshot: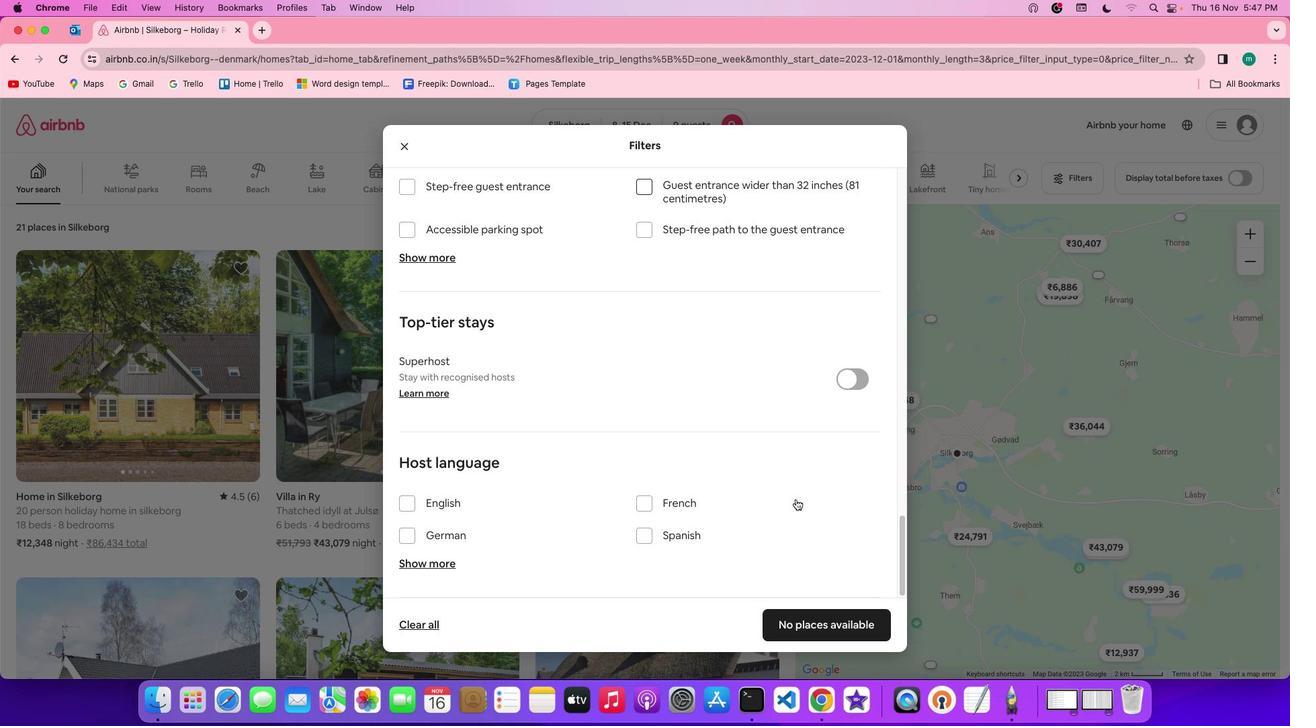 
Action: Mouse scrolled (796, 496) with delta (0, -3)
Screenshot: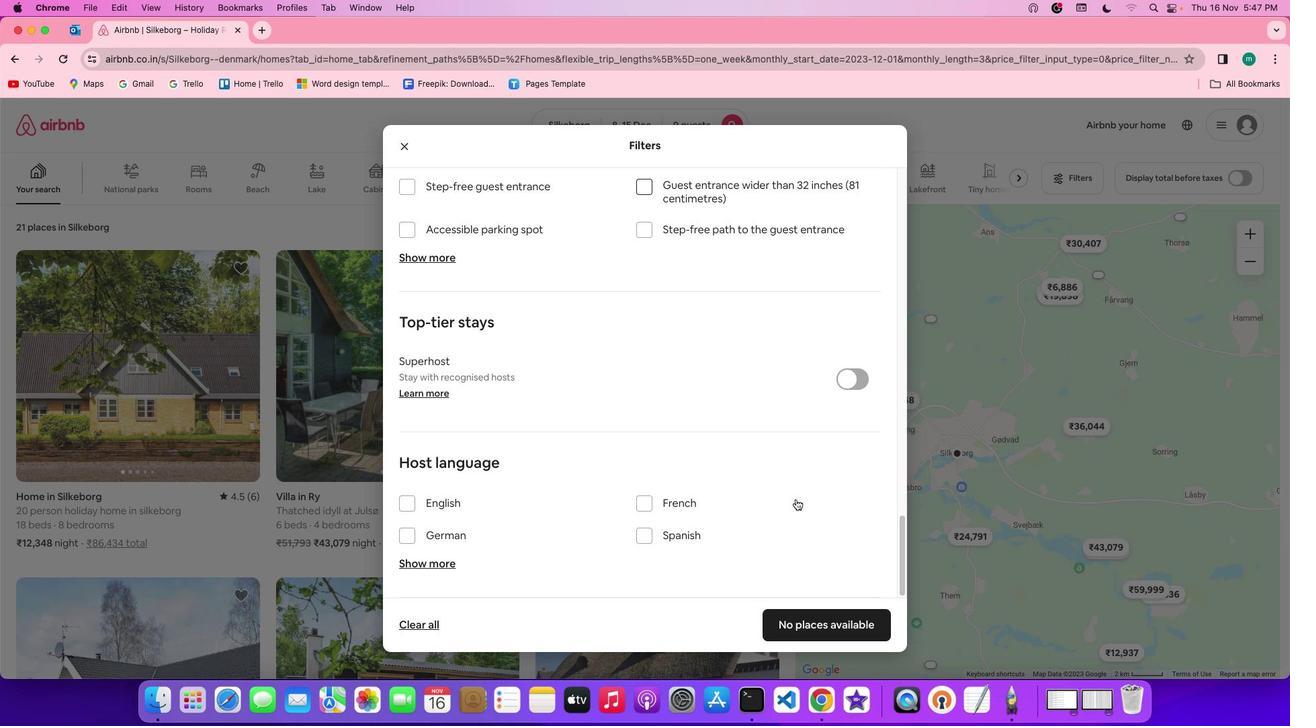 
Action: Mouse scrolled (796, 496) with delta (0, -4)
Screenshot: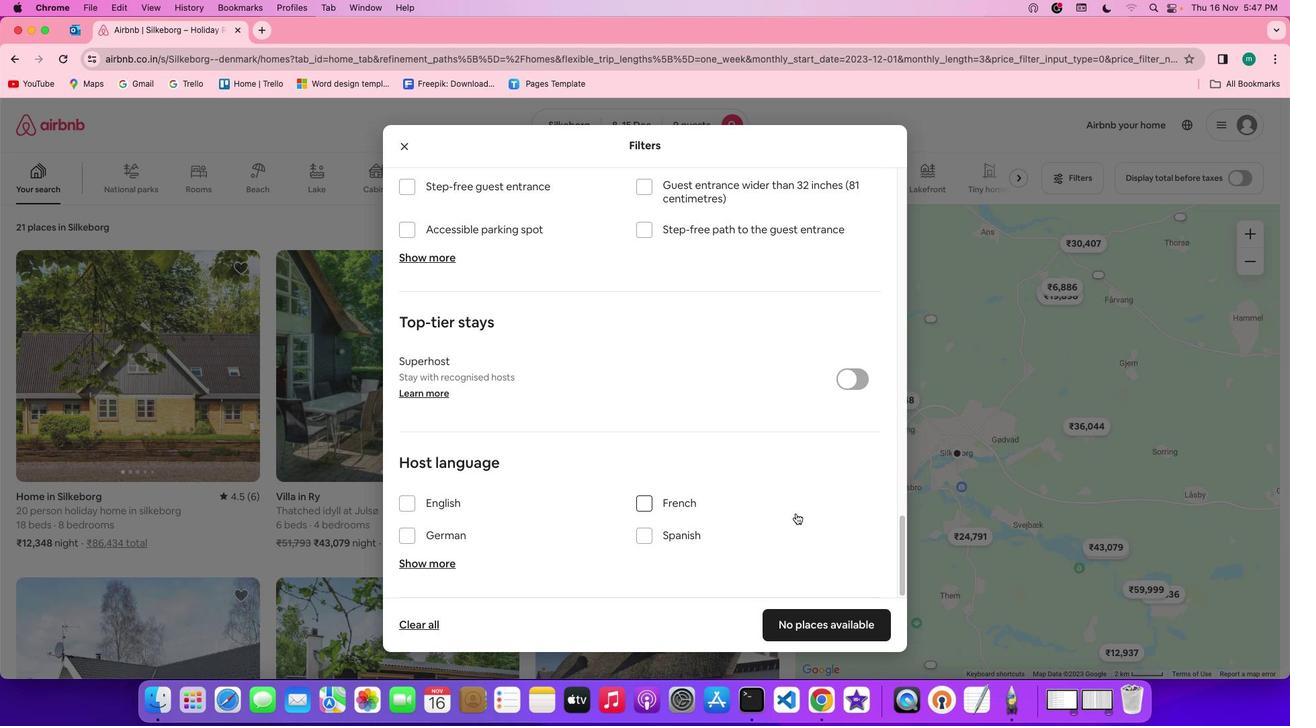 
Action: Mouse scrolled (796, 496) with delta (0, -4)
Screenshot: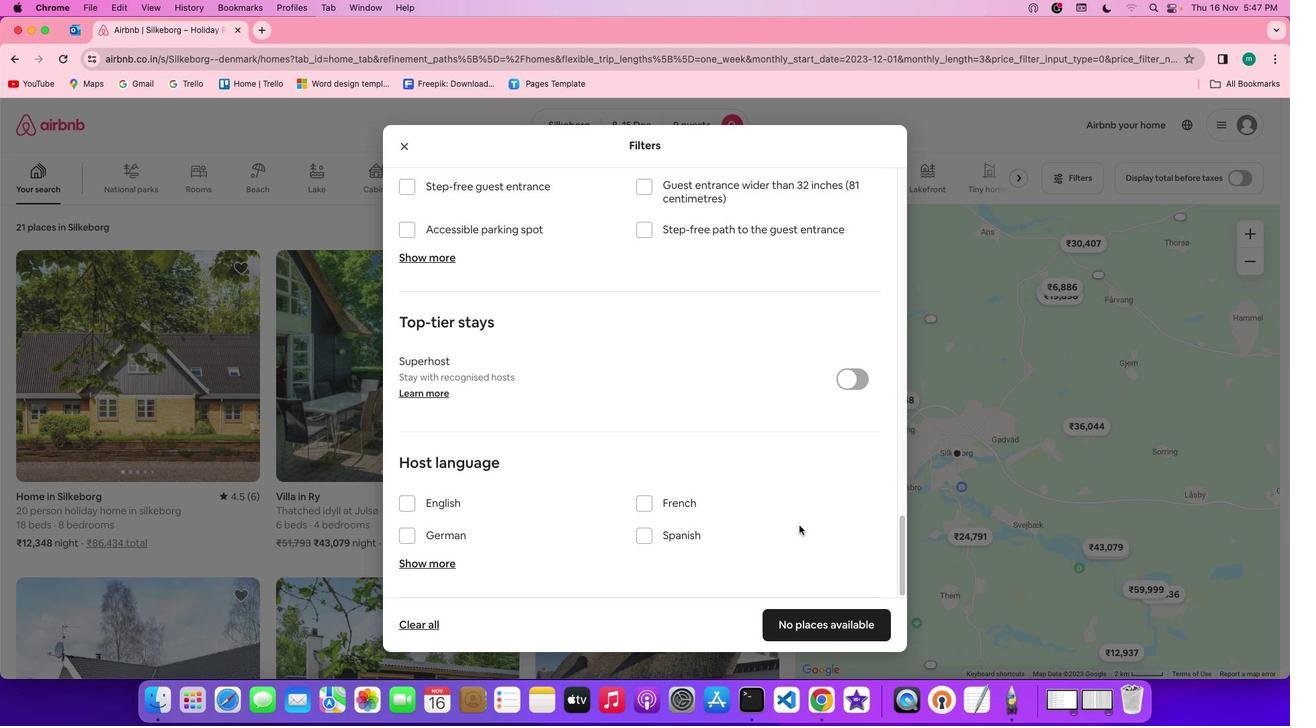 
Action: Mouse moved to (830, 619)
Screenshot: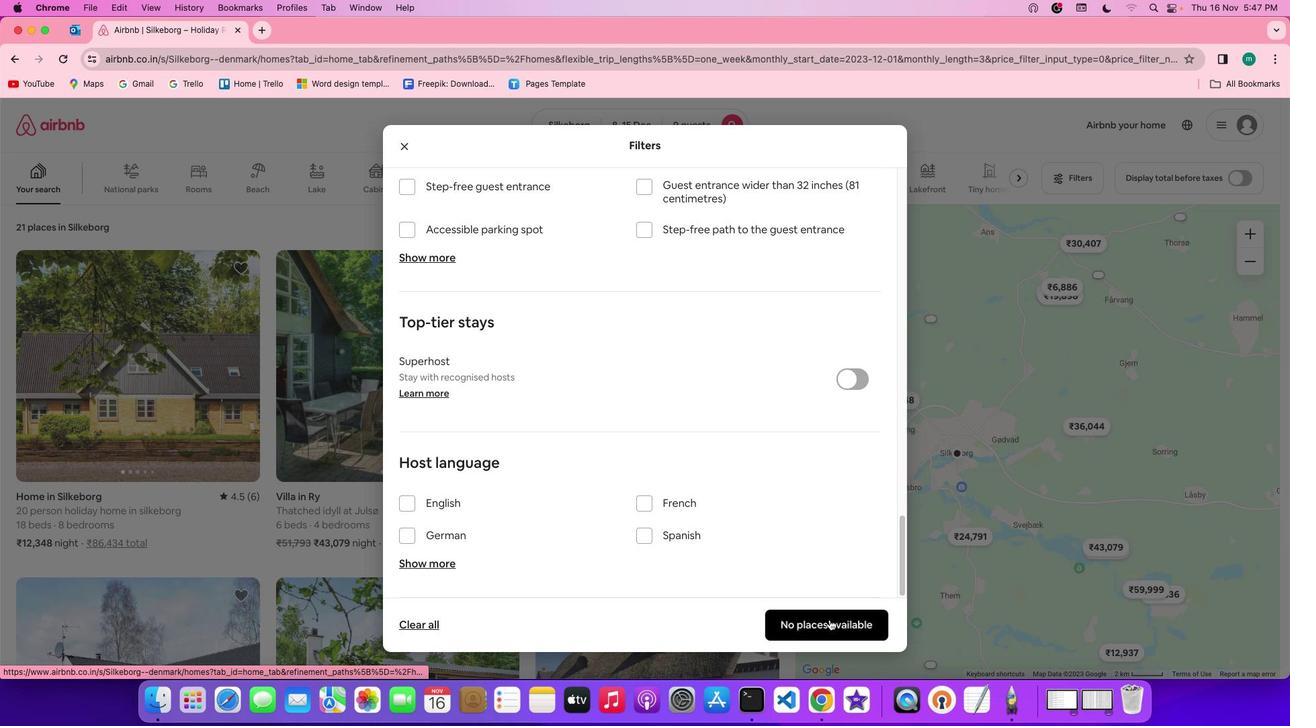 
Action: Mouse pressed left at (830, 619)
Screenshot: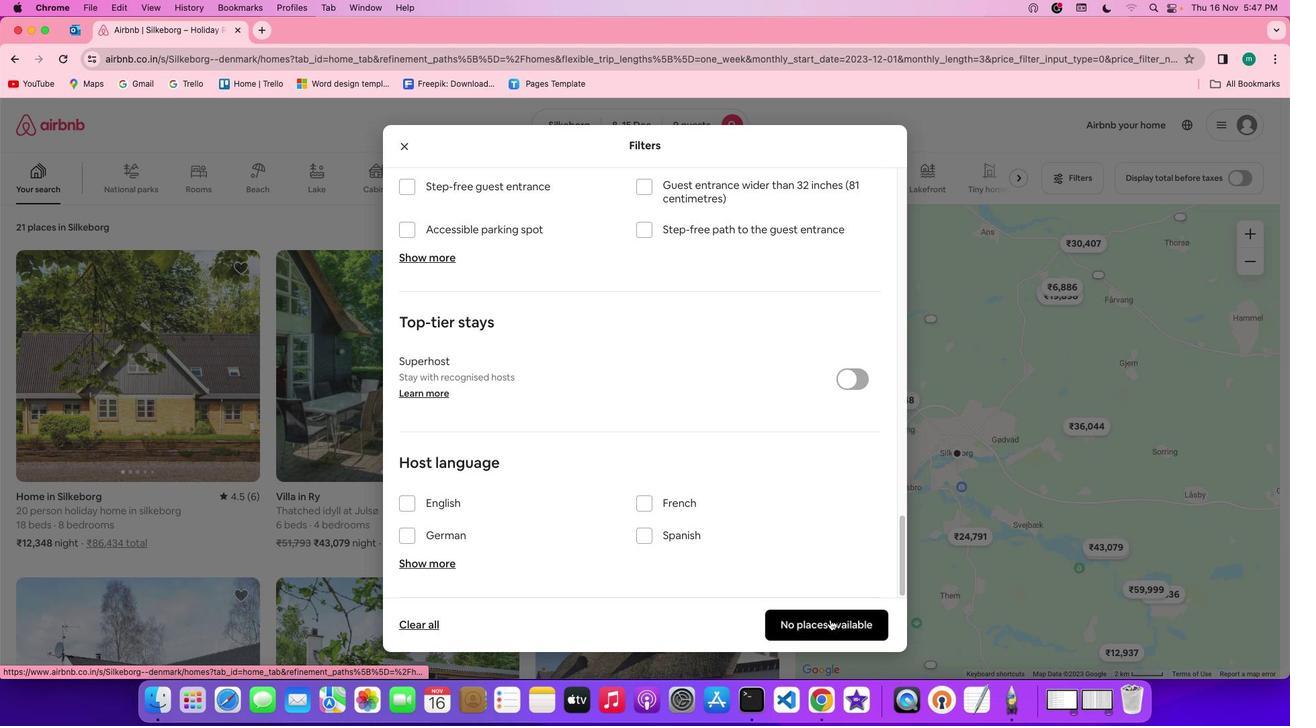
Action: Mouse moved to (454, 426)
Screenshot: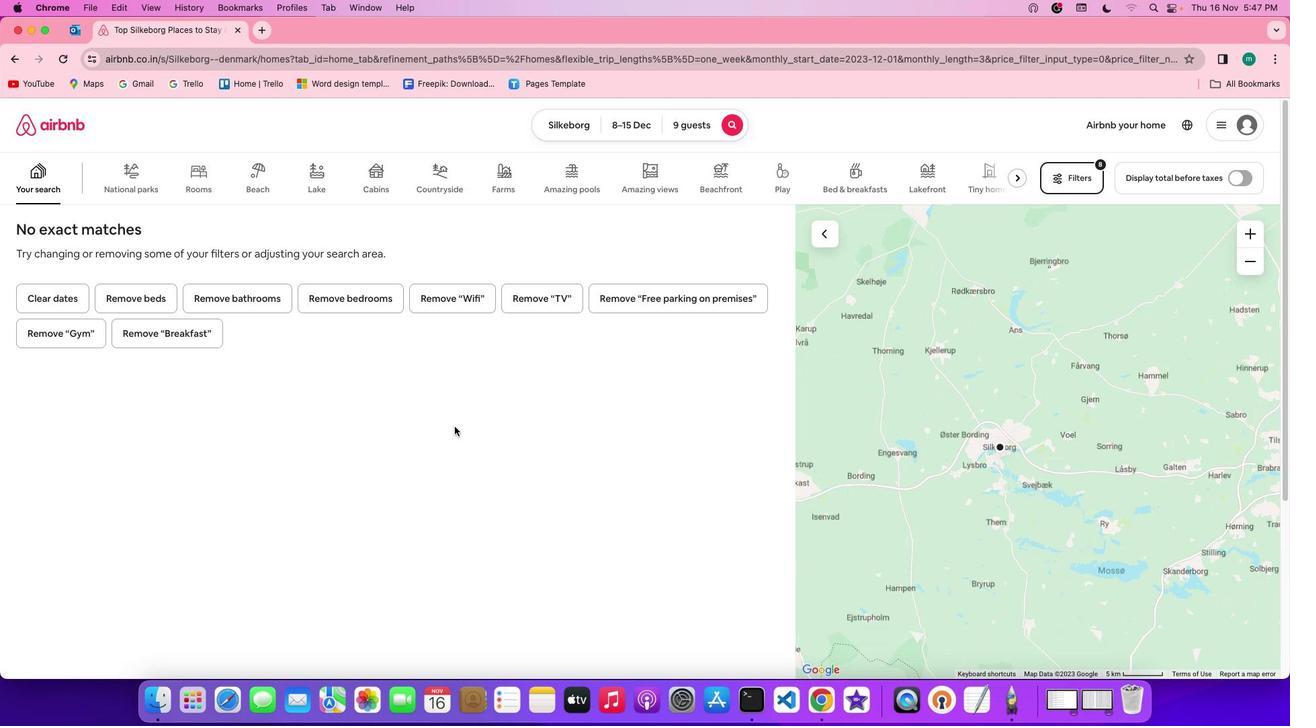 
